 Task: Forward email   from Email0000000010 to Aakash.mishra@softage.net; Email000000002 with a cc to Email0000000003@outlook.com@outlook.com; Email0000000004@outlook.com and bcc to Email0000000005@outlook.com@outlook.com with a subject Subject0000000011 and add a message Message0000000013 and with an attachment of Attach0000000004. Forward email   from Email0000000010 including the signature Sign0000000001 to Aakash.mishra@softage.net with a subject Subject0000000011 and add a message Message0000000011. Forward email   from Email0000000010 including the signature Sign0000000001 to Aakash.mishra@softage.net; Email000000002 with a subject Subject0000000012 and add a message Message0000000012. Forward email   from Email0000000010 including the signature Sign0000000001 to Aakash.mishra@softage.net with a subject Subject0000000011 and add a message Message0000000011 and with an attachment of Attach0000000001. Forward email   from Email0000000010 including the signature Sign0000000001 to Aakash.mishra@softage.net; Email000000002; Email0000000003@outlook.com@outlook.com with a subject Subject0000000012 and add a message Message0000000013 and with an attachment of Attach0000000001
Action: Mouse moved to (1124, 466)
Screenshot: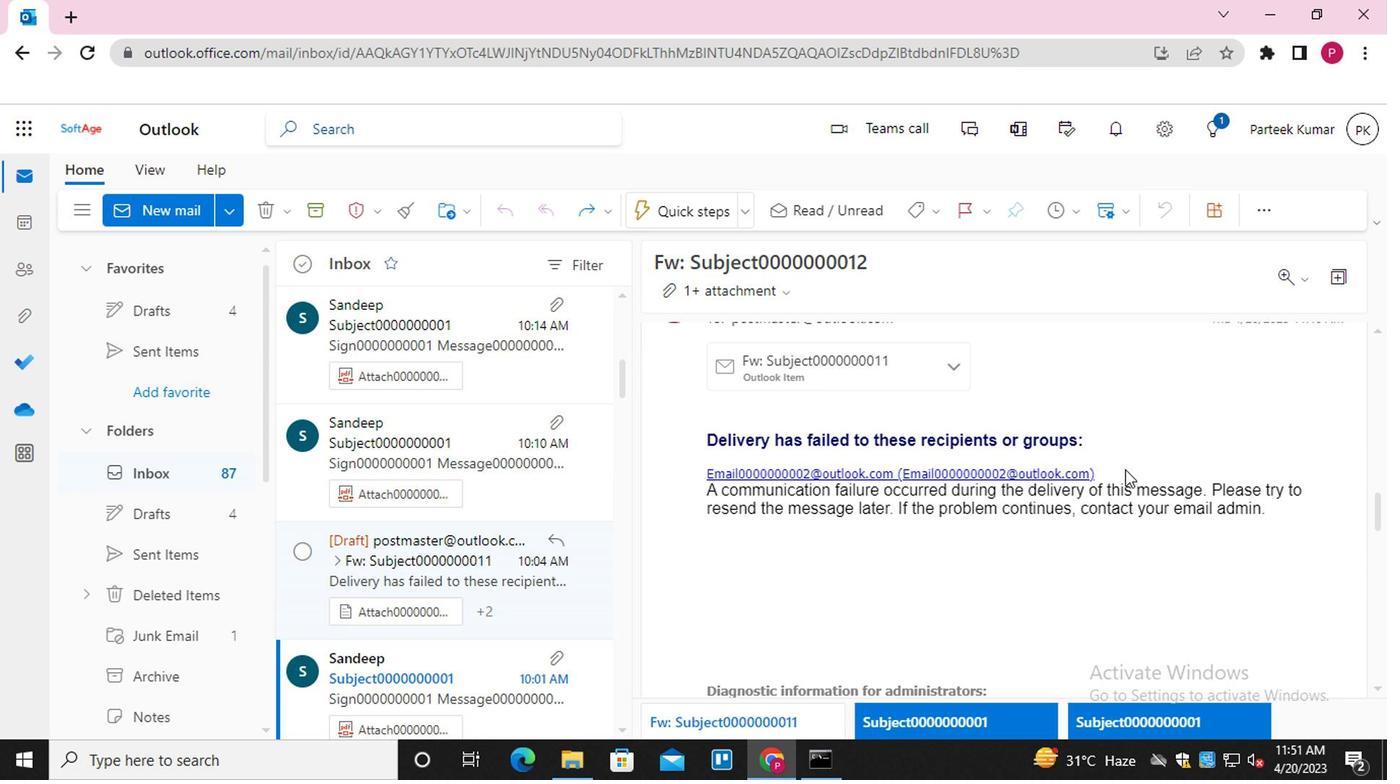 
Action: Mouse scrolled (1124, 464) with delta (0, -1)
Screenshot: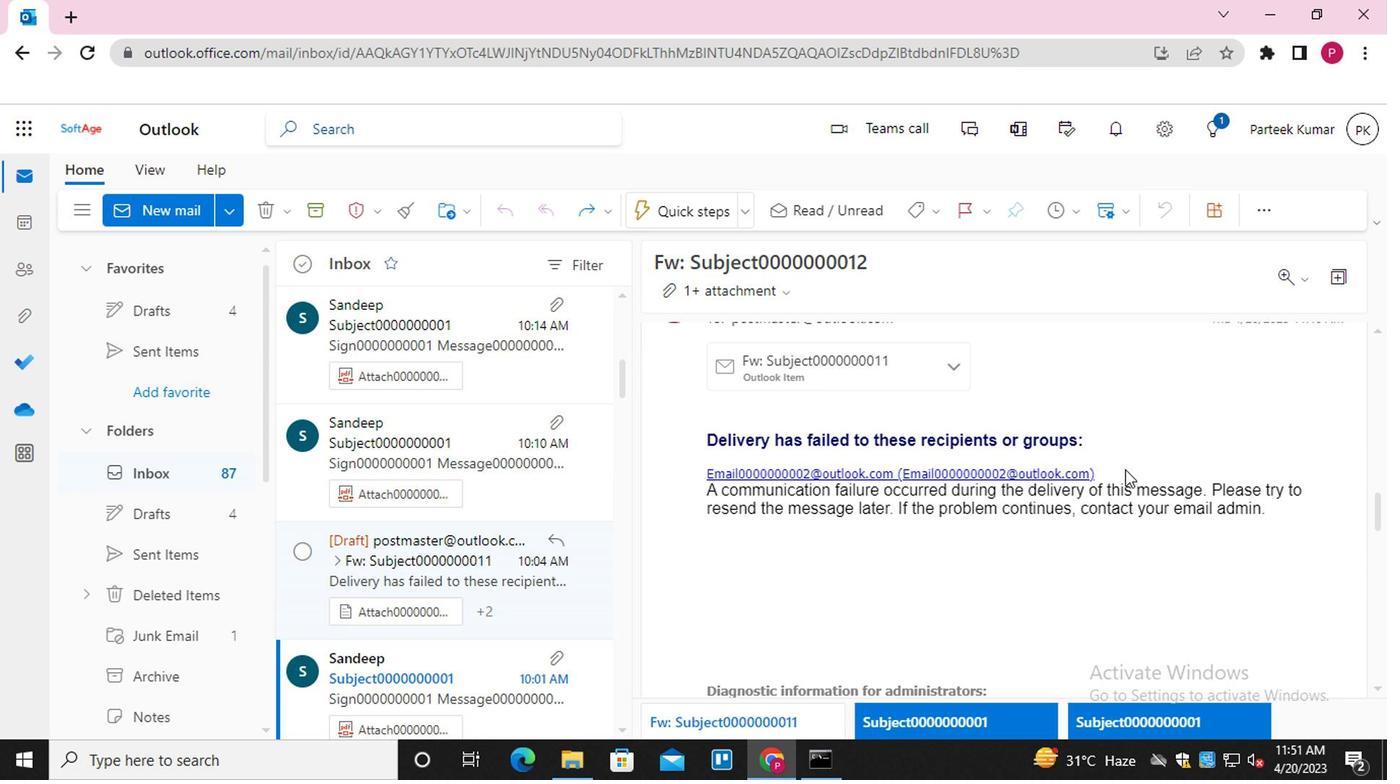 
Action: Mouse scrolled (1124, 464) with delta (0, -1)
Screenshot: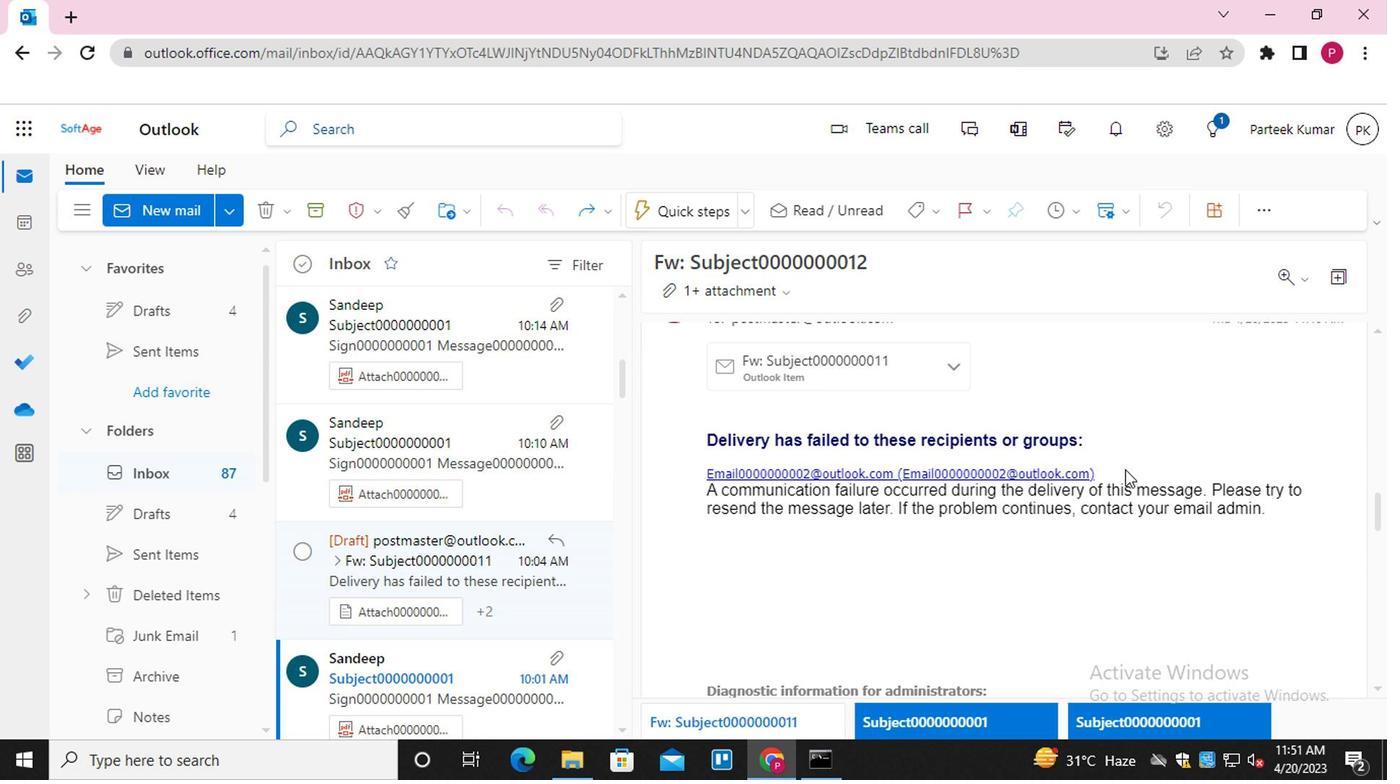
Action: Mouse scrolled (1124, 464) with delta (0, -1)
Screenshot: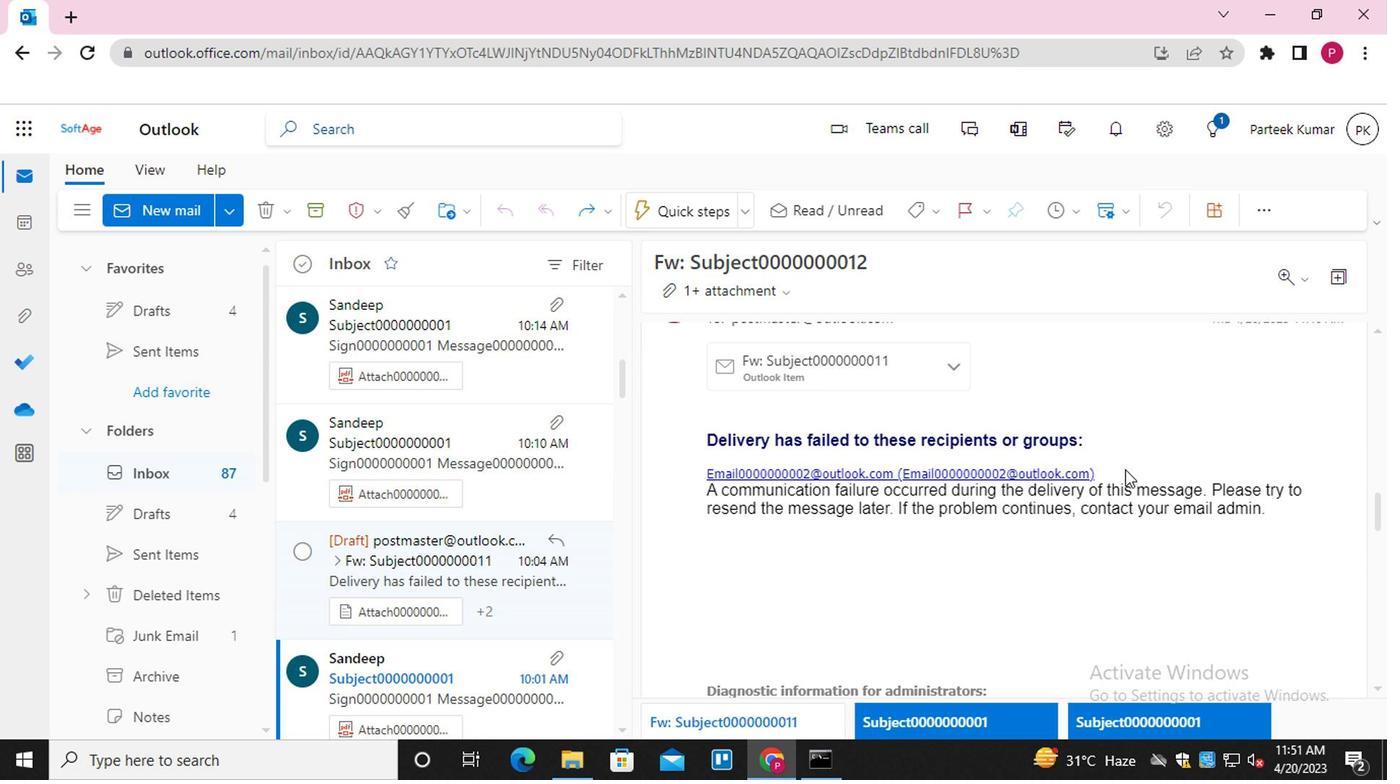 
Action: Mouse scrolled (1124, 464) with delta (0, -1)
Screenshot: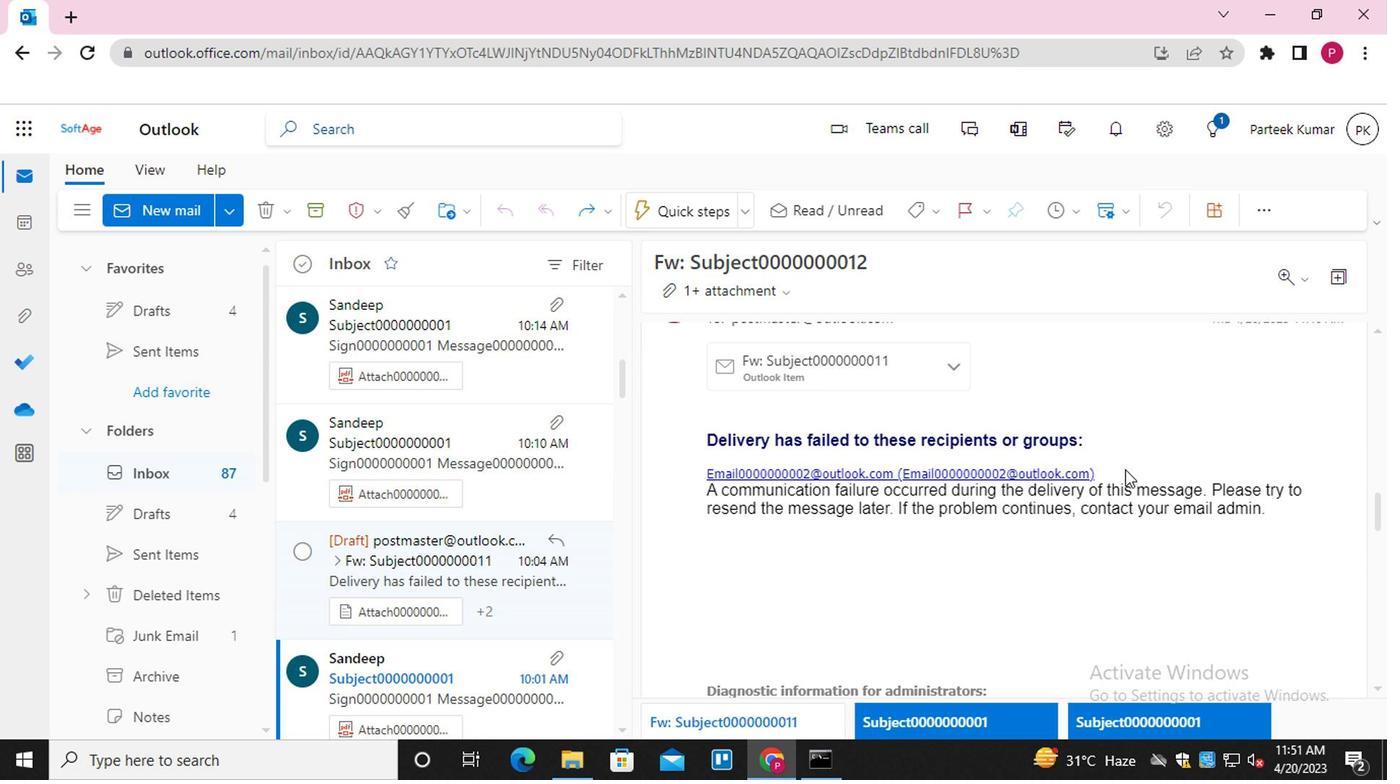 
Action: Mouse scrolled (1124, 464) with delta (0, -1)
Screenshot: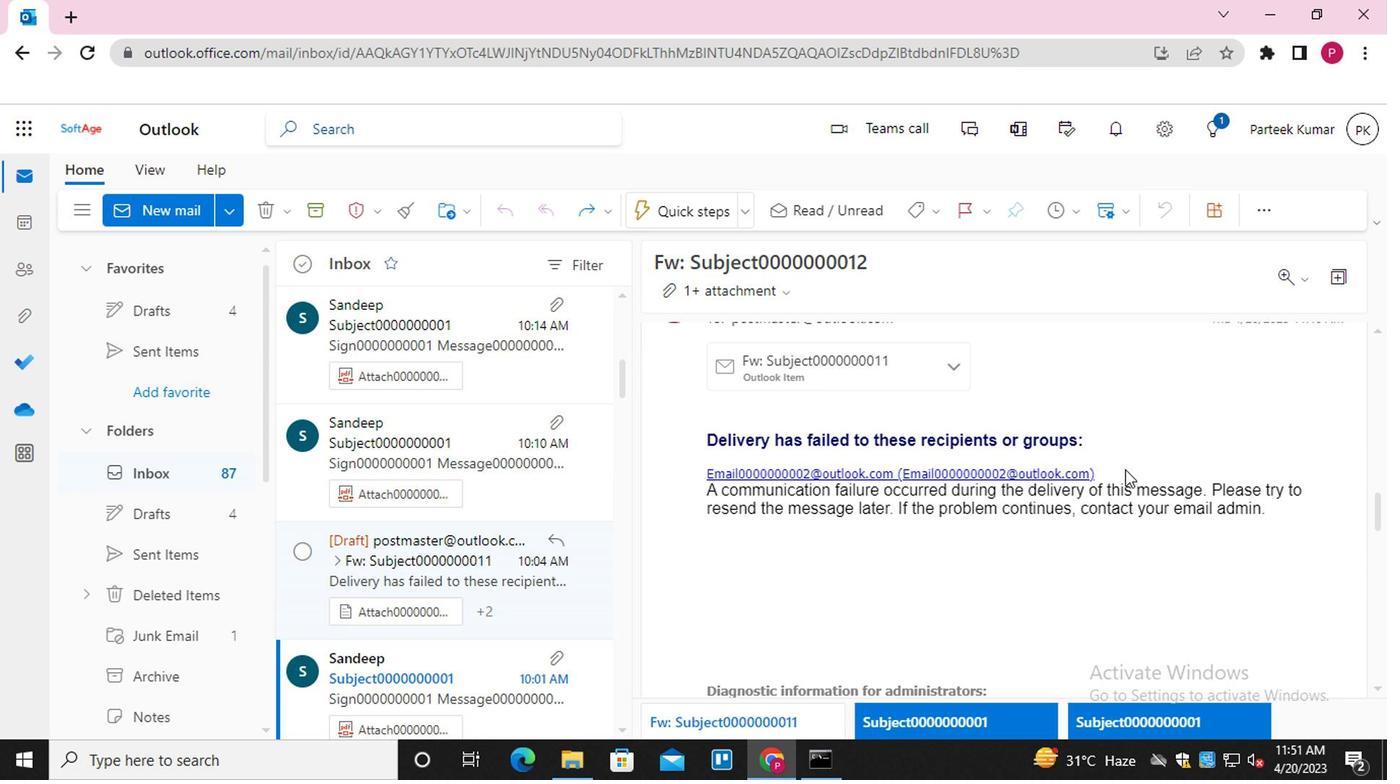 
Action: Mouse scrolled (1124, 464) with delta (0, -1)
Screenshot: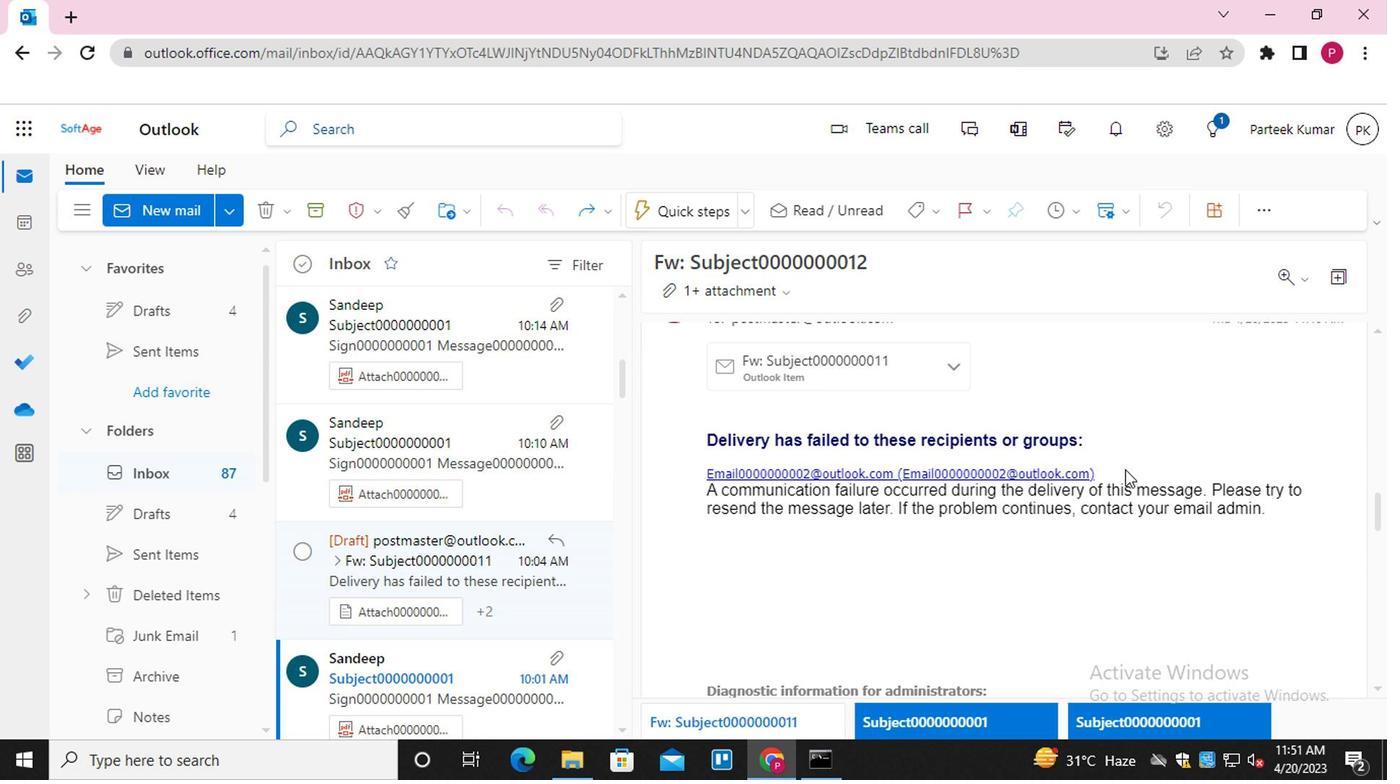 
Action: Mouse scrolled (1124, 464) with delta (0, -1)
Screenshot: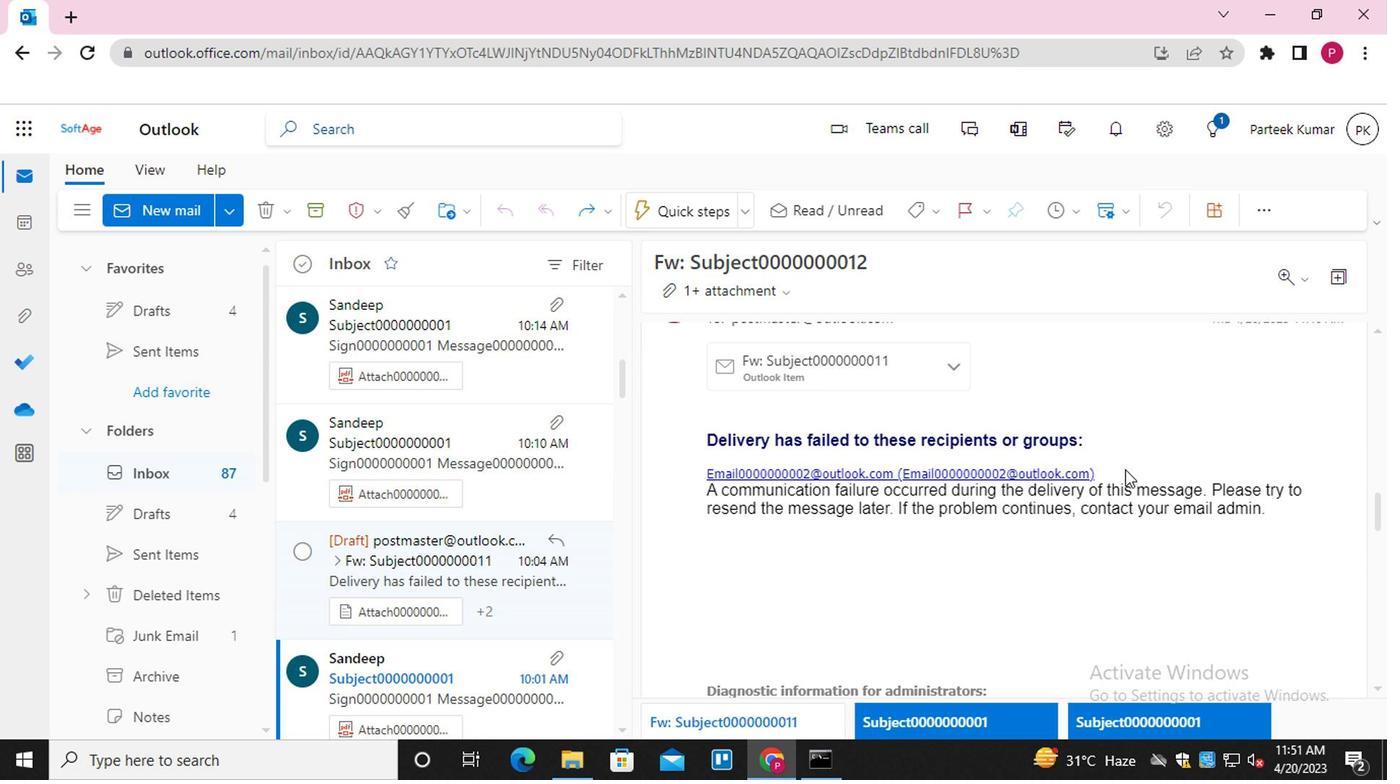 
Action: Mouse scrolled (1124, 464) with delta (0, -1)
Screenshot: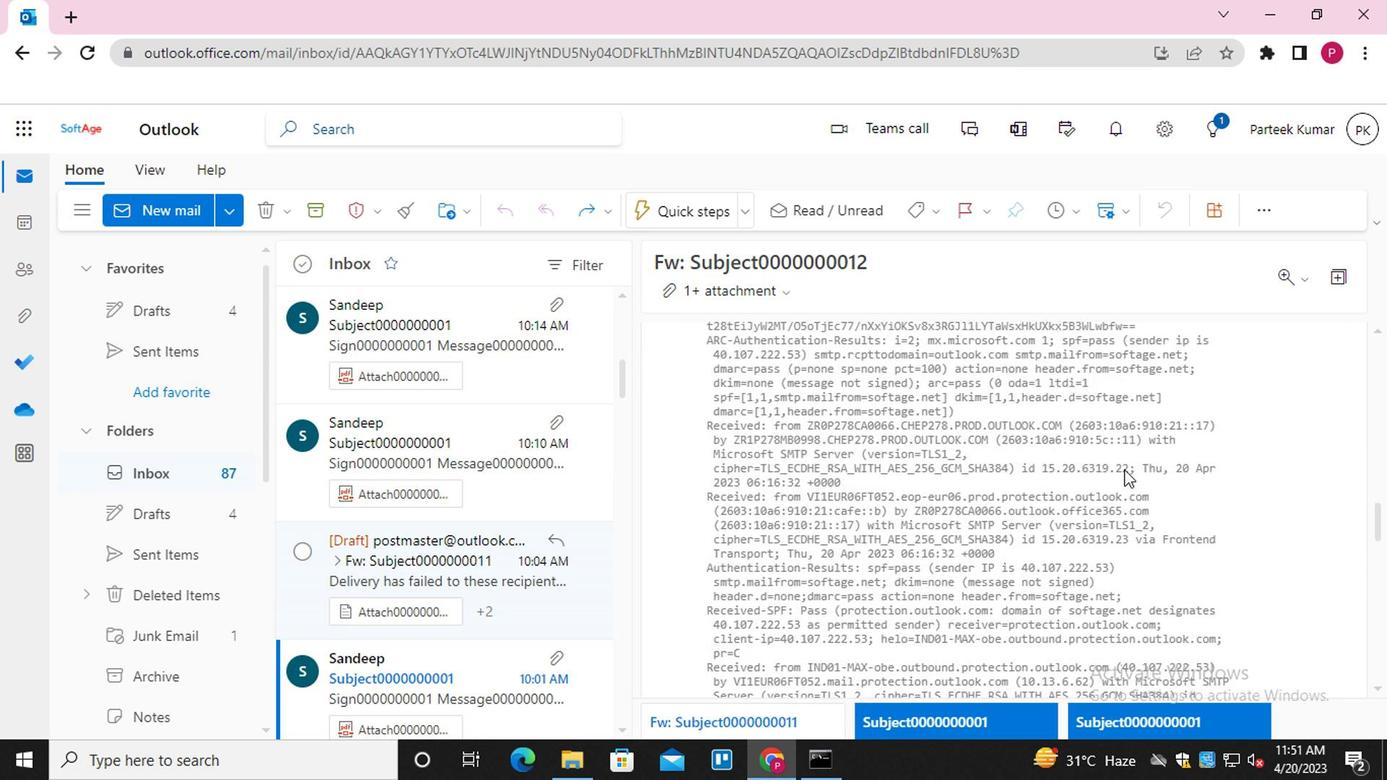 
Action: Mouse scrolled (1124, 464) with delta (0, -1)
Screenshot: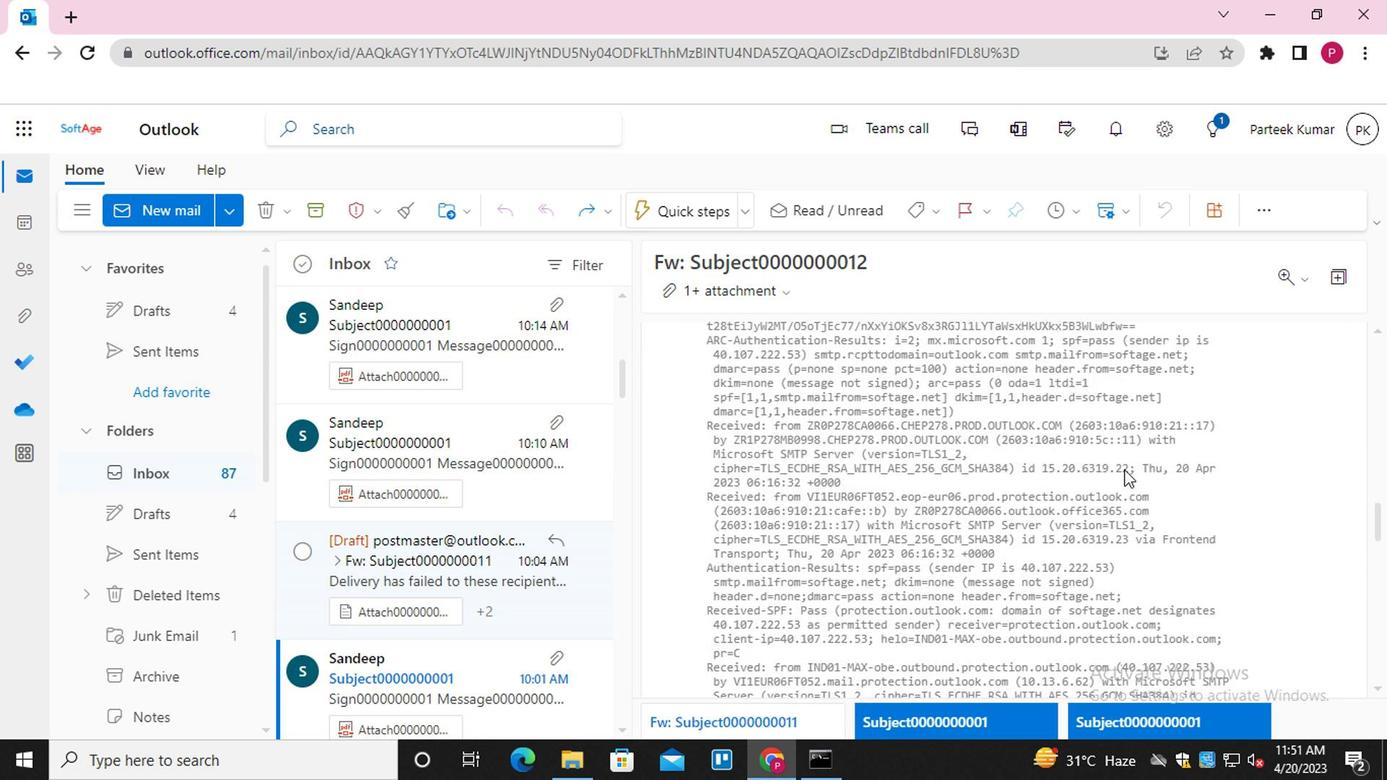 
Action: Mouse scrolled (1124, 464) with delta (0, -1)
Screenshot: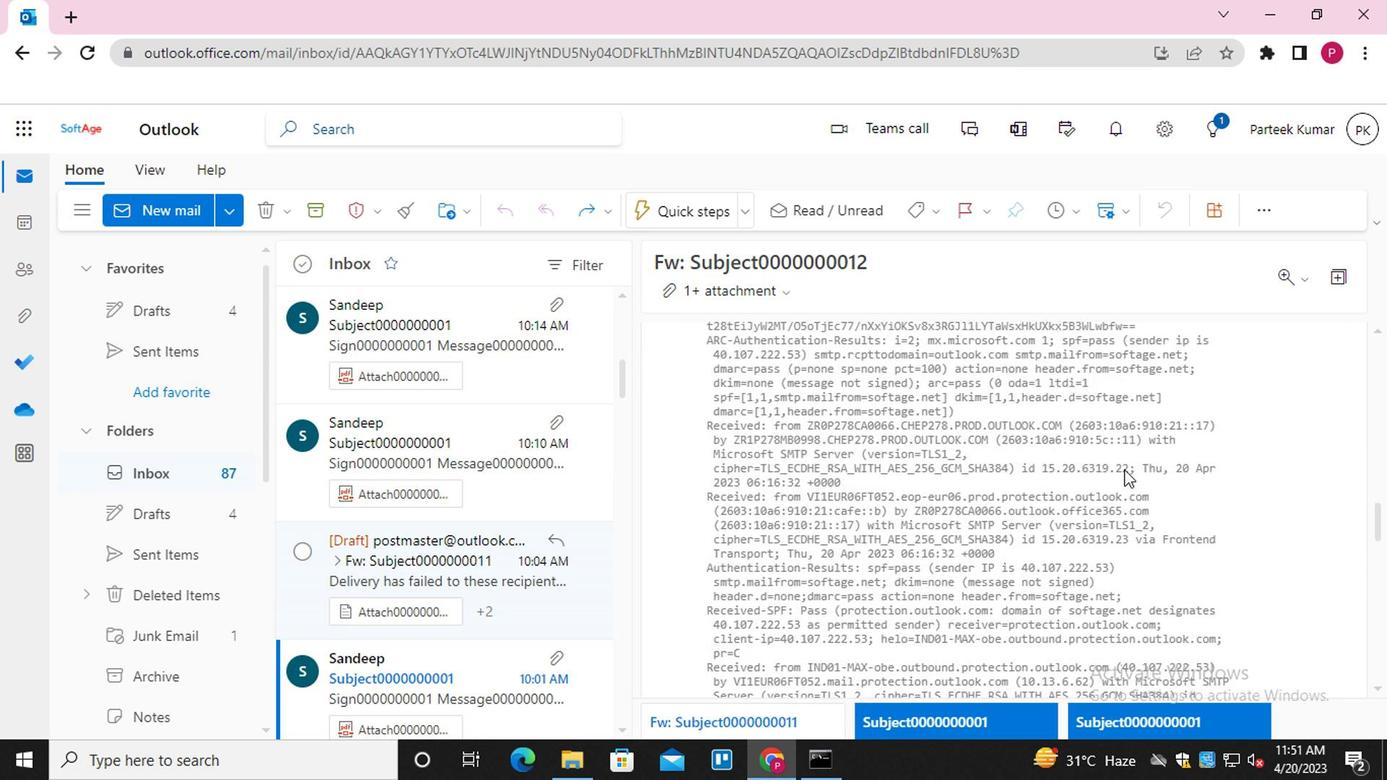 
Action: Mouse scrolled (1124, 464) with delta (0, -1)
Screenshot: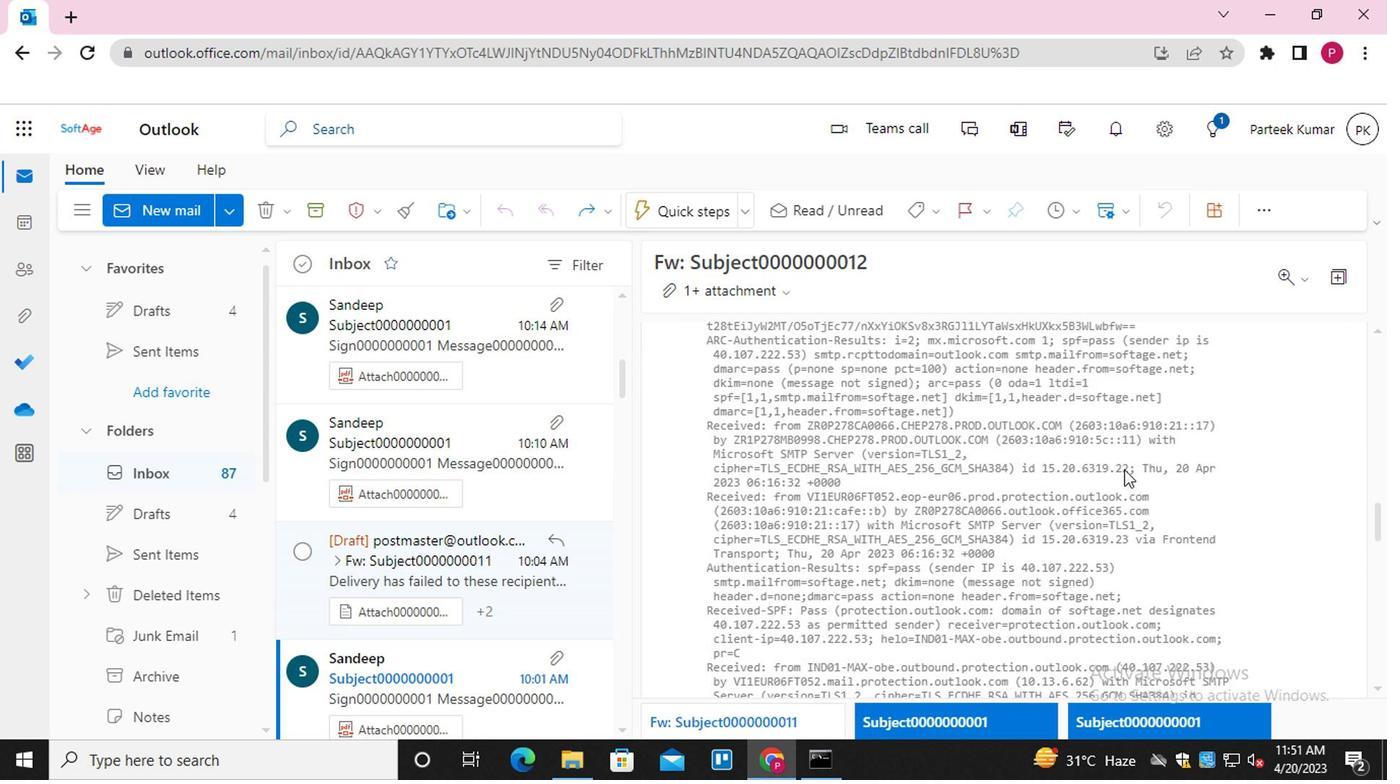 
Action: Mouse scrolled (1124, 464) with delta (0, -1)
Screenshot: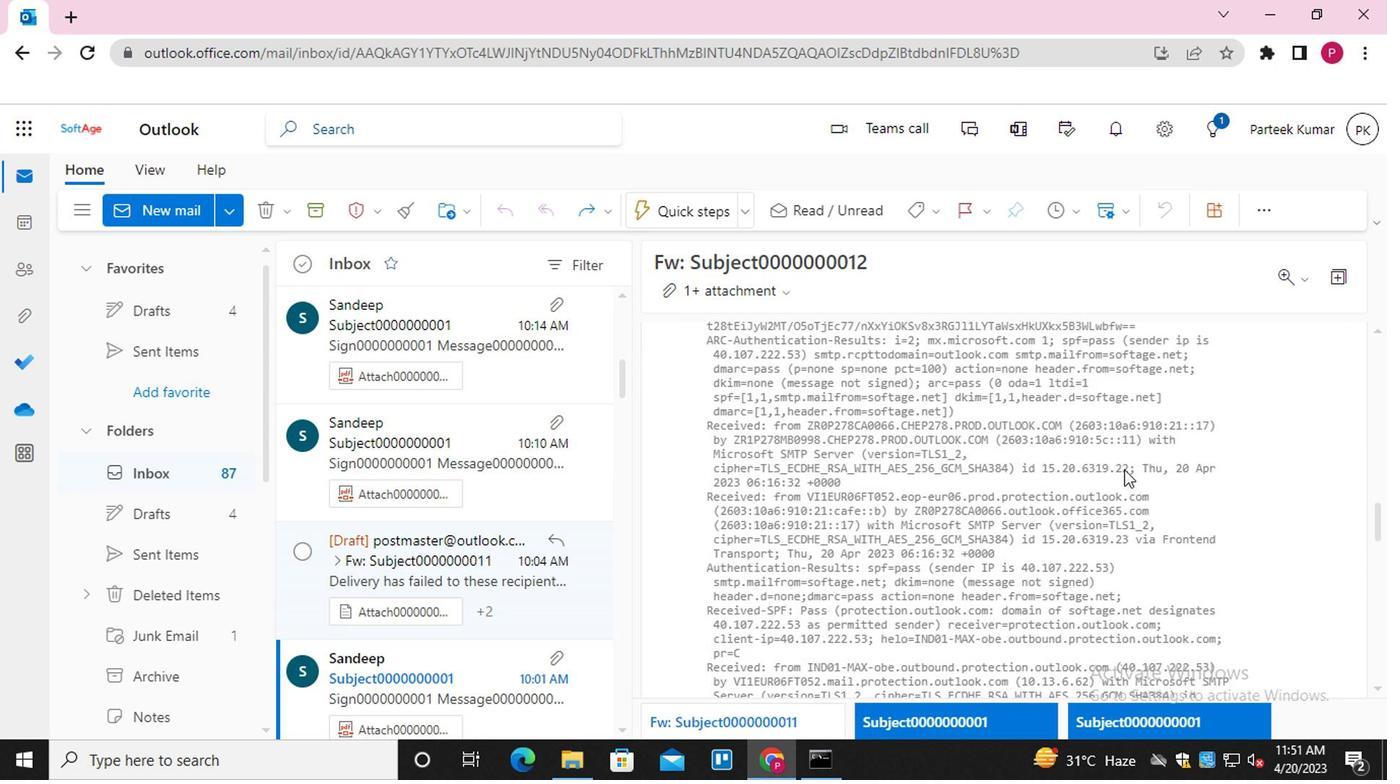 
Action: Mouse scrolled (1124, 464) with delta (0, -1)
Screenshot: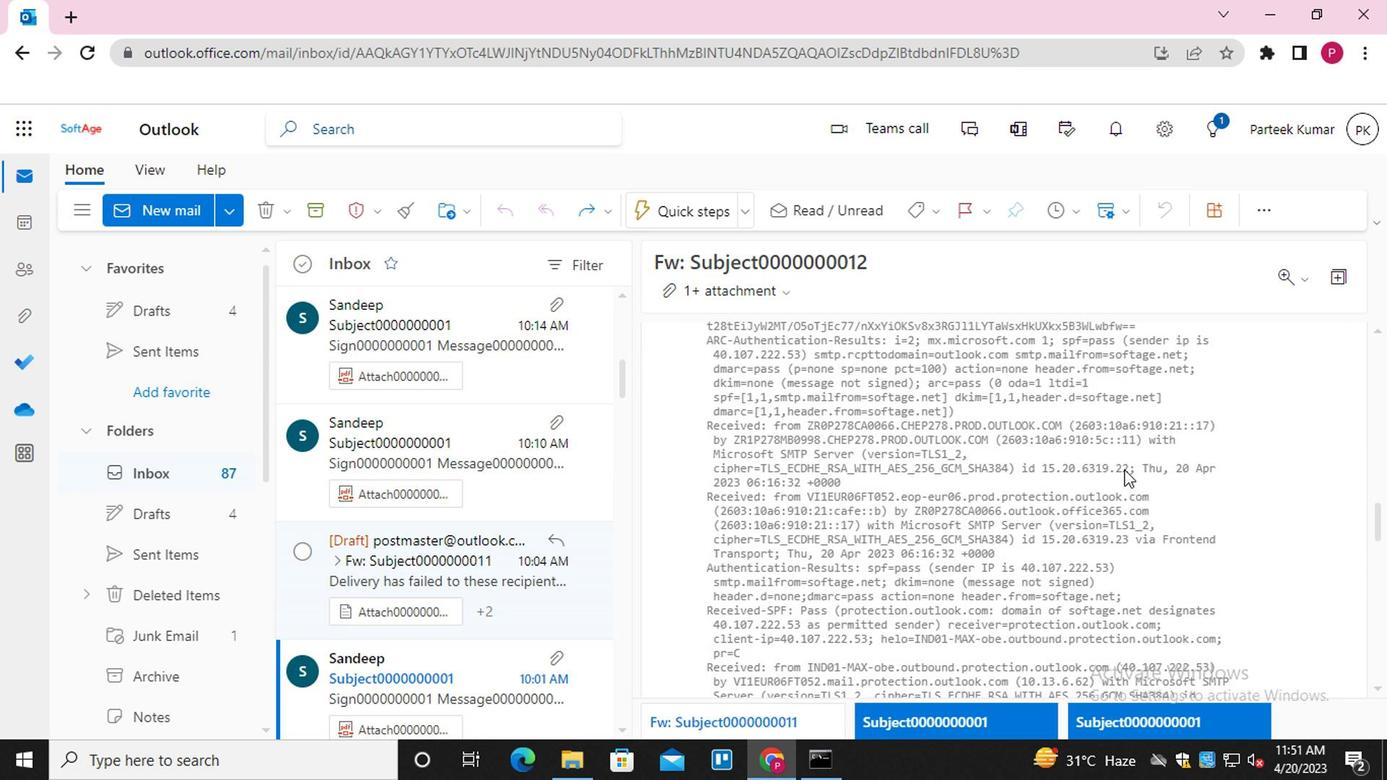 
Action: Mouse scrolled (1124, 464) with delta (0, -1)
Screenshot: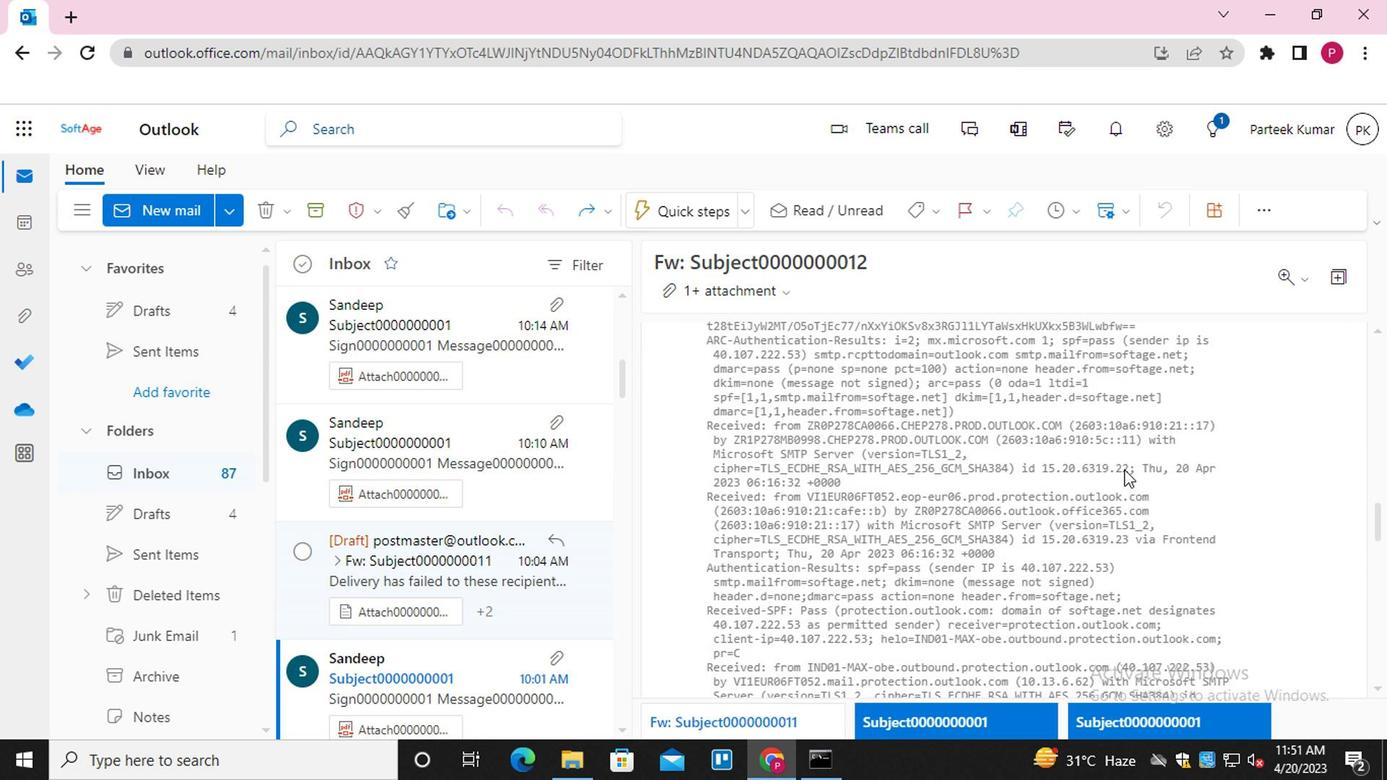 
Action: Mouse scrolled (1124, 464) with delta (0, -1)
Screenshot: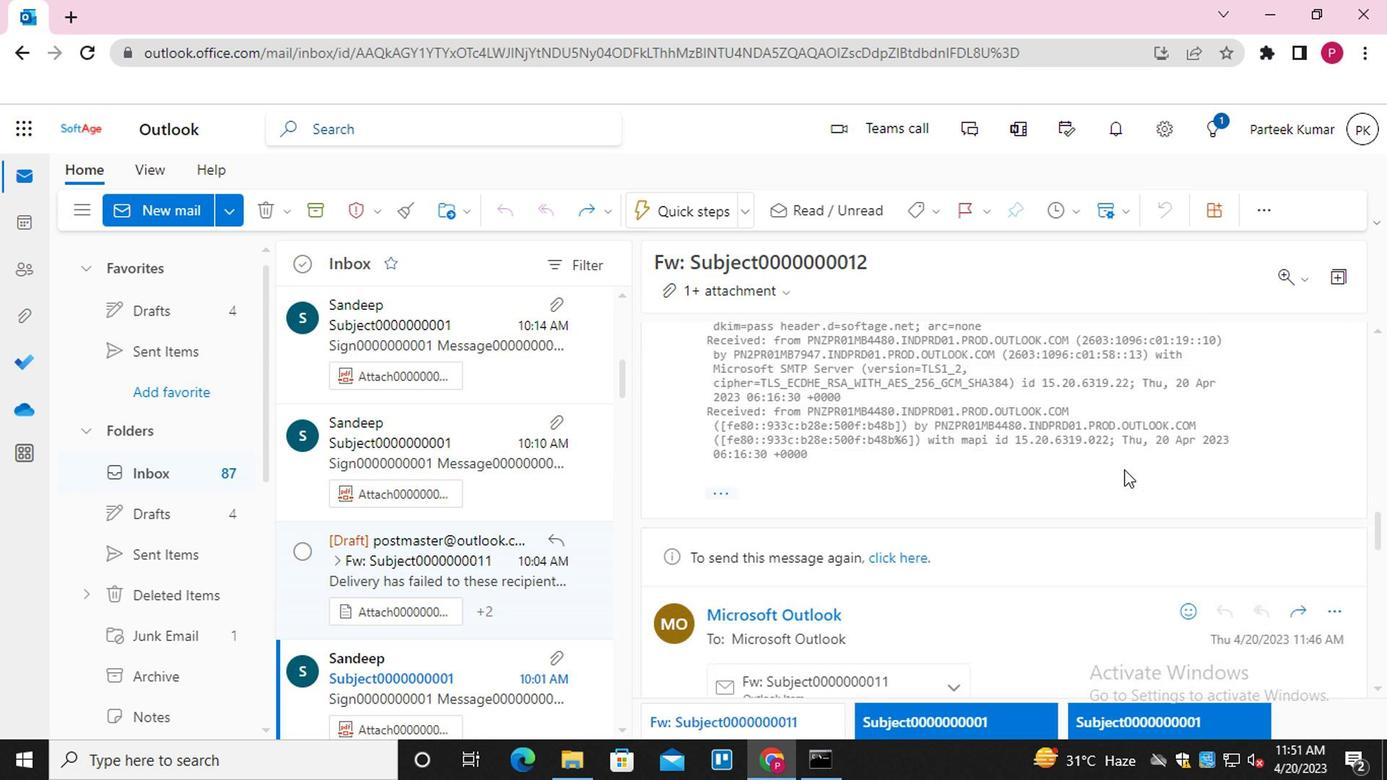 
Action: Mouse scrolled (1124, 464) with delta (0, -1)
Screenshot: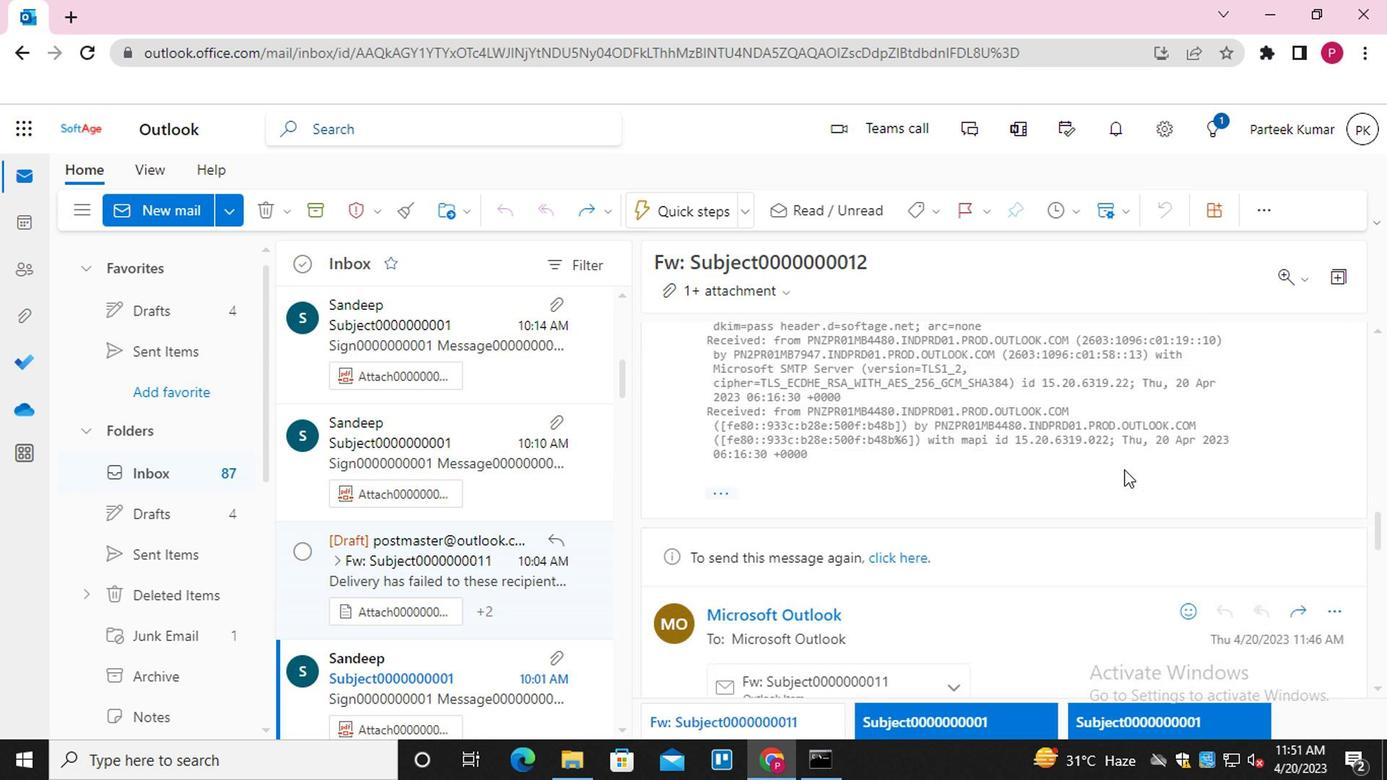 
Action: Mouse scrolled (1124, 464) with delta (0, -1)
Screenshot: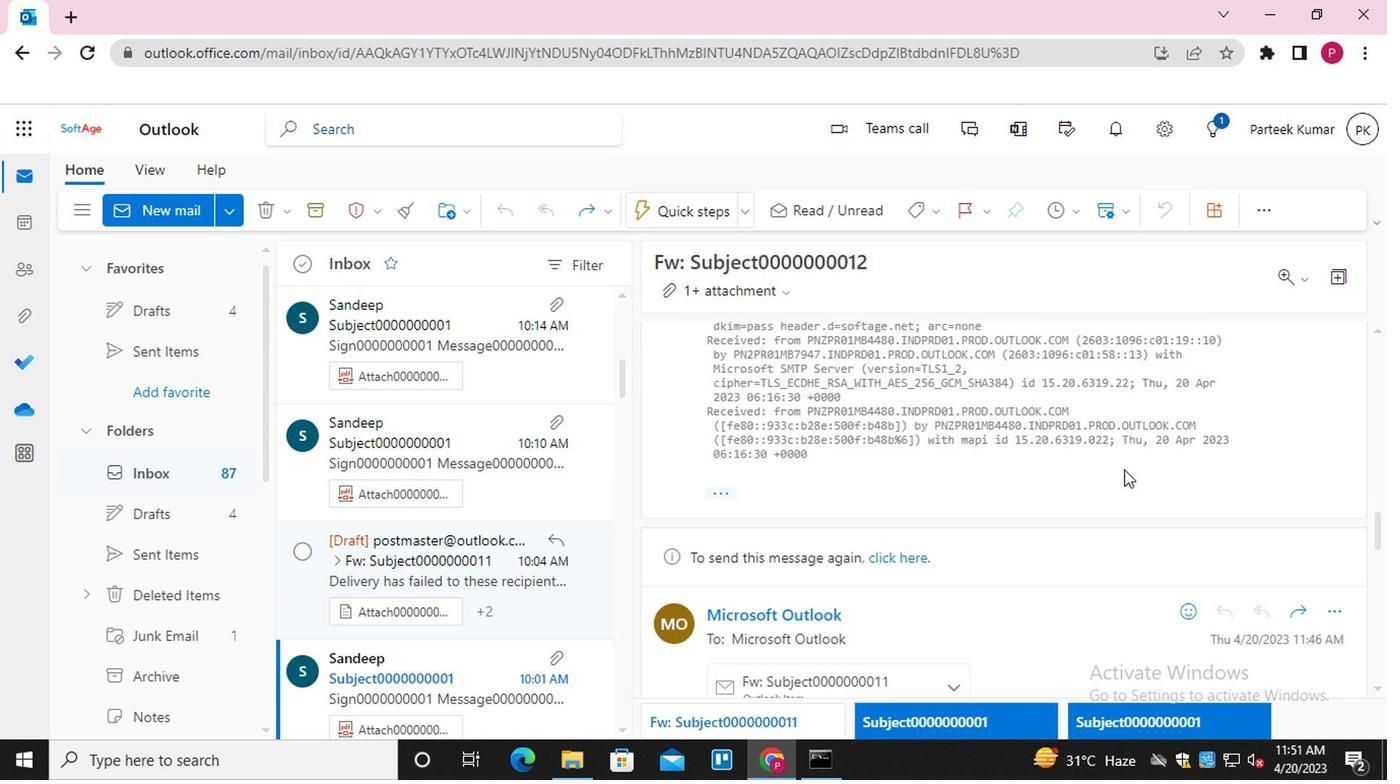 
Action: Mouse scrolled (1124, 464) with delta (0, -1)
Screenshot: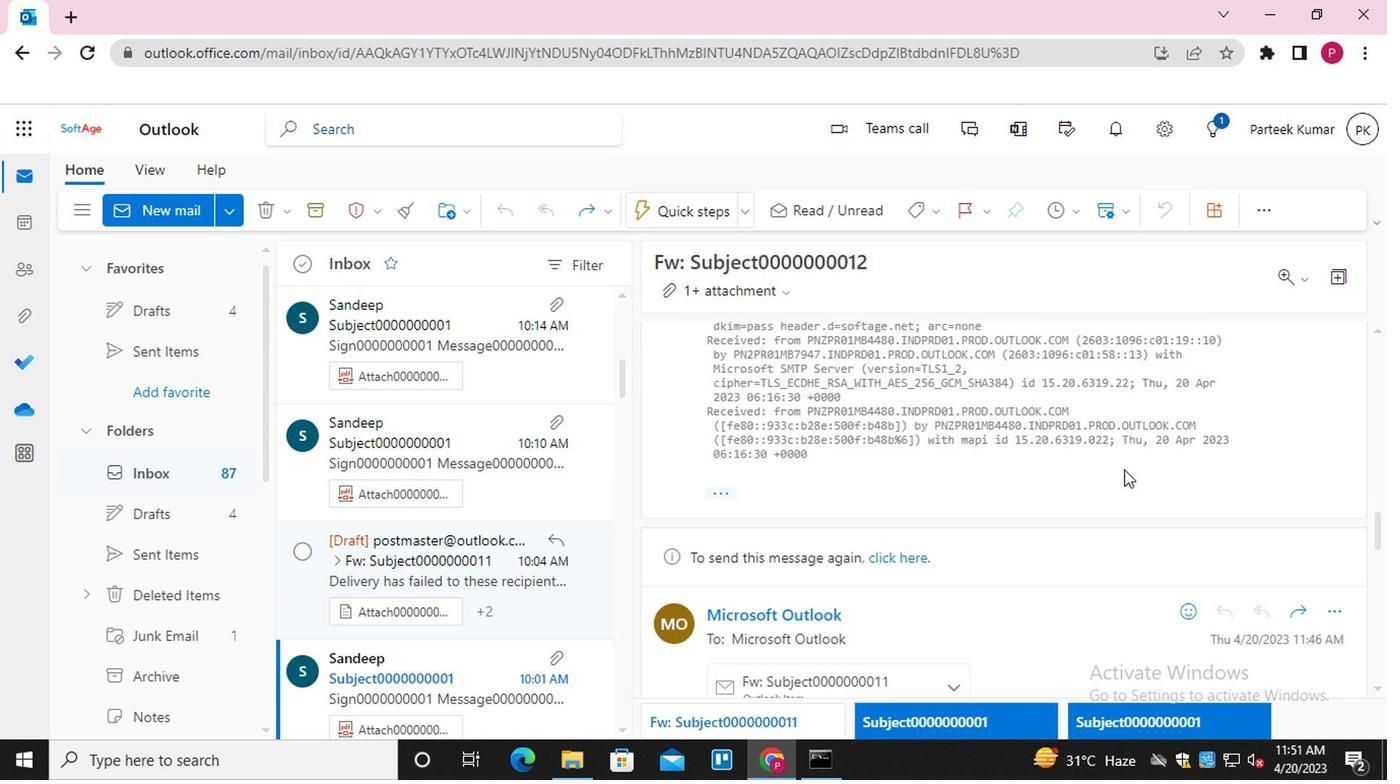 
Action: Mouse scrolled (1124, 464) with delta (0, -1)
Screenshot: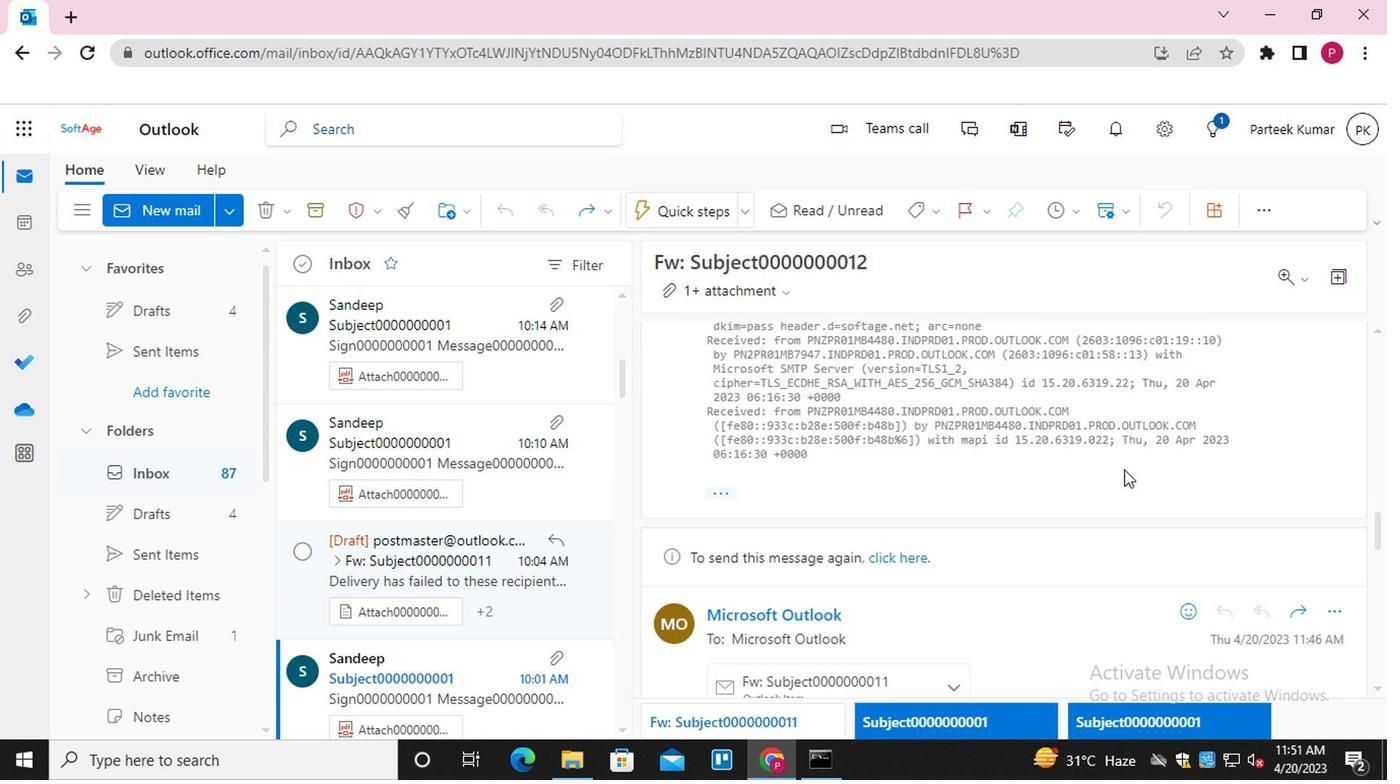 
Action: Mouse scrolled (1124, 464) with delta (0, -1)
Screenshot: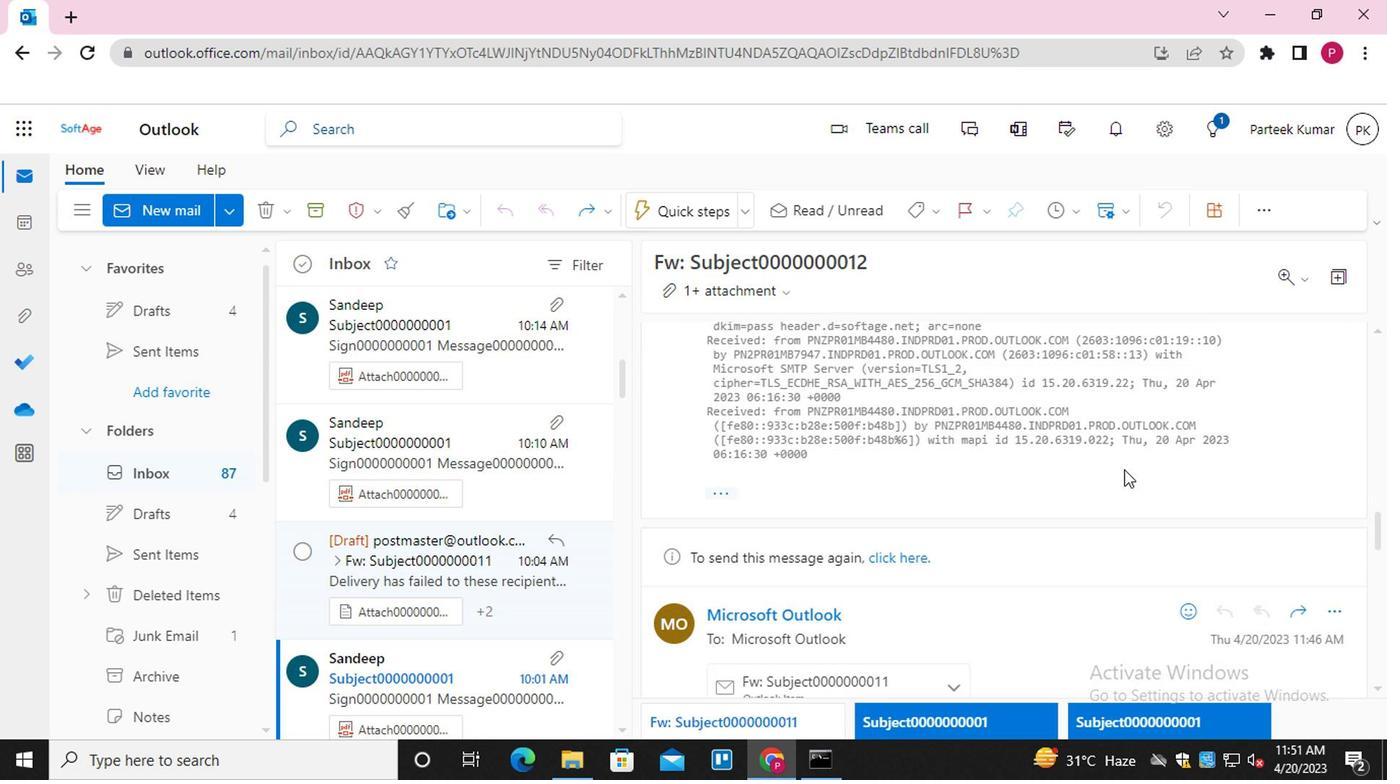 
Action: Mouse scrolled (1124, 464) with delta (0, -1)
Screenshot: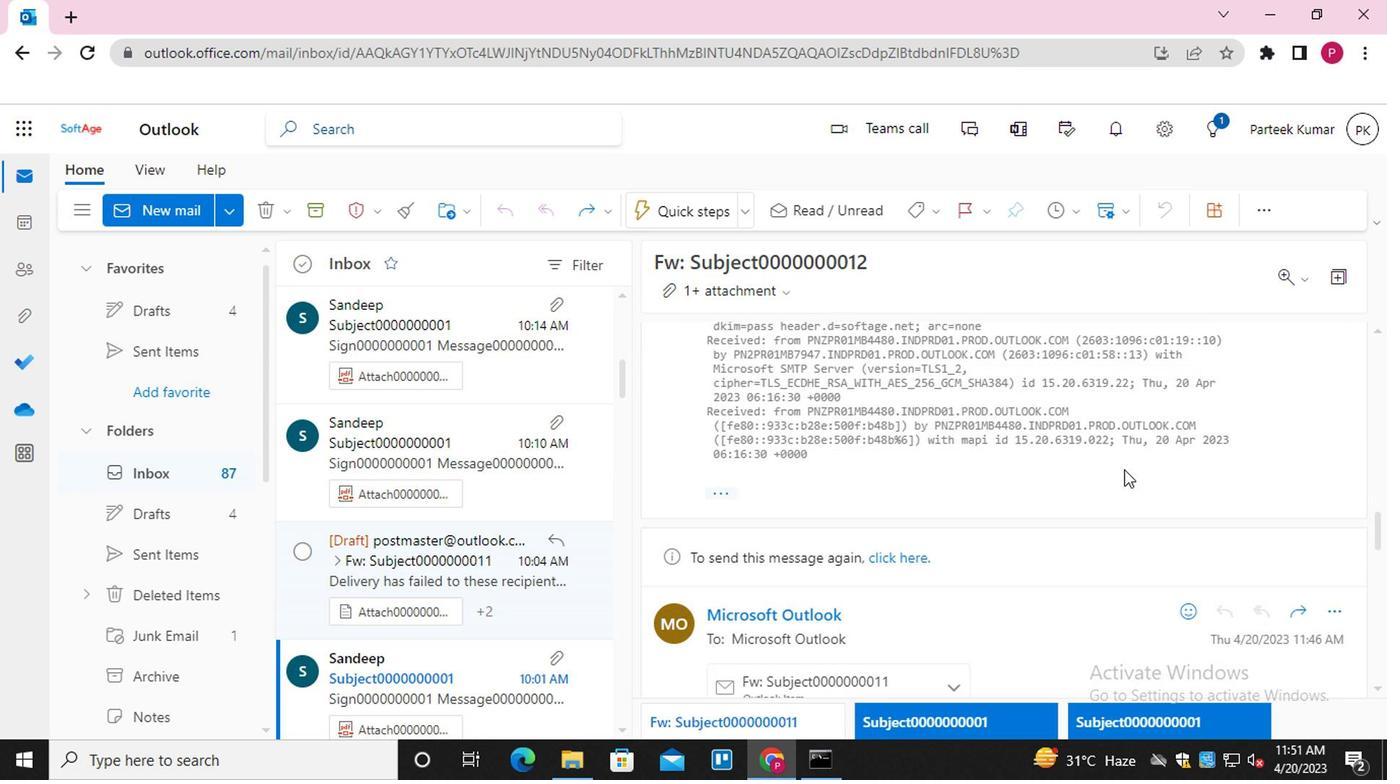 
Action: Mouse scrolled (1124, 464) with delta (0, -1)
Screenshot: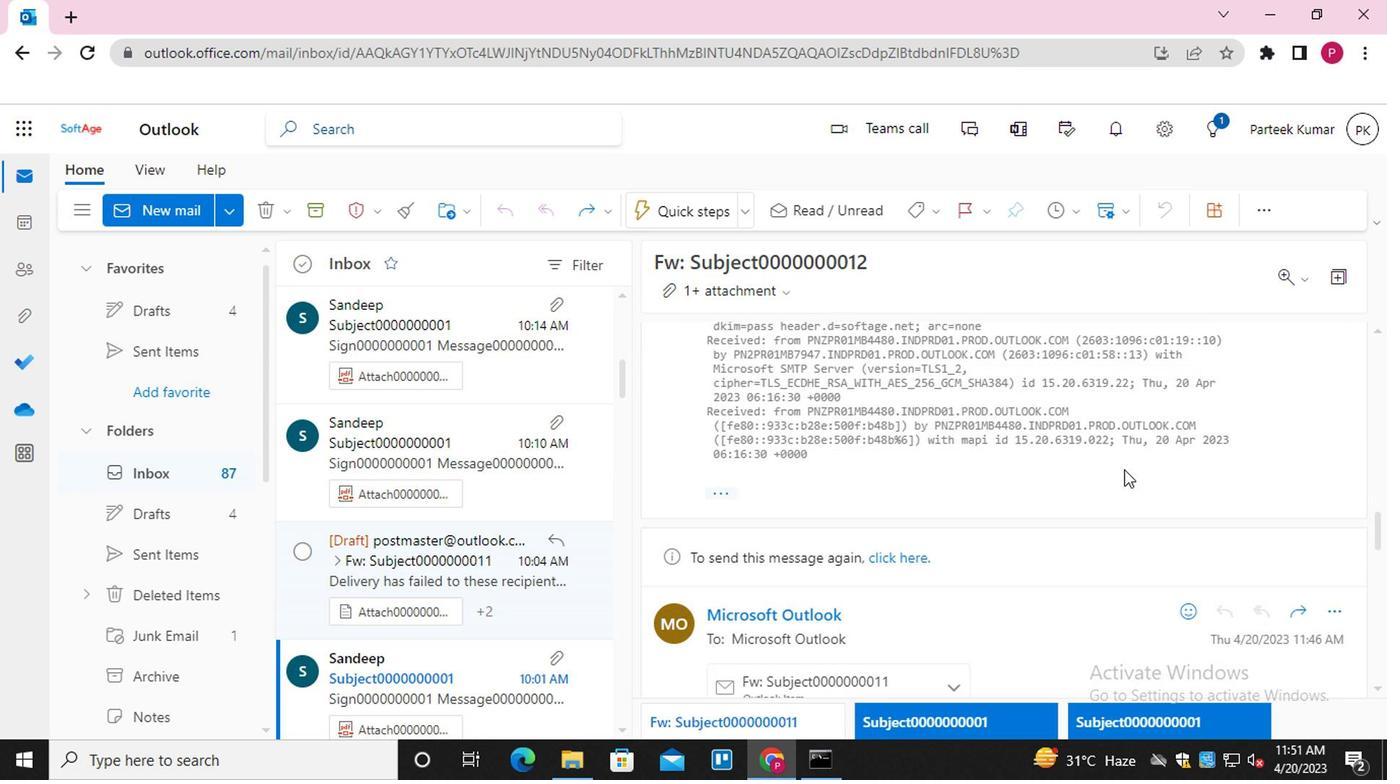 
Action: Mouse scrolled (1124, 464) with delta (0, -1)
Screenshot: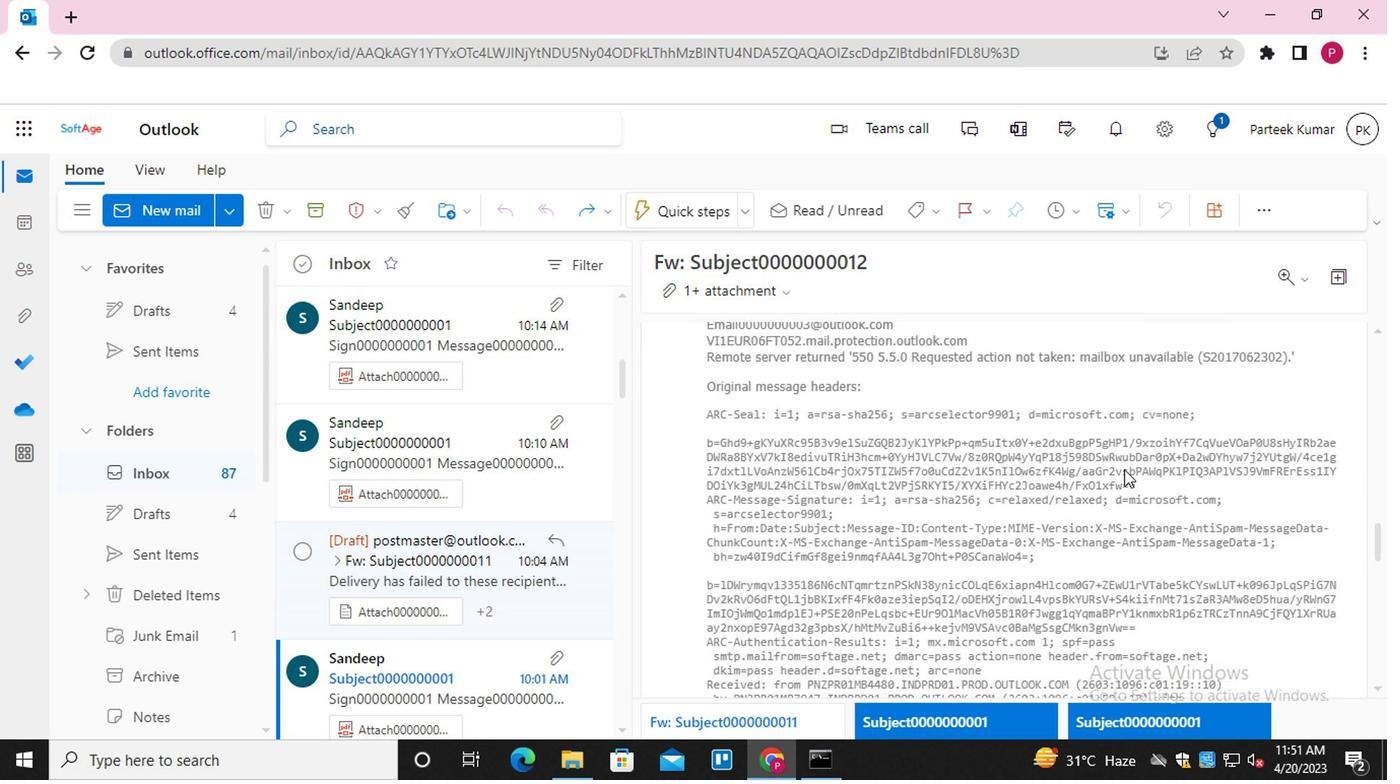 
Action: Mouse scrolled (1124, 464) with delta (0, -1)
Screenshot: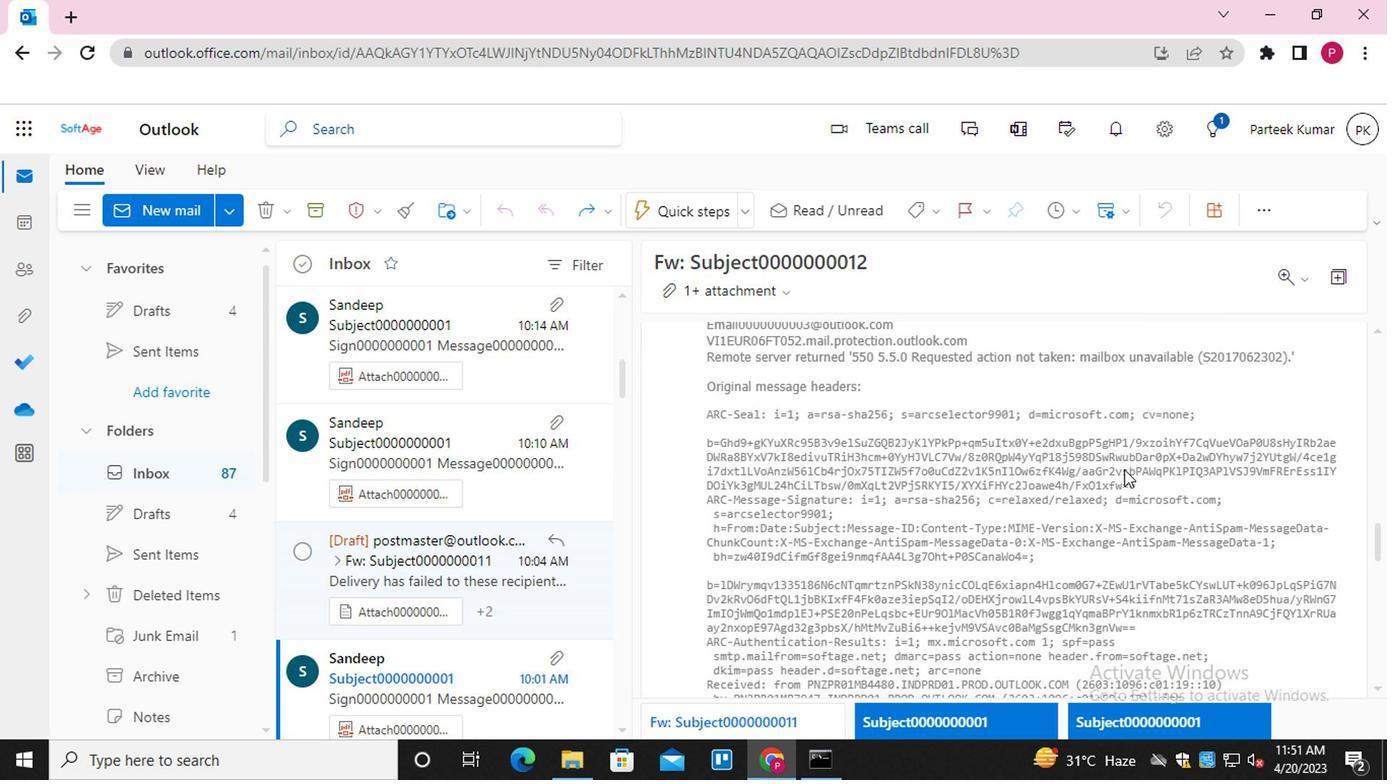 
Action: Mouse scrolled (1124, 464) with delta (0, -1)
Screenshot: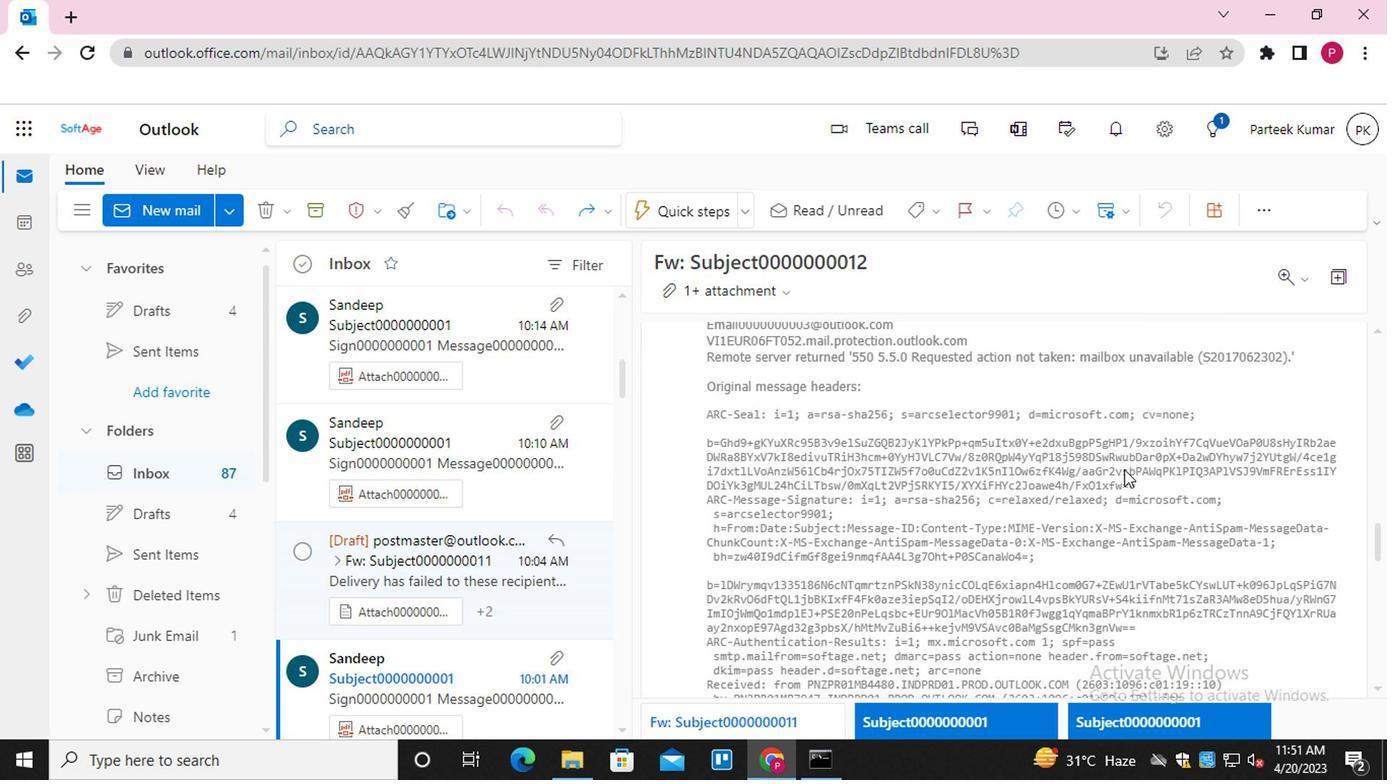 
Action: Mouse scrolled (1124, 464) with delta (0, -1)
Screenshot: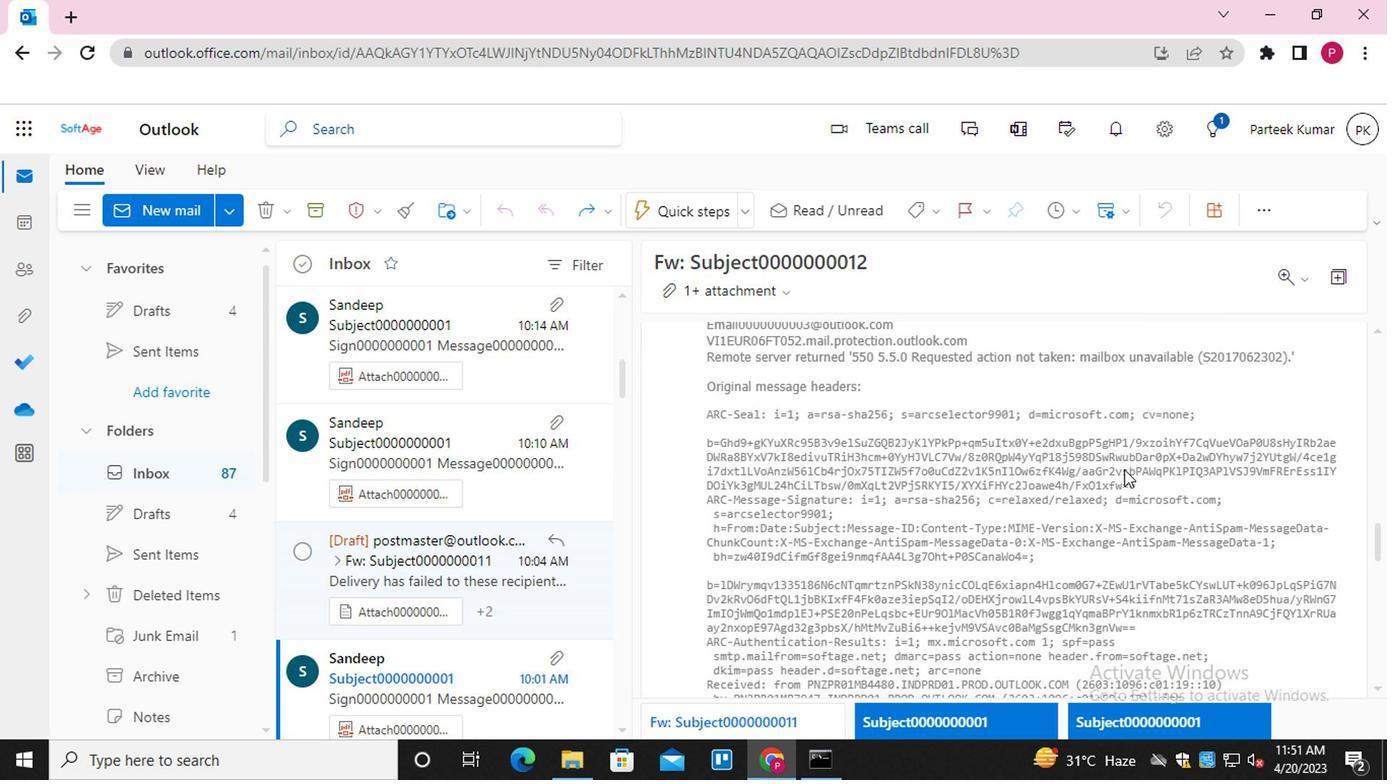 
Action: Mouse scrolled (1124, 464) with delta (0, -1)
Screenshot: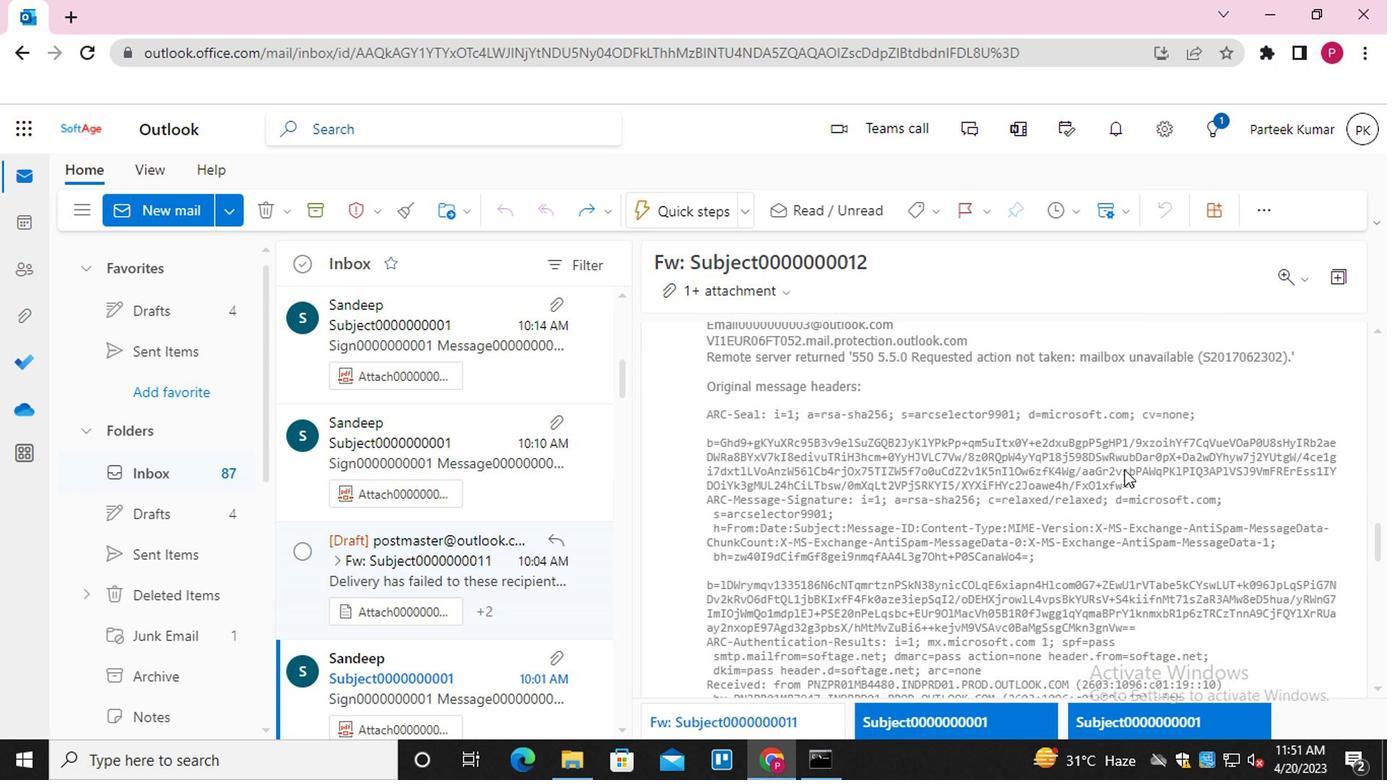
Action: Mouse scrolled (1124, 464) with delta (0, -1)
Screenshot: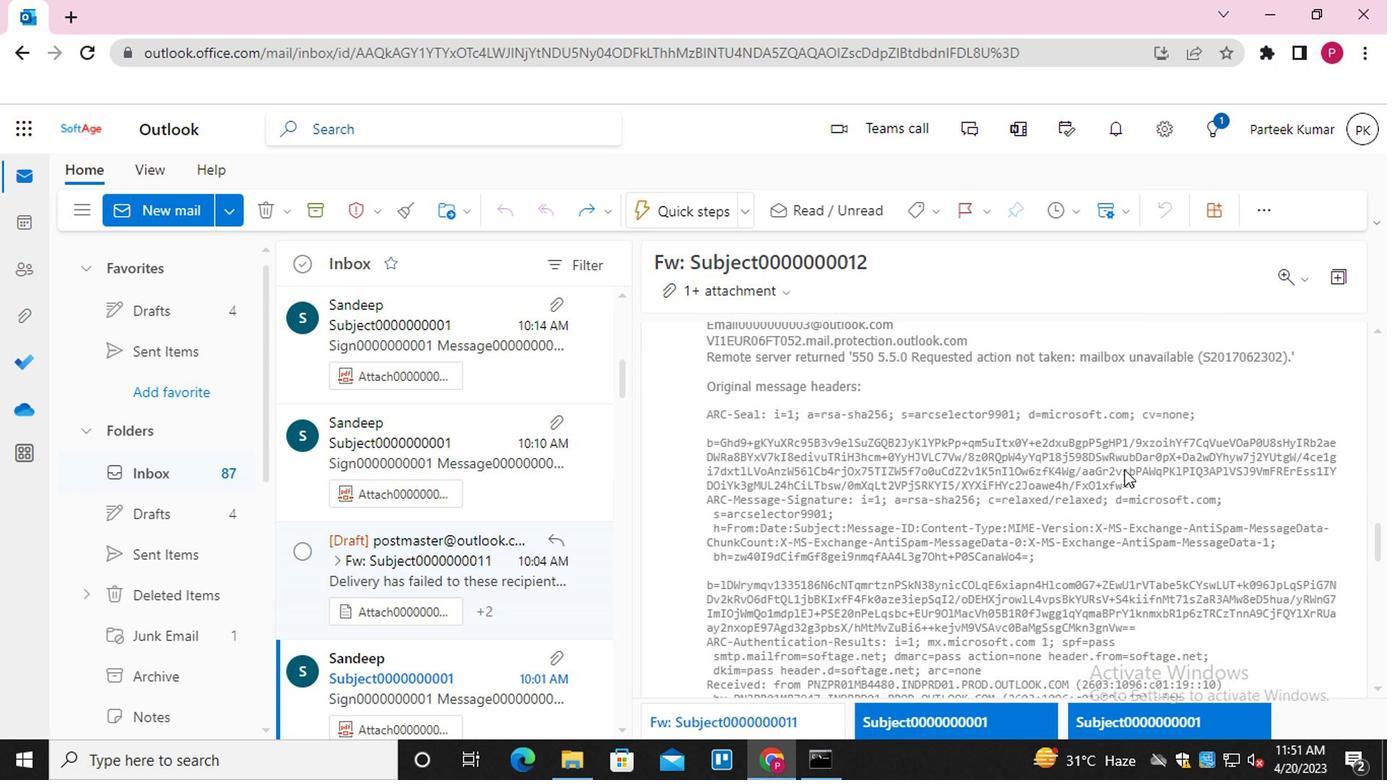 
Action: Mouse scrolled (1124, 464) with delta (0, -1)
Screenshot: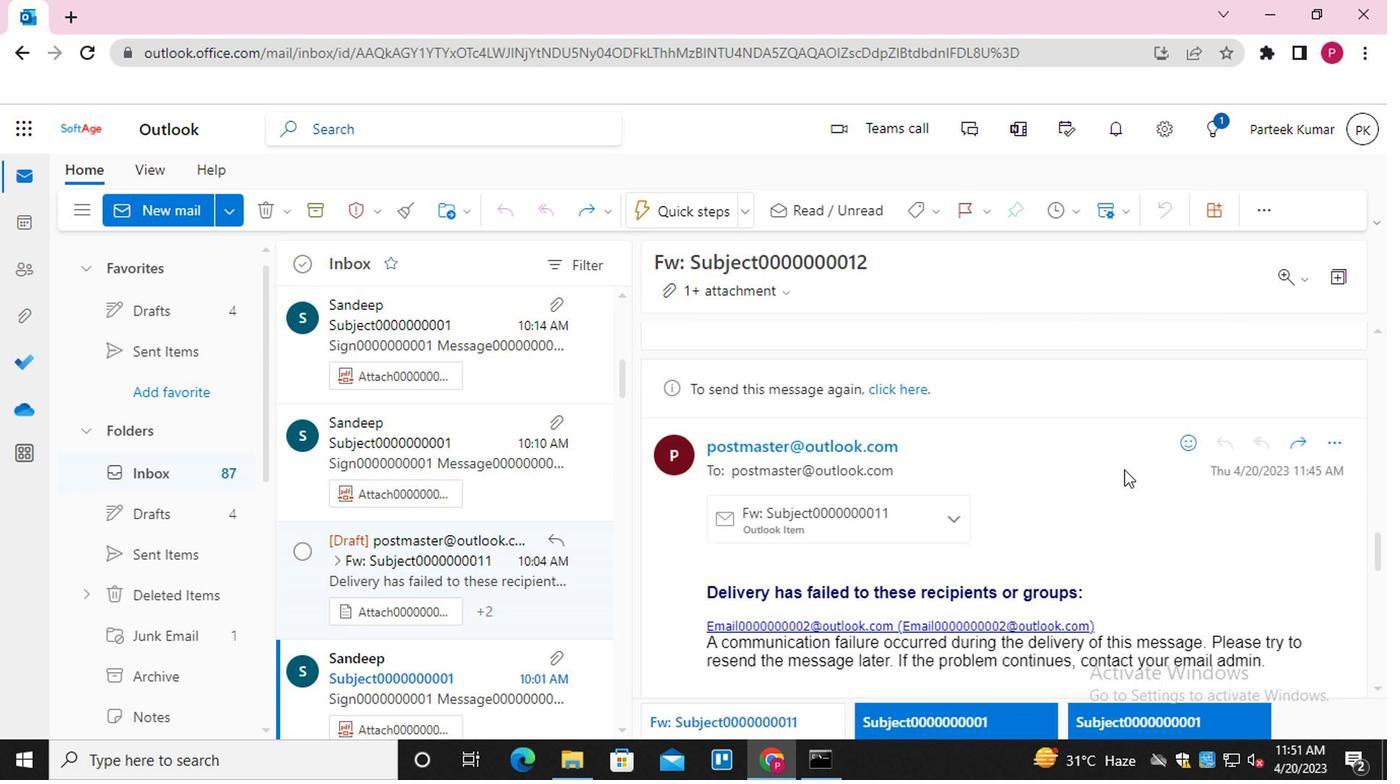 
Action: Mouse scrolled (1124, 464) with delta (0, -1)
Screenshot: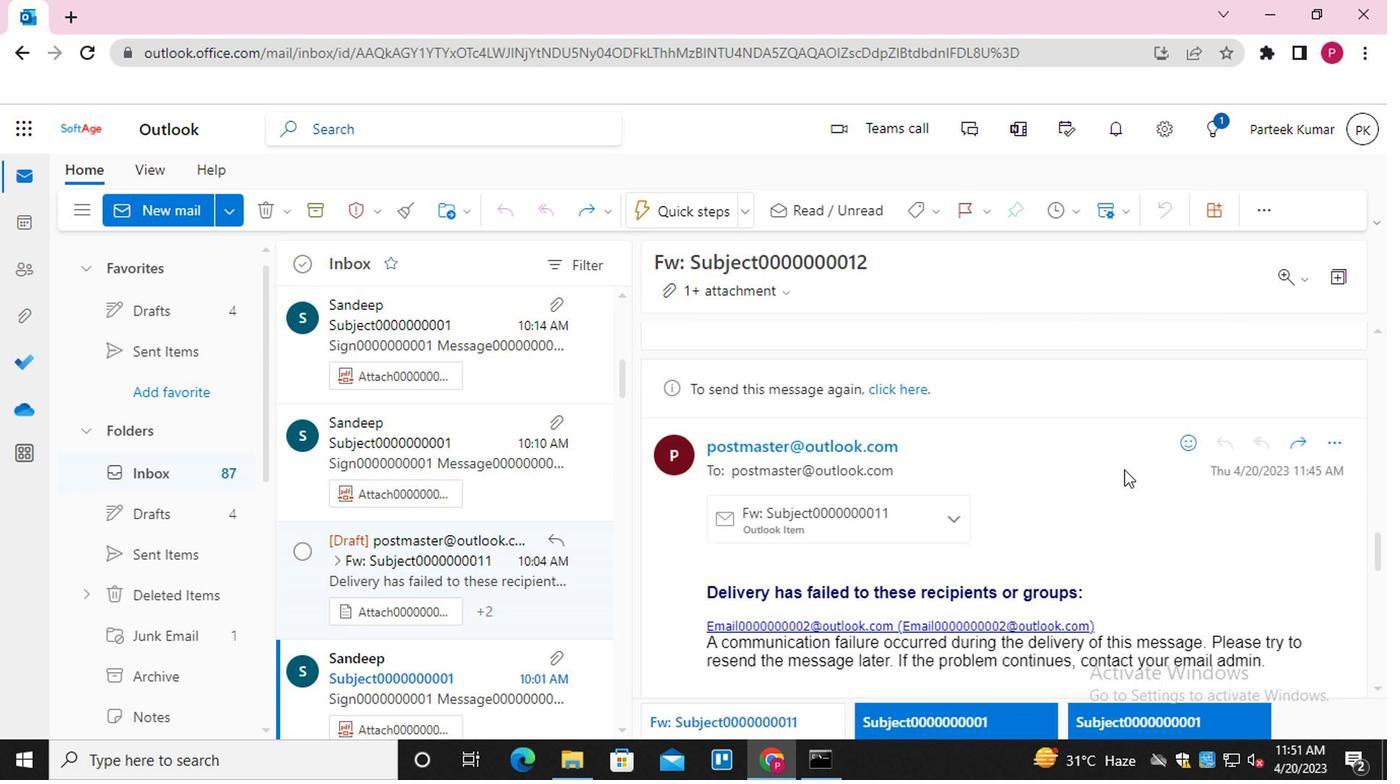 
Action: Mouse scrolled (1124, 464) with delta (0, -1)
Screenshot: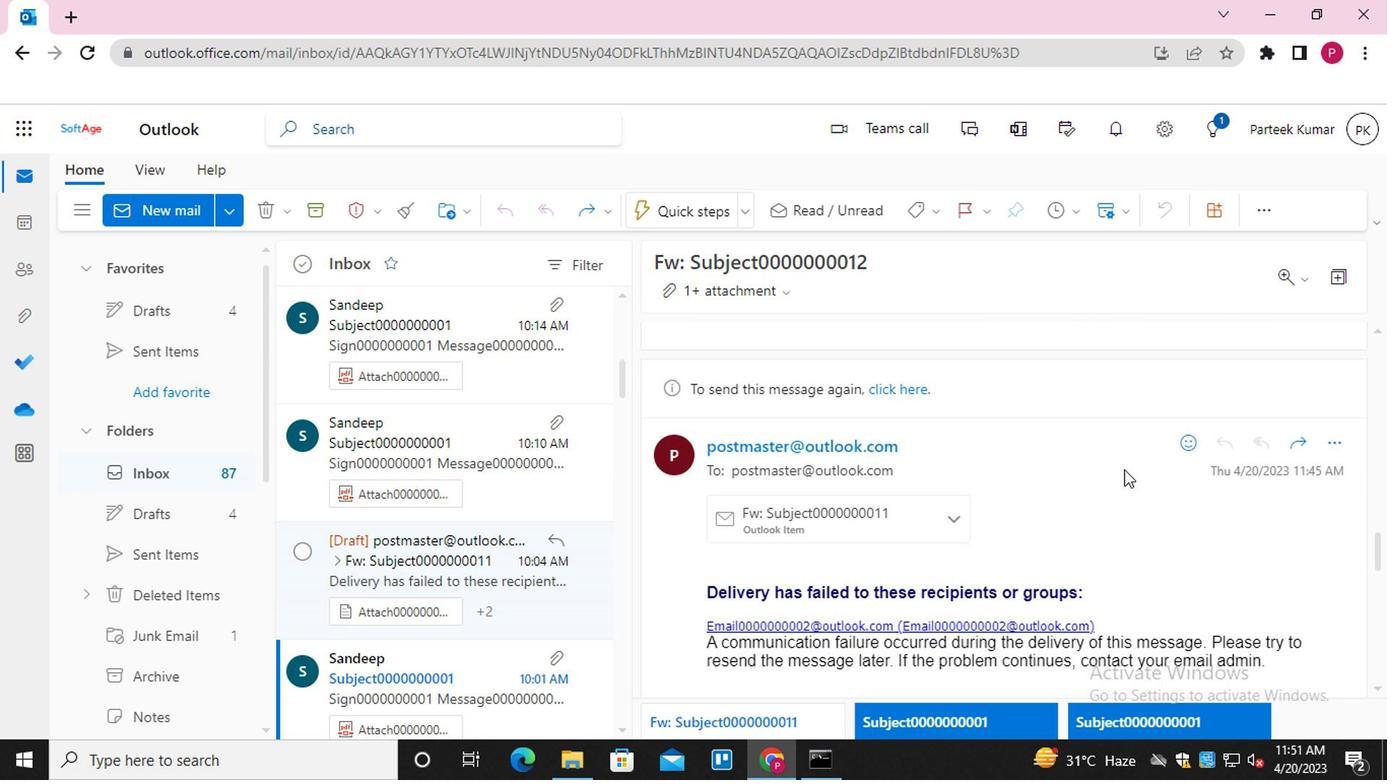 
Action: Mouse scrolled (1124, 464) with delta (0, -1)
Screenshot: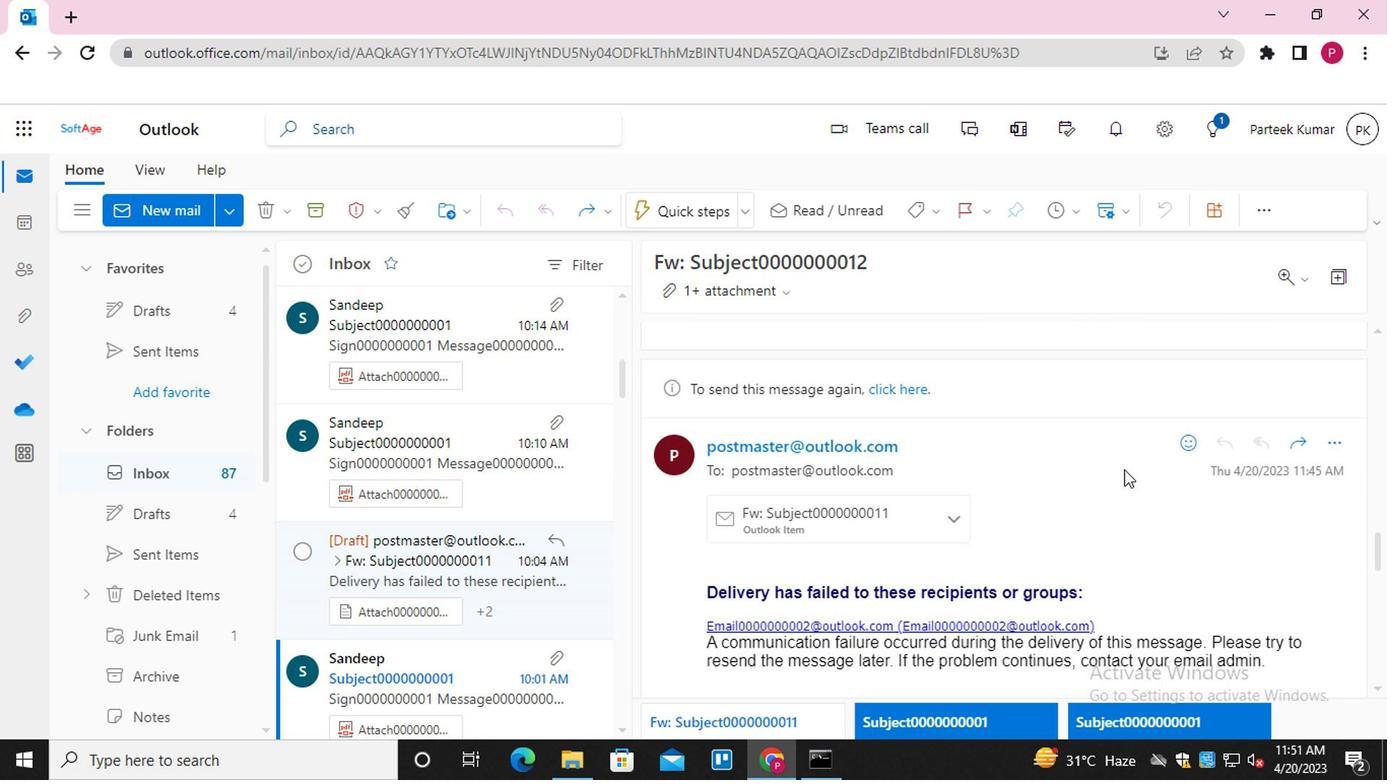 
Action: Mouse scrolled (1124, 464) with delta (0, -1)
Screenshot: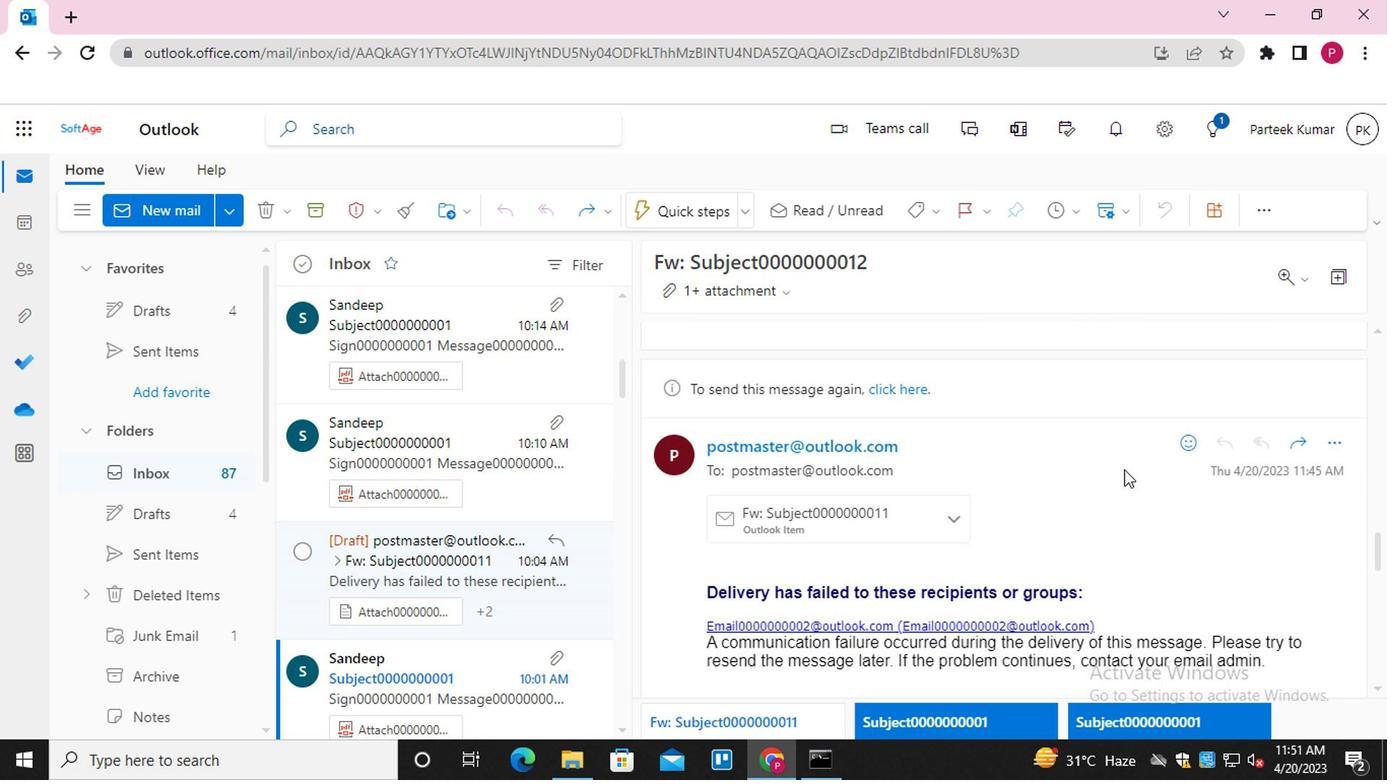 
Action: Mouse scrolled (1124, 464) with delta (0, -1)
Screenshot: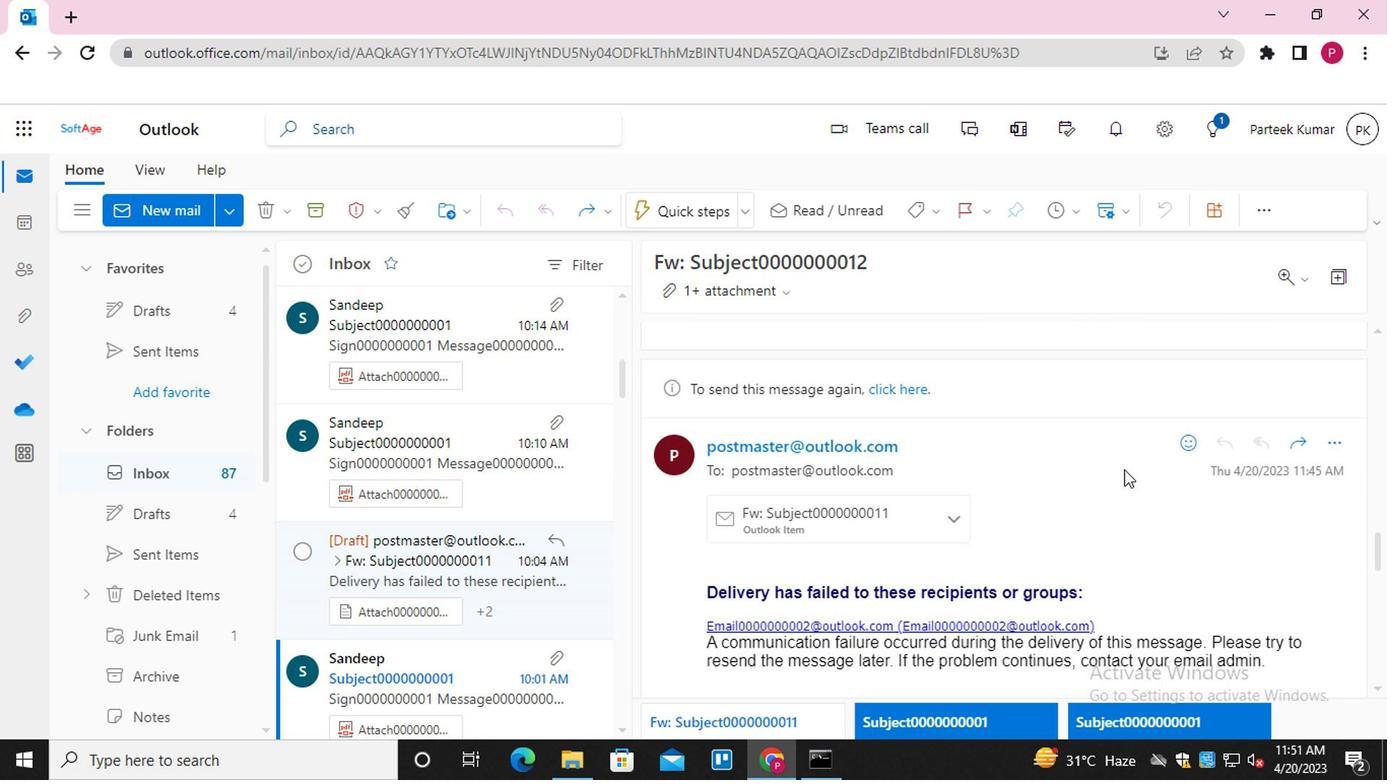 
Action: Mouse scrolled (1124, 464) with delta (0, -1)
Screenshot: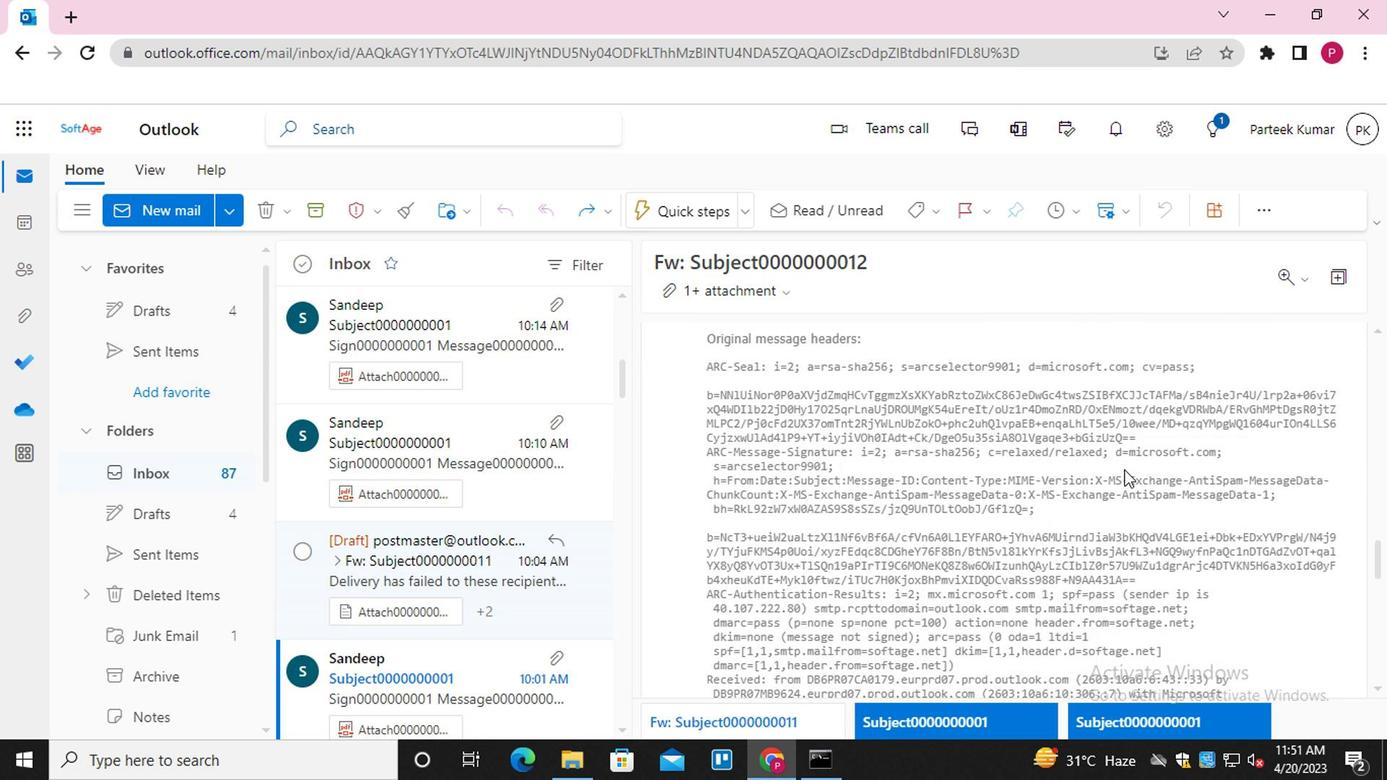 
Action: Mouse scrolled (1124, 464) with delta (0, -1)
Screenshot: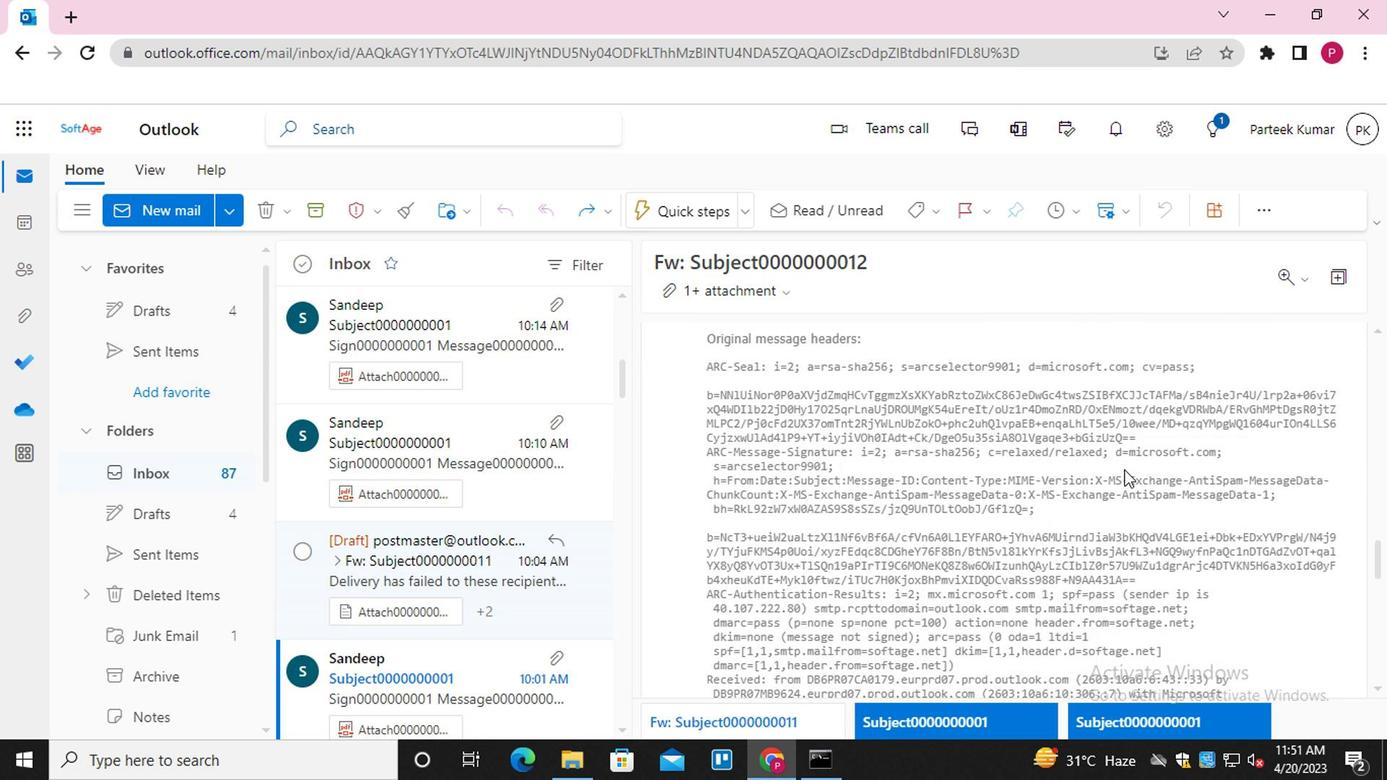 
Action: Mouse scrolled (1124, 464) with delta (0, -1)
Screenshot: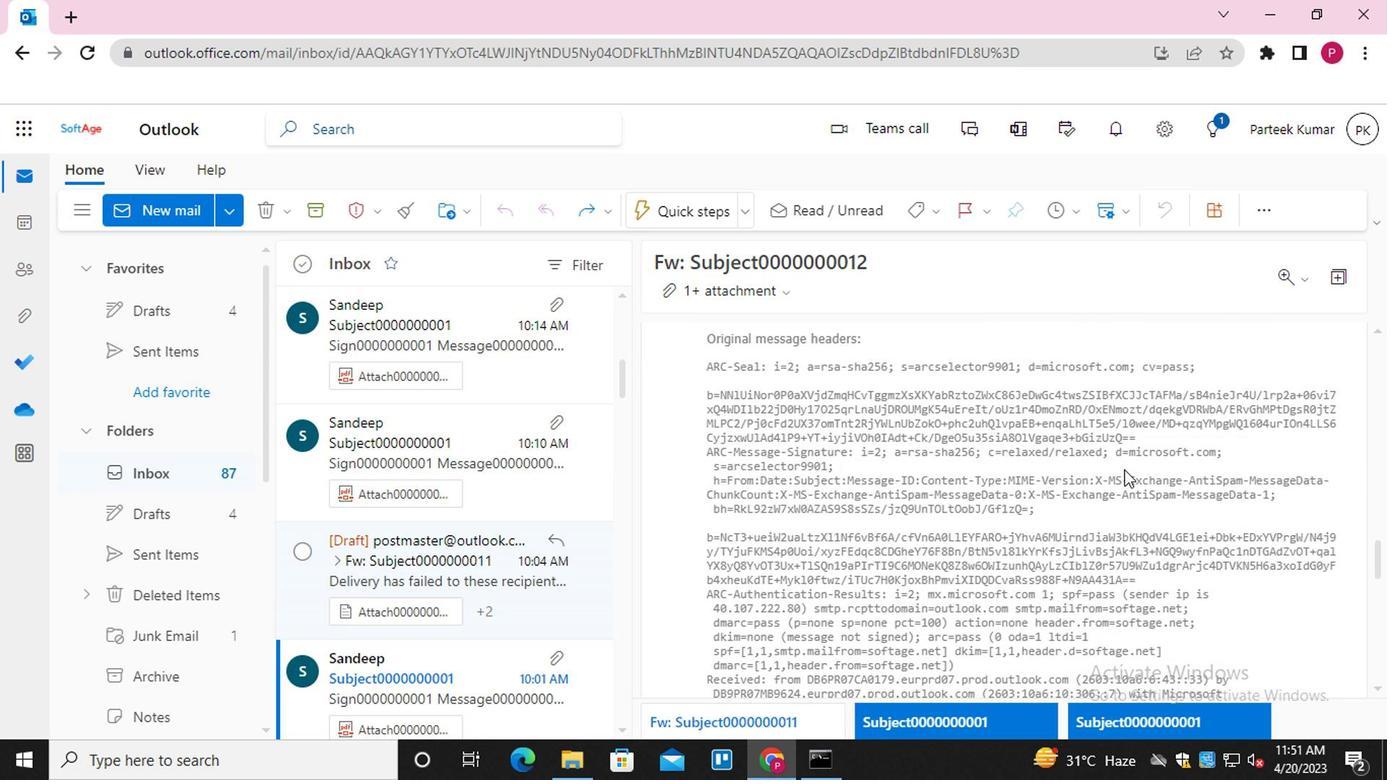 
Action: Mouse scrolled (1124, 464) with delta (0, -1)
Screenshot: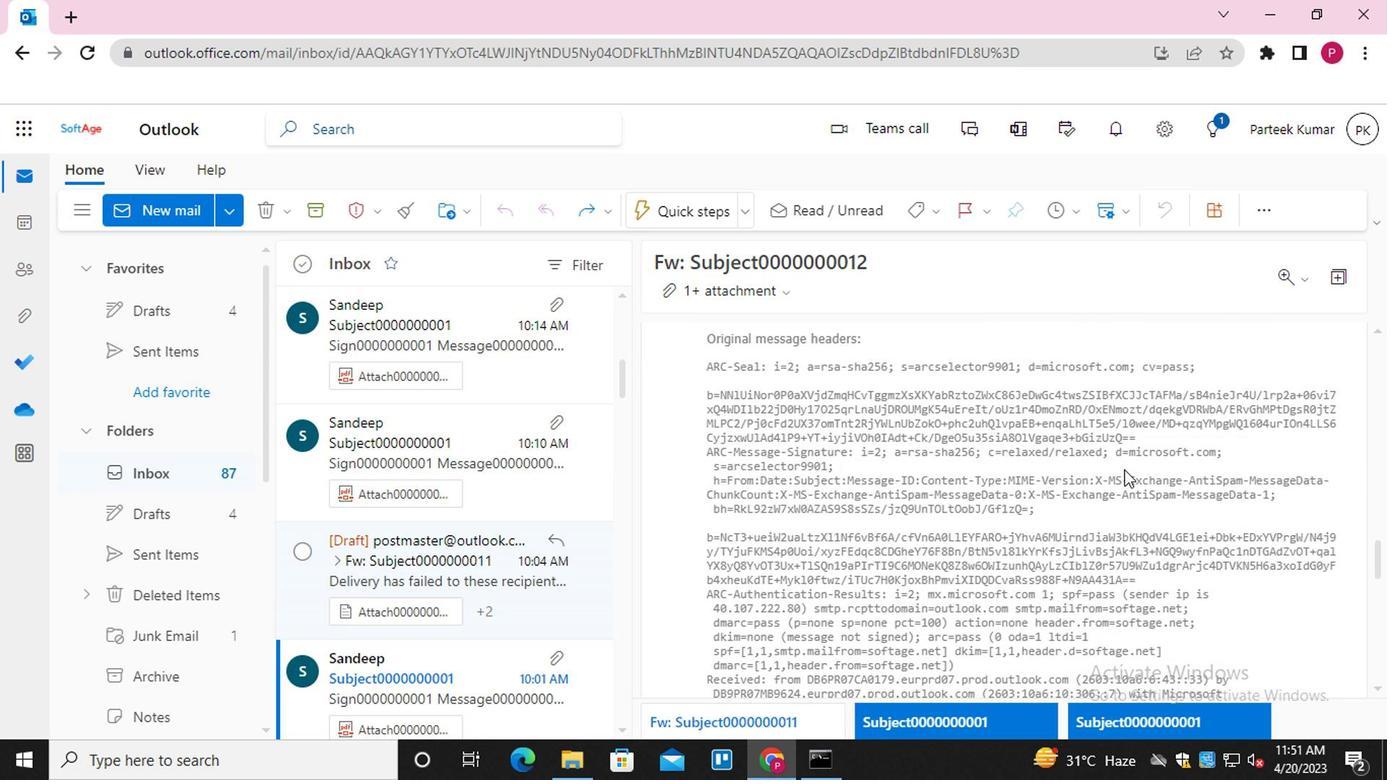
Action: Mouse scrolled (1124, 464) with delta (0, -1)
Screenshot: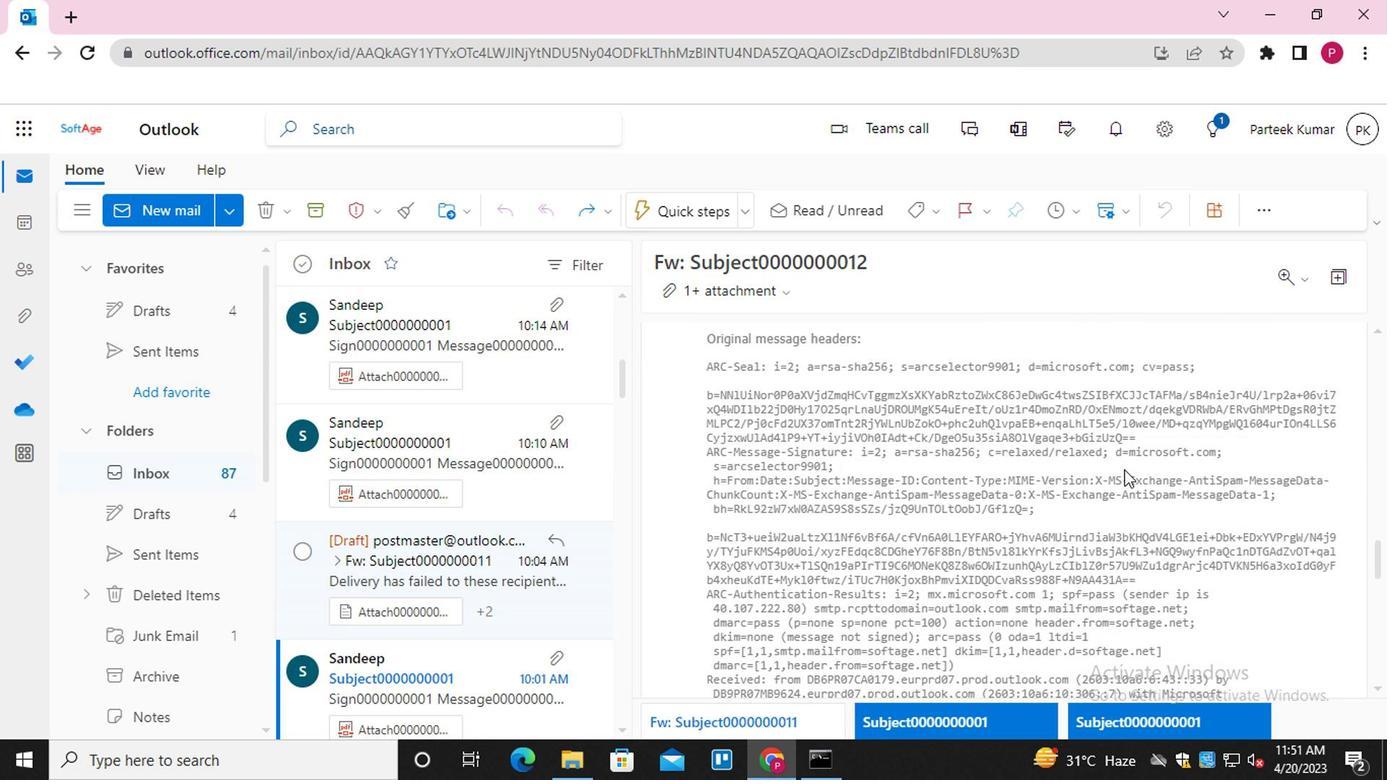 
Action: Mouse scrolled (1124, 464) with delta (0, -1)
Screenshot: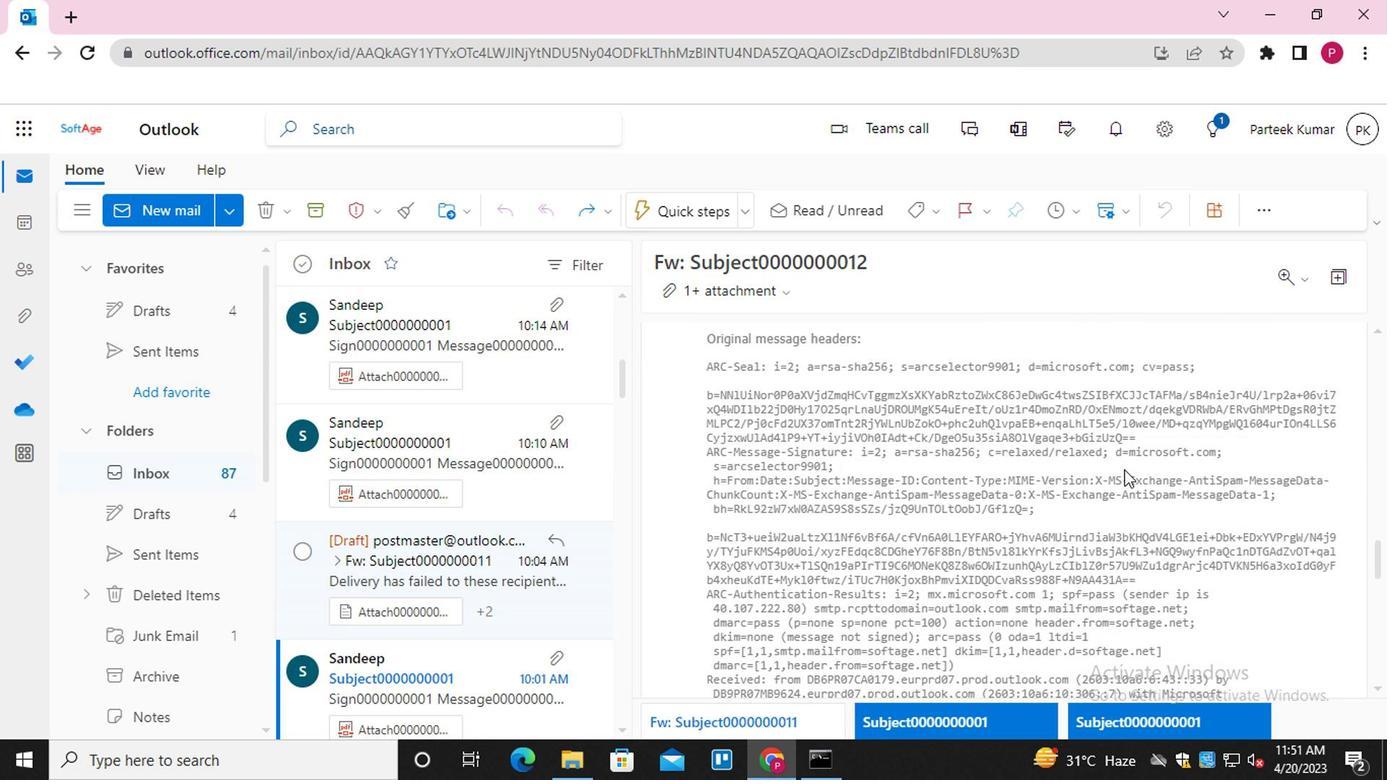 
Action: Mouse scrolled (1124, 464) with delta (0, -1)
Screenshot: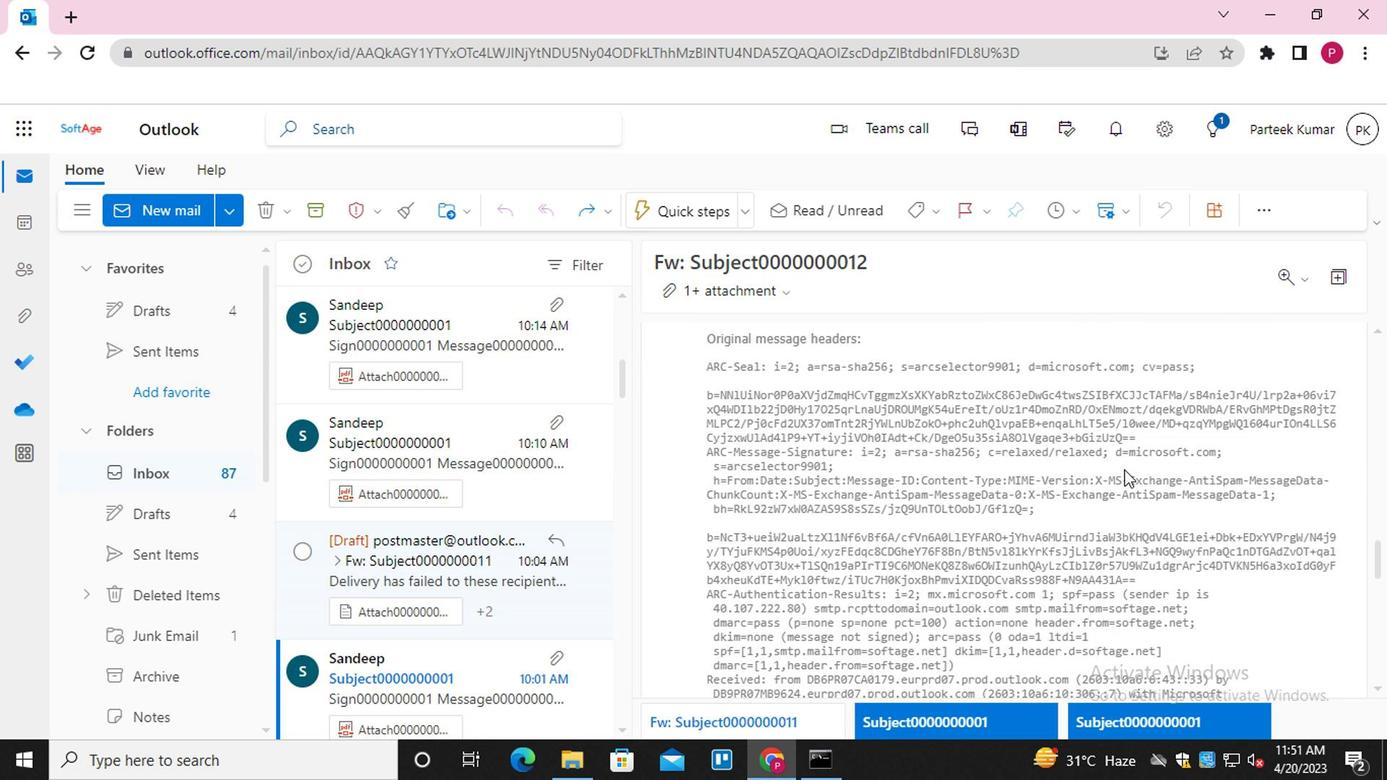 
Action: Mouse scrolled (1124, 464) with delta (0, -1)
Screenshot: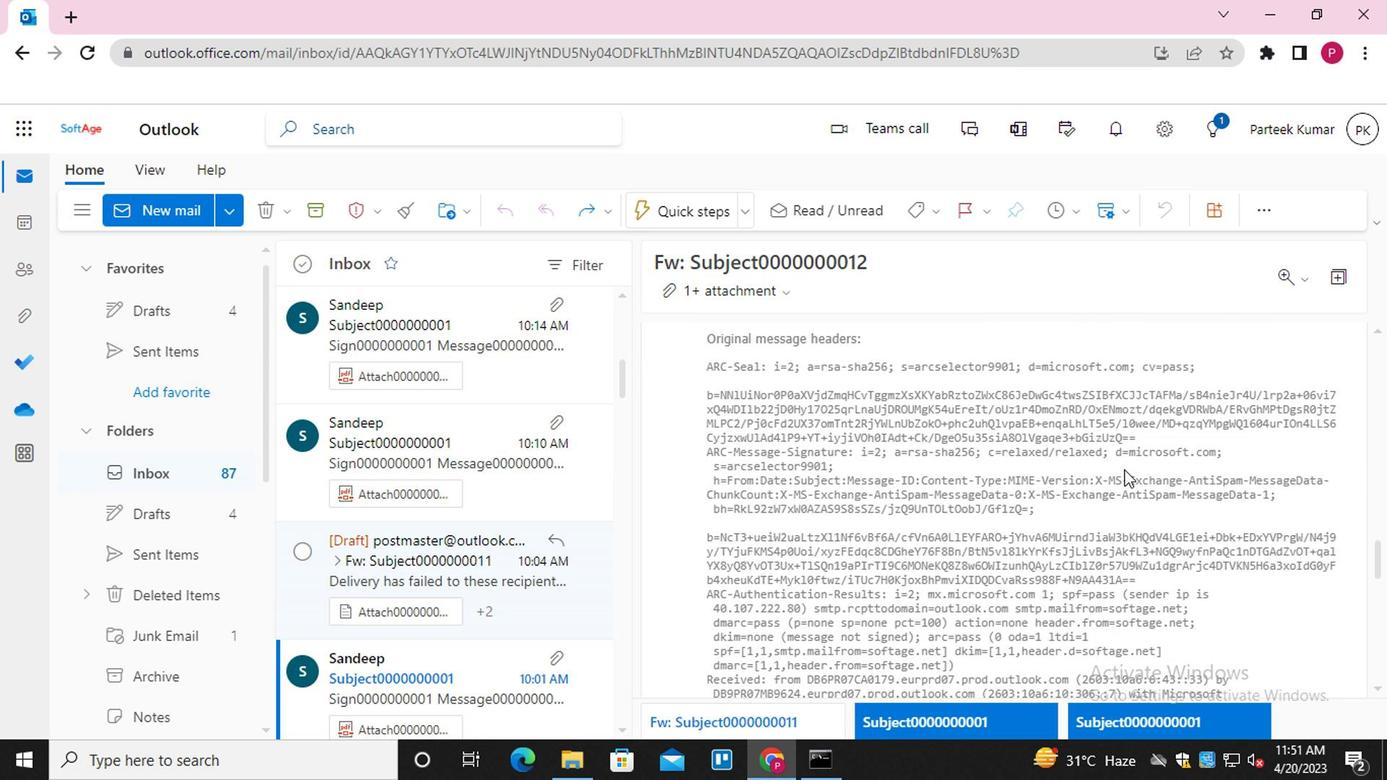 
Action: Mouse scrolled (1124, 464) with delta (0, -1)
Screenshot: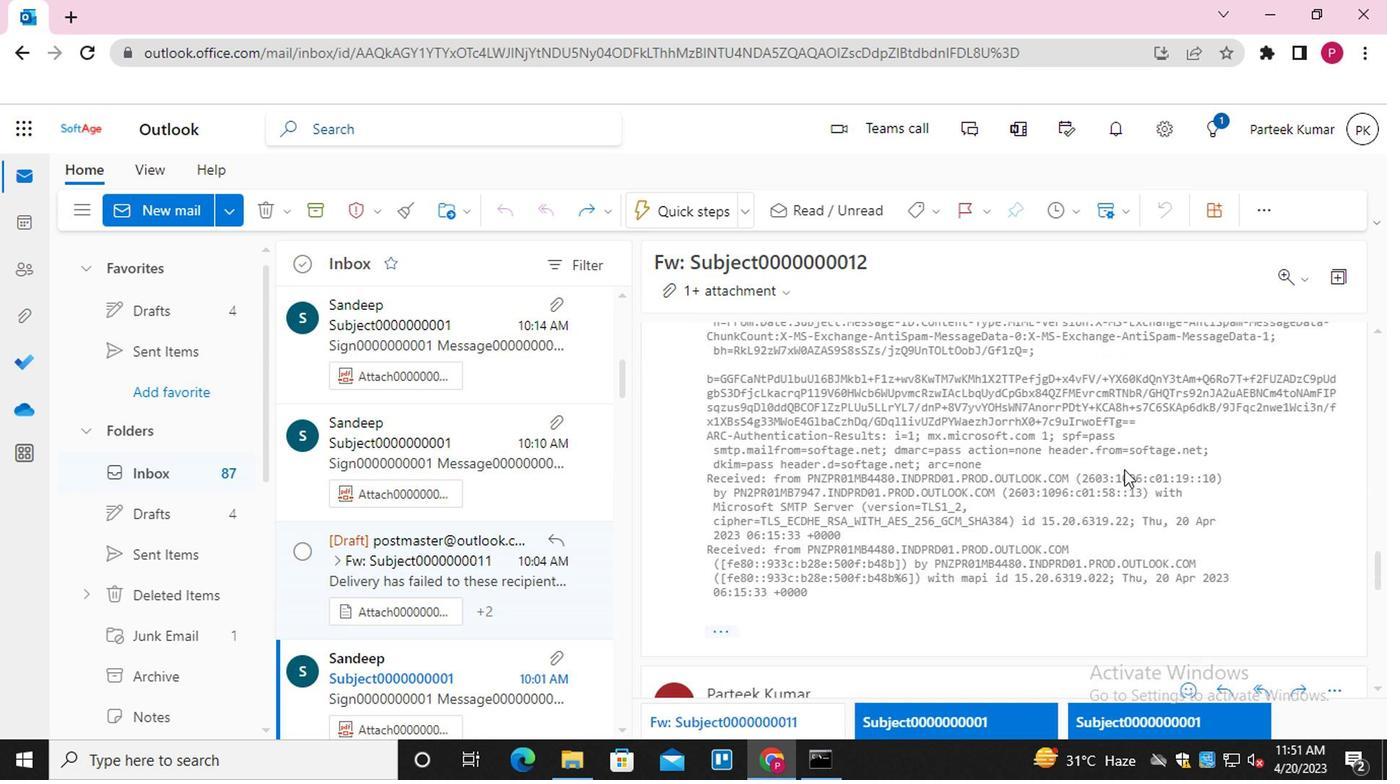 
Action: Mouse scrolled (1124, 464) with delta (0, -1)
Screenshot: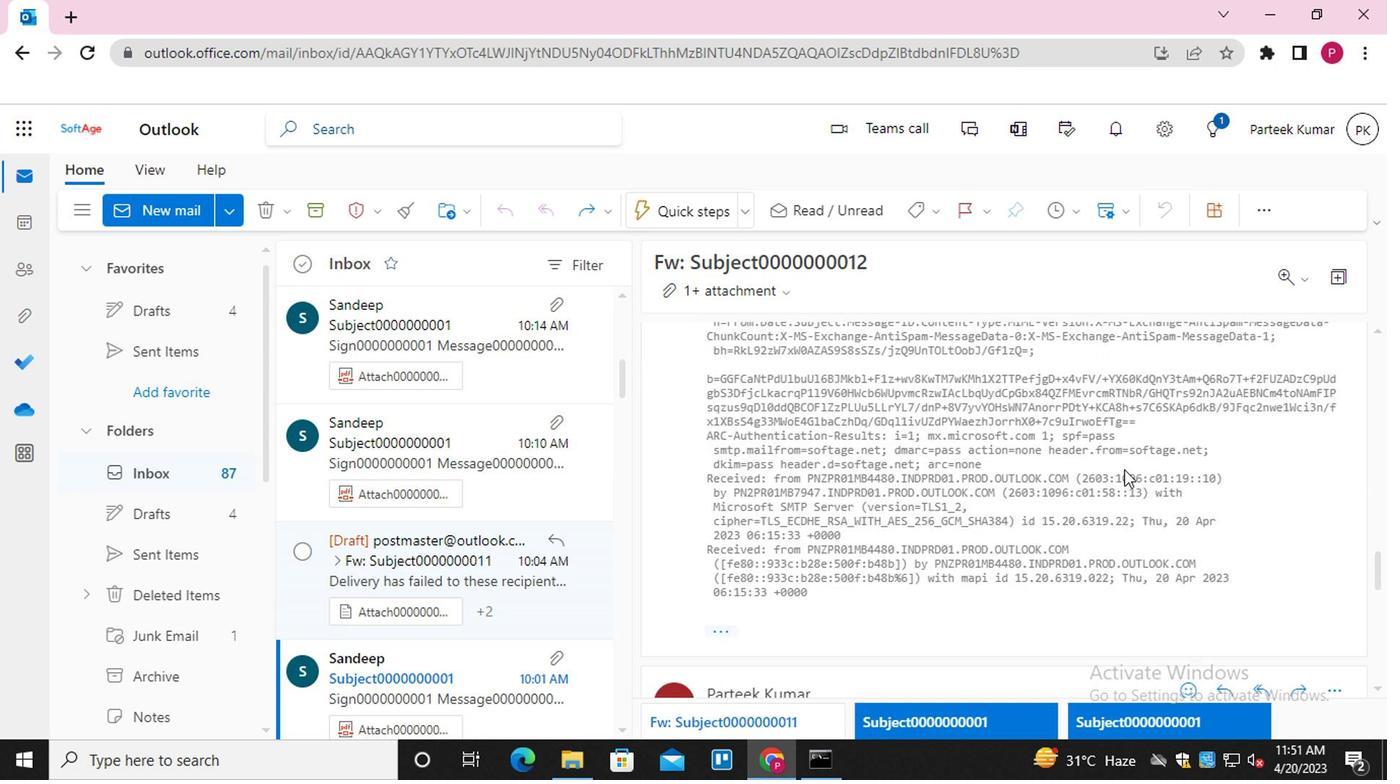
Action: Mouse scrolled (1124, 464) with delta (0, -1)
Screenshot: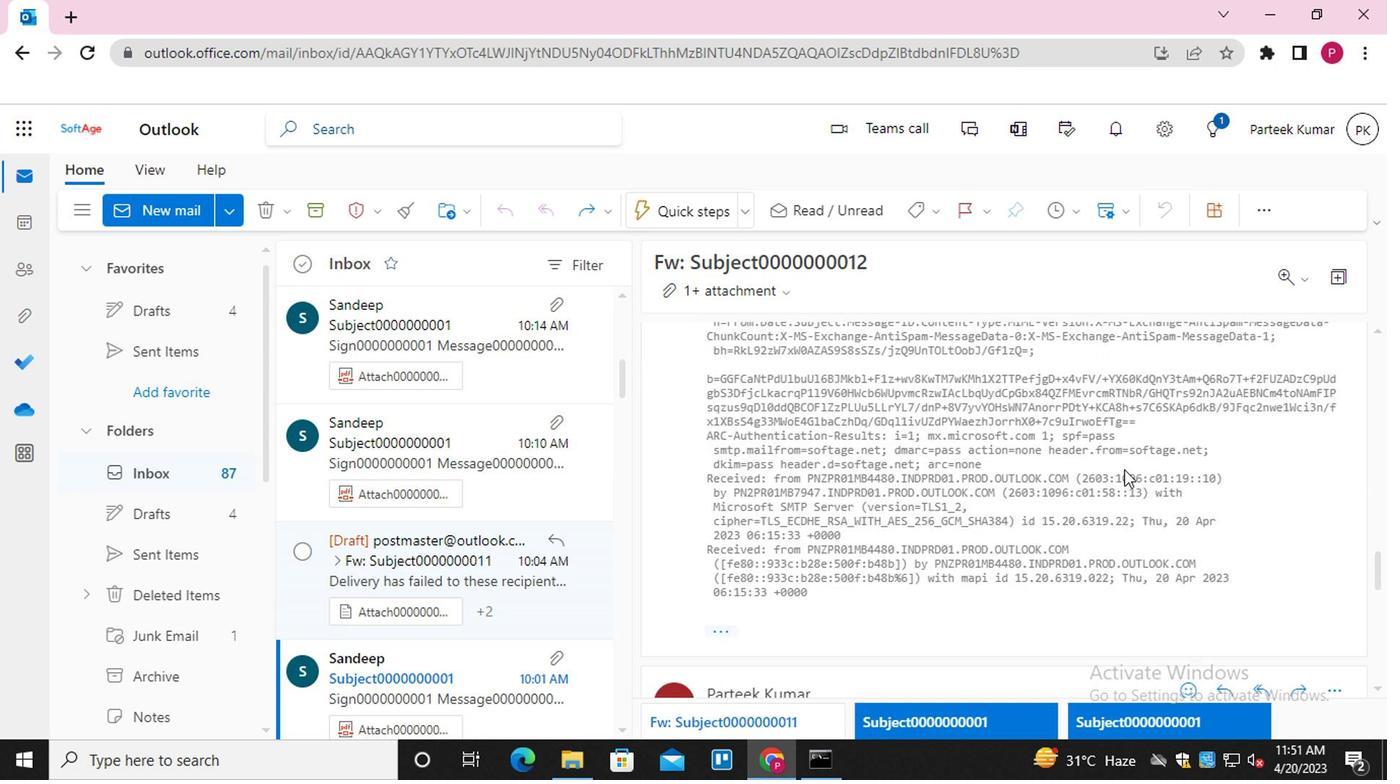 
Action: Mouse scrolled (1124, 464) with delta (0, -1)
Screenshot: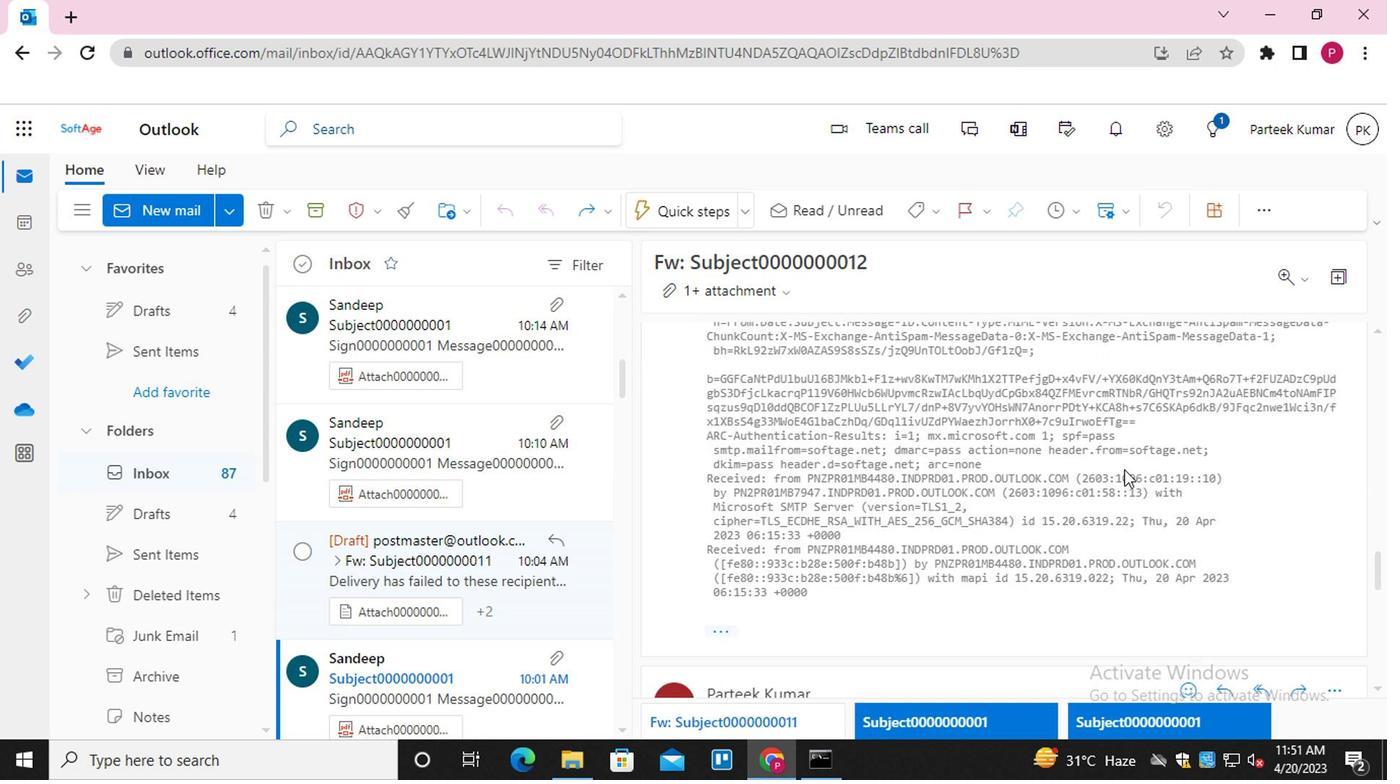 
Action: Mouse scrolled (1124, 464) with delta (0, -1)
Screenshot: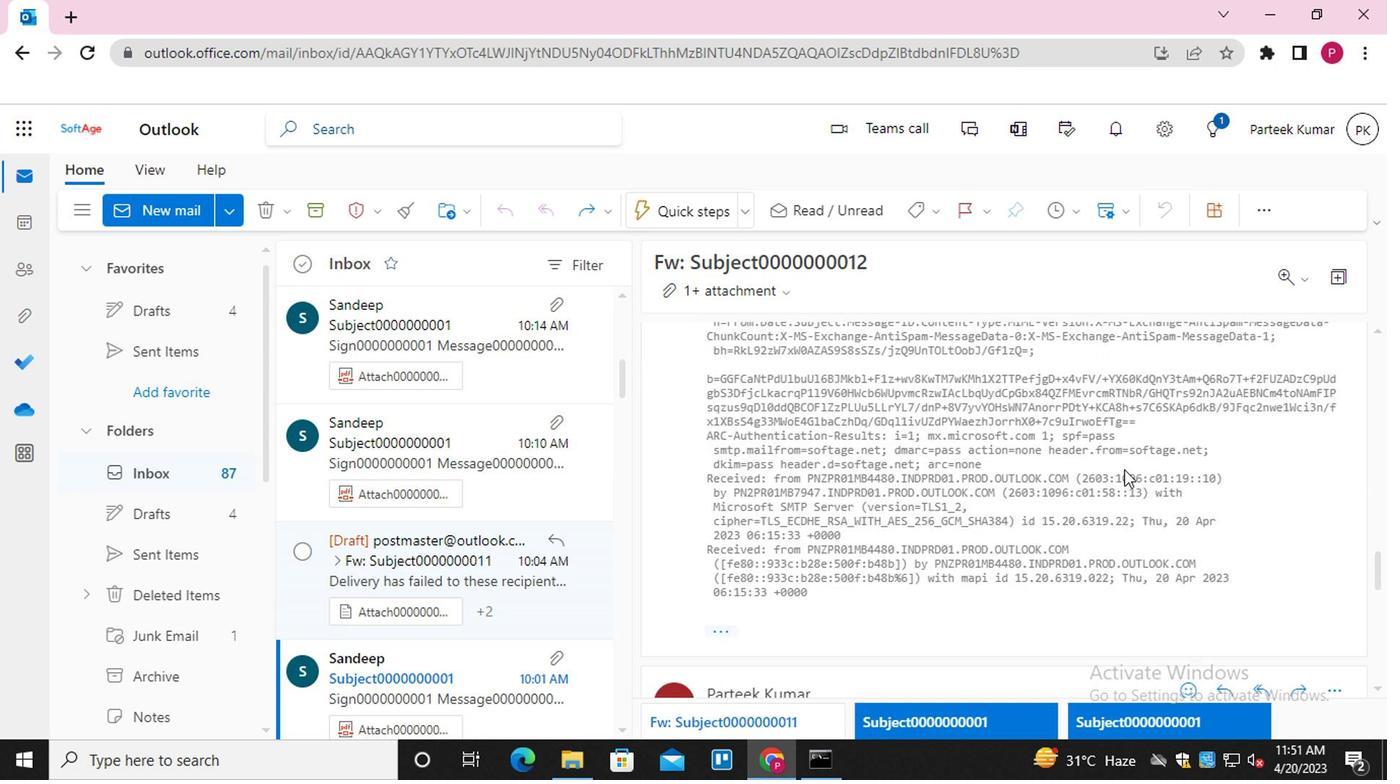 
Action: Mouse scrolled (1124, 464) with delta (0, -1)
Screenshot: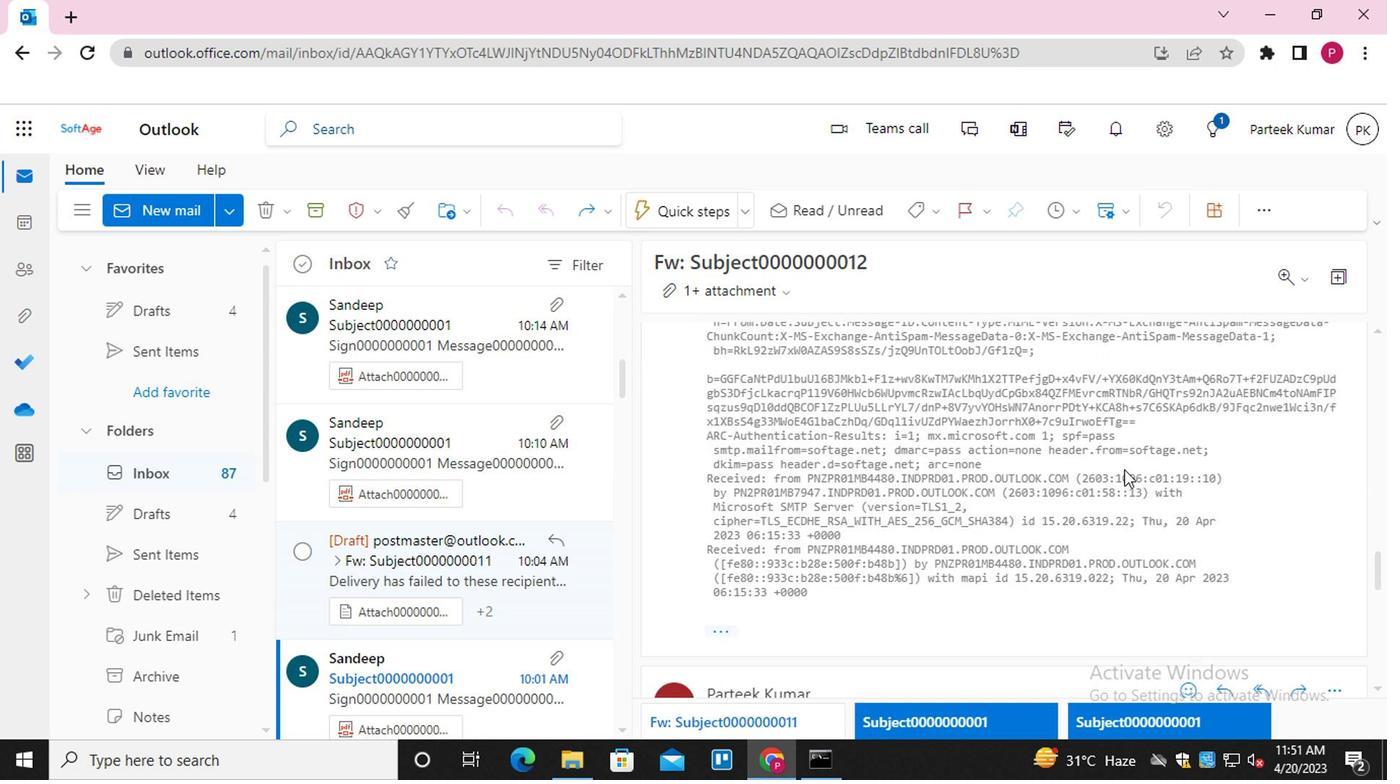 
Action: Mouse scrolled (1124, 464) with delta (0, -1)
Screenshot: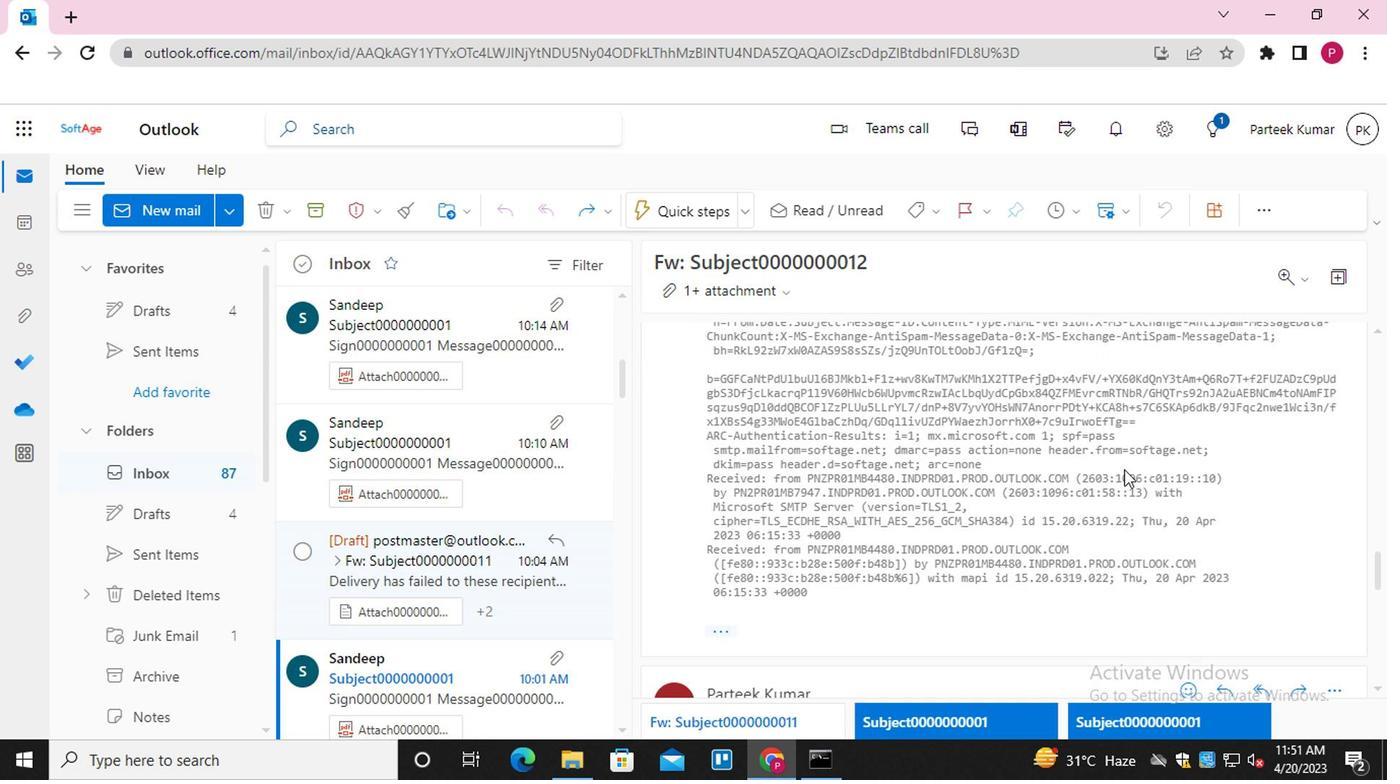 
Action: Mouse scrolled (1124, 464) with delta (0, -1)
Screenshot: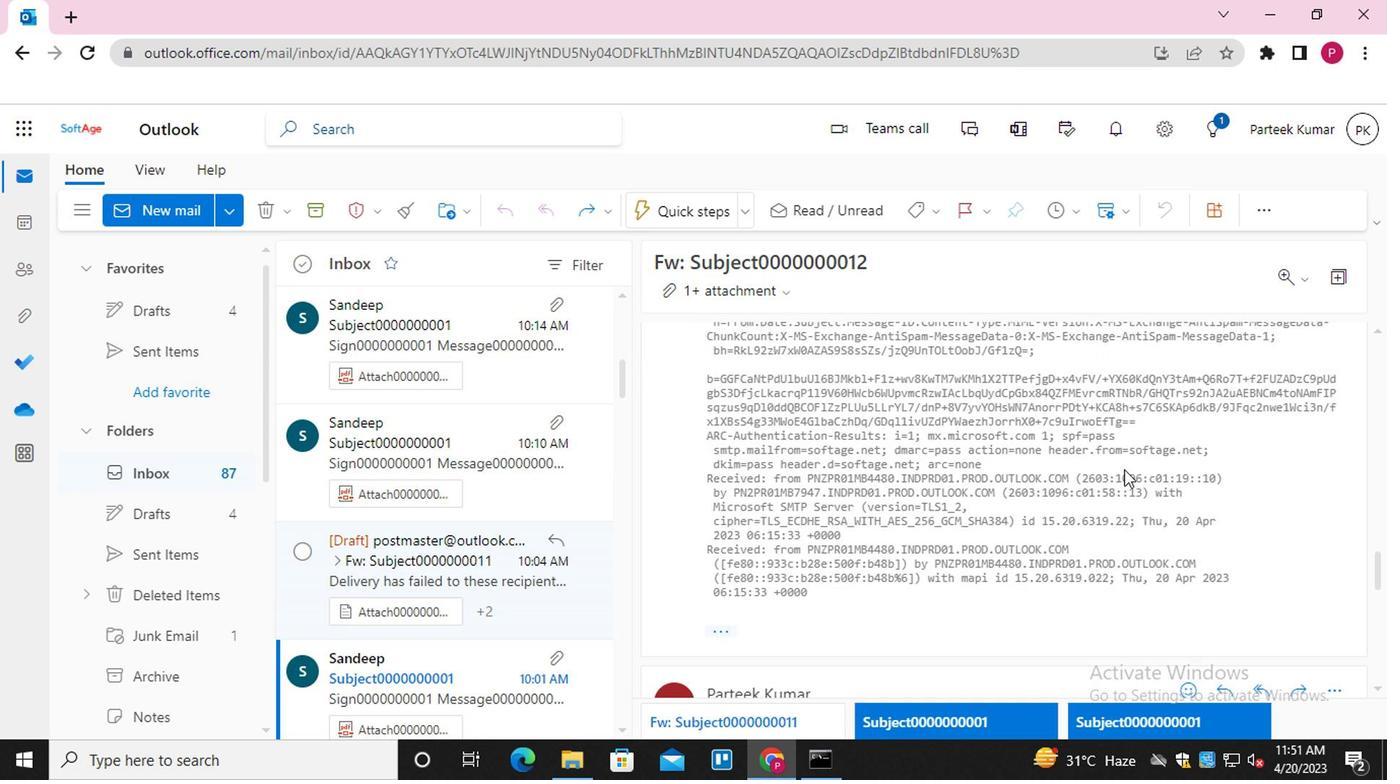 
Action: Mouse scrolled (1124, 464) with delta (0, -1)
Screenshot: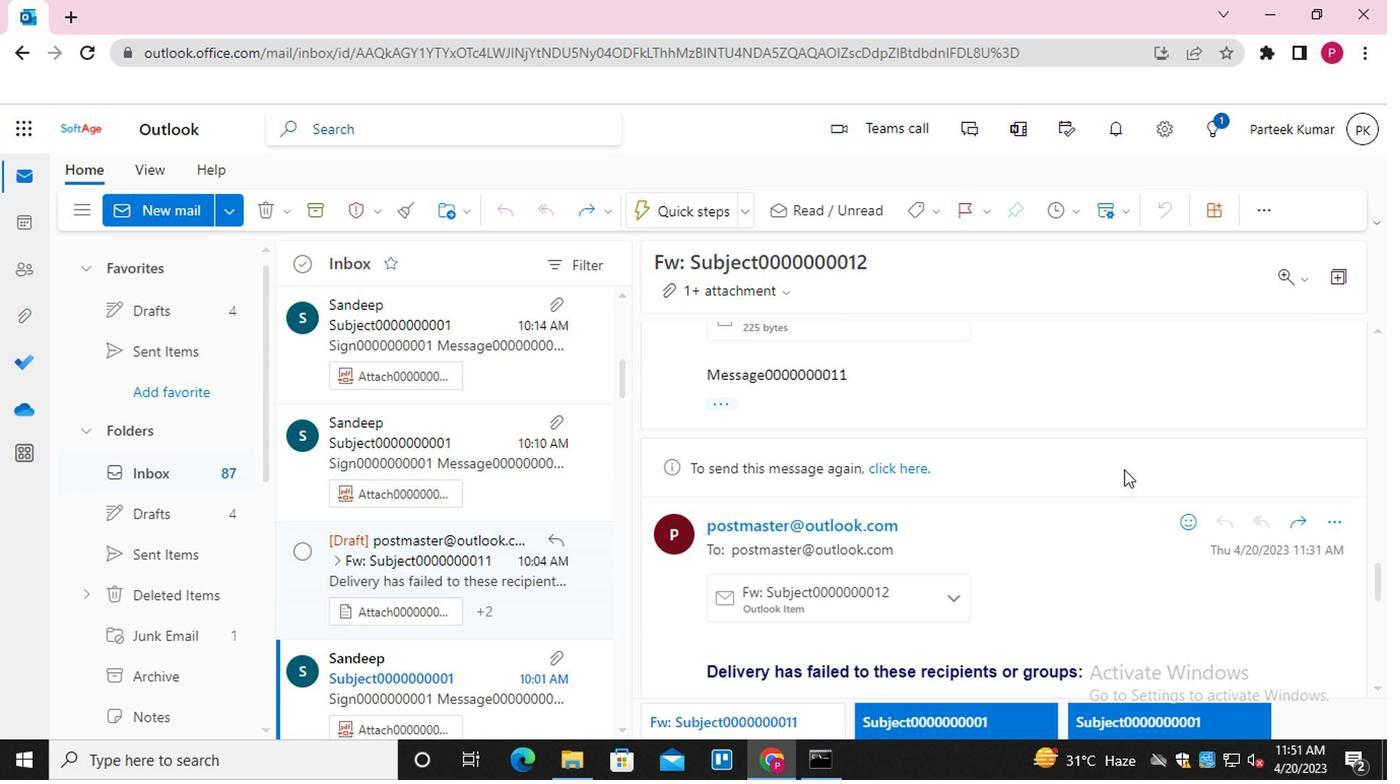 
Action: Mouse scrolled (1124, 464) with delta (0, -1)
Screenshot: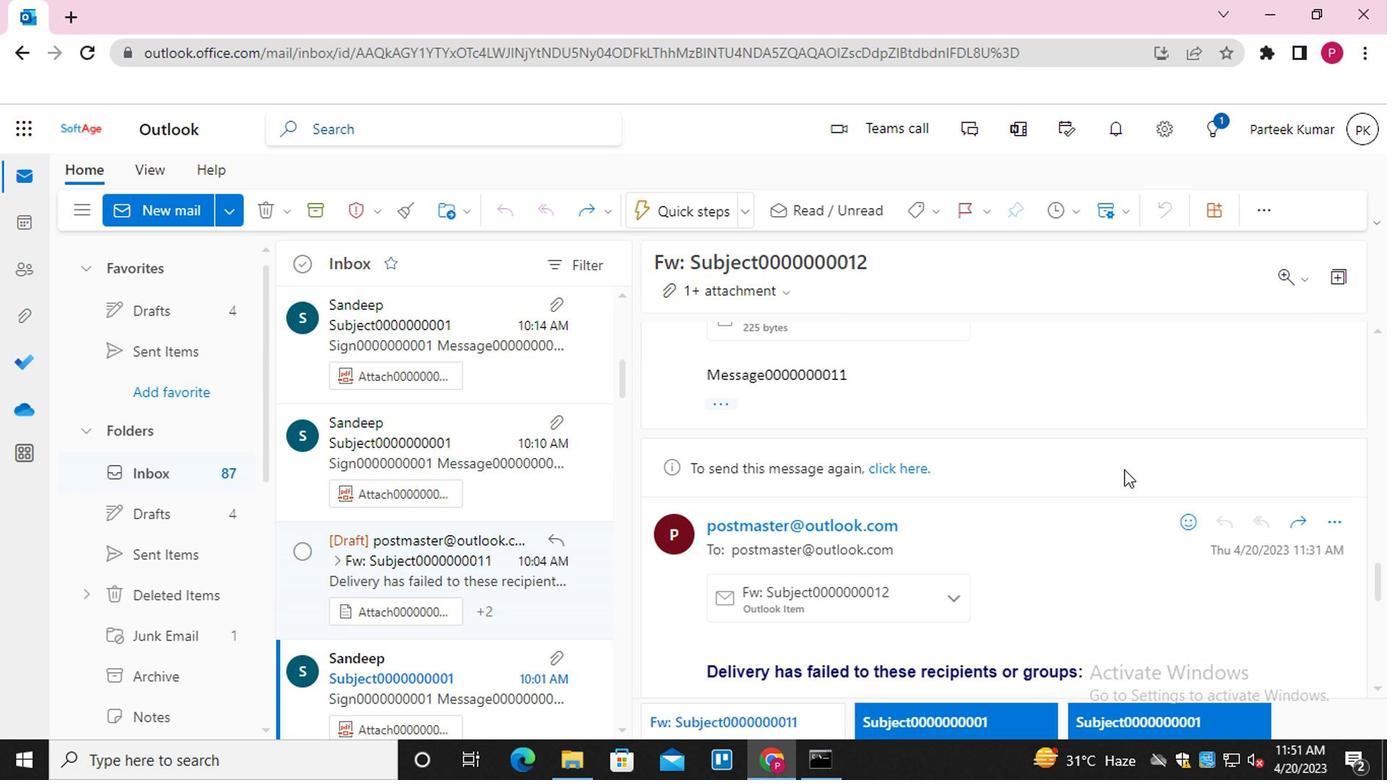 
Action: Mouse scrolled (1124, 464) with delta (0, -1)
Screenshot: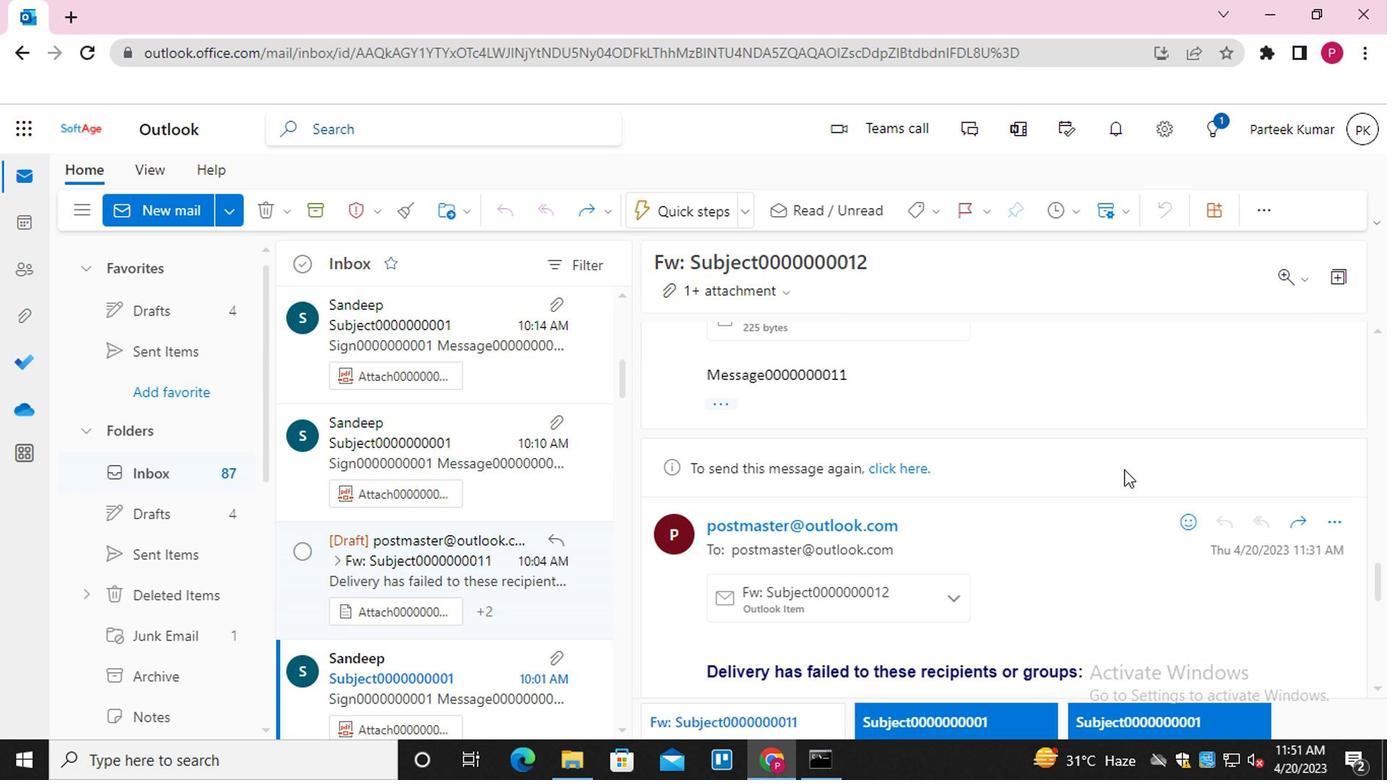 
Action: Mouse scrolled (1124, 464) with delta (0, -1)
Screenshot: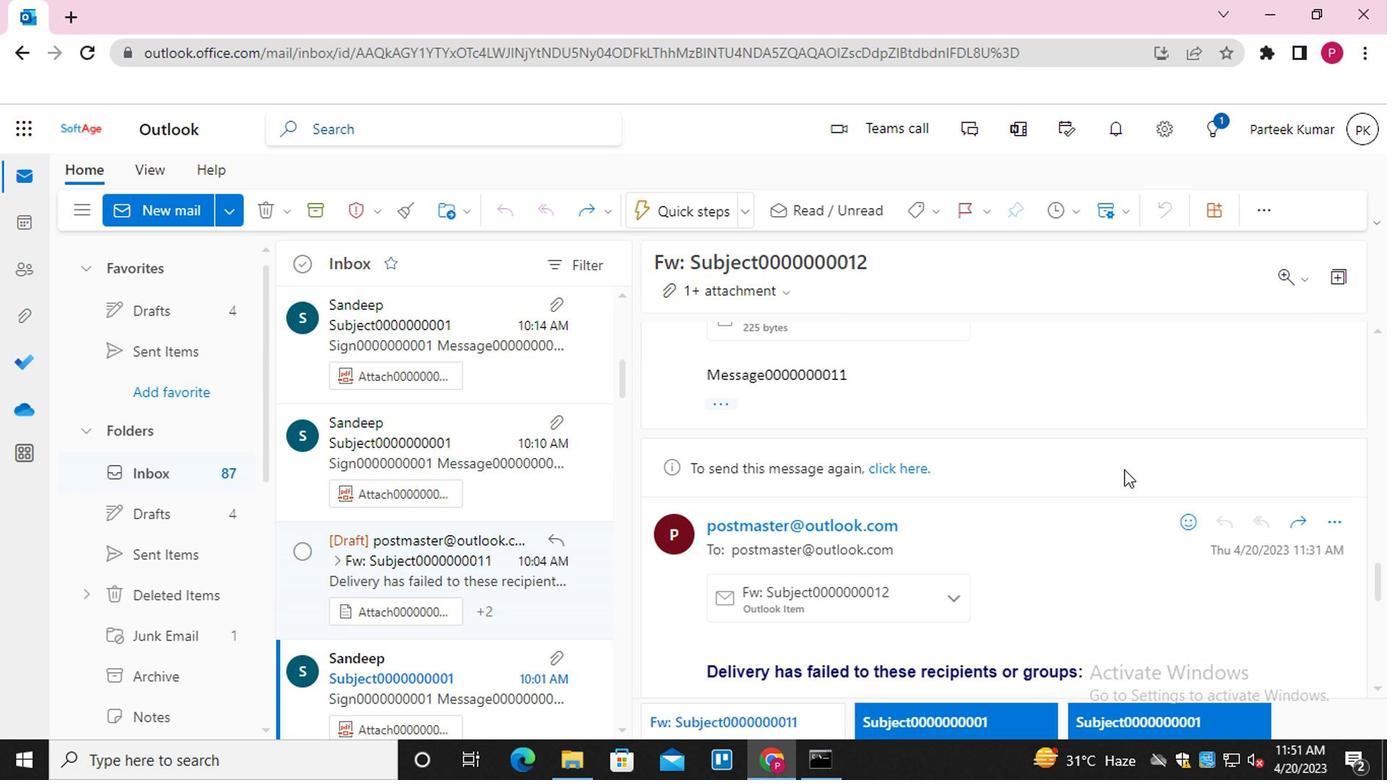 
Action: Mouse scrolled (1124, 464) with delta (0, -1)
Screenshot: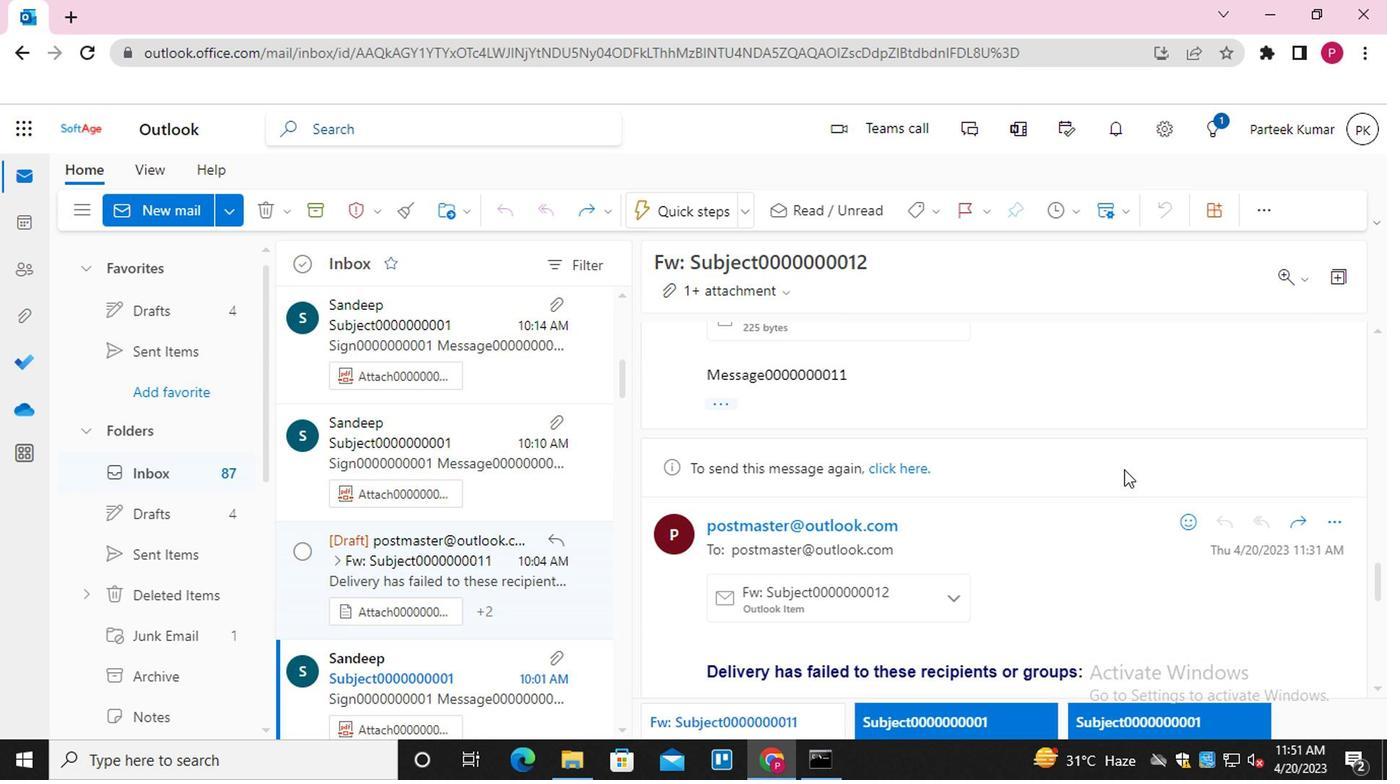 
Action: Mouse scrolled (1124, 464) with delta (0, -1)
Screenshot: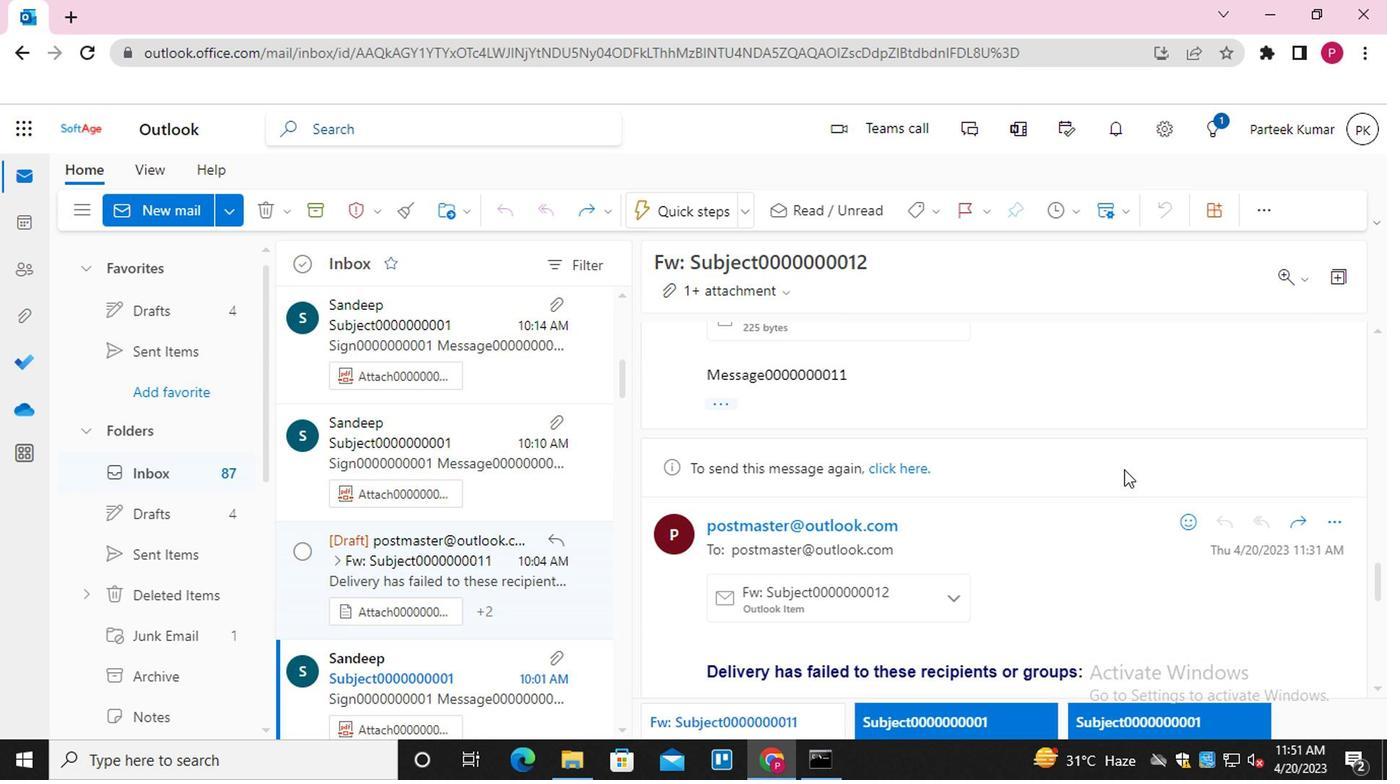 
Action: Mouse scrolled (1124, 464) with delta (0, -1)
Screenshot: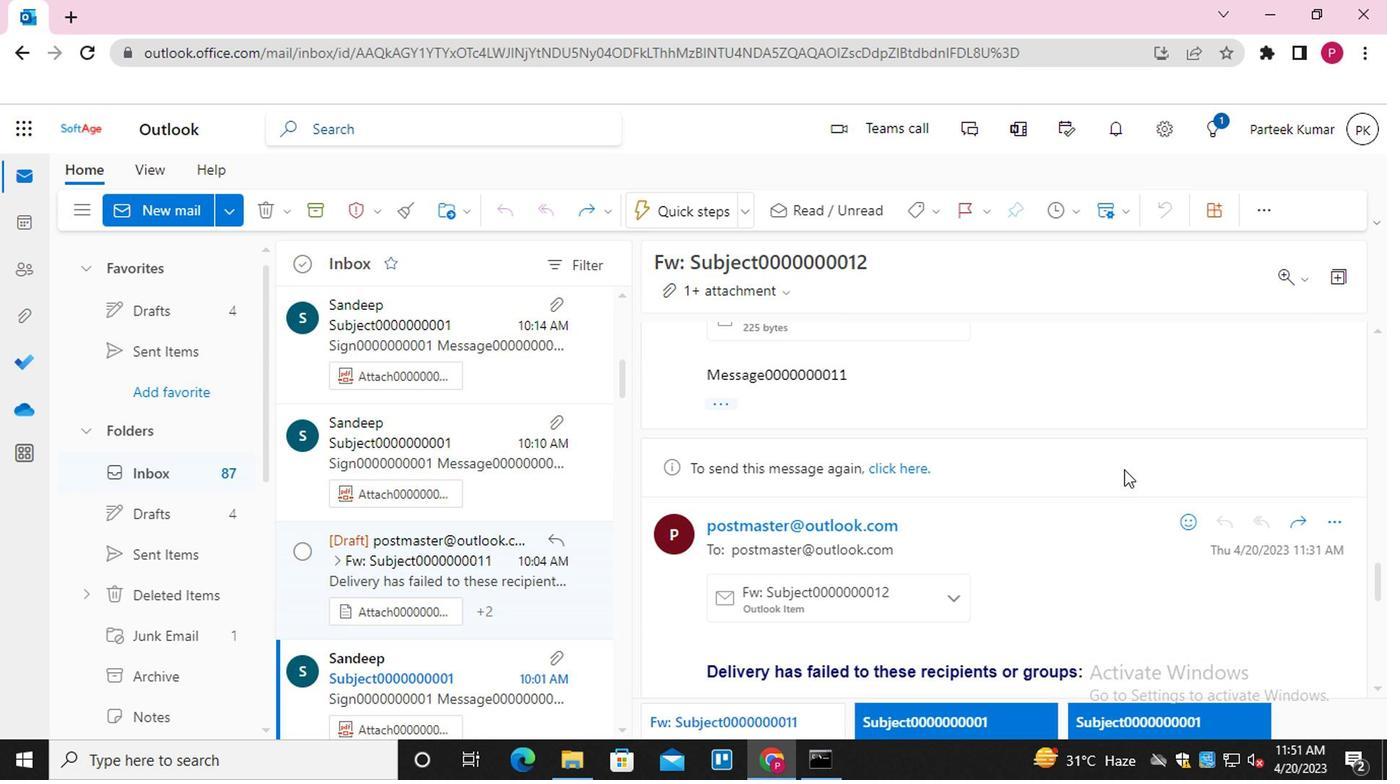 
Action: Mouse scrolled (1124, 464) with delta (0, -1)
Screenshot: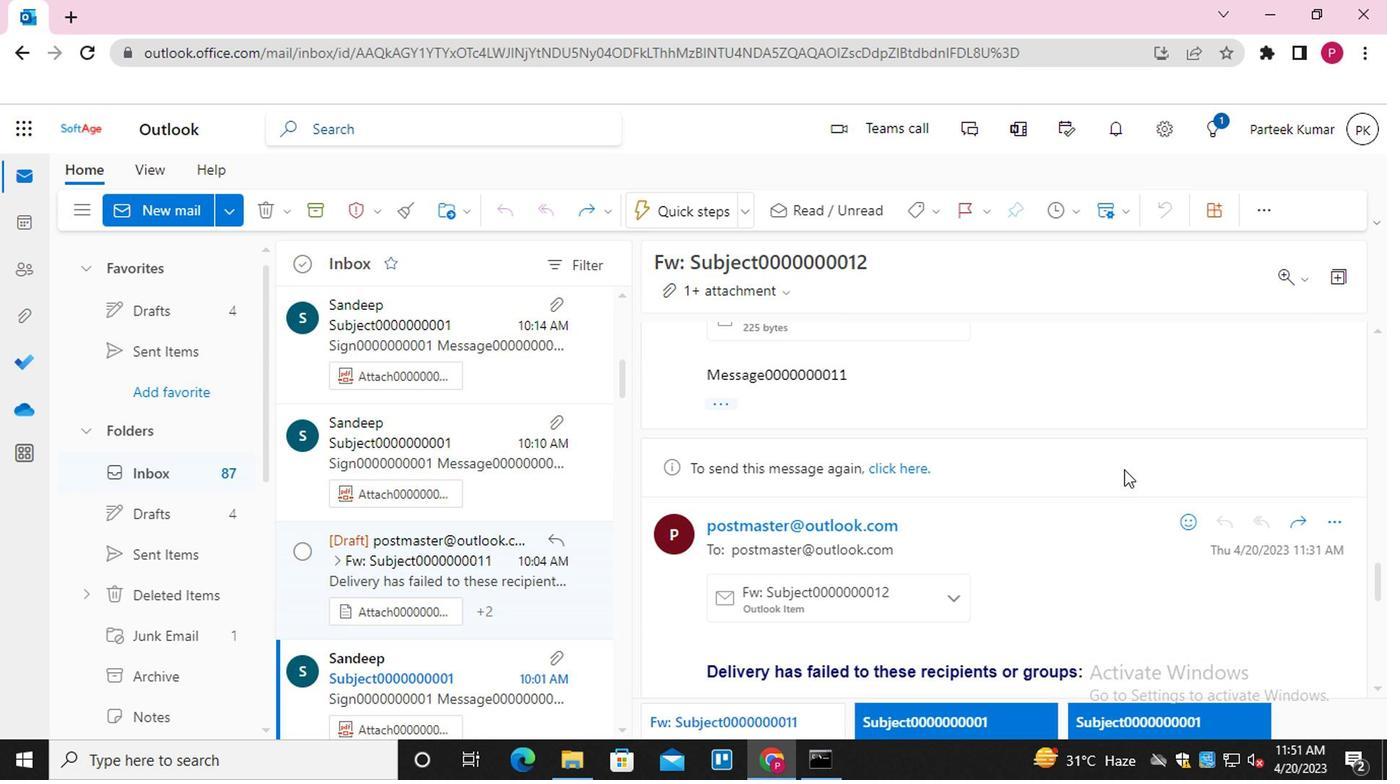 
Action: Mouse scrolled (1124, 464) with delta (0, -1)
Screenshot: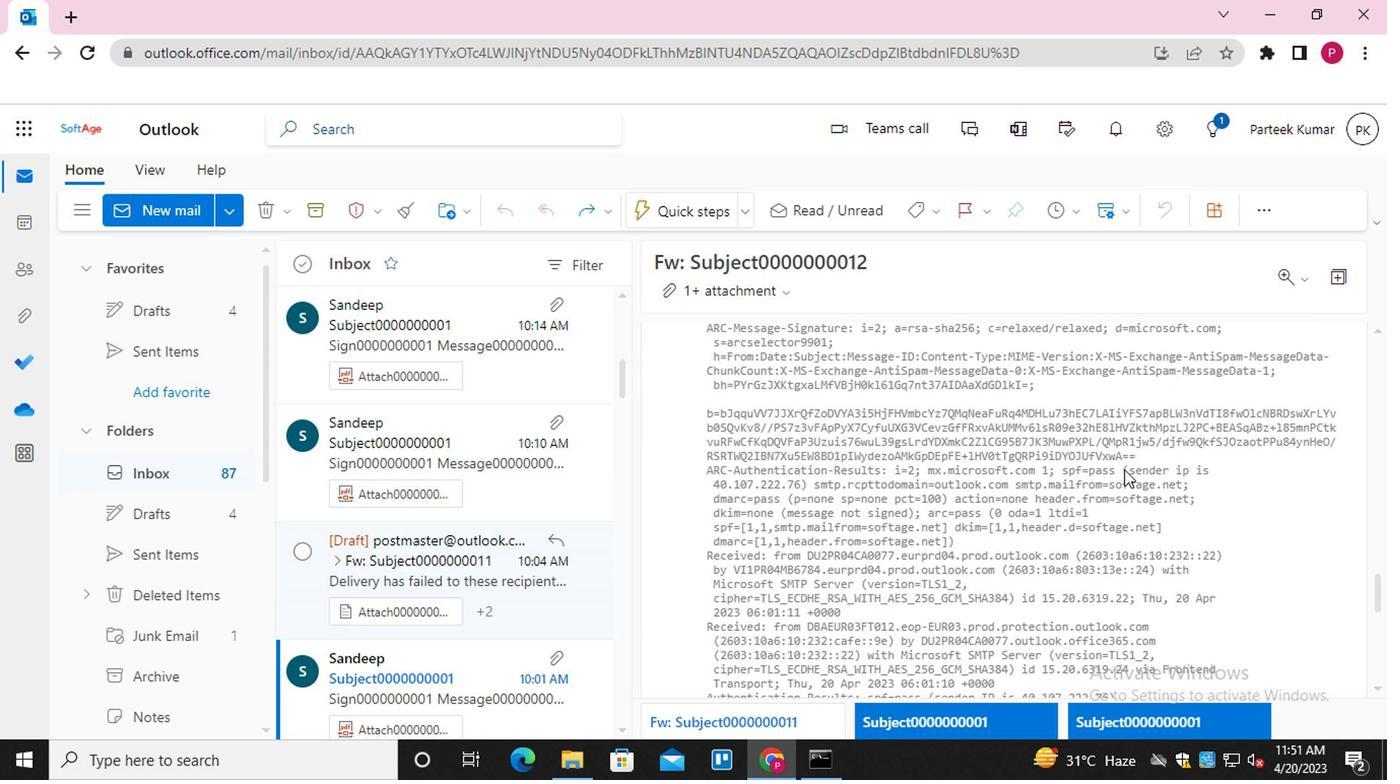 
Action: Mouse scrolled (1124, 464) with delta (0, -1)
Screenshot: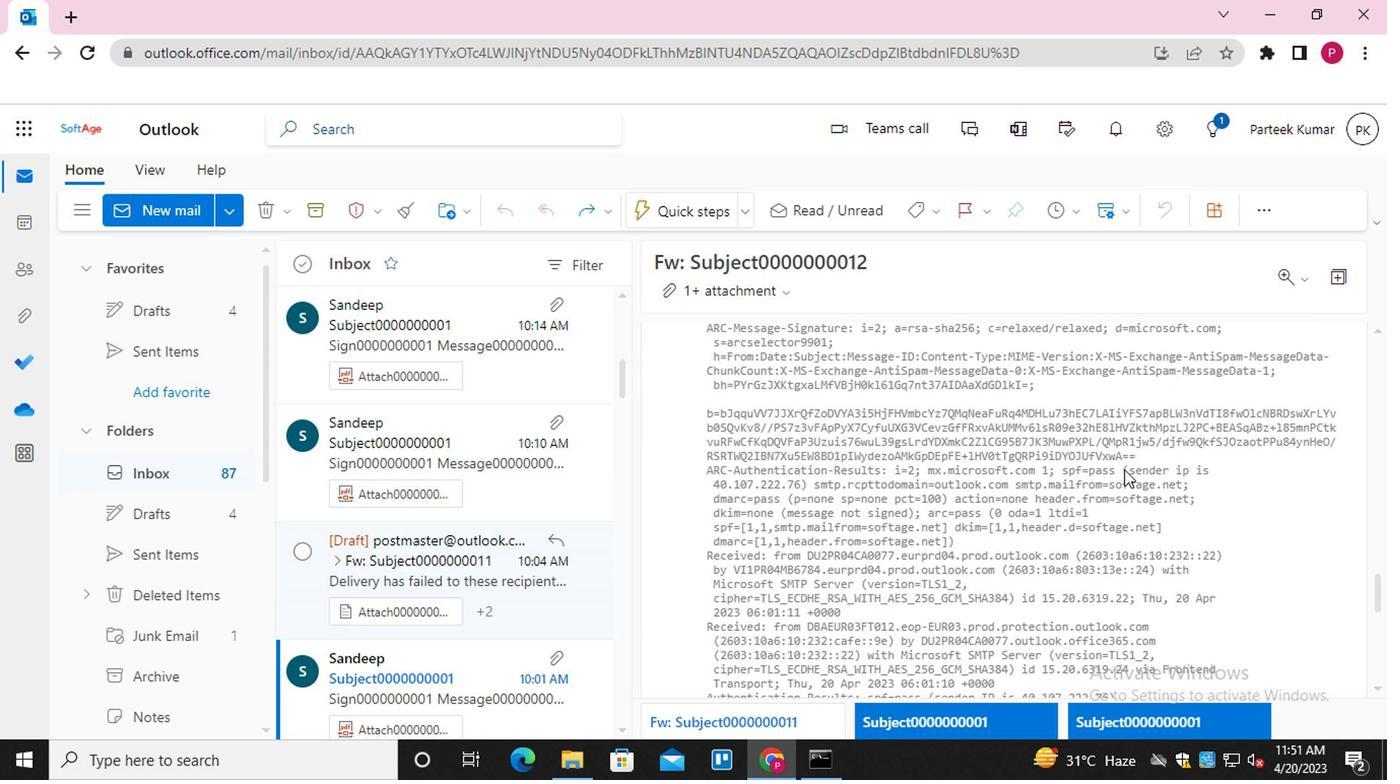 
Action: Mouse scrolled (1124, 464) with delta (0, -1)
Screenshot: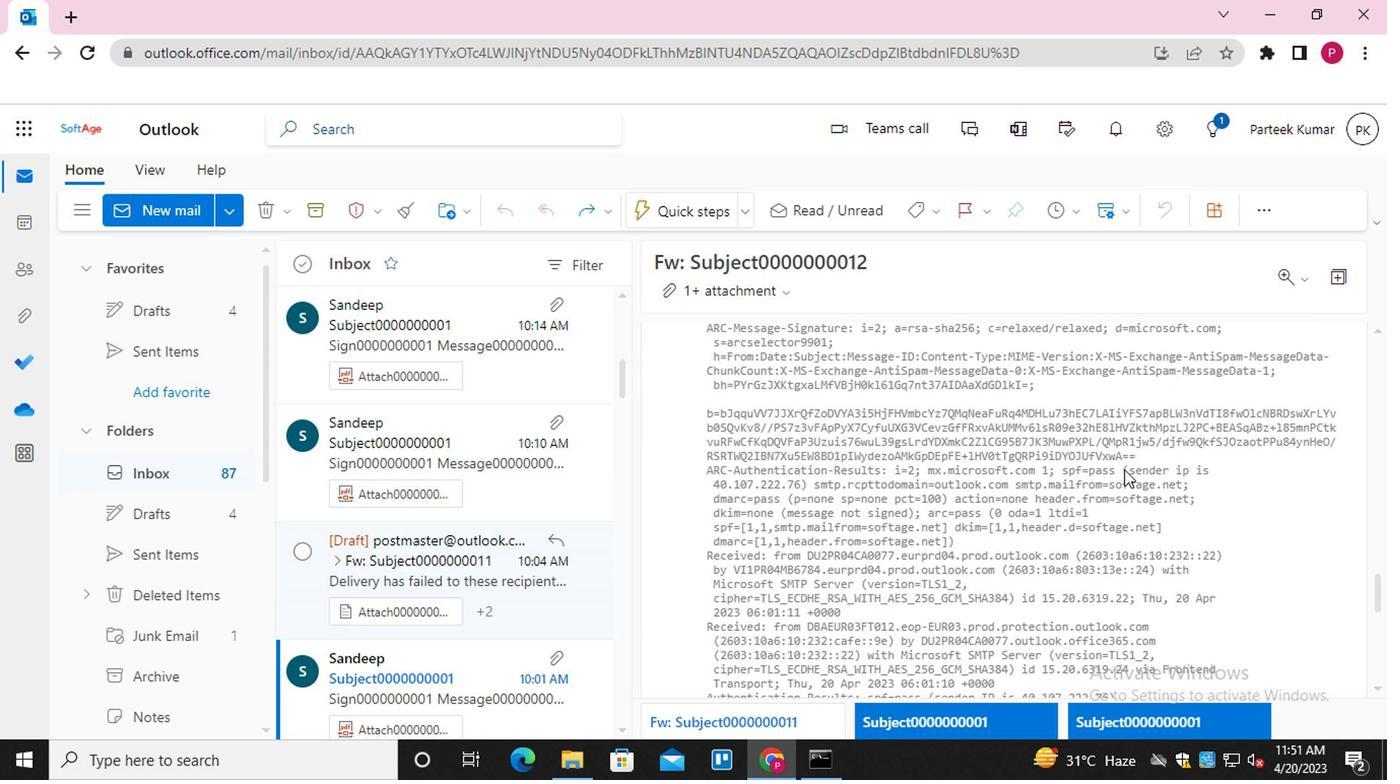 
Action: Mouse scrolled (1124, 464) with delta (0, -1)
Screenshot: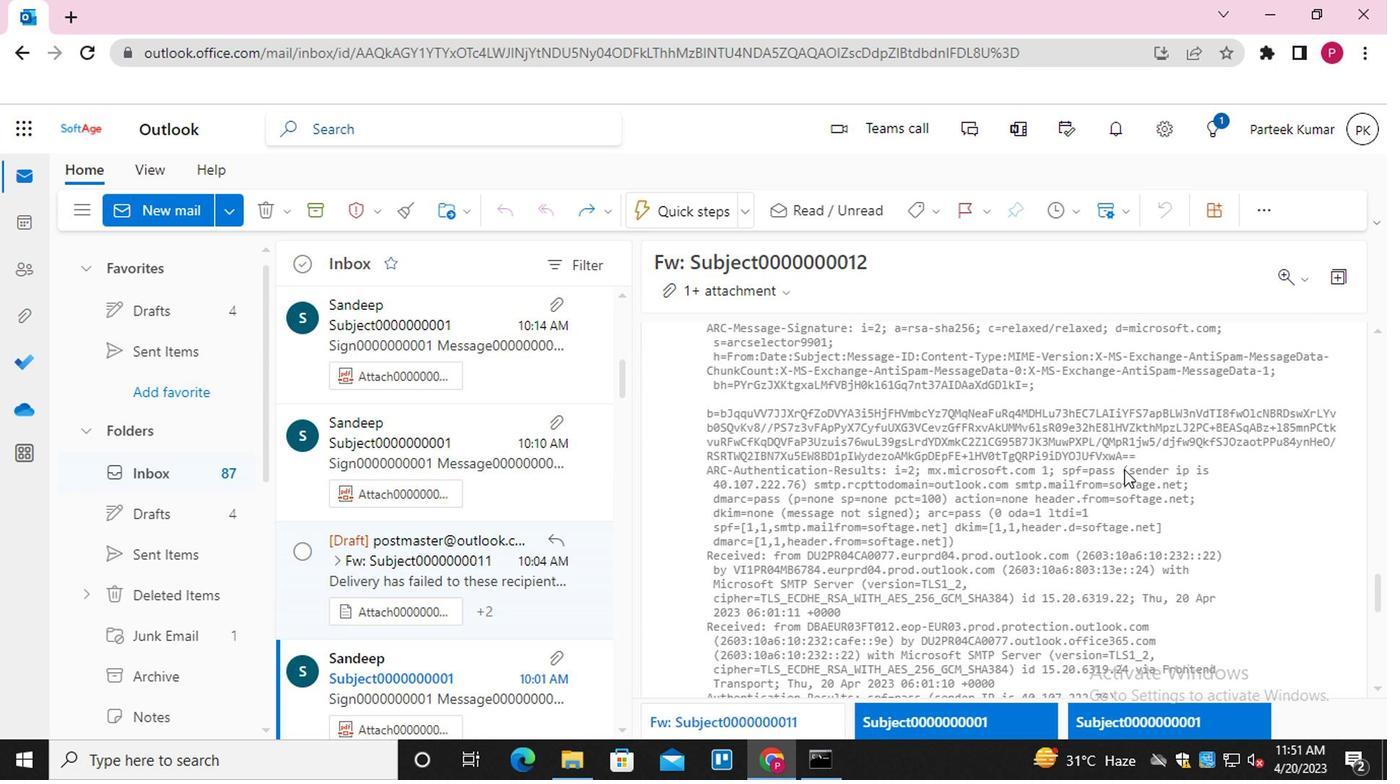 
Action: Mouse scrolled (1124, 464) with delta (0, -1)
Screenshot: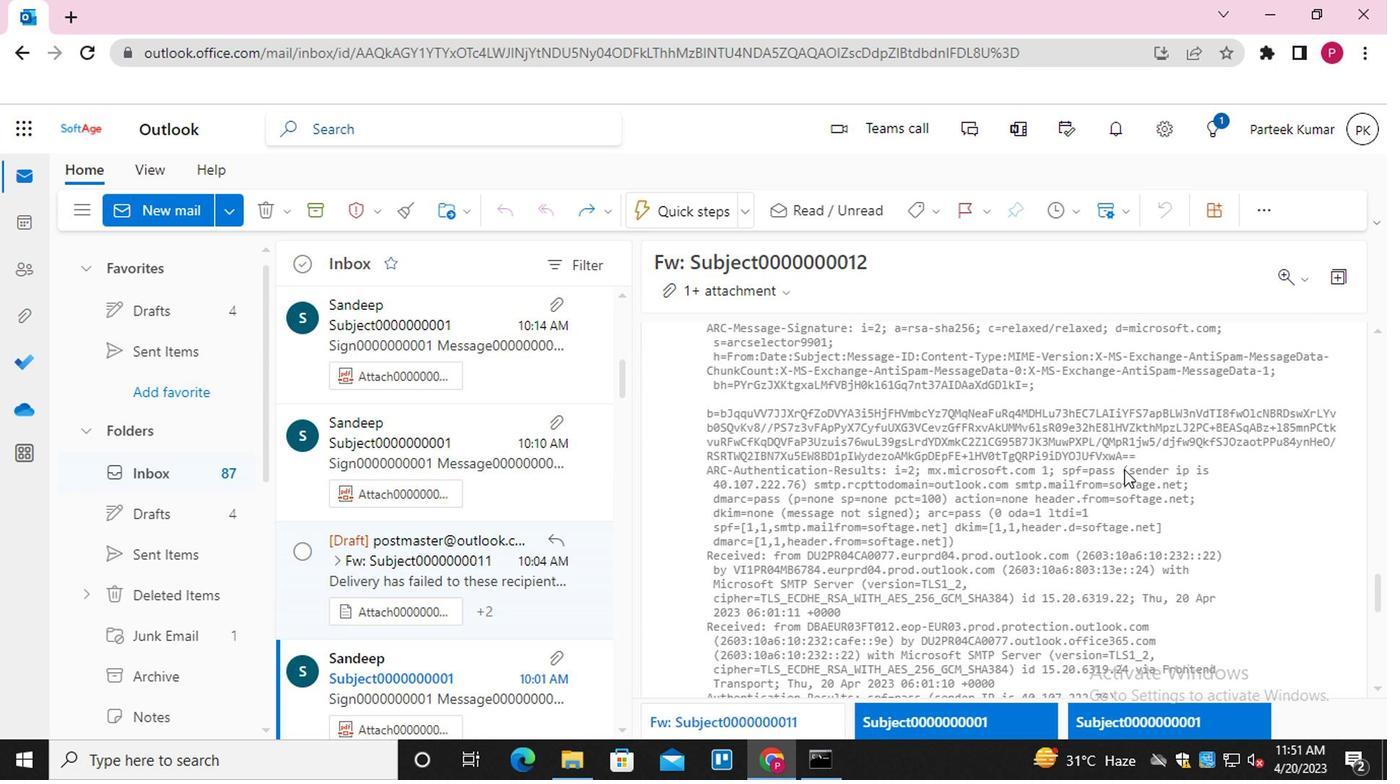 
Action: Mouse scrolled (1124, 464) with delta (0, -1)
Screenshot: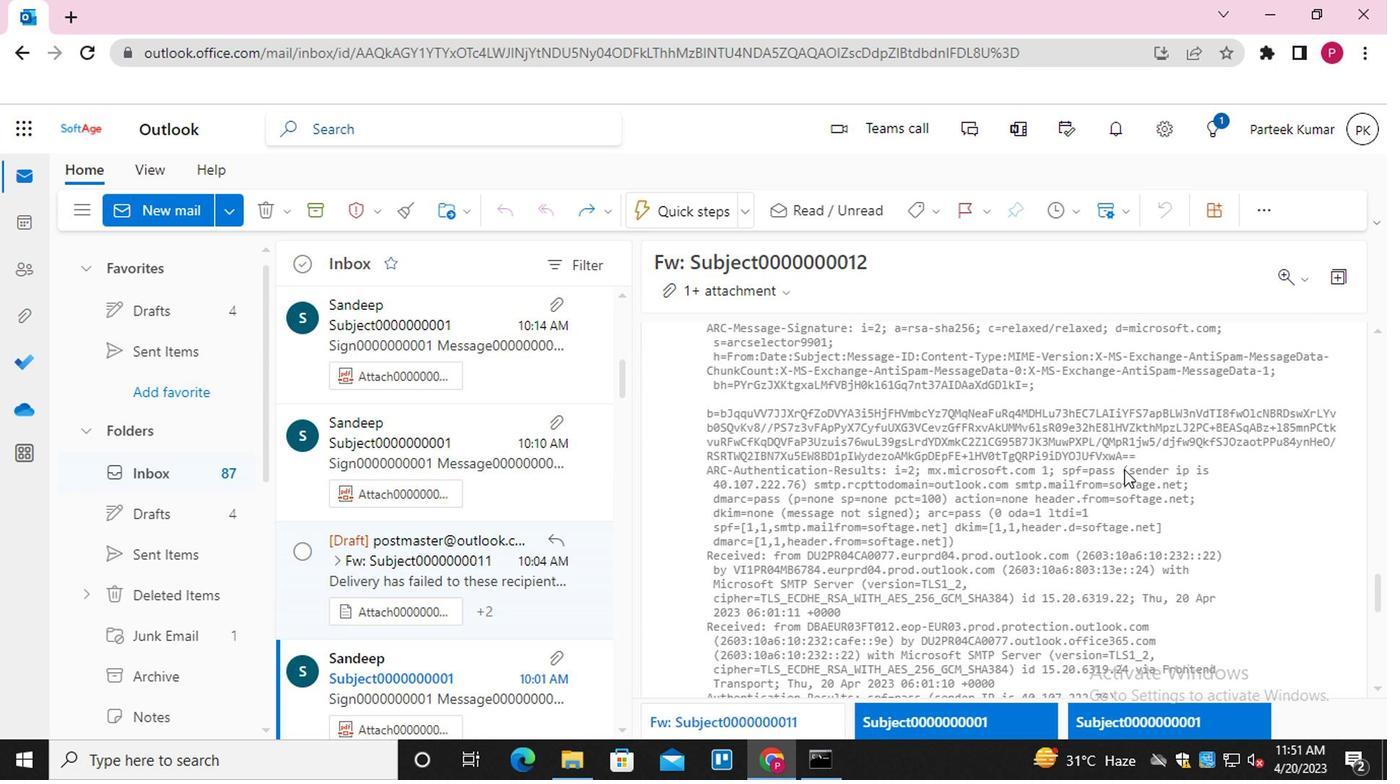 
Action: Mouse scrolled (1124, 464) with delta (0, -1)
Screenshot: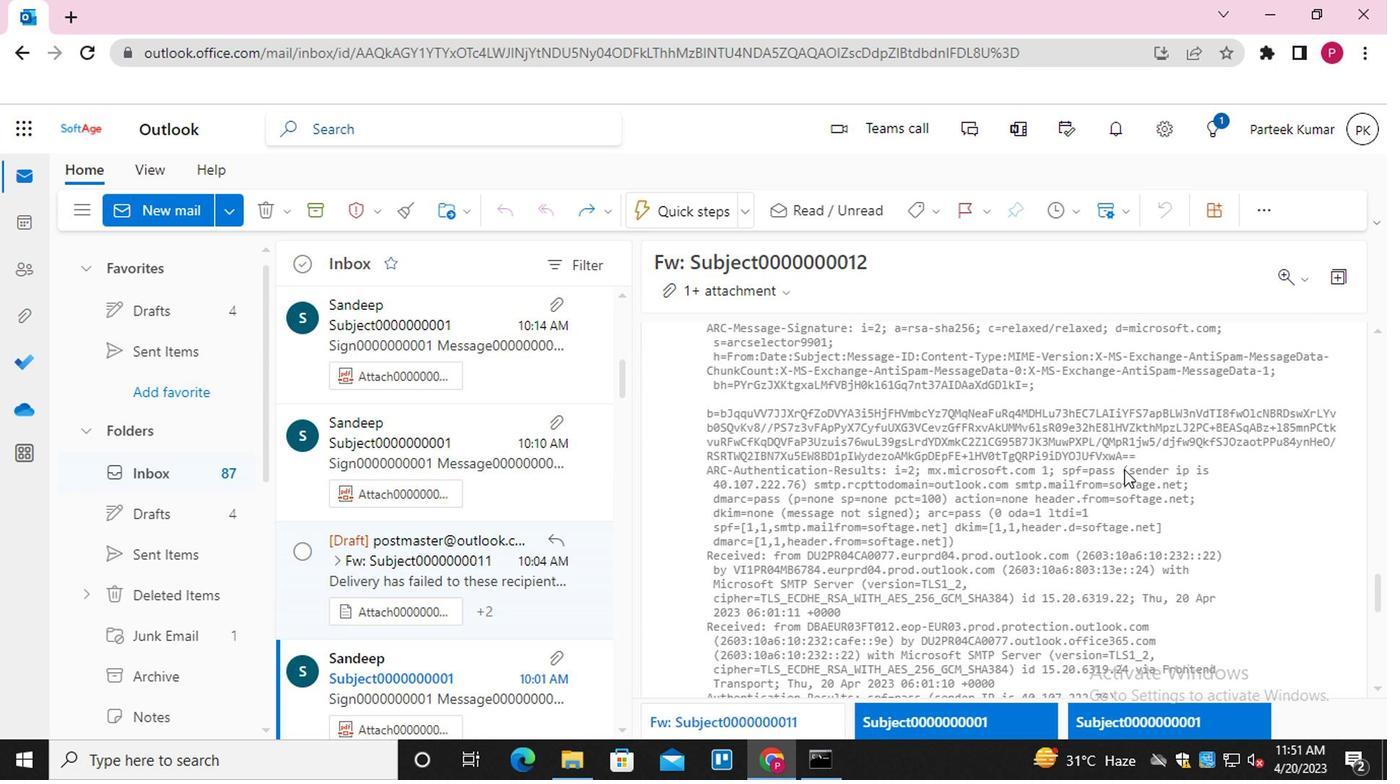 
Action: Mouse scrolled (1124, 464) with delta (0, -1)
Screenshot: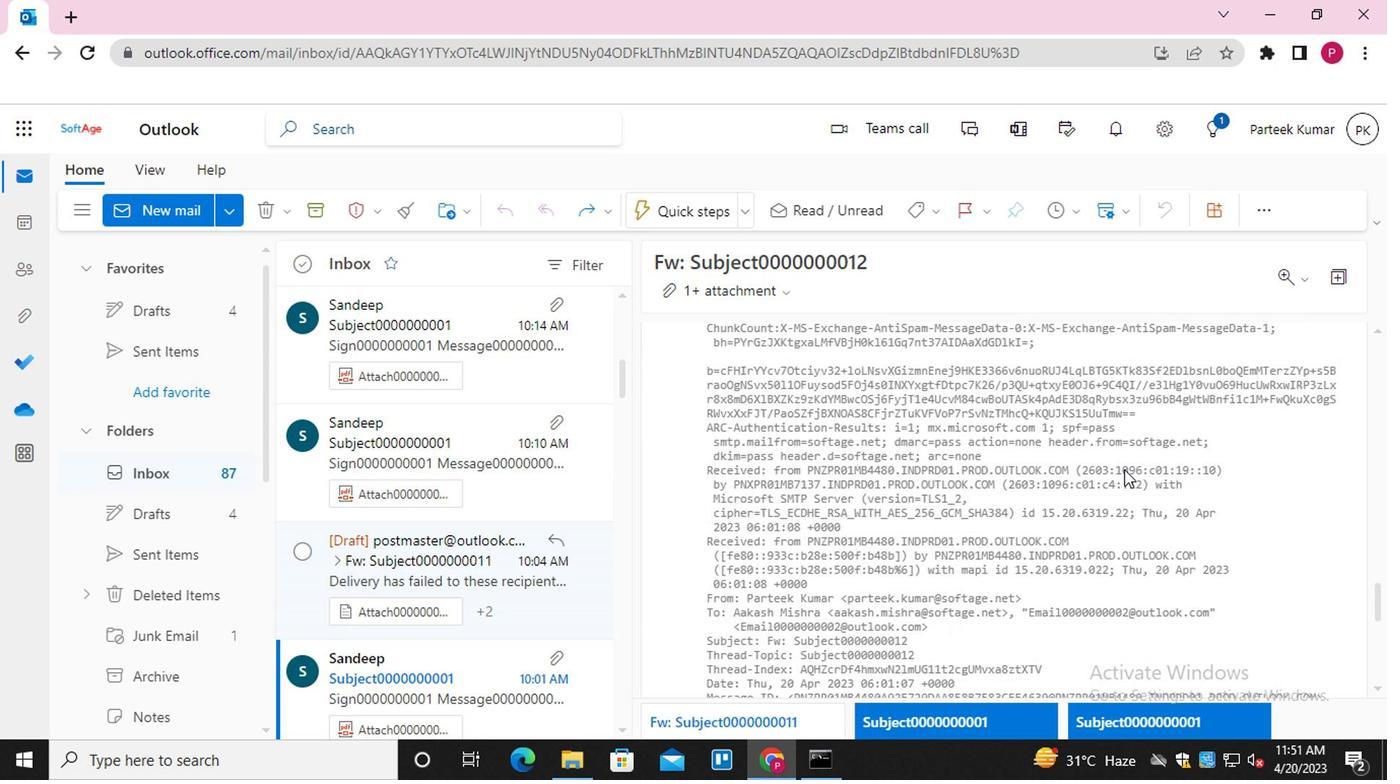 
Action: Mouse scrolled (1124, 464) with delta (0, -1)
Screenshot: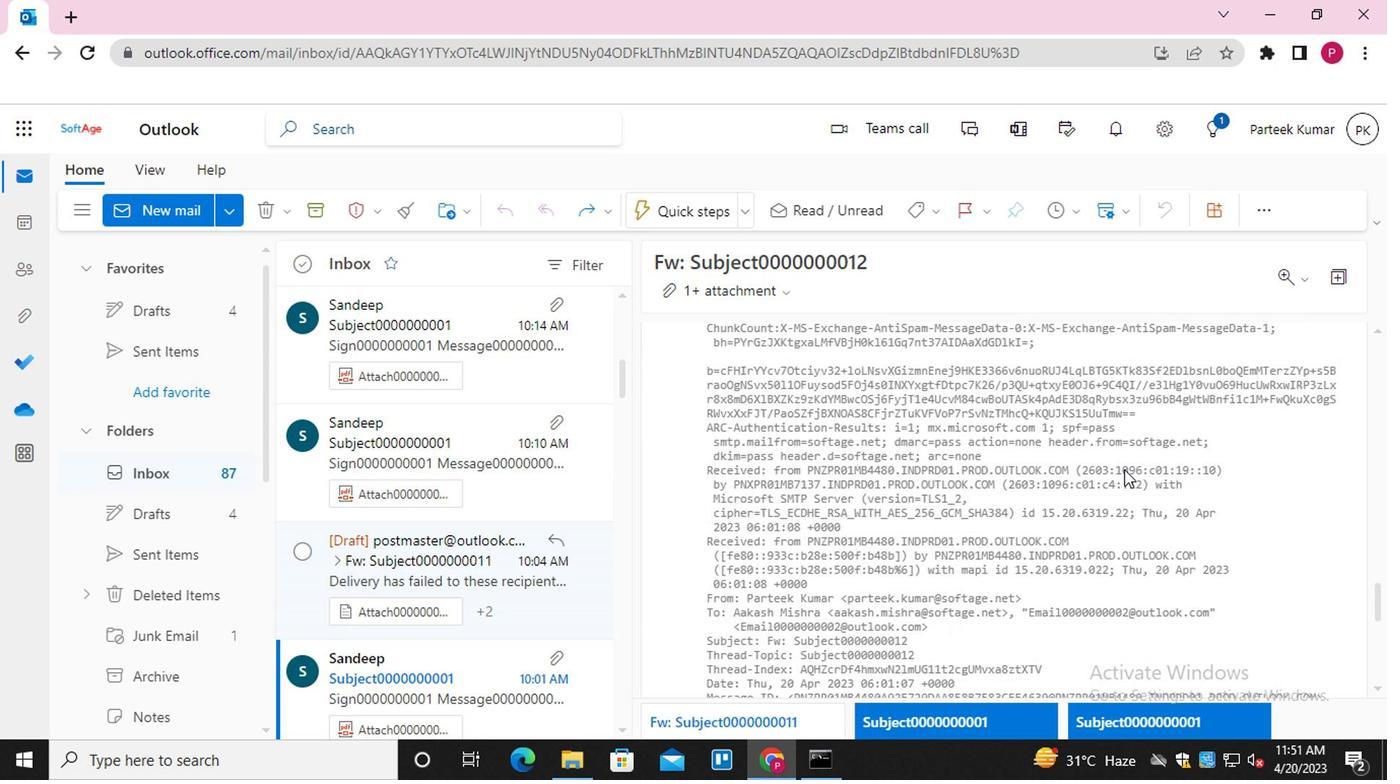 
Action: Mouse scrolled (1124, 464) with delta (0, -1)
Screenshot: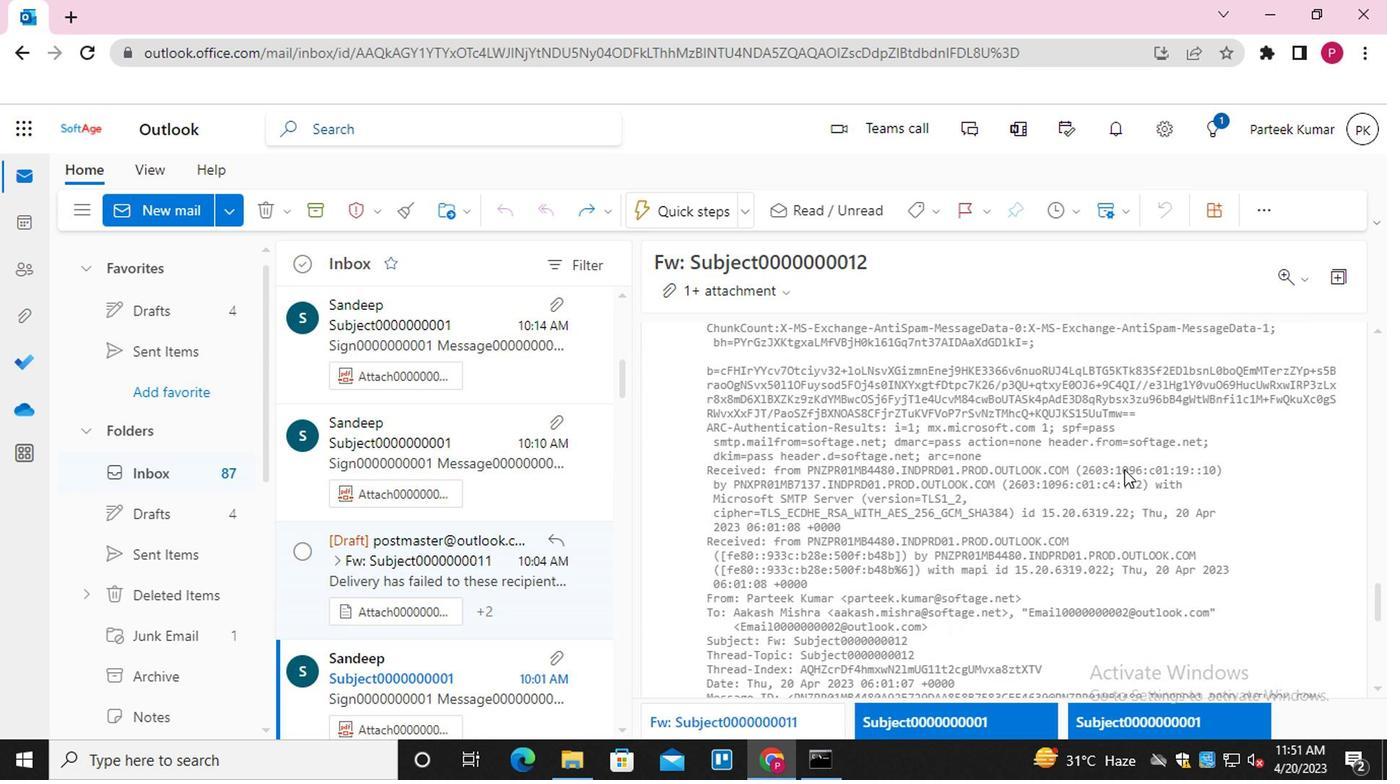 
Action: Mouse scrolled (1124, 464) with delta (0, -1)
Screenshot: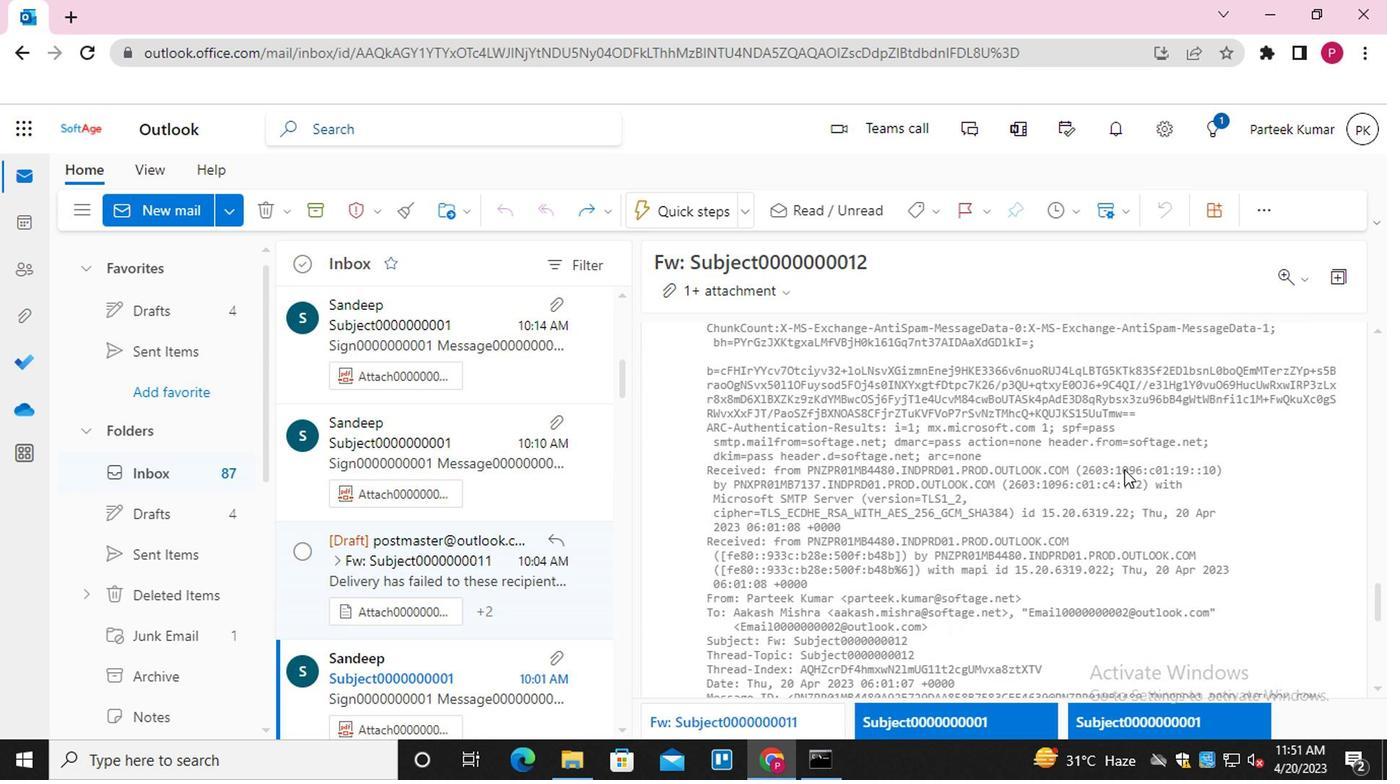 
Action: Mouse scrolled (1124, 464) with delta (0, -1)
Screenshot: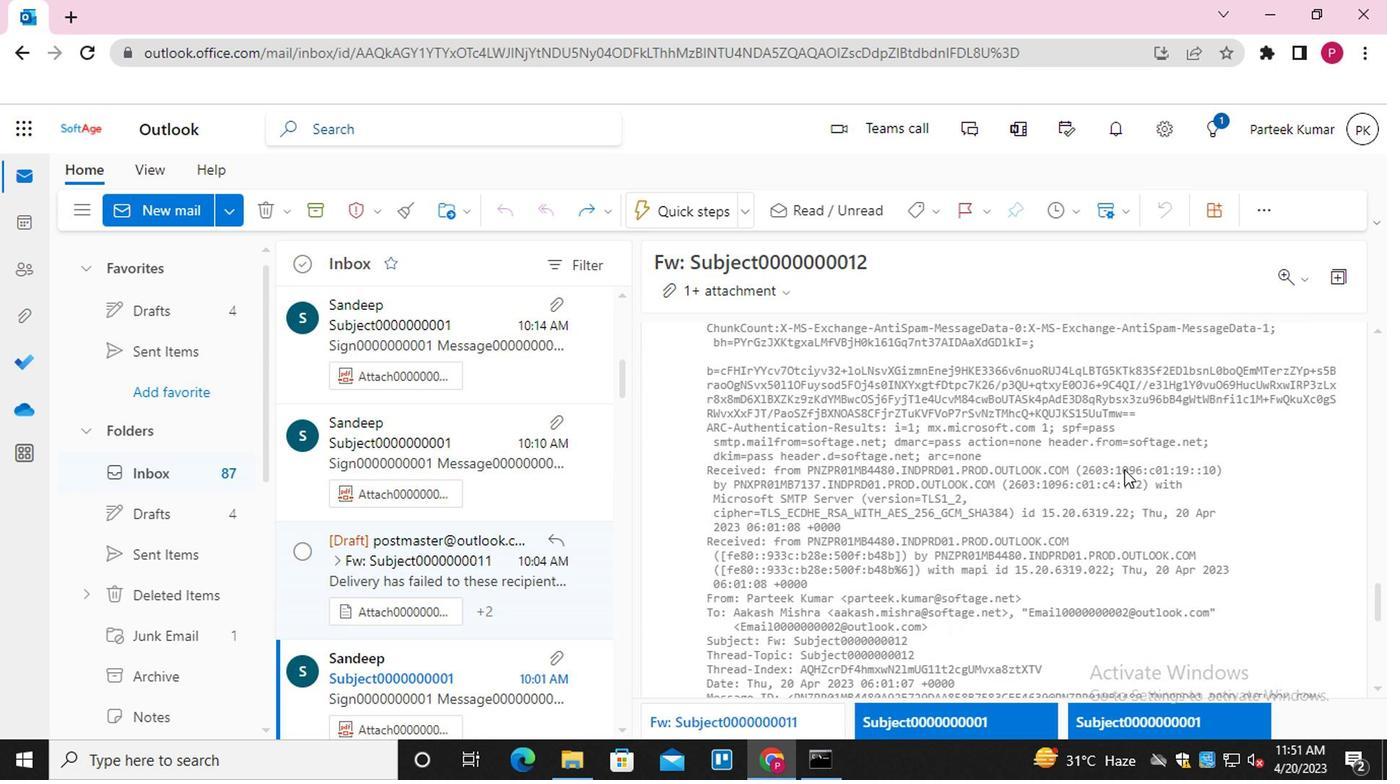 
Action: Mouse scrolled (1124, 464) with delta (0, -1)
Screenshot: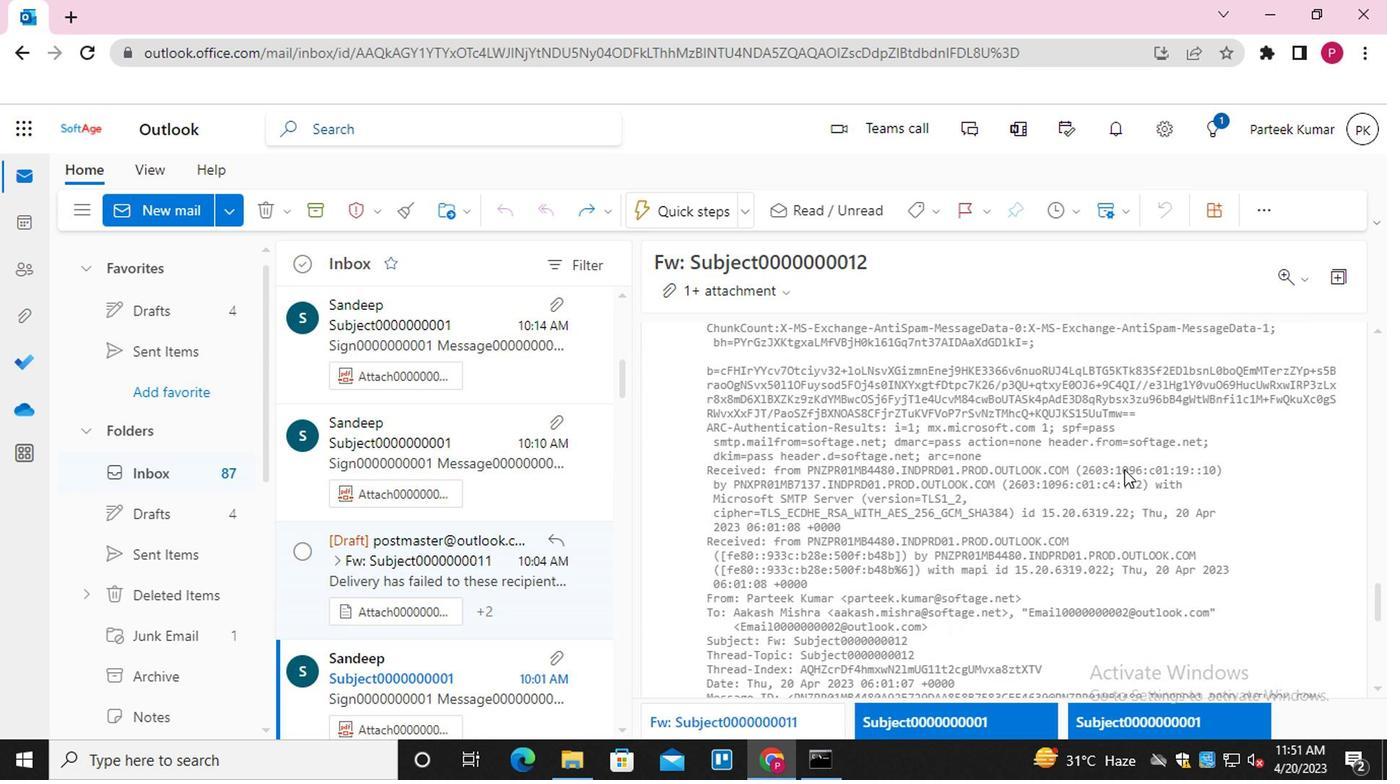 
Action: Mouse scrolled (1124, 464) with delta (0, -1)
Screenshot: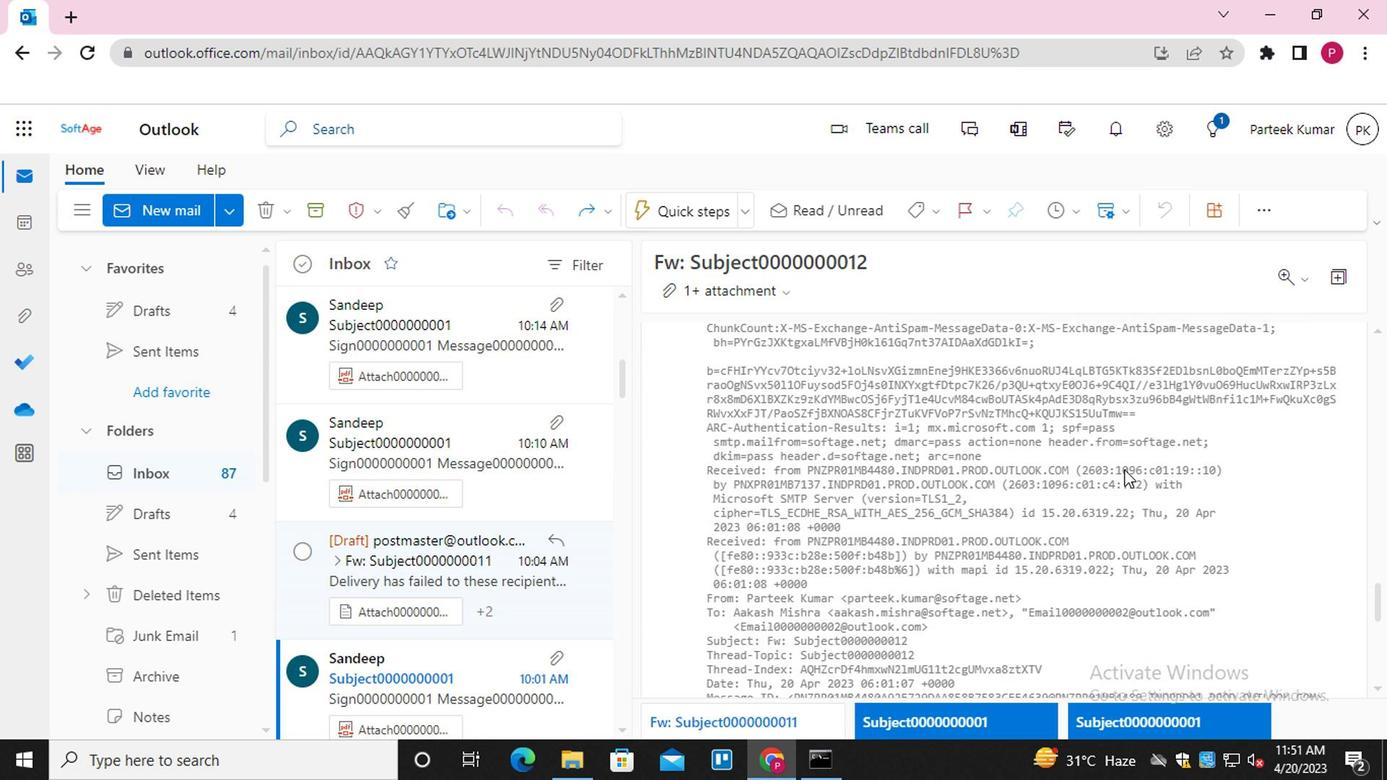 
Action: Mouse scrolled (1124, 464) with delta (0, -1)
Screenshot: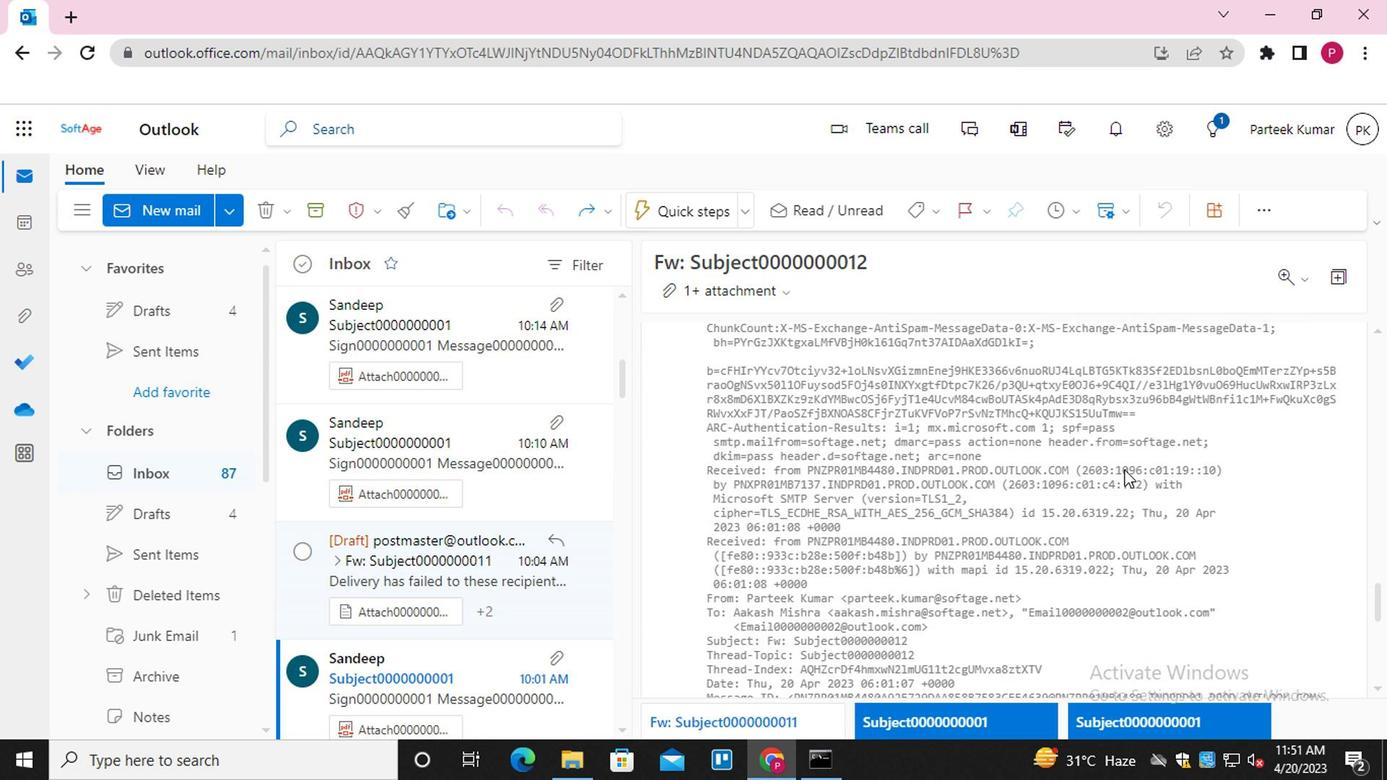 
Action: Mouse scrolled (1124, 464) with delta (0, -1)
Screenshot: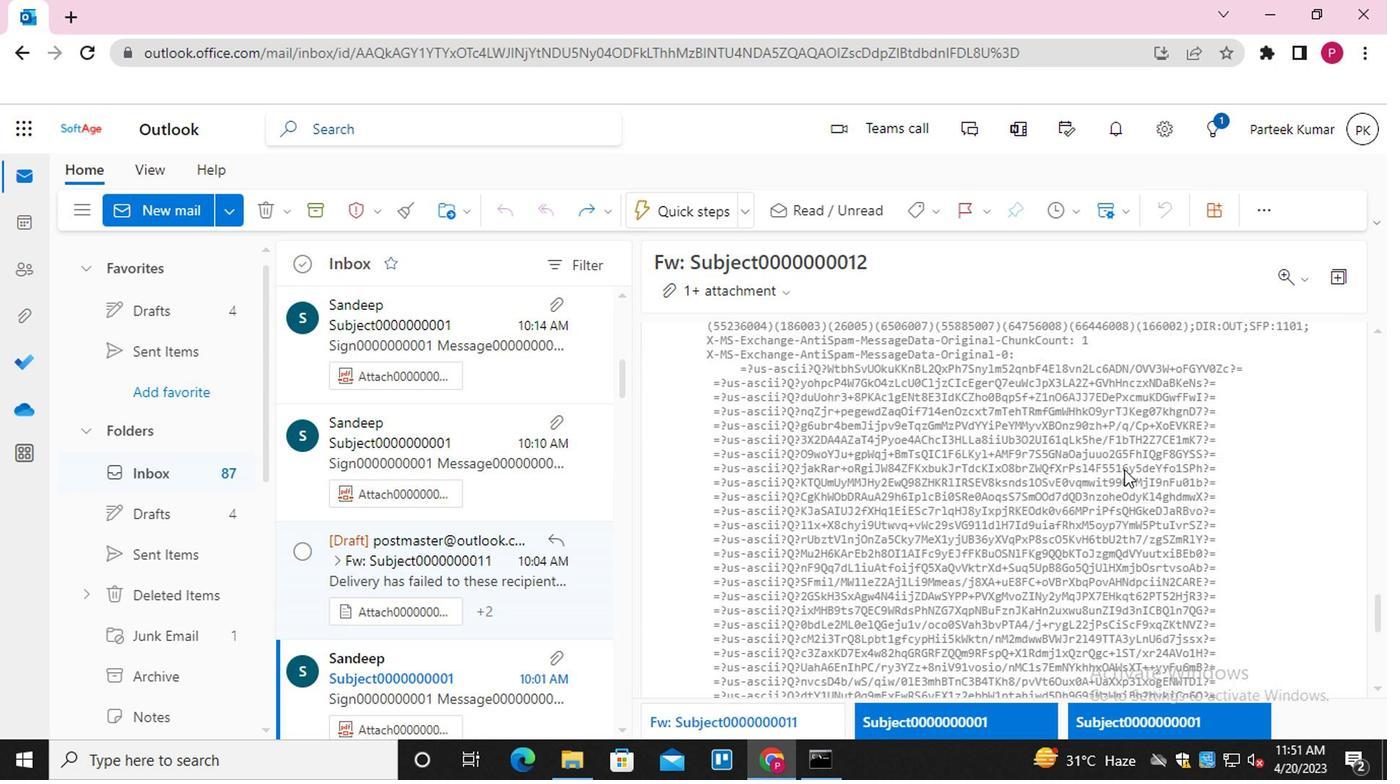 
Action: Mouse scrolled (1124, 464) with delta (0, -1)
Screenshot: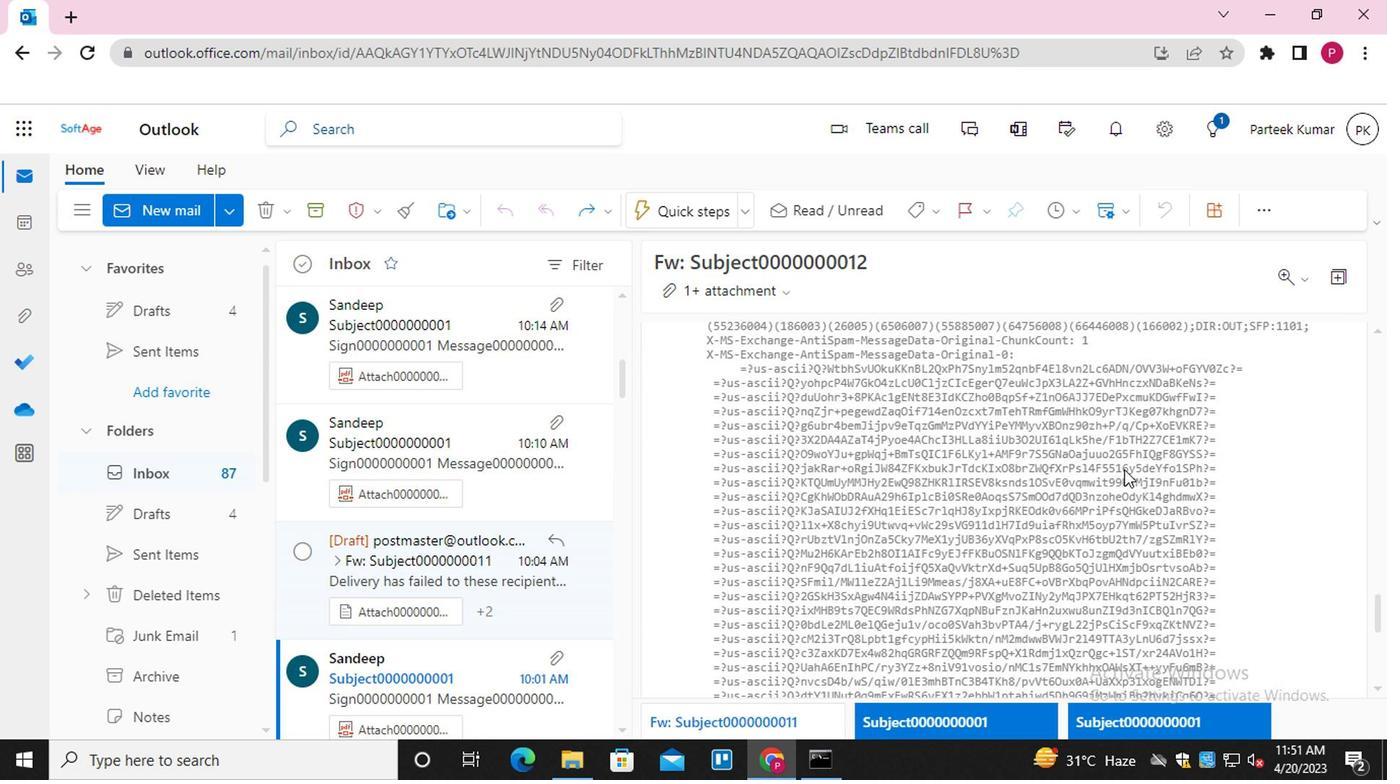 
Action: Mouse scrolled (1124, 464) with delta (0, -1)
Screenshot: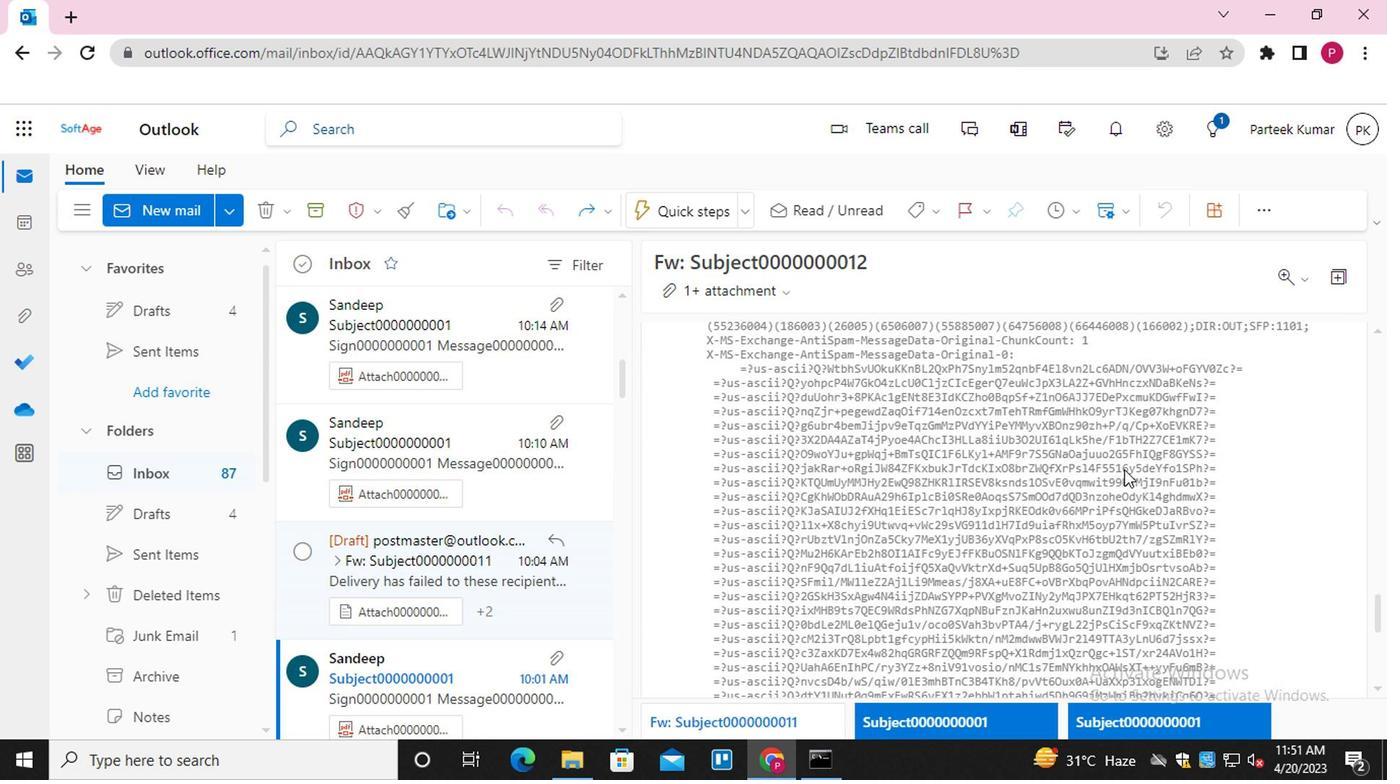 
Action: Mouse scrolled (1124, 464) with delta (0, -1)
Screenshot: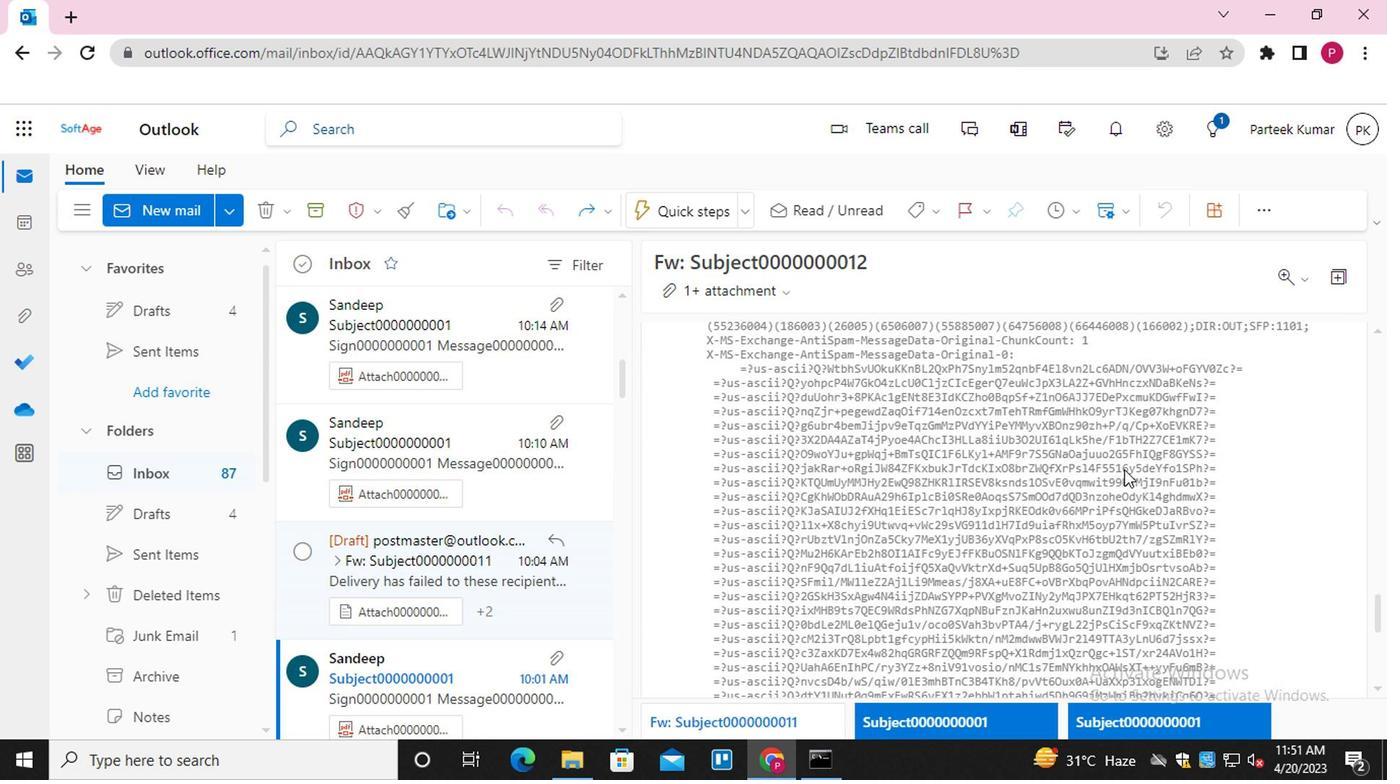 
Action: Mouse scrolled (1124, 464) with delta (0, -1)
Screenshot: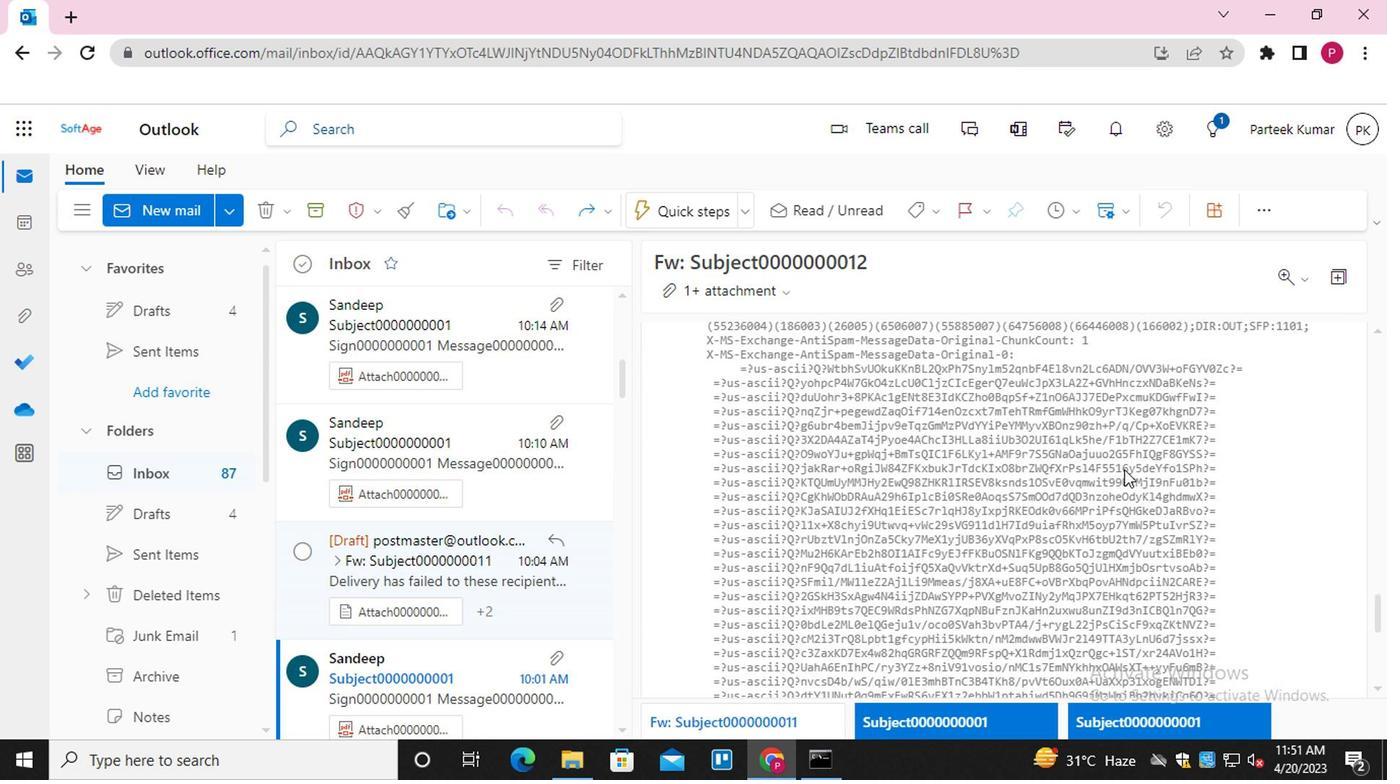 
Action: Mouse scrolled (1124, 464) with delta (0, -1)
Screenshot: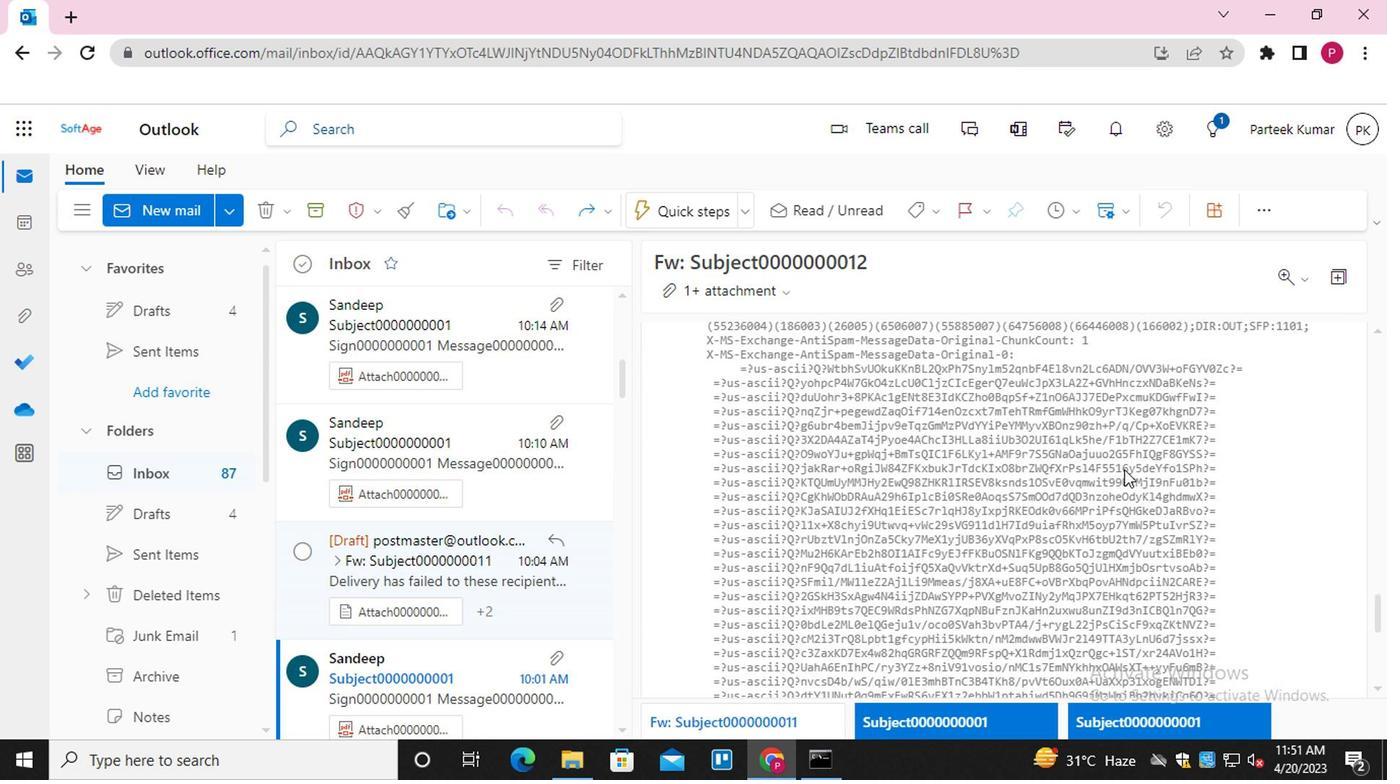 
Action: Mouse scrolled (1124, 464) with delta (0, -1)
Screenshot: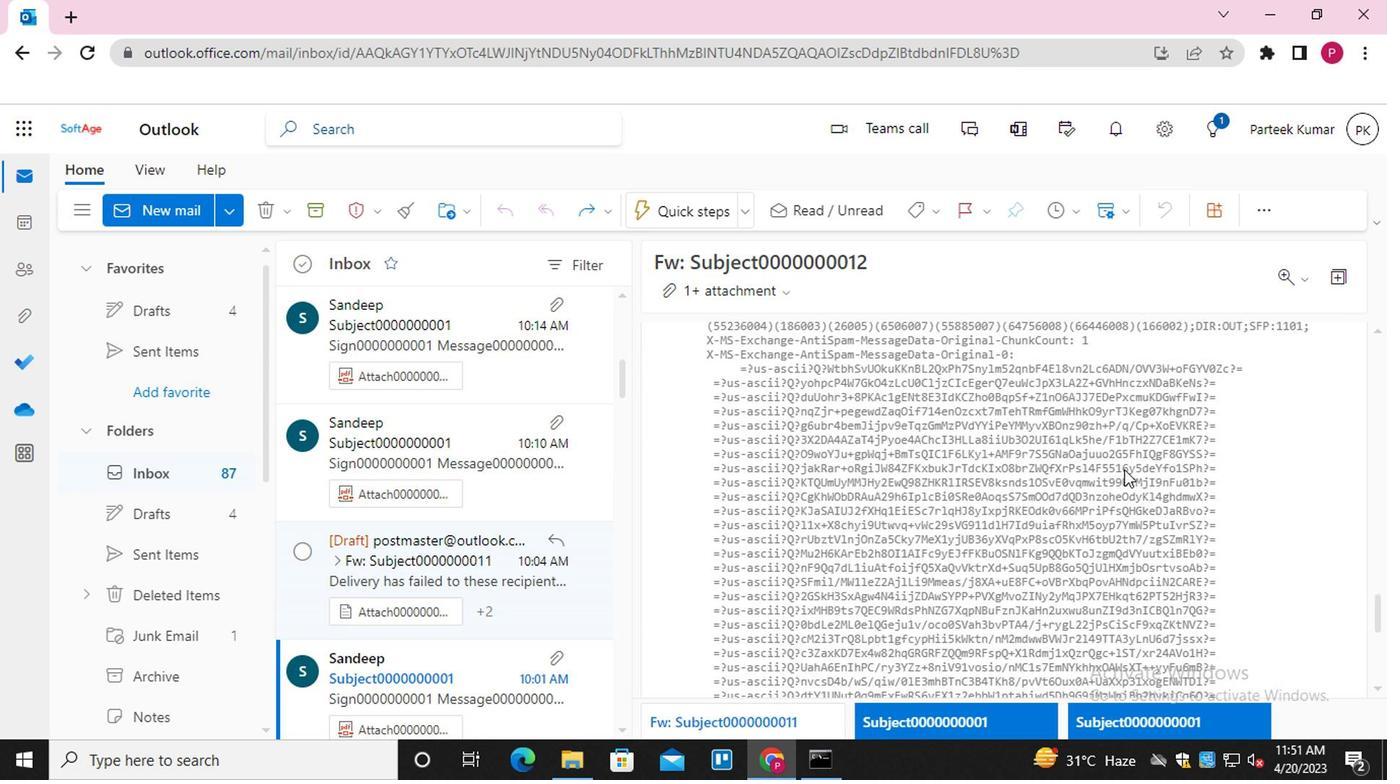 
Action: Mouse scrolled (1124, 464) with delta (0, -1)
Screenshot: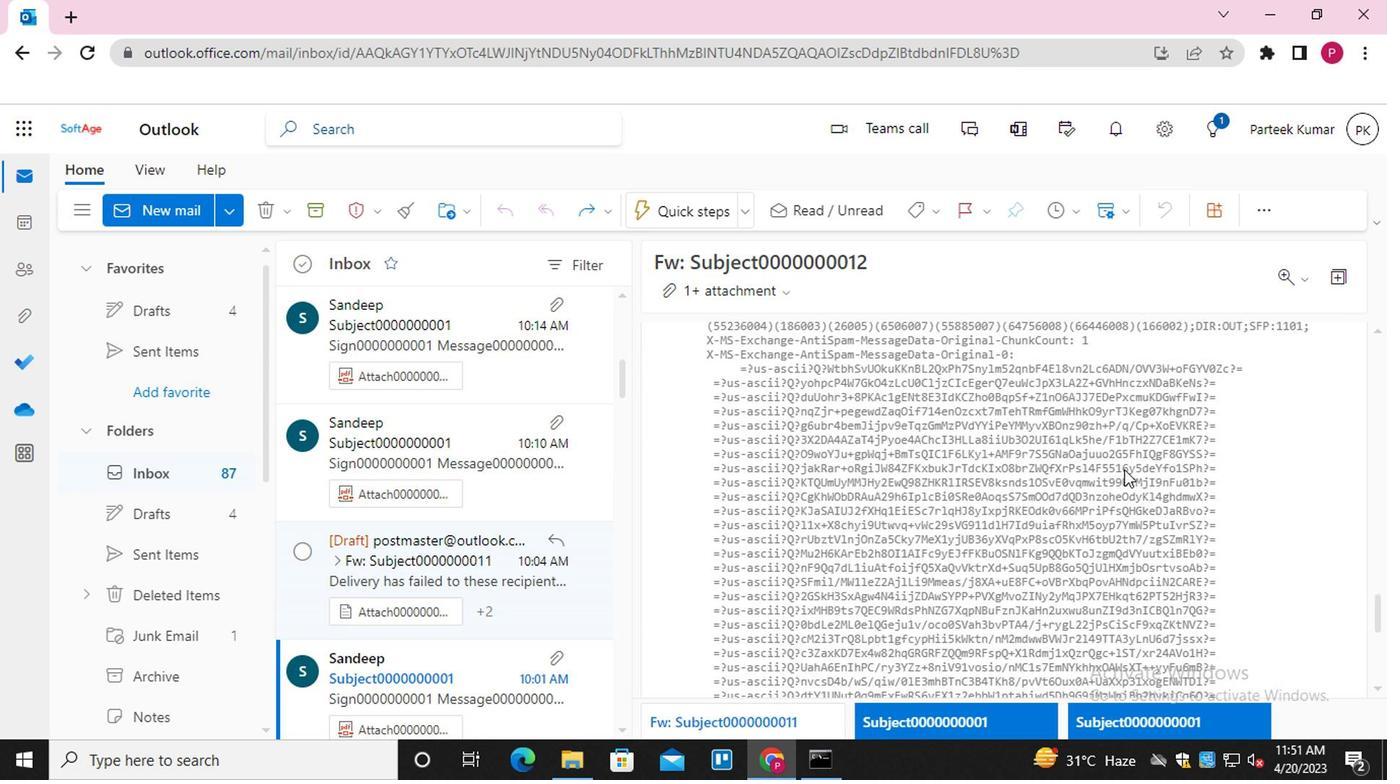 
Action: Mouse scrolled (1124, 464) with delta (0, -1)
Screenshot: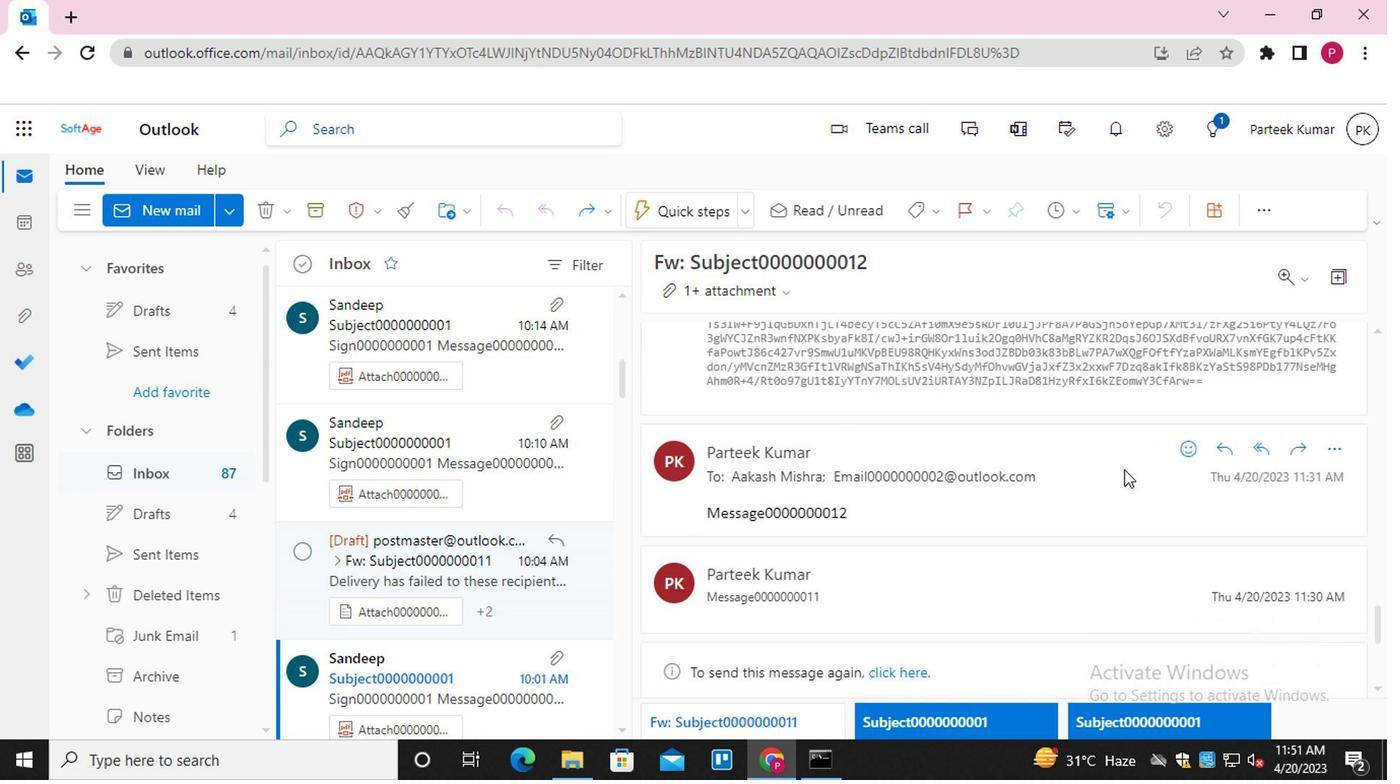 
Action: Mouse scrolled (1124, 464) with delta (0, -1)
Screenshot: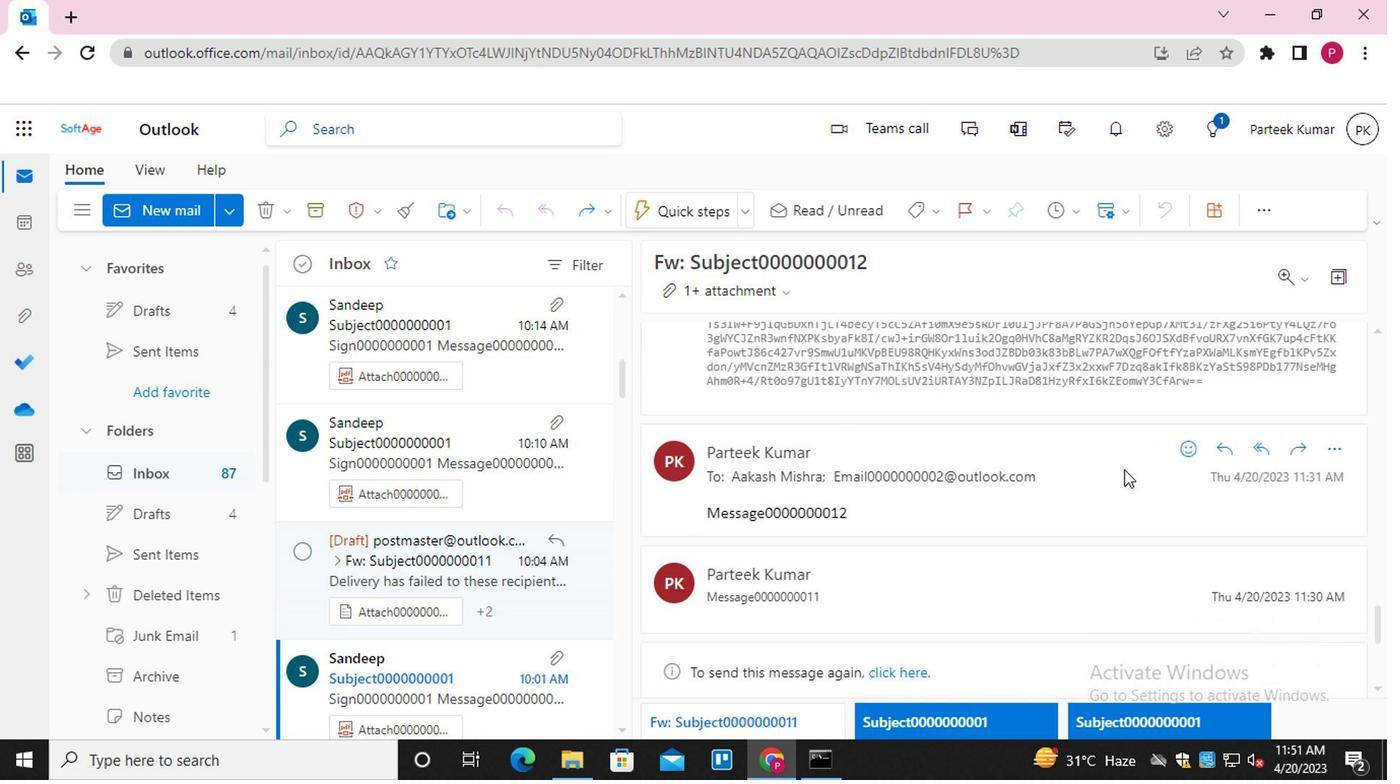 
Action: Mouse scrolled (1124, 464) with delta (0, -1)
Screenshot: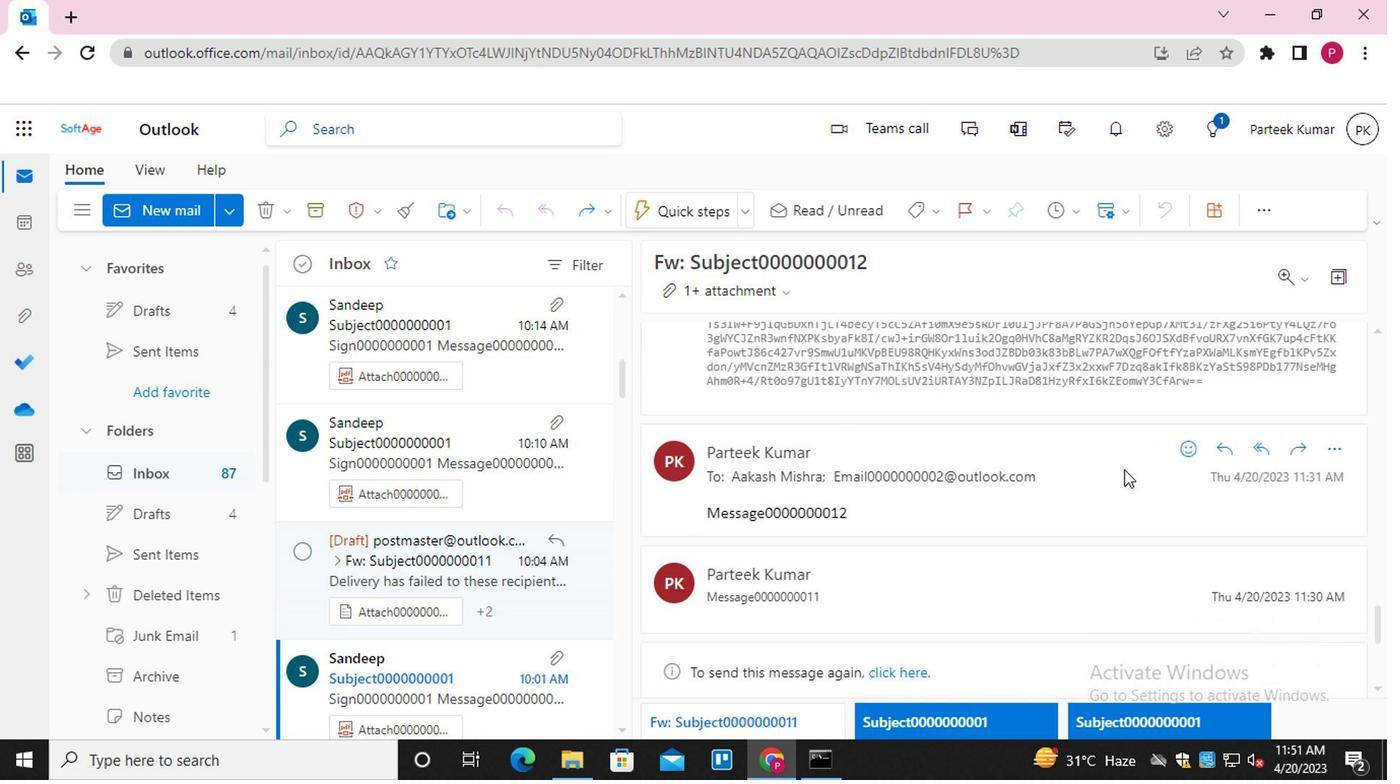 
Action: Mouse scrolled (1124, 464) with delta (0, -1)
Screenshot: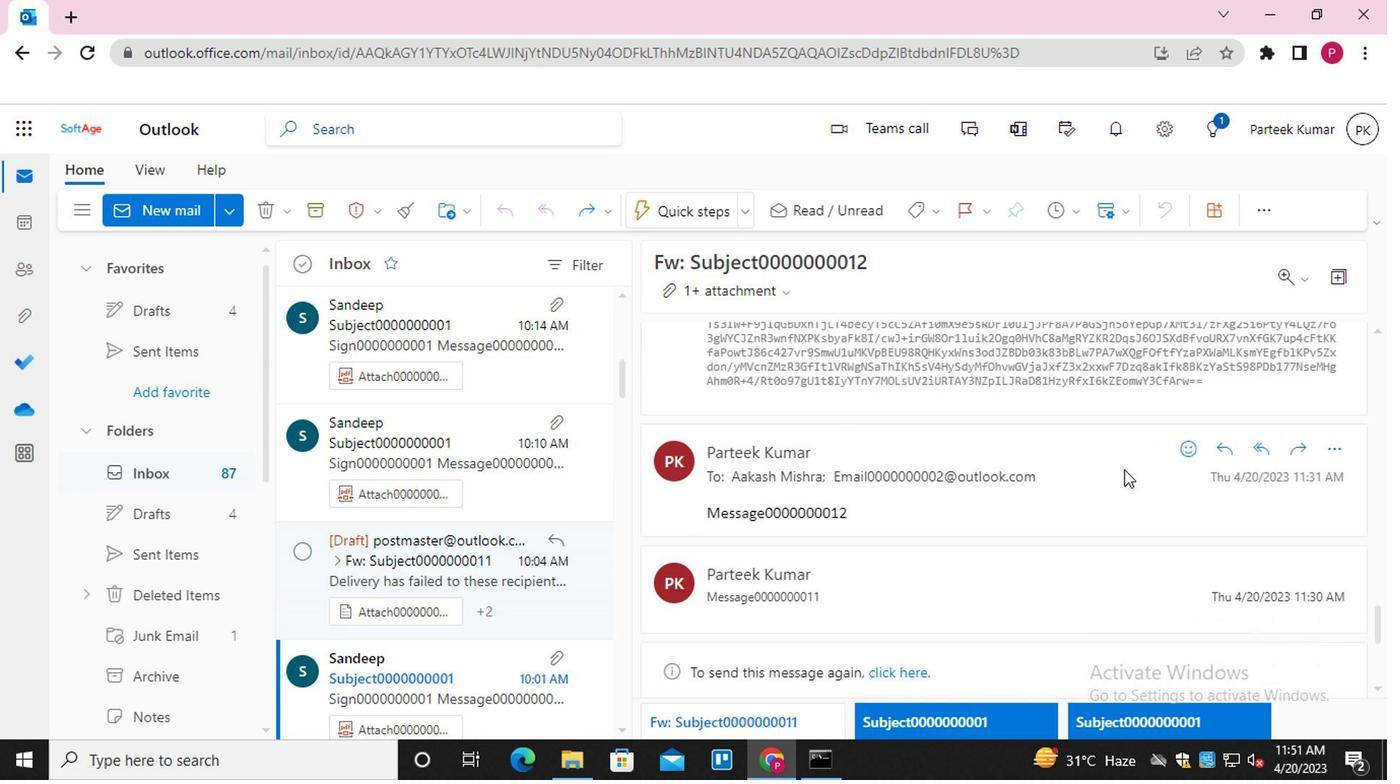 
Action: Mouse scrolled (1124, 464) with delta (0, -1)
Screenshot: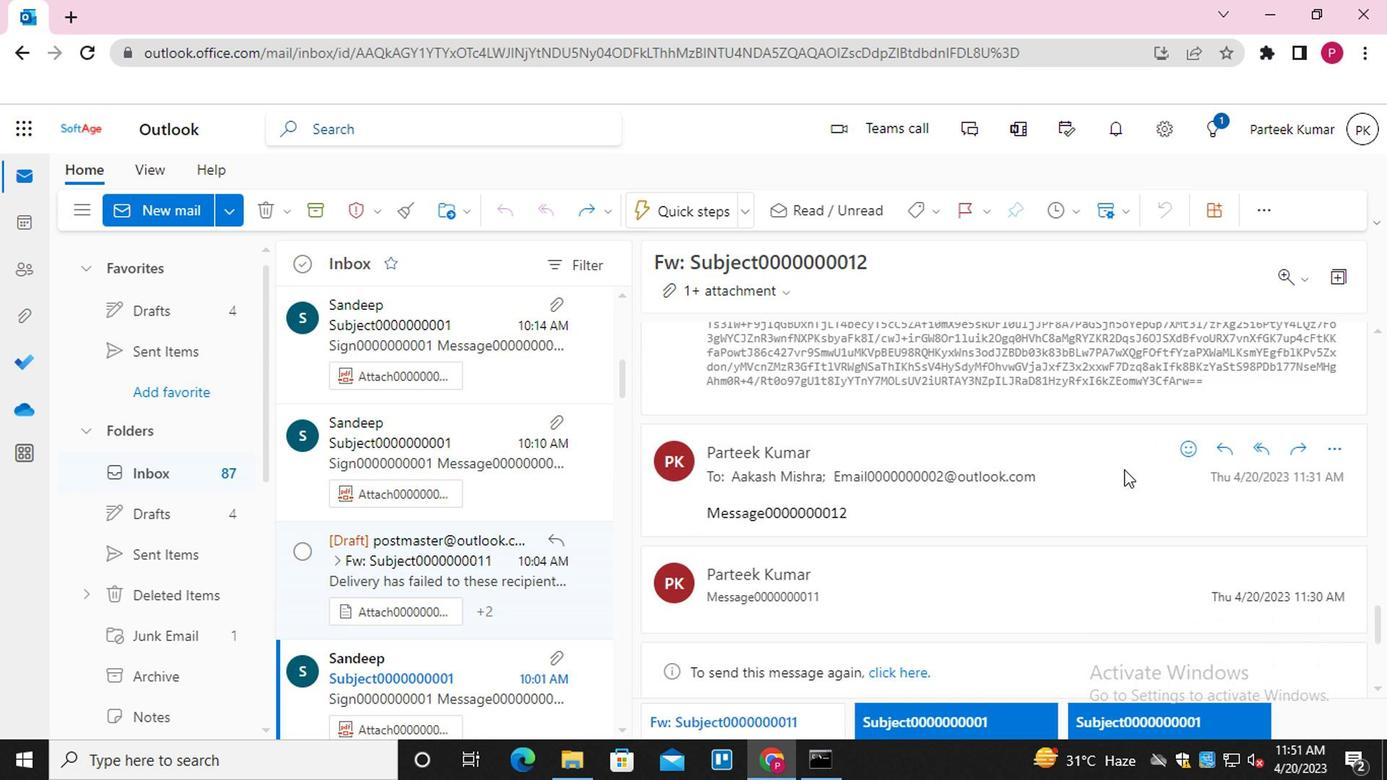 
Action: Mouse scrolled (1124, 464) with delta (0, -1)
Screenshot: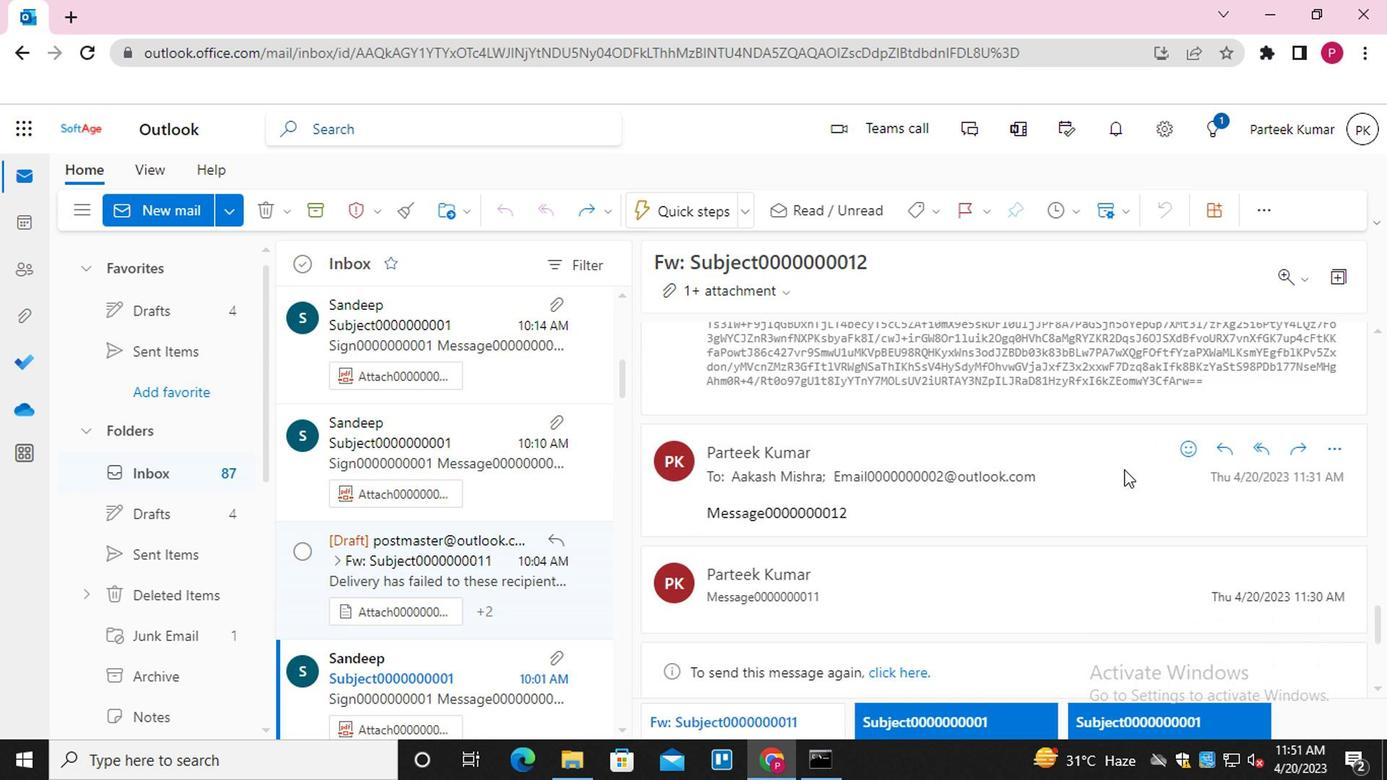 
Action: Mouse scrolled (1124, 464) with delta (0, -1)
Screenshot: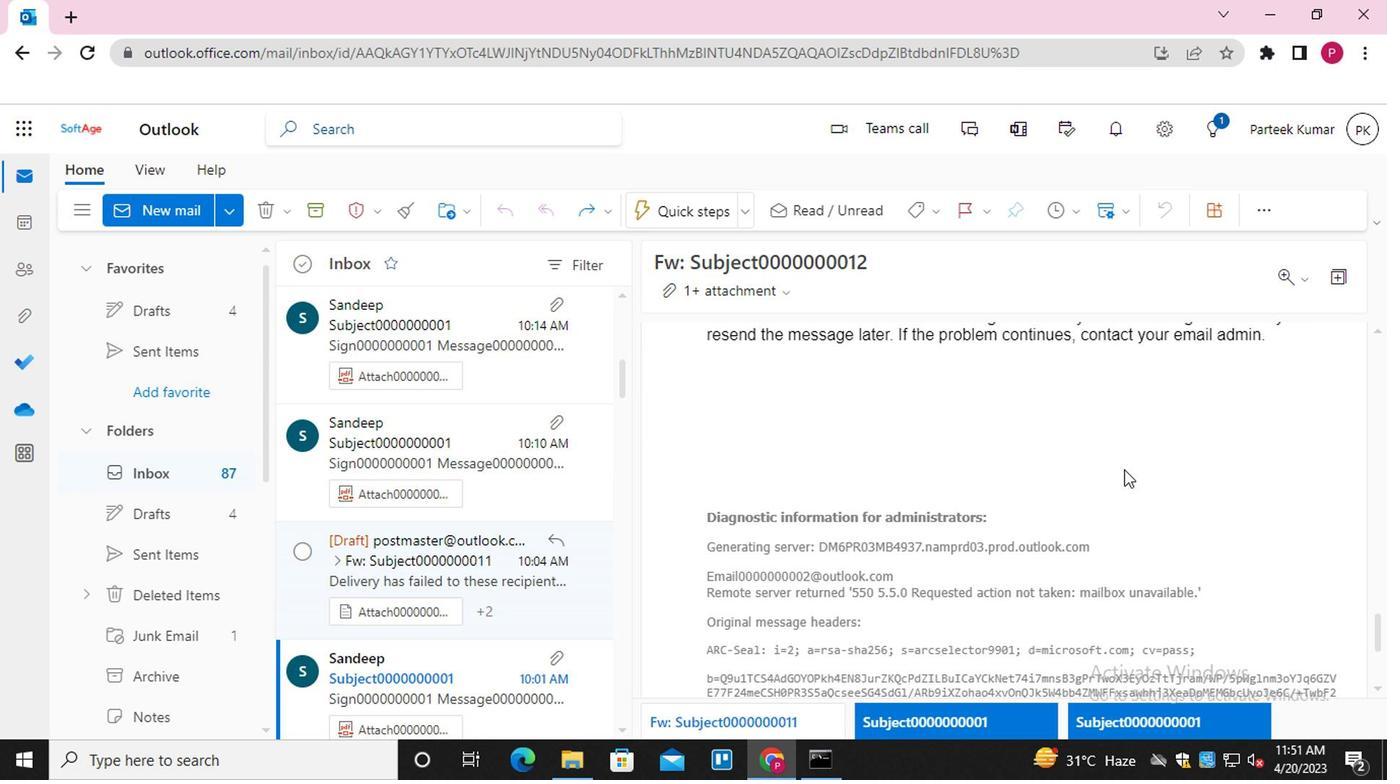 
Action: Mouse scrolled (1124, 464) with delta (0, -1)
Screenshot: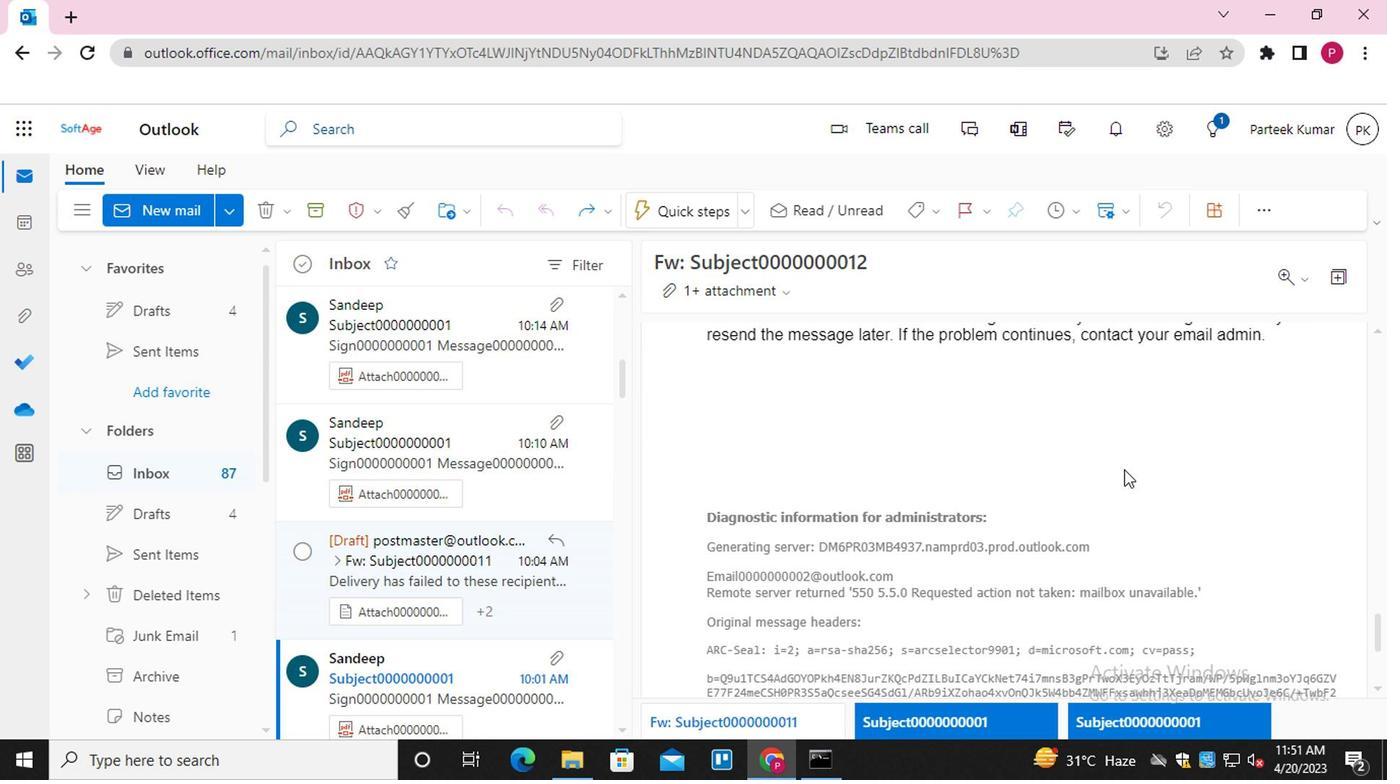 
Action: Mouse scrolled (1124, 464) with delta (0, -1)
Screenshot: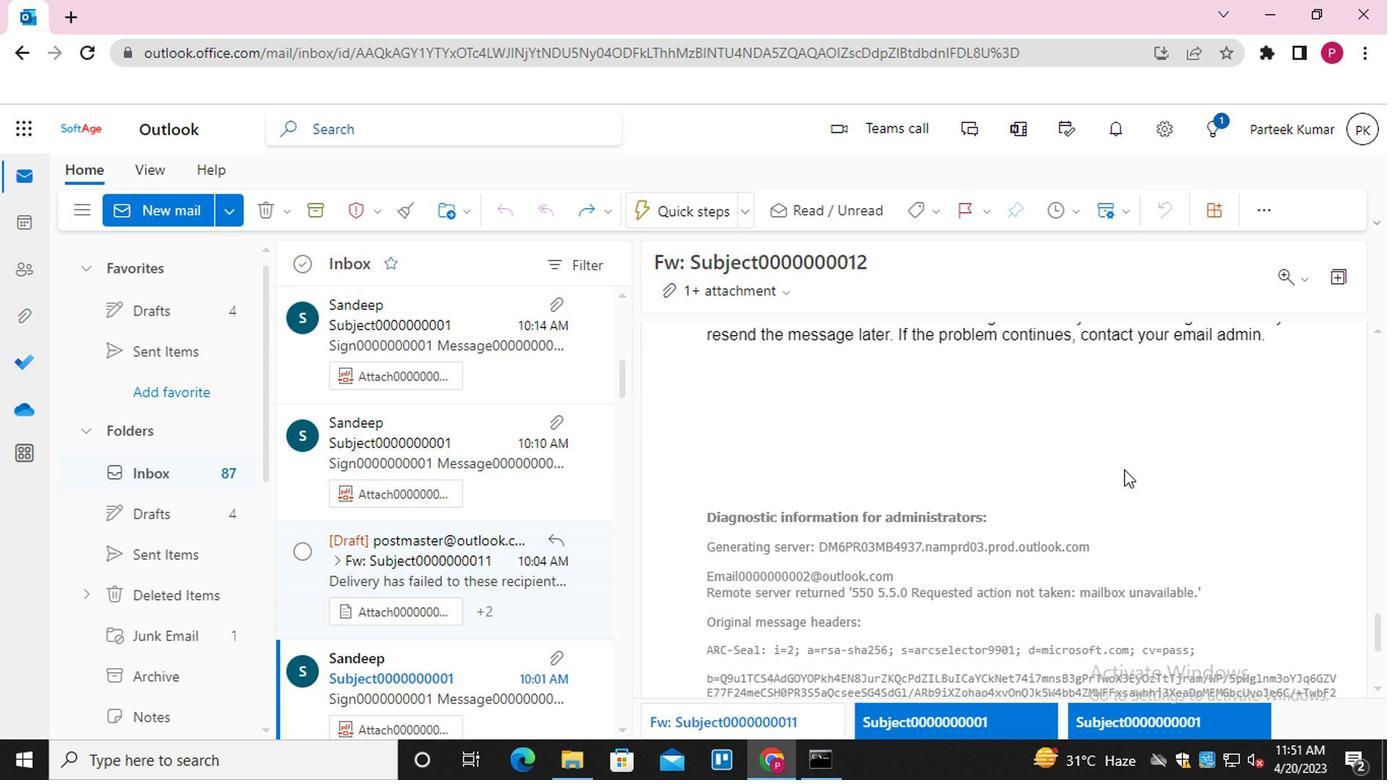 
Action: Mouse scrolled (1124, 464) with delta (0, -1)
Screenshot: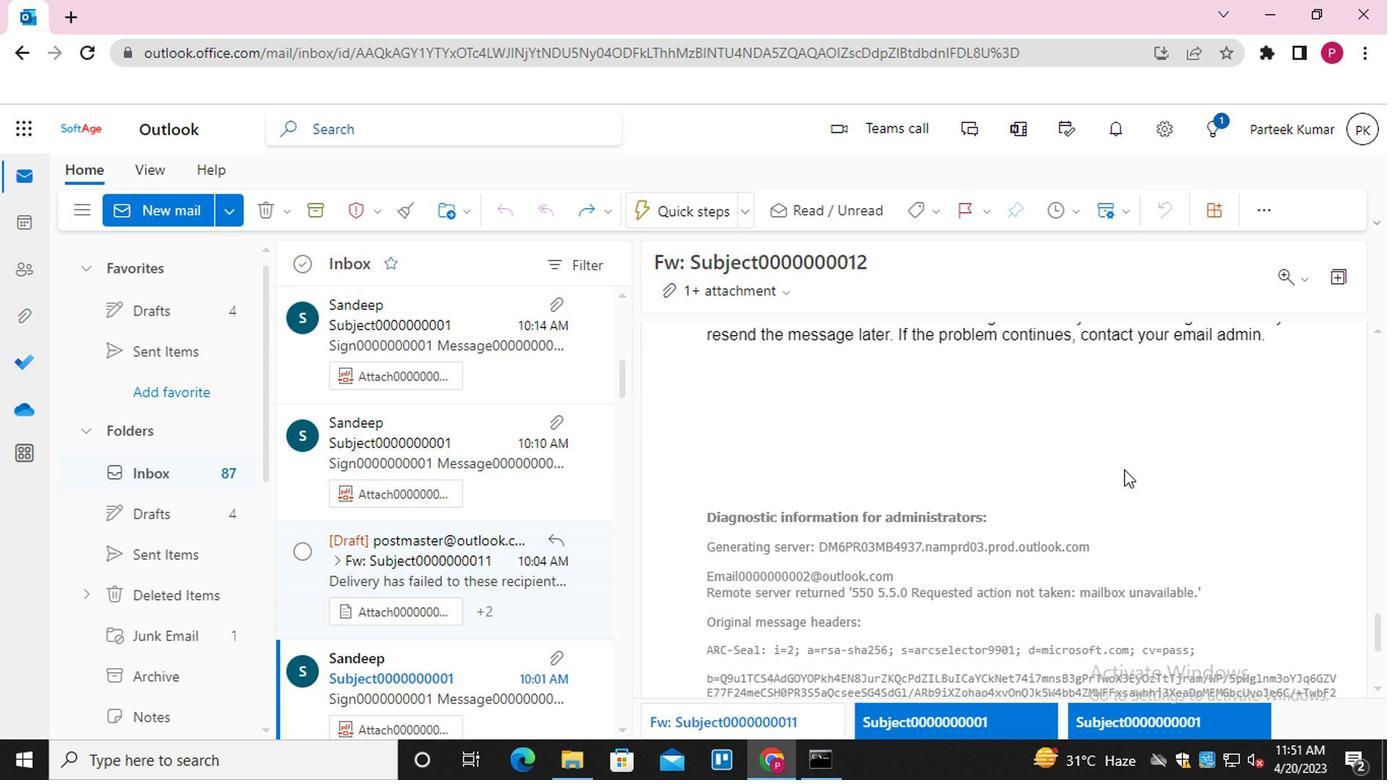 
Action: Mouse scrolled (1124, 464) with delta (0, -1)
Screenshot: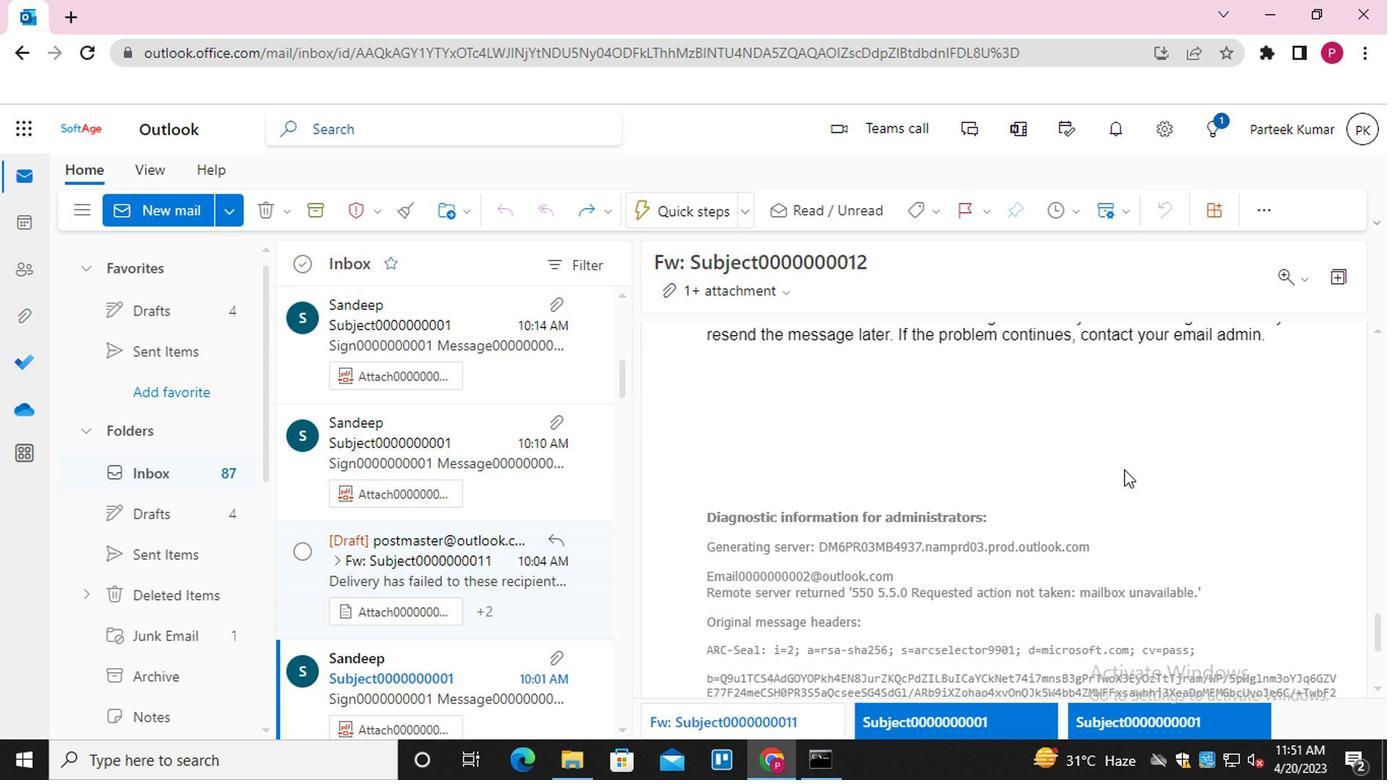 
Action: Mouse scrolled (1124, 464) with delta (0, -1)
Screenshot: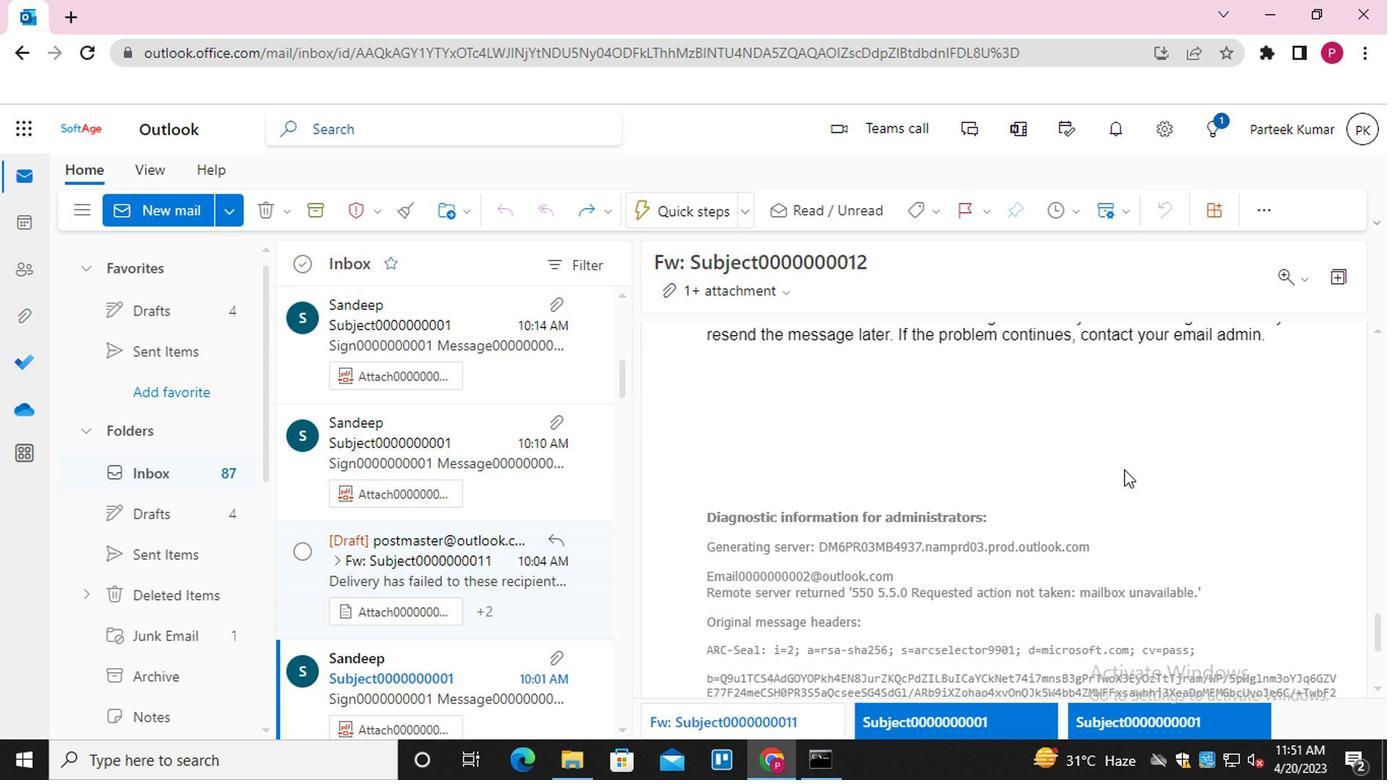
Action: Mouse scrolled (1124, 464) with delta (0, -1)
Screenshot: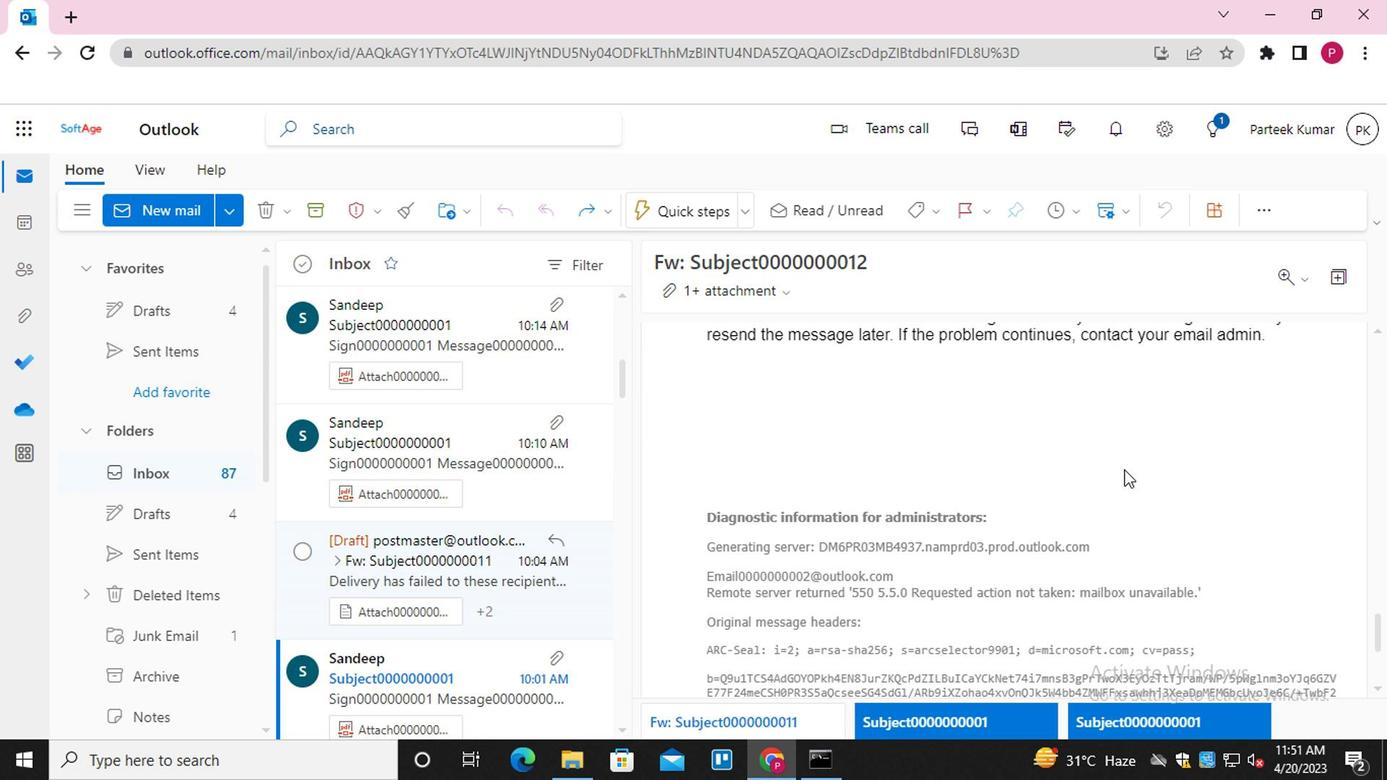 
Action: Mouse scrolled (1124, 464) with delta (0, -1)
Screenshot: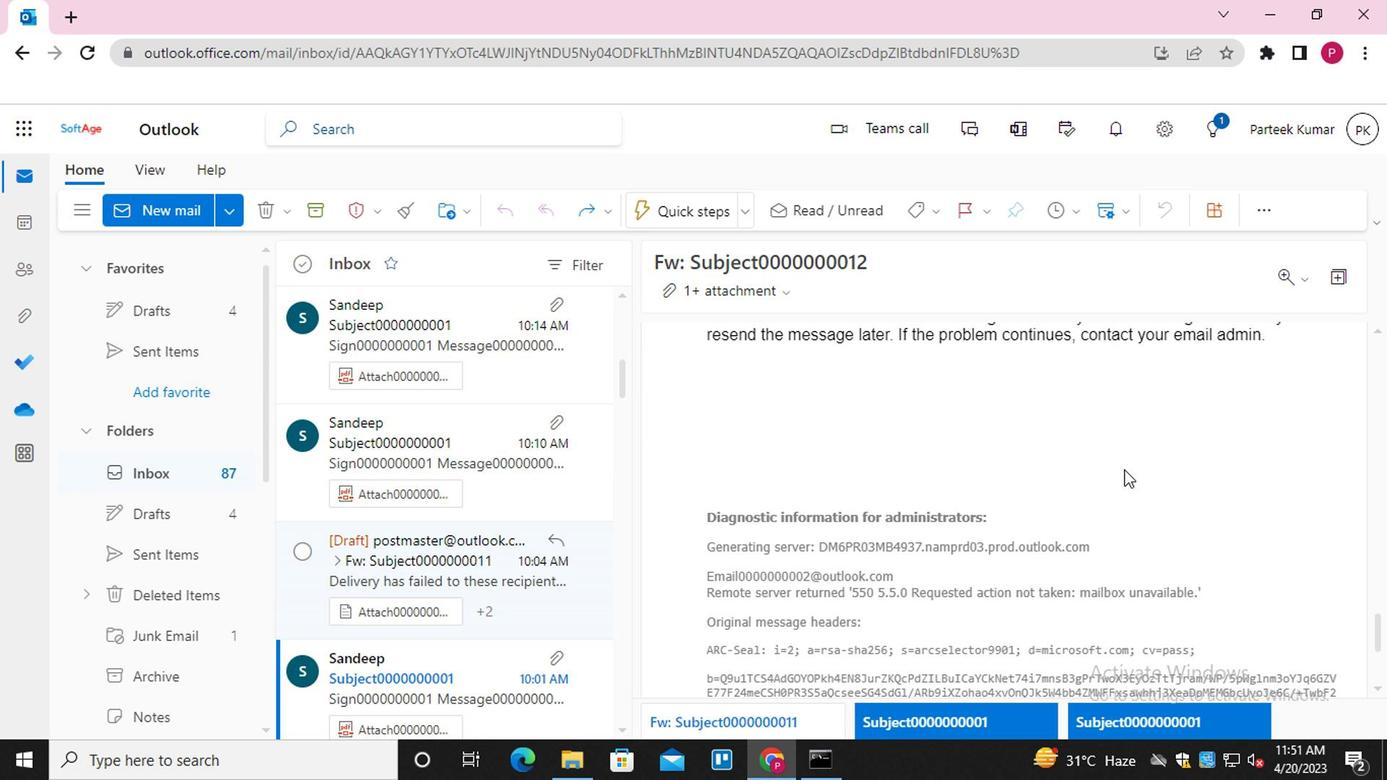 
Action: Mouse scrolled (1124, 464) with delta (0, -1)
Screenshot: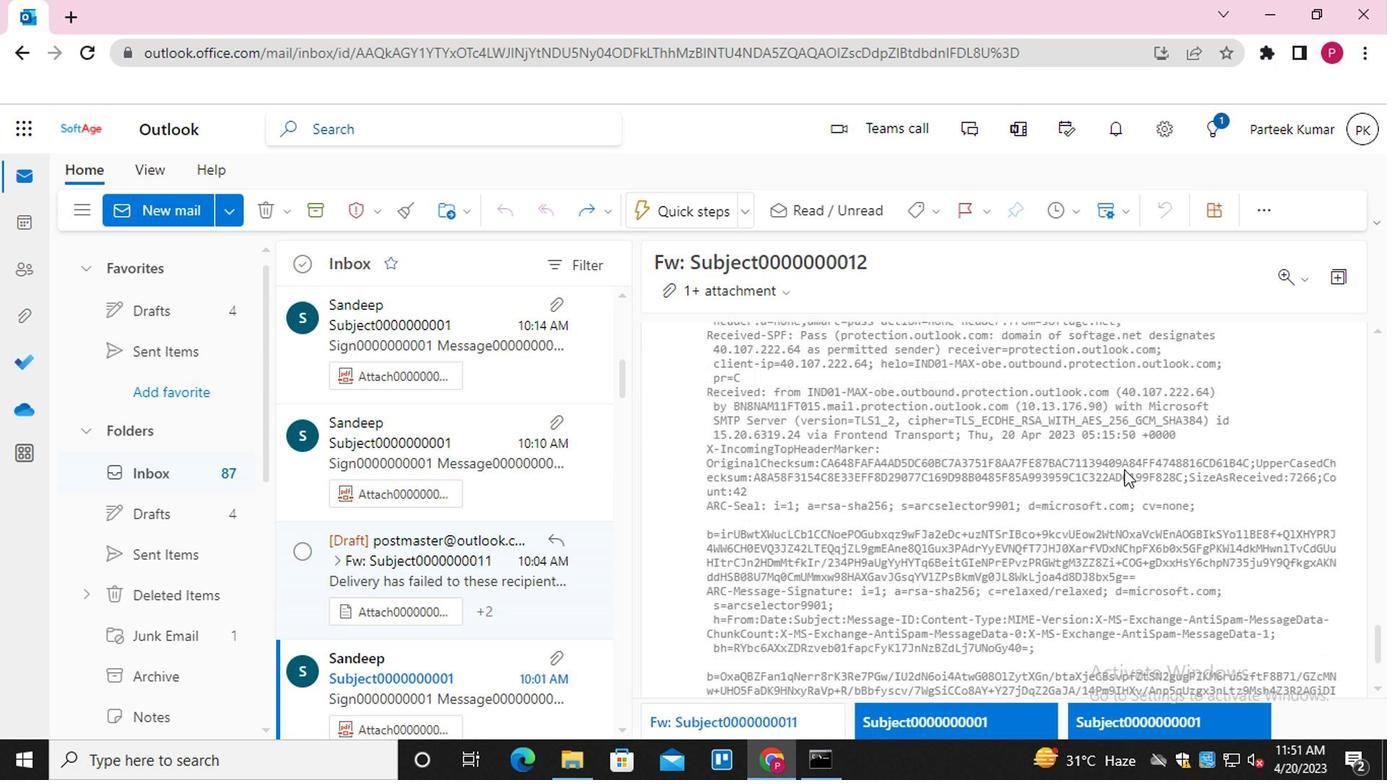 
Action: Mouse scrolled (1124, 464) with delta (0, -1)
Screenshot: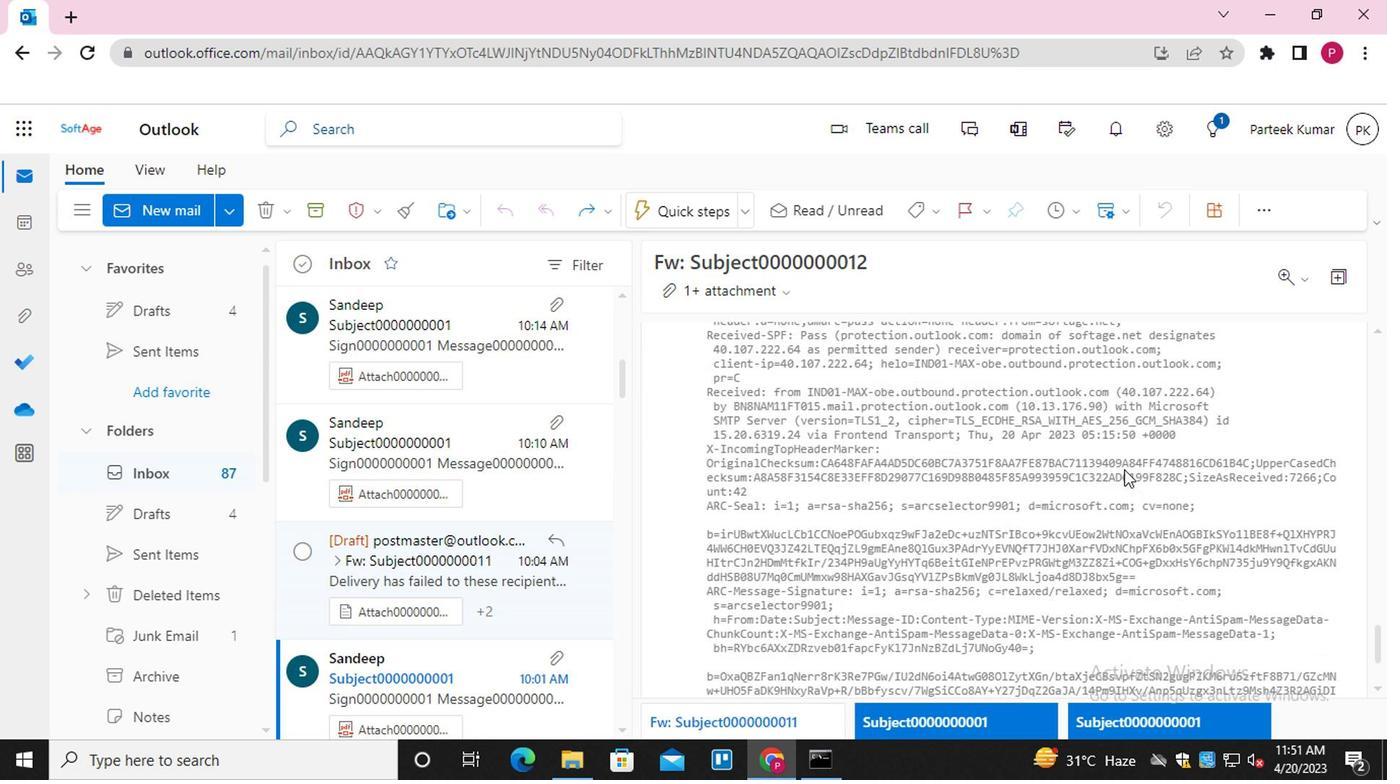 
Action: Mouse scrolled (1124, 464) with delta (0, -1)
Screenshot: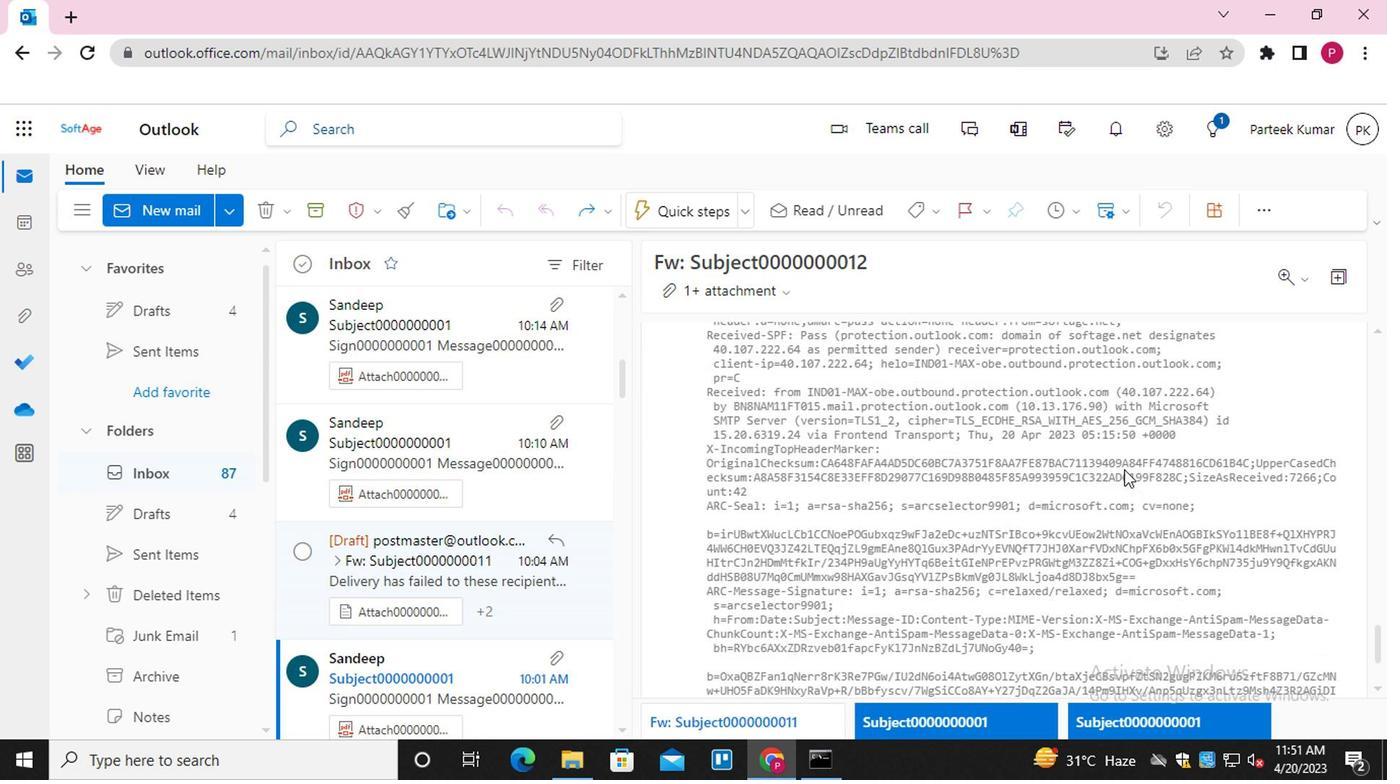 
Action: Mouse scrolled (1124, 464) with delta (0, -1)
Screenshot: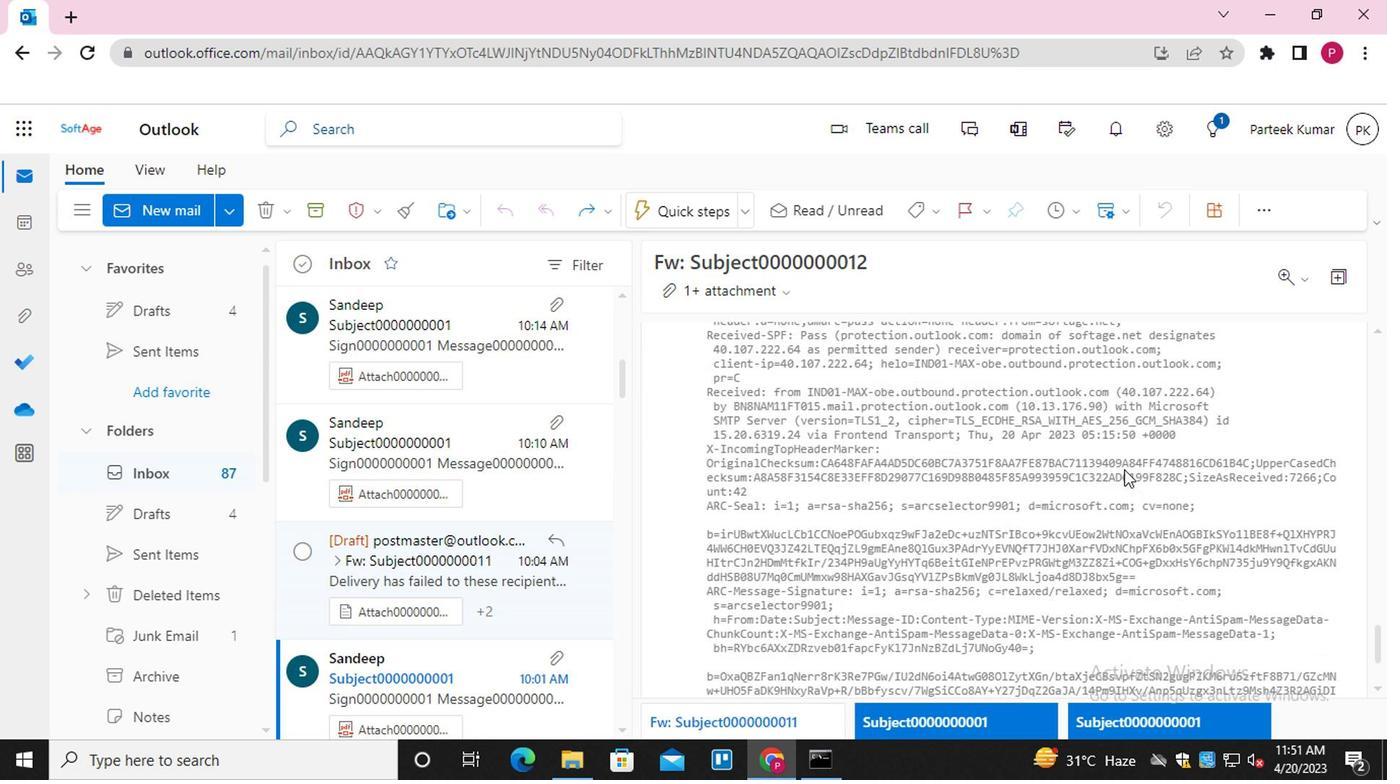 
Action: Mouse scrolled (1124, 464) with delta (0, -1)
Screenshot: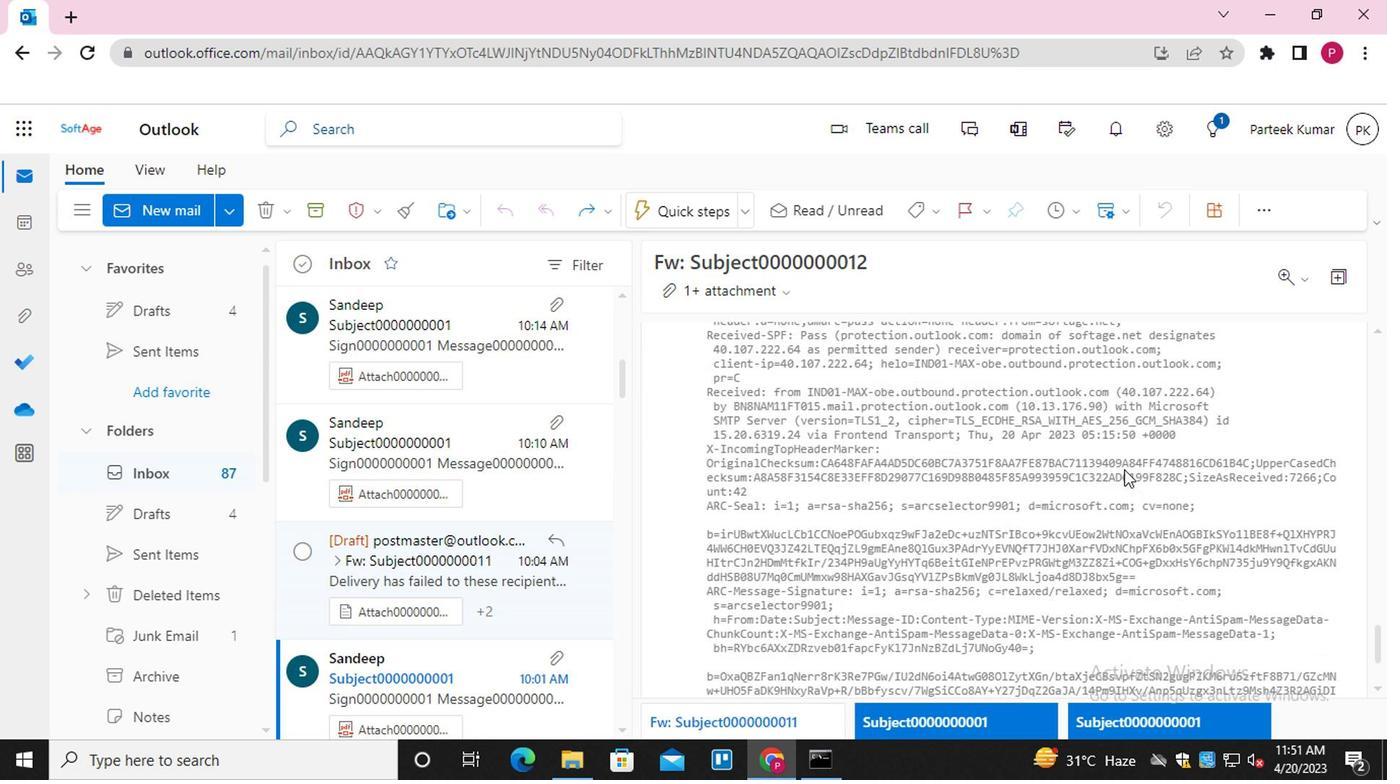 
Action: Mouse scrolled (1124, 464) with delta (0, -1)
Screenshot: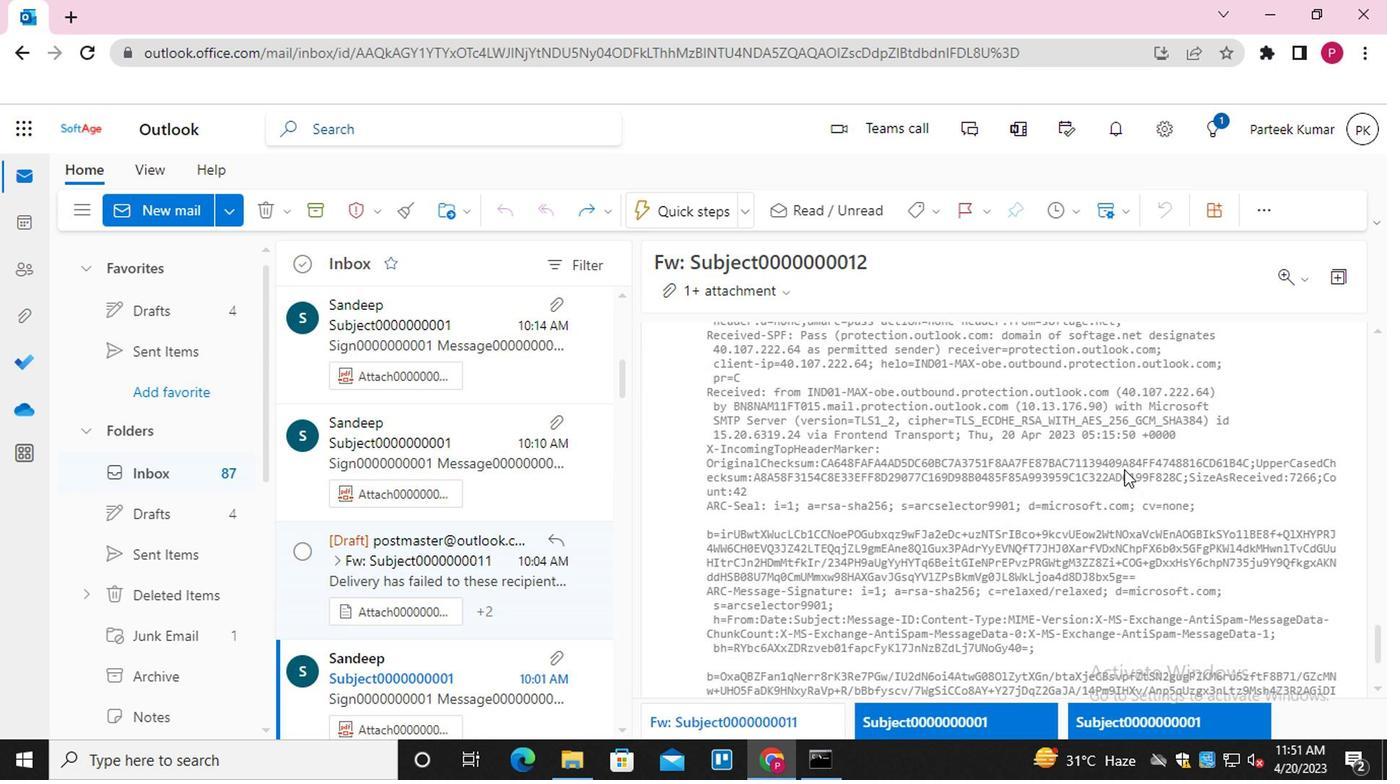 
Action: Mouse scrolled (1124, 464) with delta (0, -1)
Screenshot: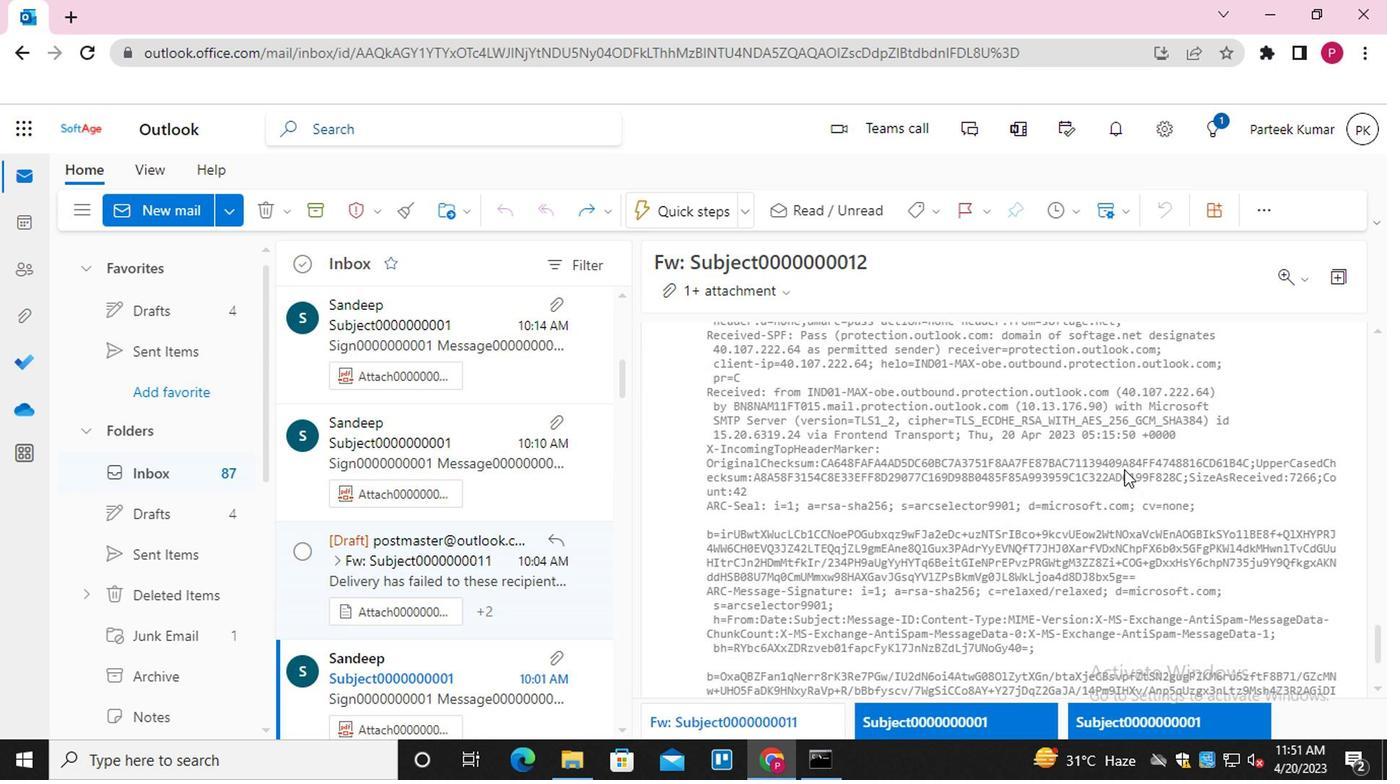
Action: Mouse scrolled (1124, 464) with delta (0, -1)
Screenshot: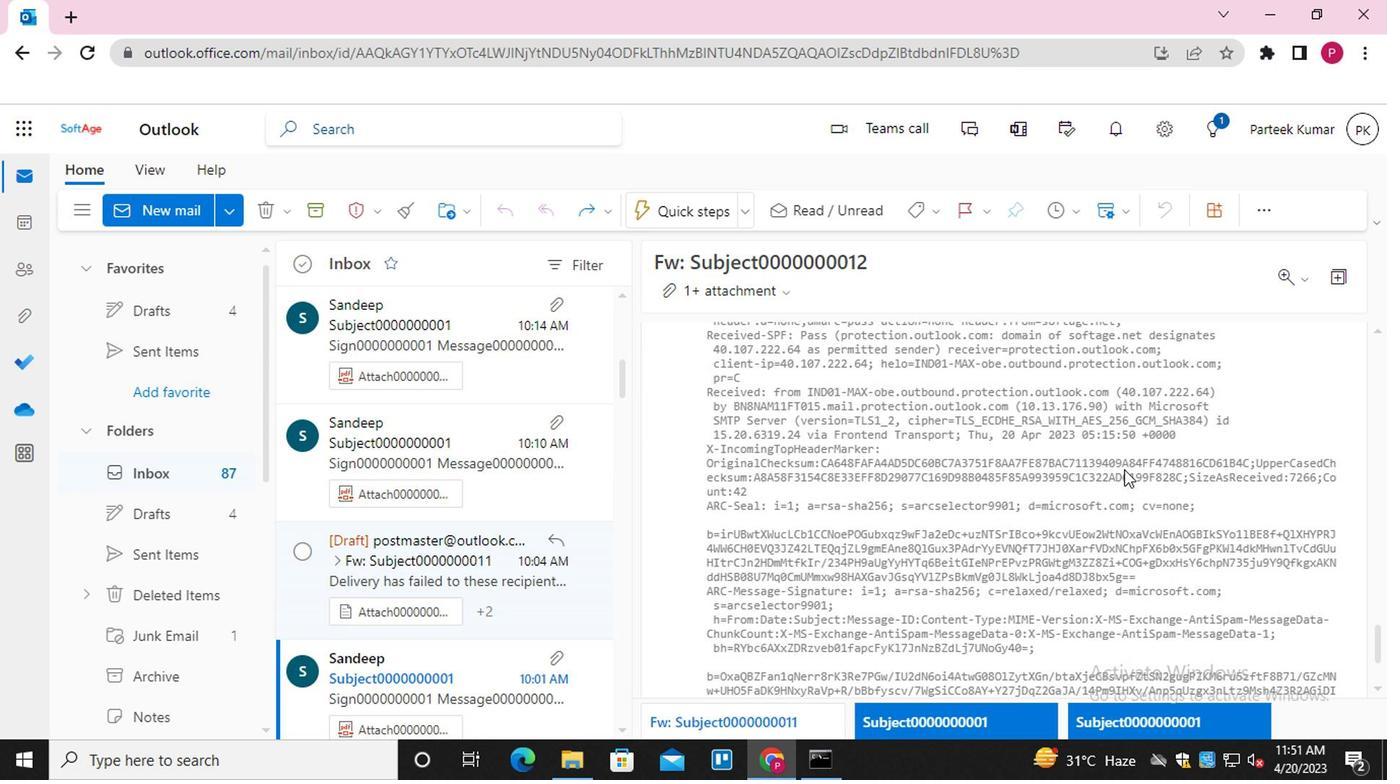 
Action: Mouse scrolled (1124, 464) with delta (0, -1)
Screenshot: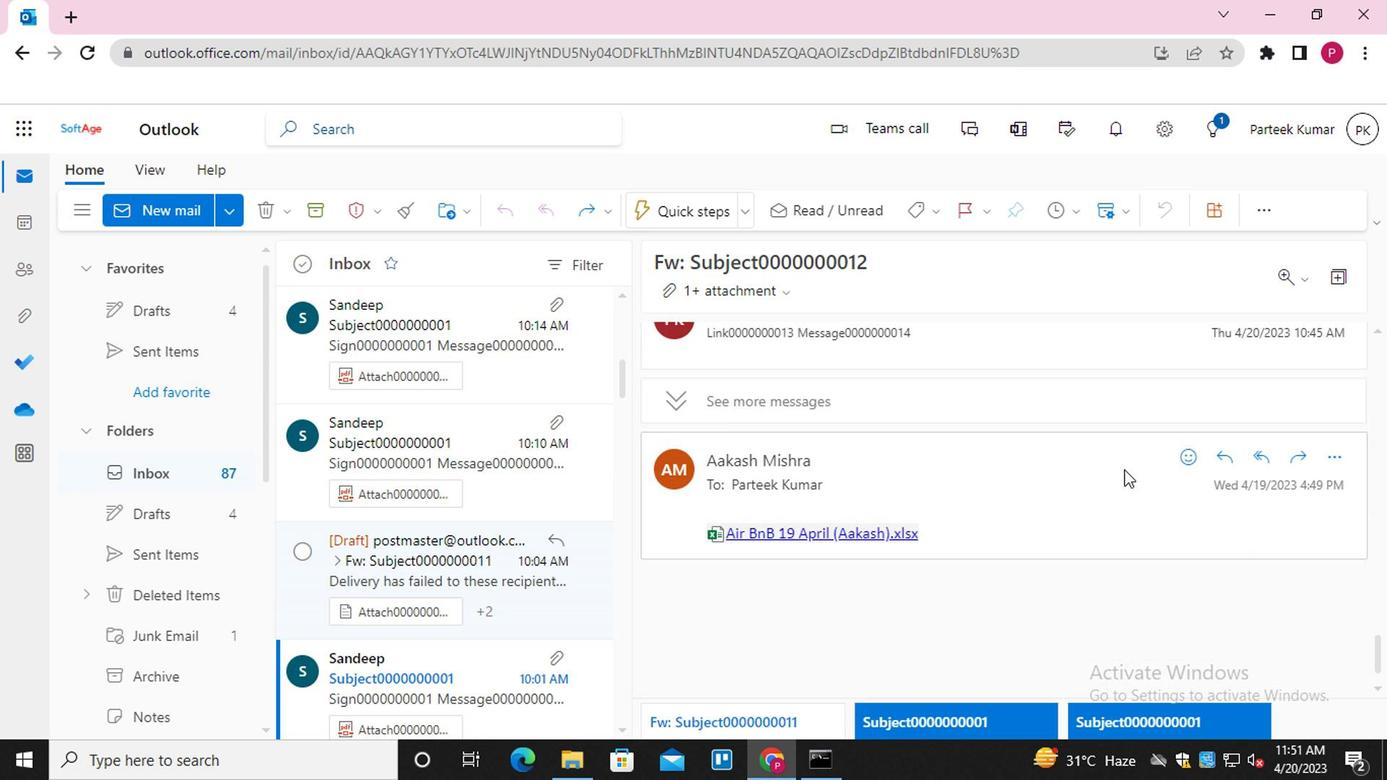 
Action: Mouse scrolled (1124, 464) with delta (0, -1)
Screenshot: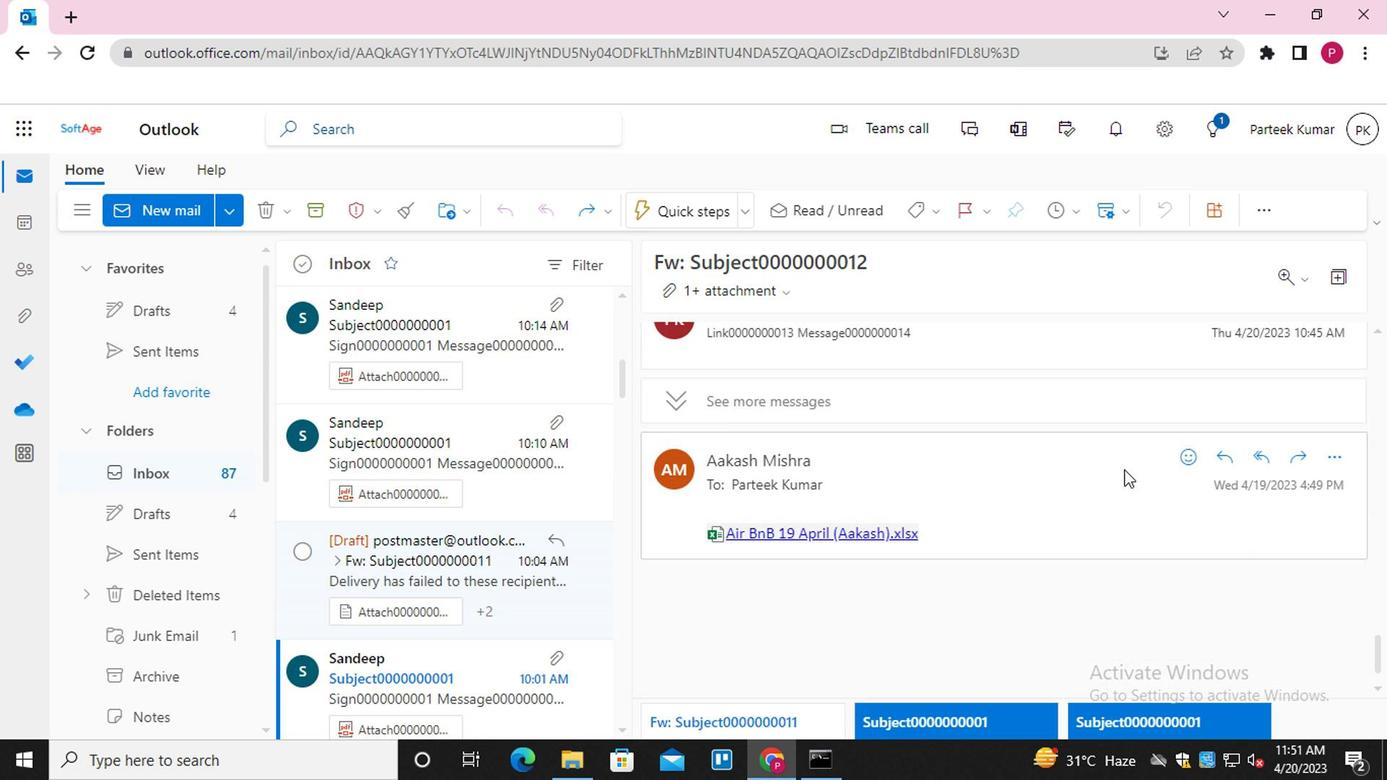 
Action: Mouse scrolled (1124, 464) with delta (0, -1)
Screenshot: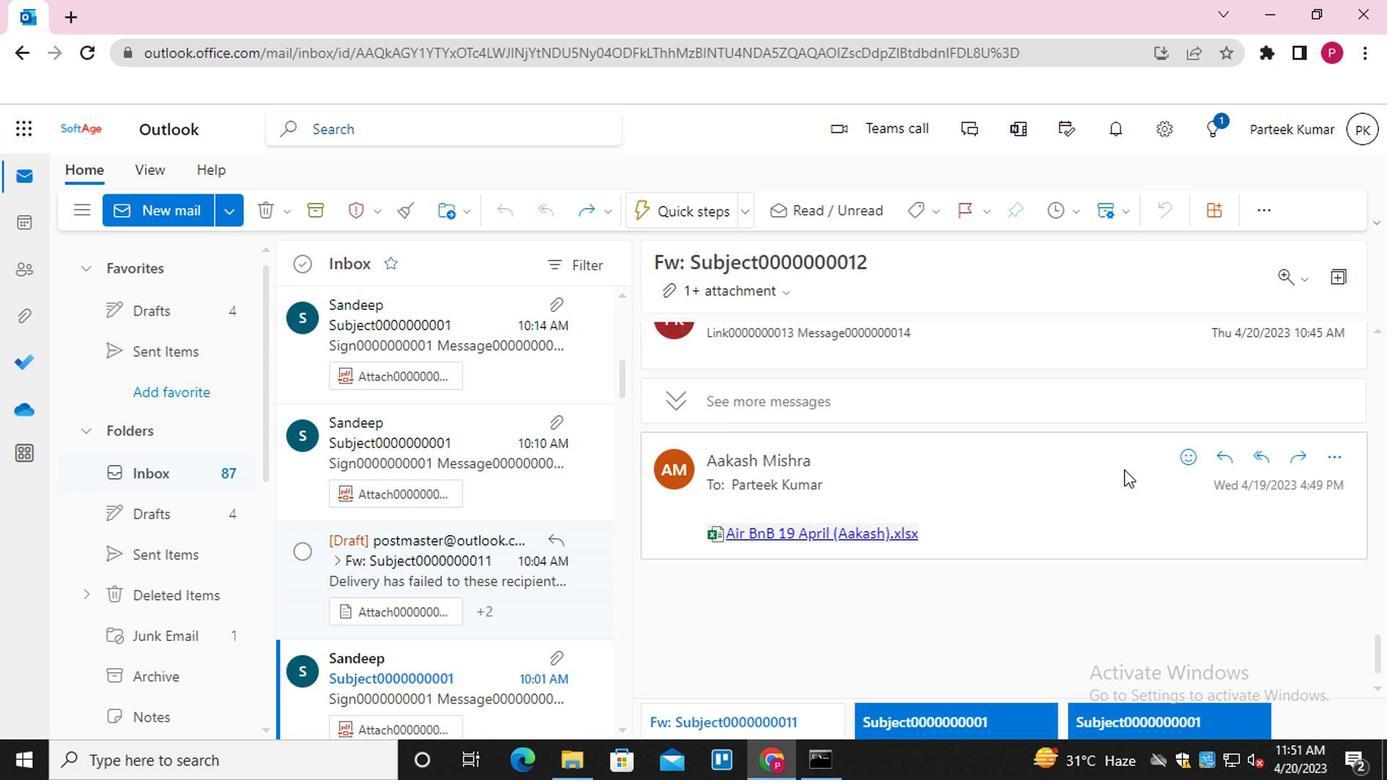 
Action: Mouse scrolled (1124, 464) with delta (0, -1)
Screenshot: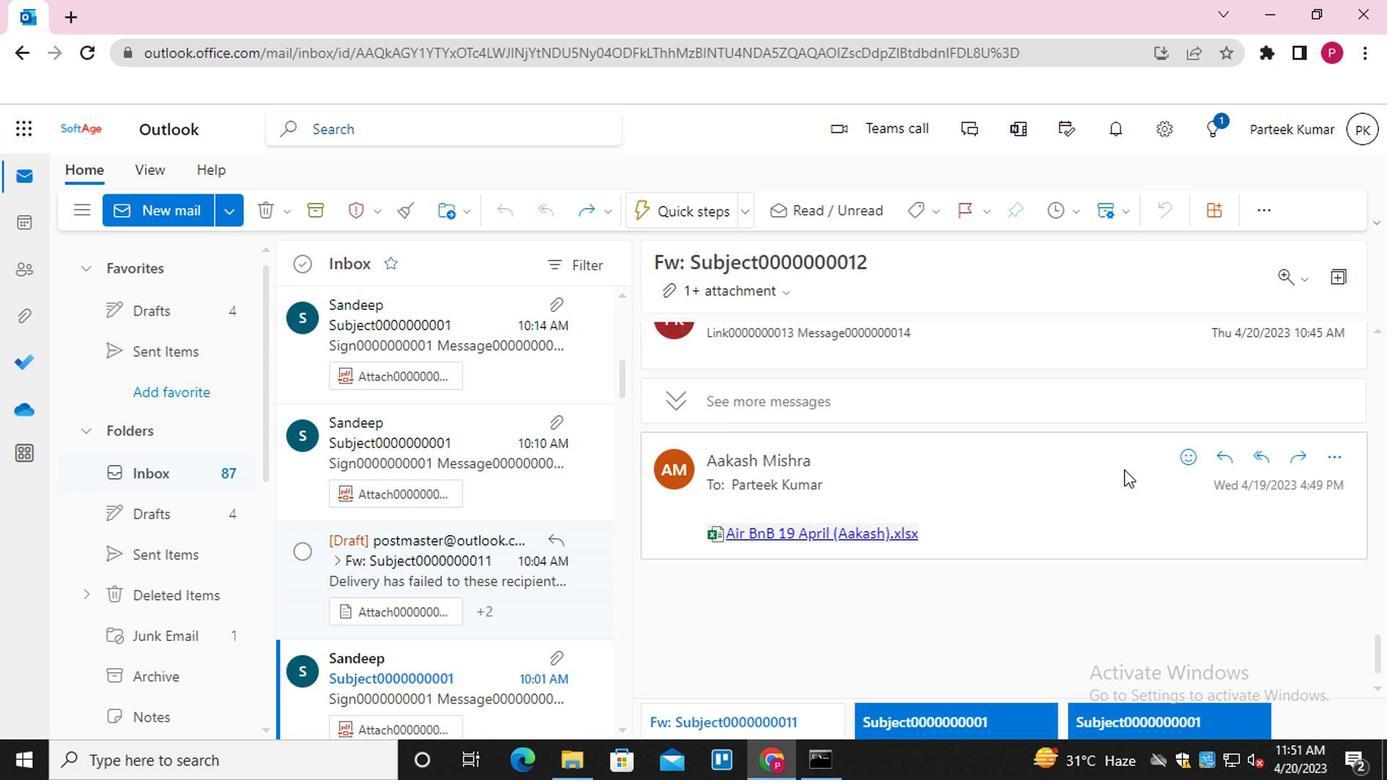 
Action: Mouse scrolled (1124, 464) with delta (0, -1)
Screenshot: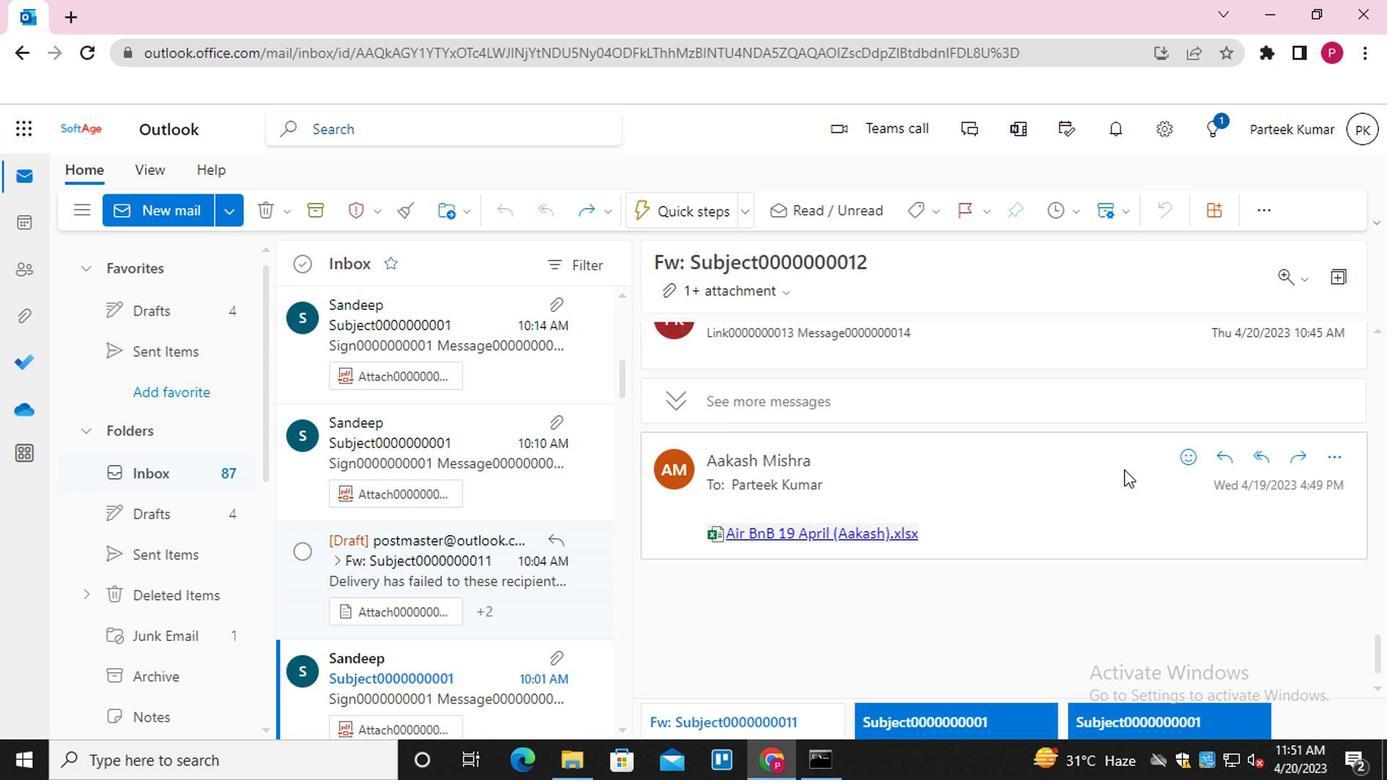 
Action: Mouse scrolled (1124, 464) with delta (0, -1)
Screenshot: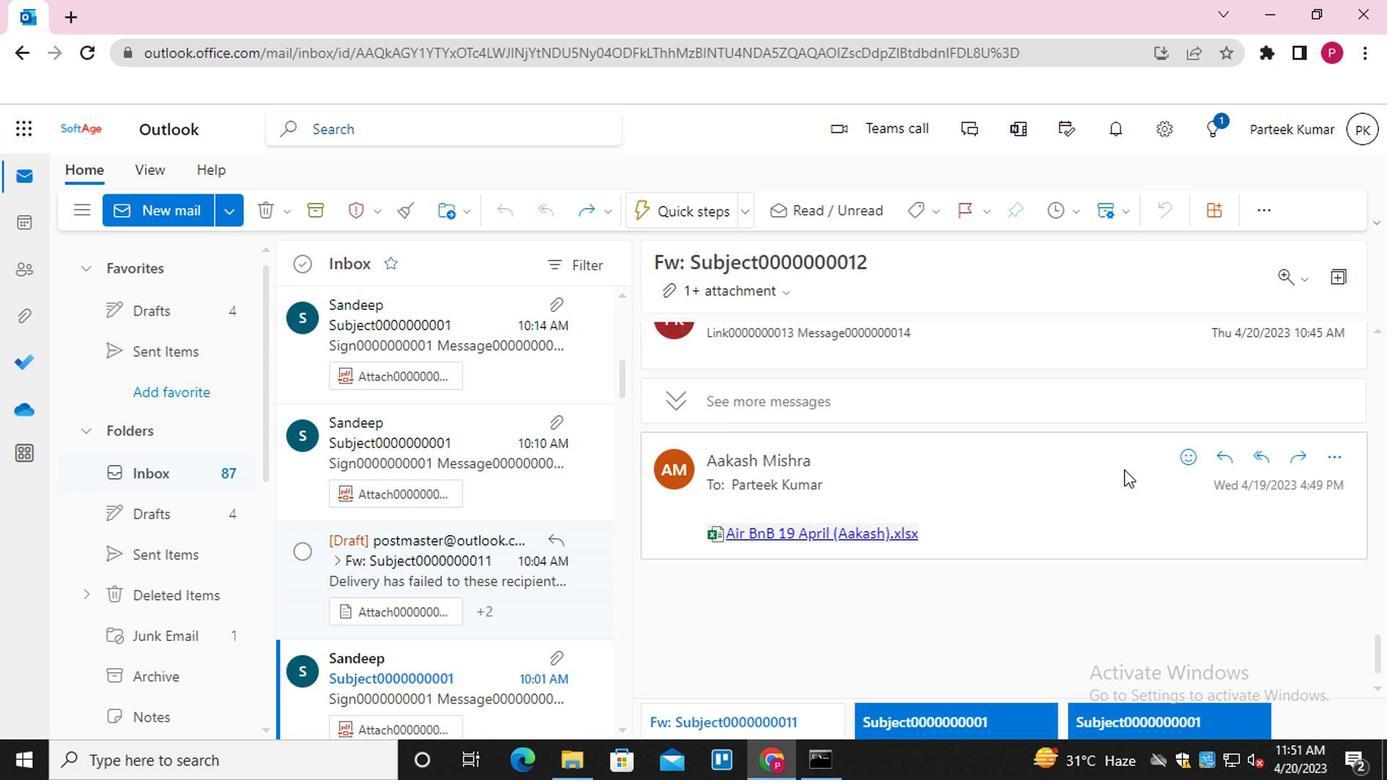 
Action: Mouse moved to (1302, 453)
Screenshot: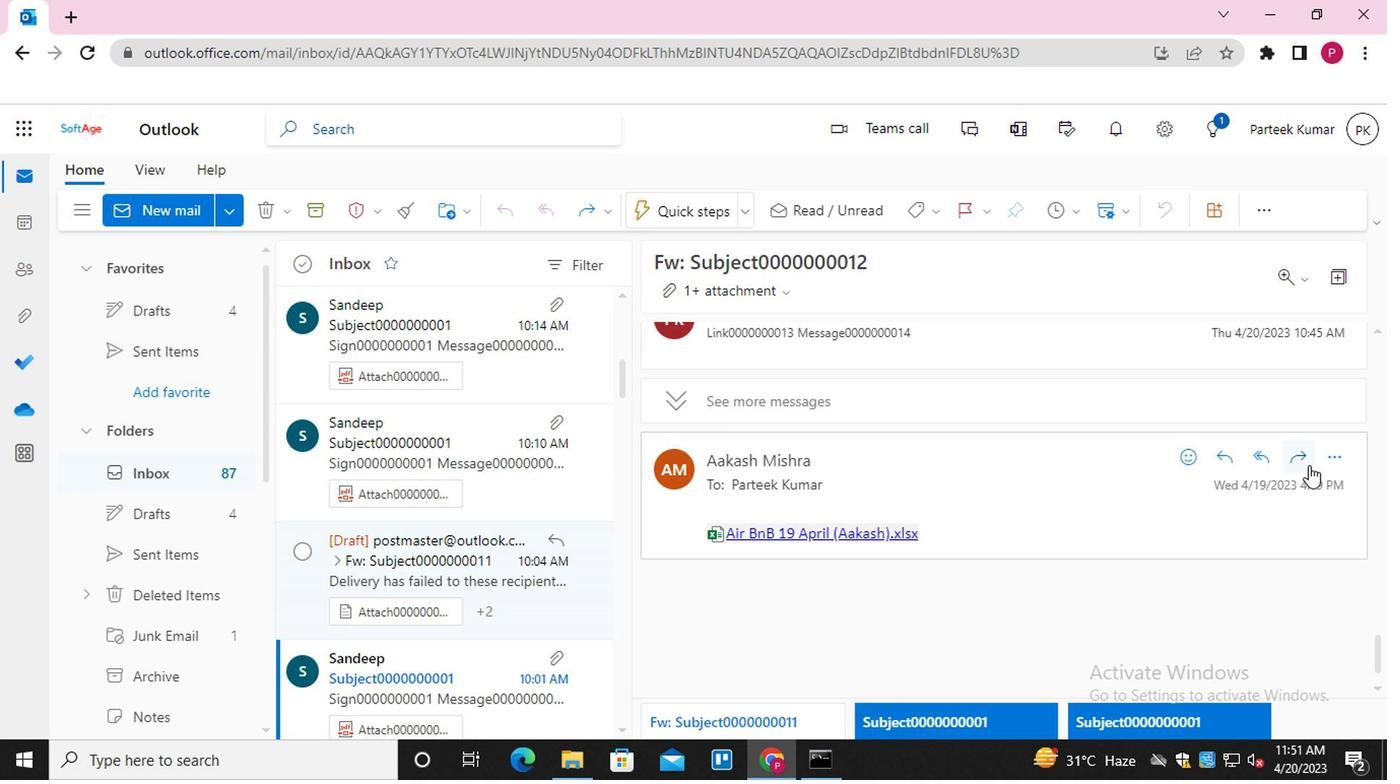 
Action: Mouse pressed left at (1302, 453)
Screenshot: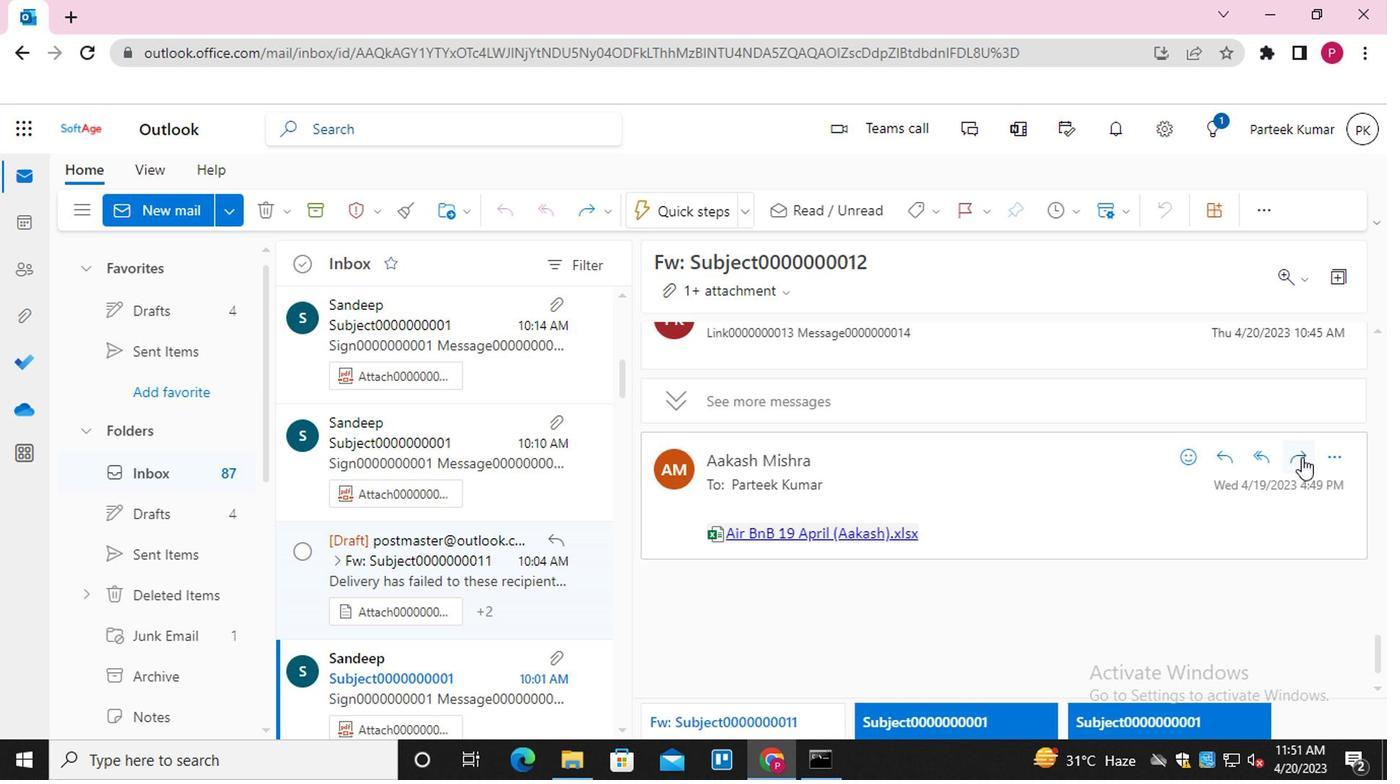 
Action: Mouse moved to (781, 318)
Screenshot: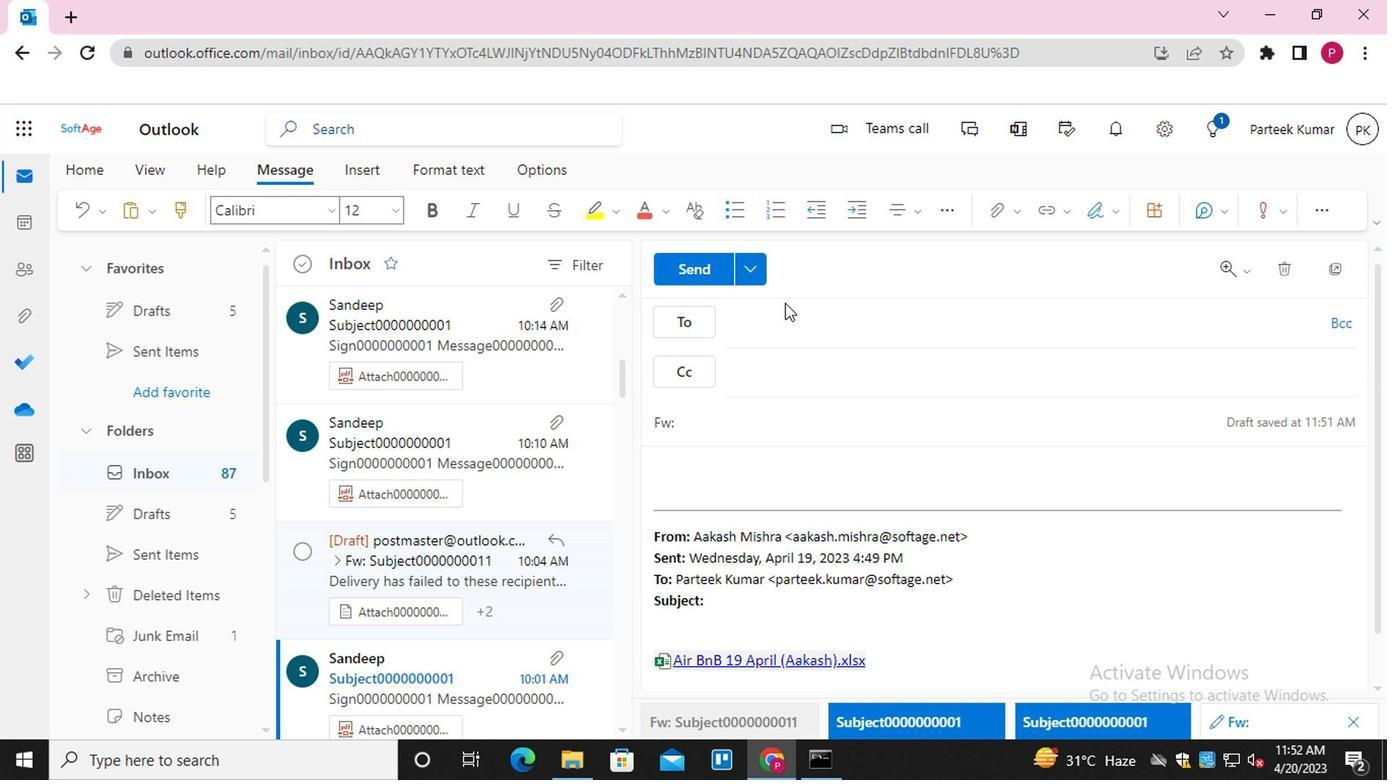 
Action: Mouse pressed left at (781, 318)
Screenshot: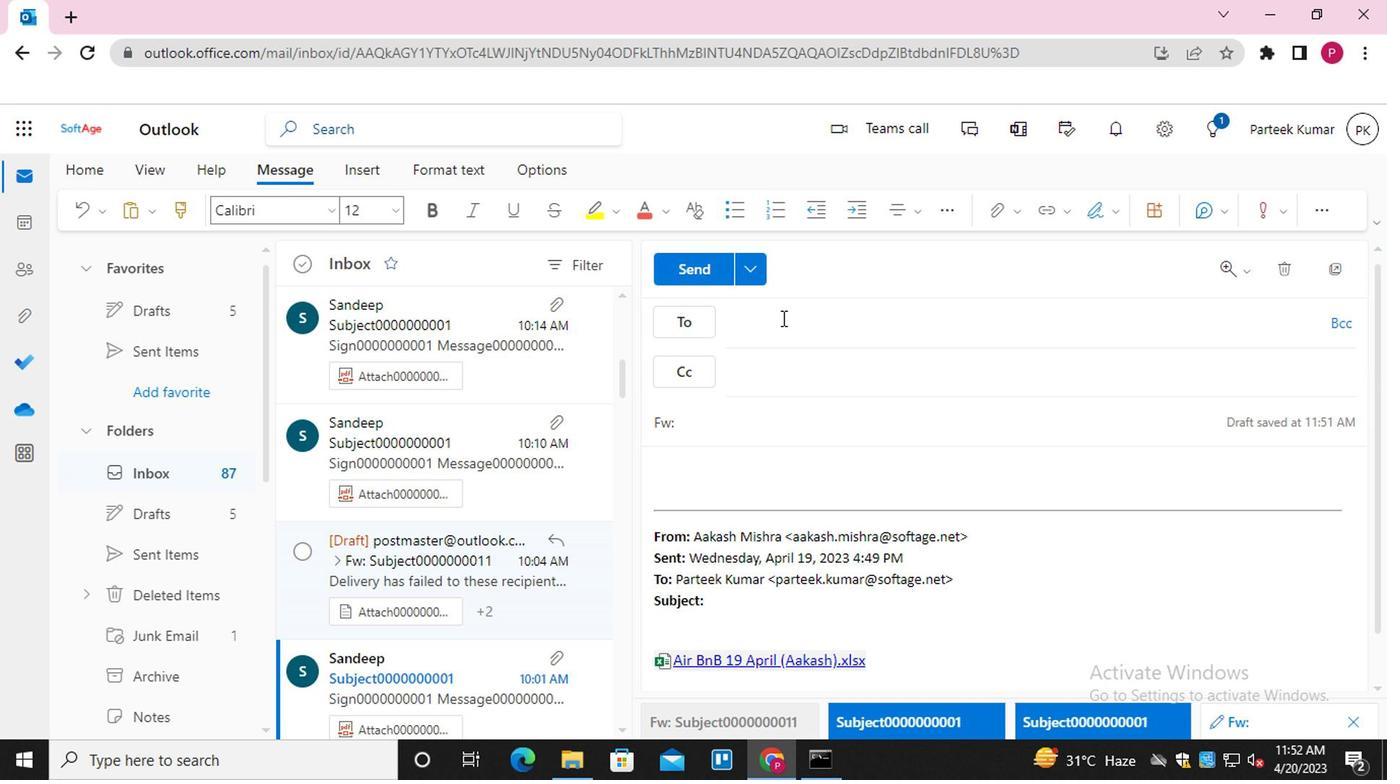
Action: Mouse moved to (792, 458)
Screenshot: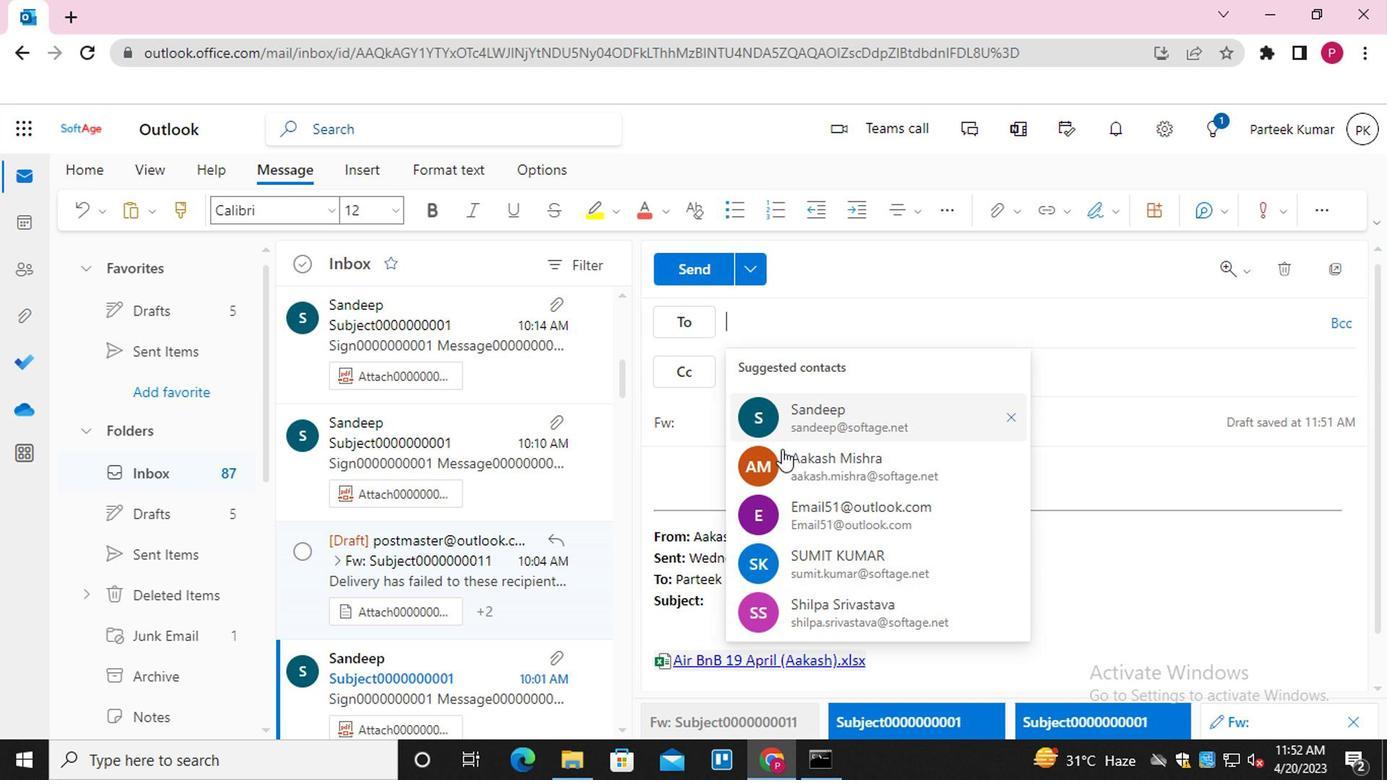 
Action: Mouse pressed left at (792, 458)
Screenshot: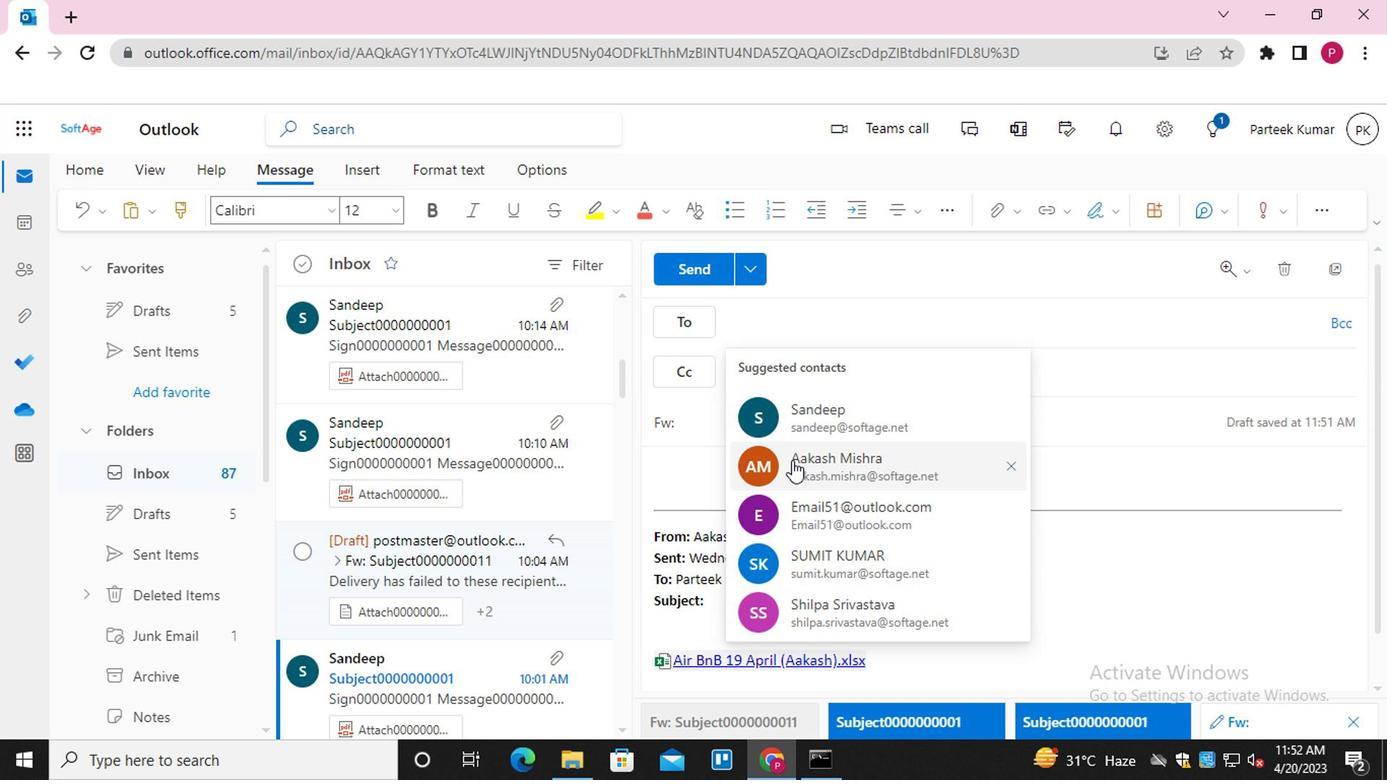 
Action: Mouse moved to (909, 323)
Screenshot: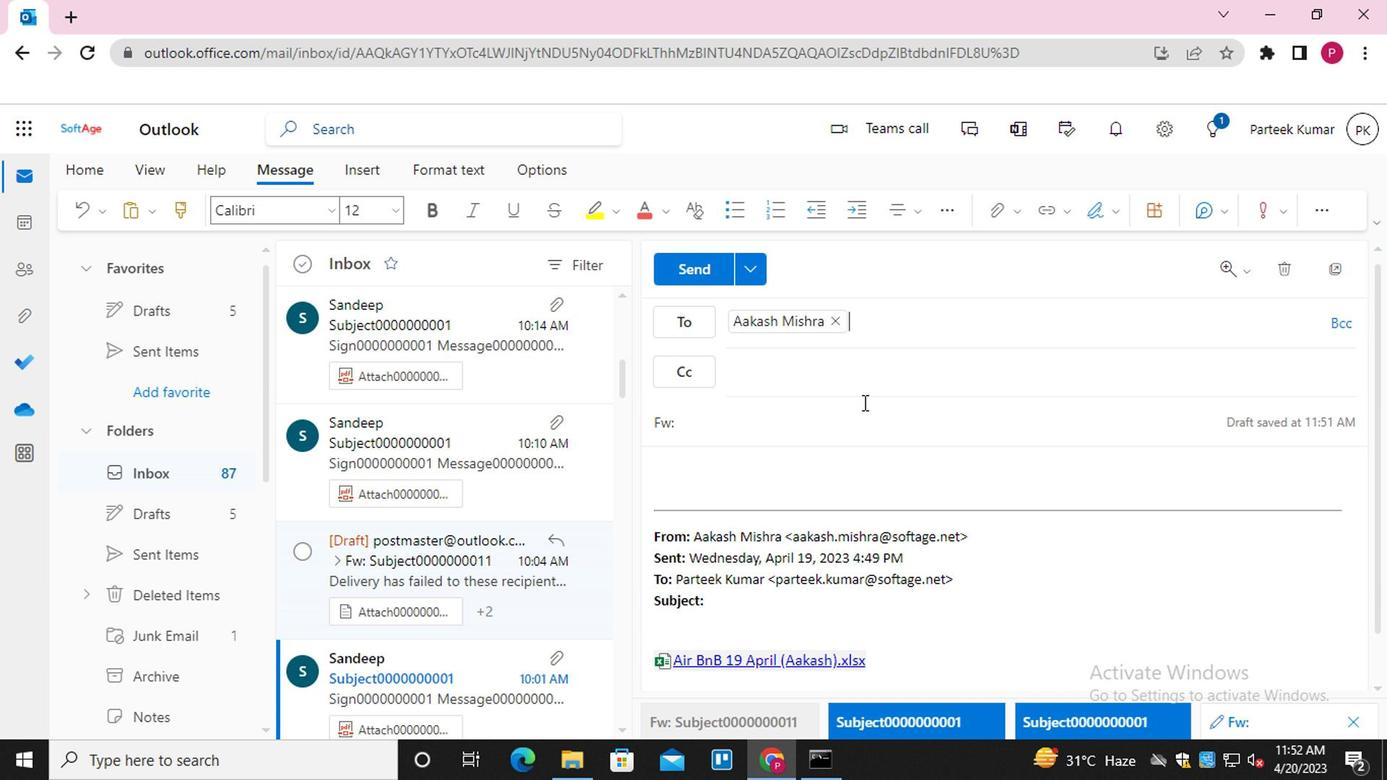 
Action: Key pressed <Key.shift>EMAIL0000000002<Key.enter>
Screenshot: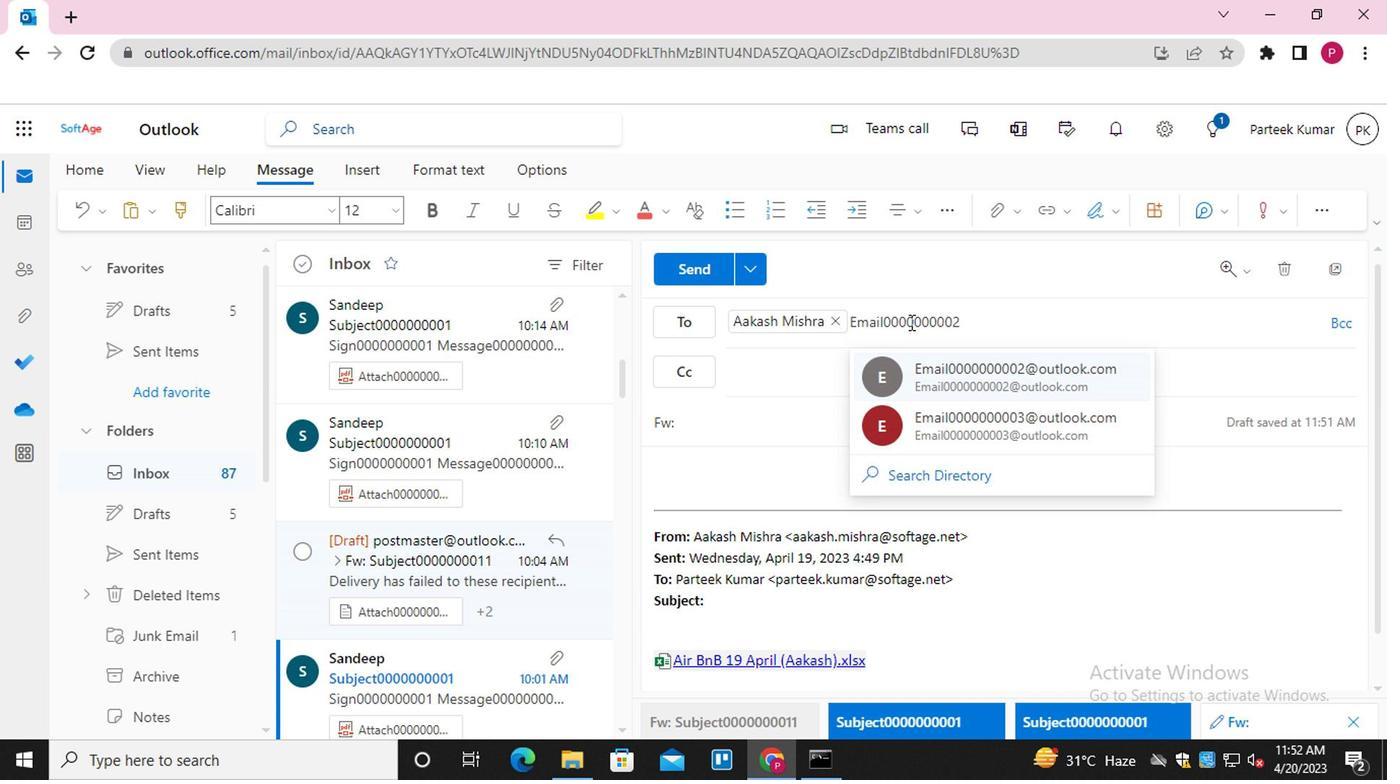 
Action: Mouse moved to (842, 373)
Screenshot: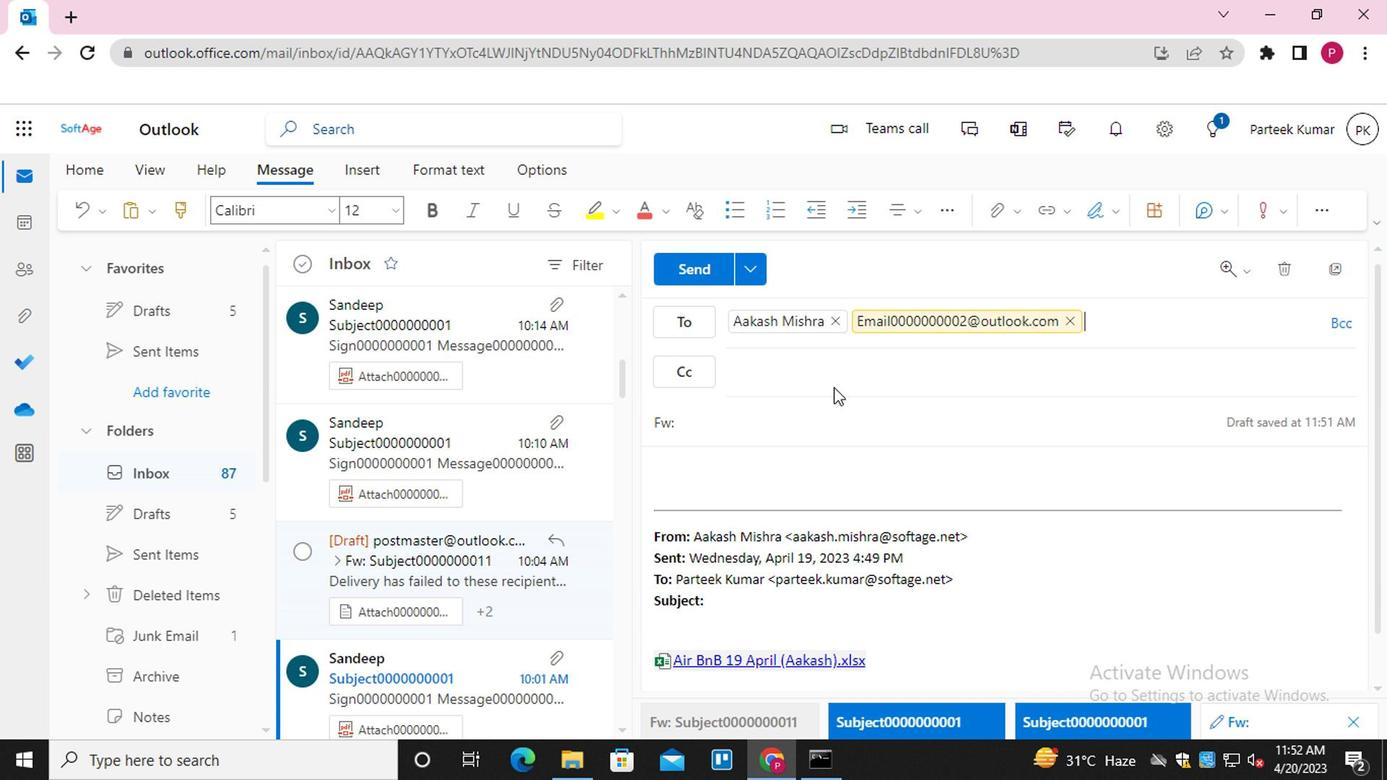 
Action: Mouse pressed left at (842, 373)
Screenshot: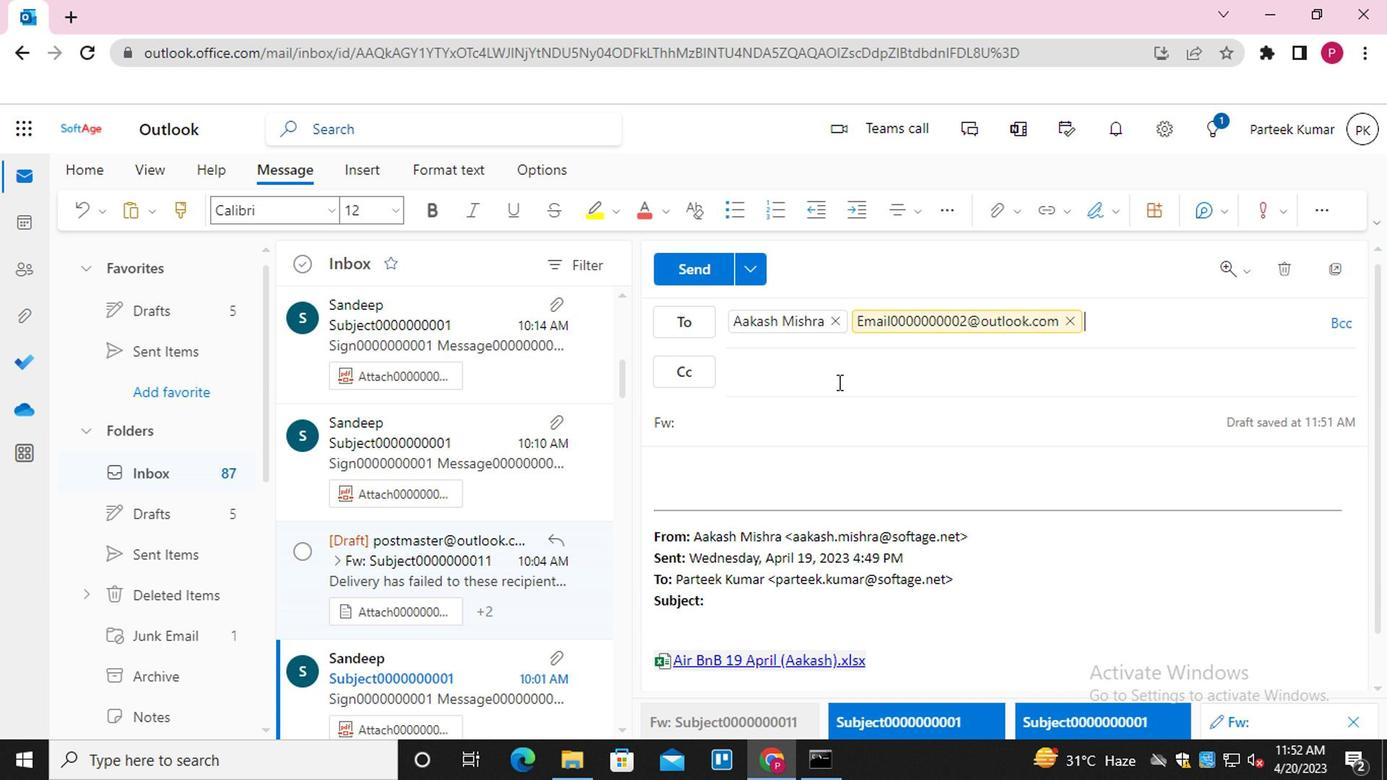 
Action: Key pressed <Key.shift>EMAIL0000000003<Key.enter><Key.shift>EMAIL0000000004<Key.shift>@OUTLOOK.COM<Key.enter>
Screenshot: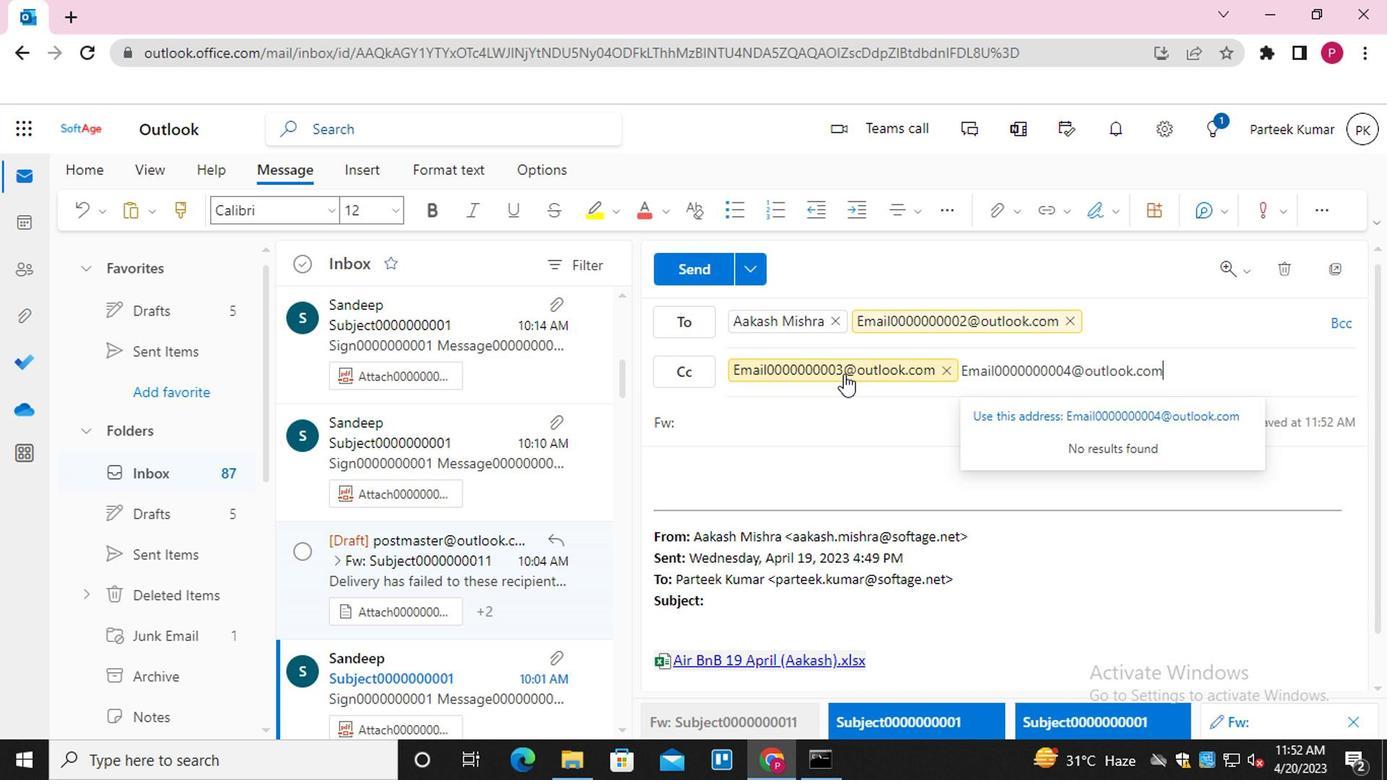 
Action: Mouse moved to (1357, 323)
Screenshot: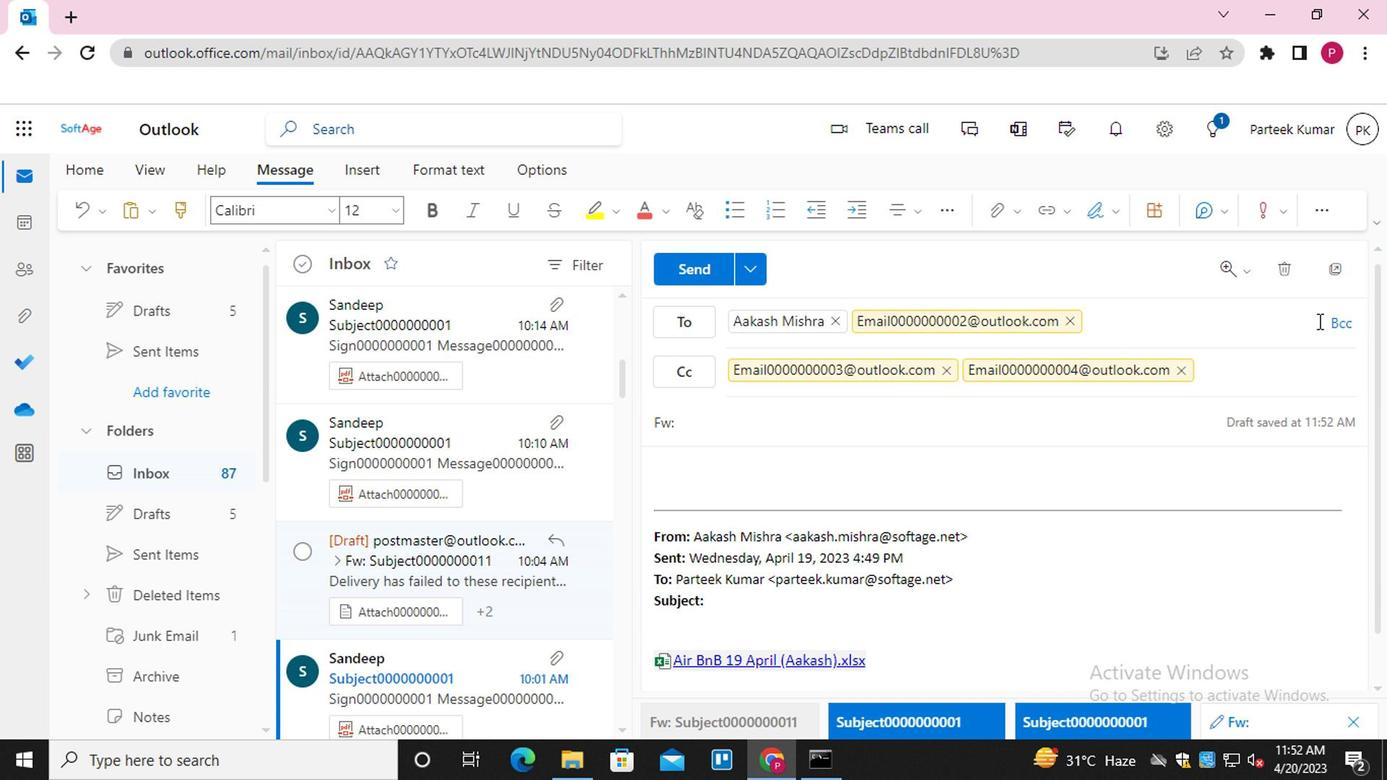 
Action: Mouse pressed left at (1357, 323)
Screenshot: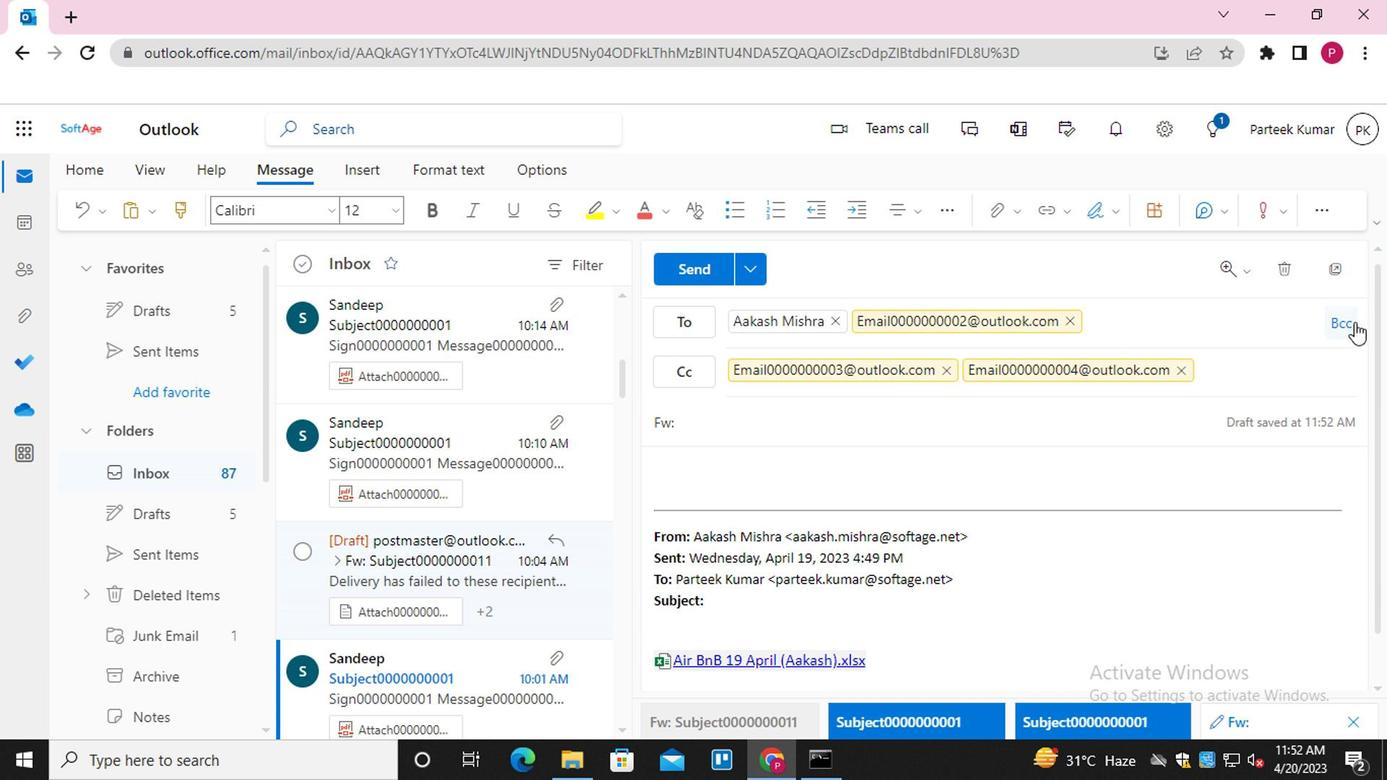 
Action: Mouse moved to (768, 425)
Screenshot: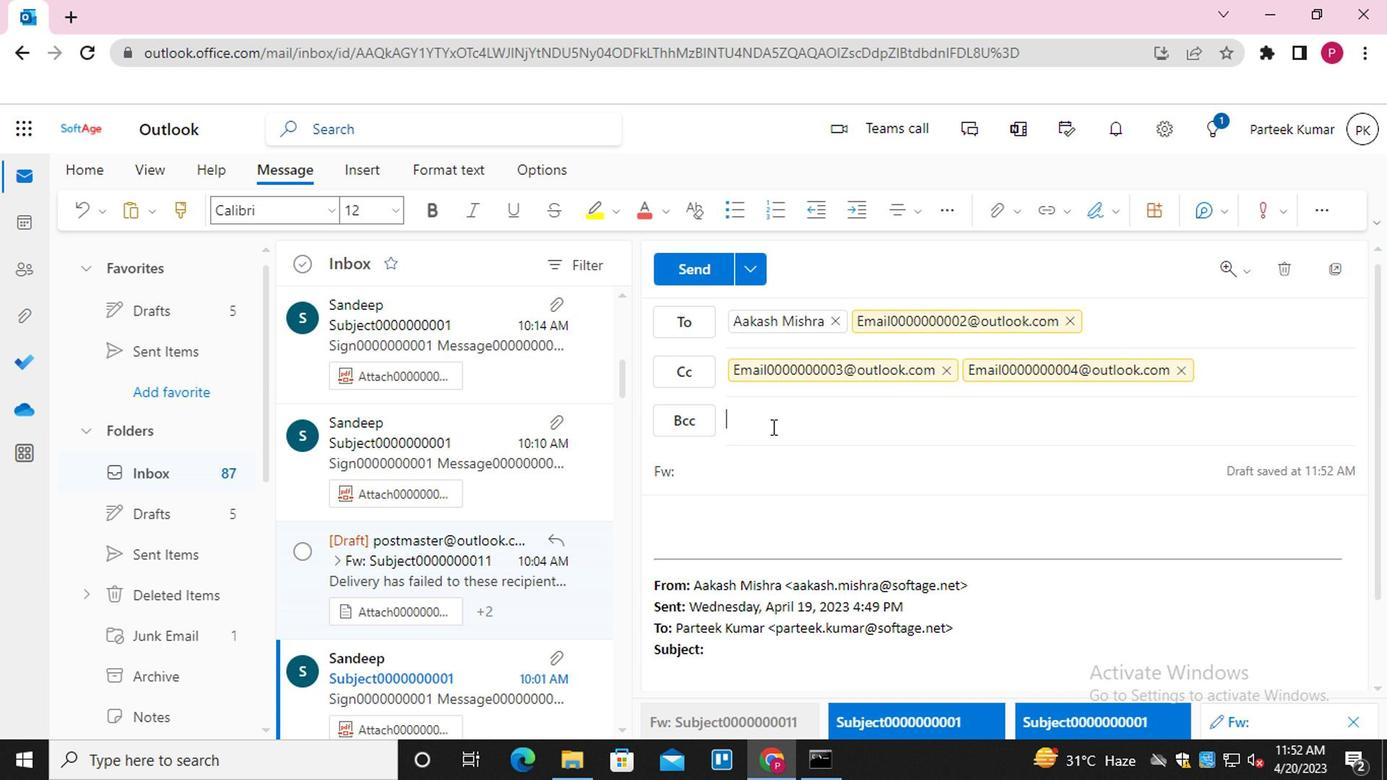 
Action: Key pressed <Key.shift>EMAIL0000000005<Key.shift>@OUTLOOK.COM<Key.enter>
Screenshot: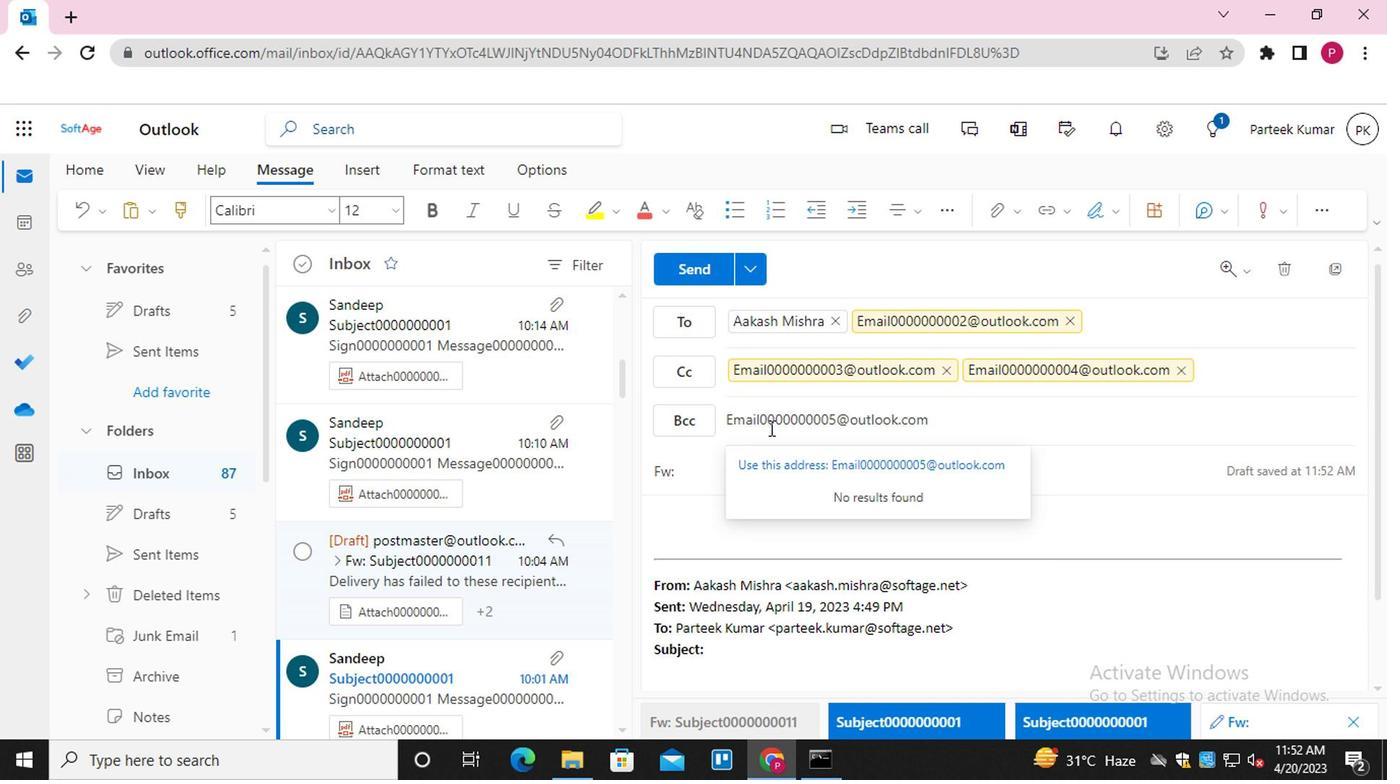 
Action: Mouse moved to (714, 476)
Screenshot: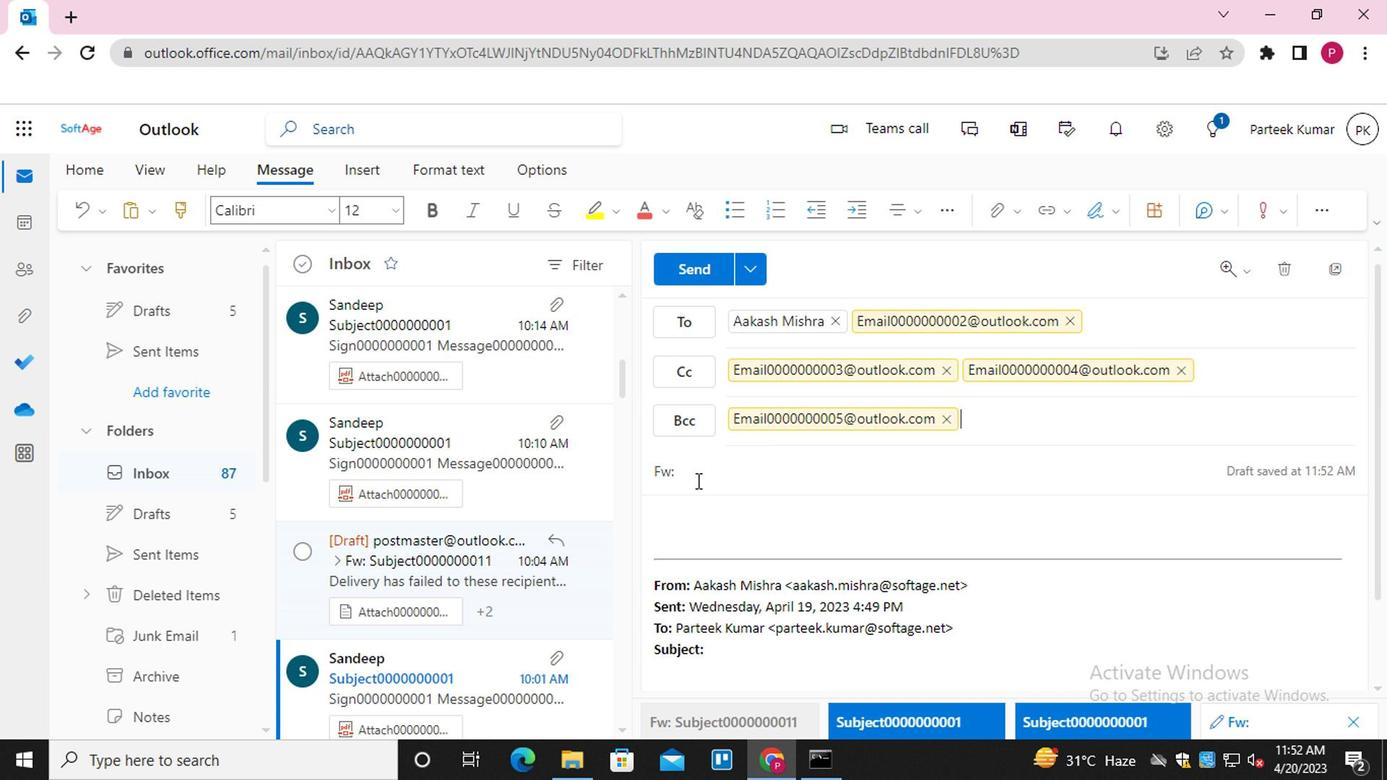 
Action: Mouse pressed left at (714, 476)
Screenshot: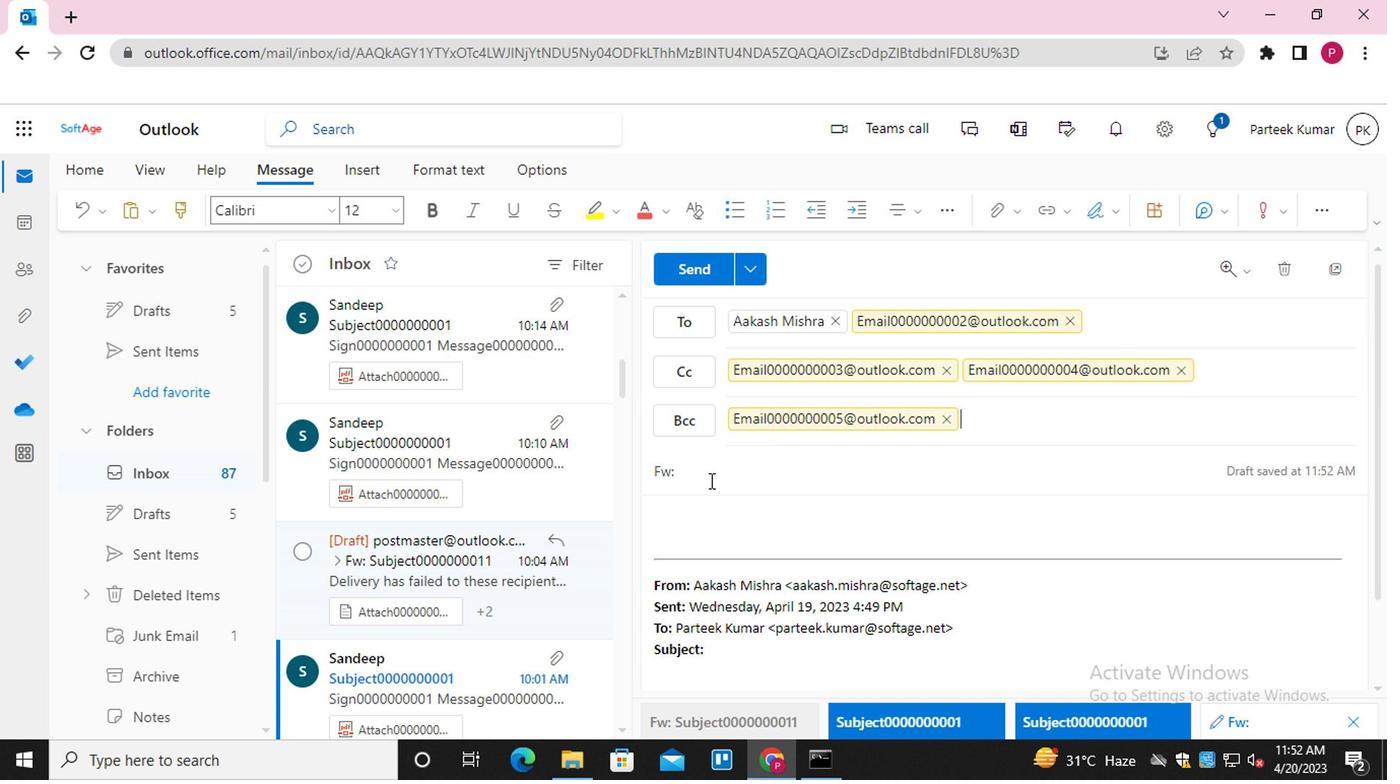 
Action: Key pressed <Key.shift>SUBJECT0000000011
Screenshot: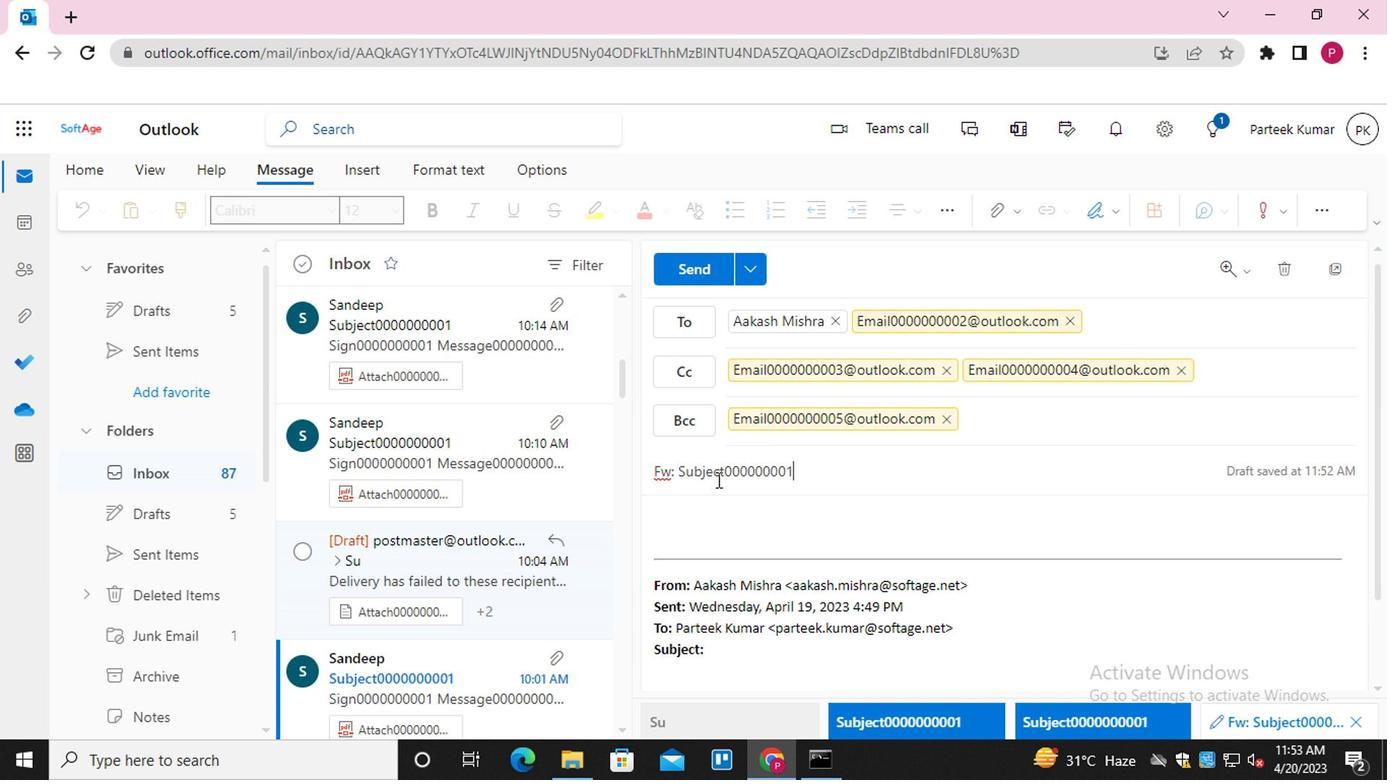 
Action: Mouse moved to (781, 536)
Screenshot: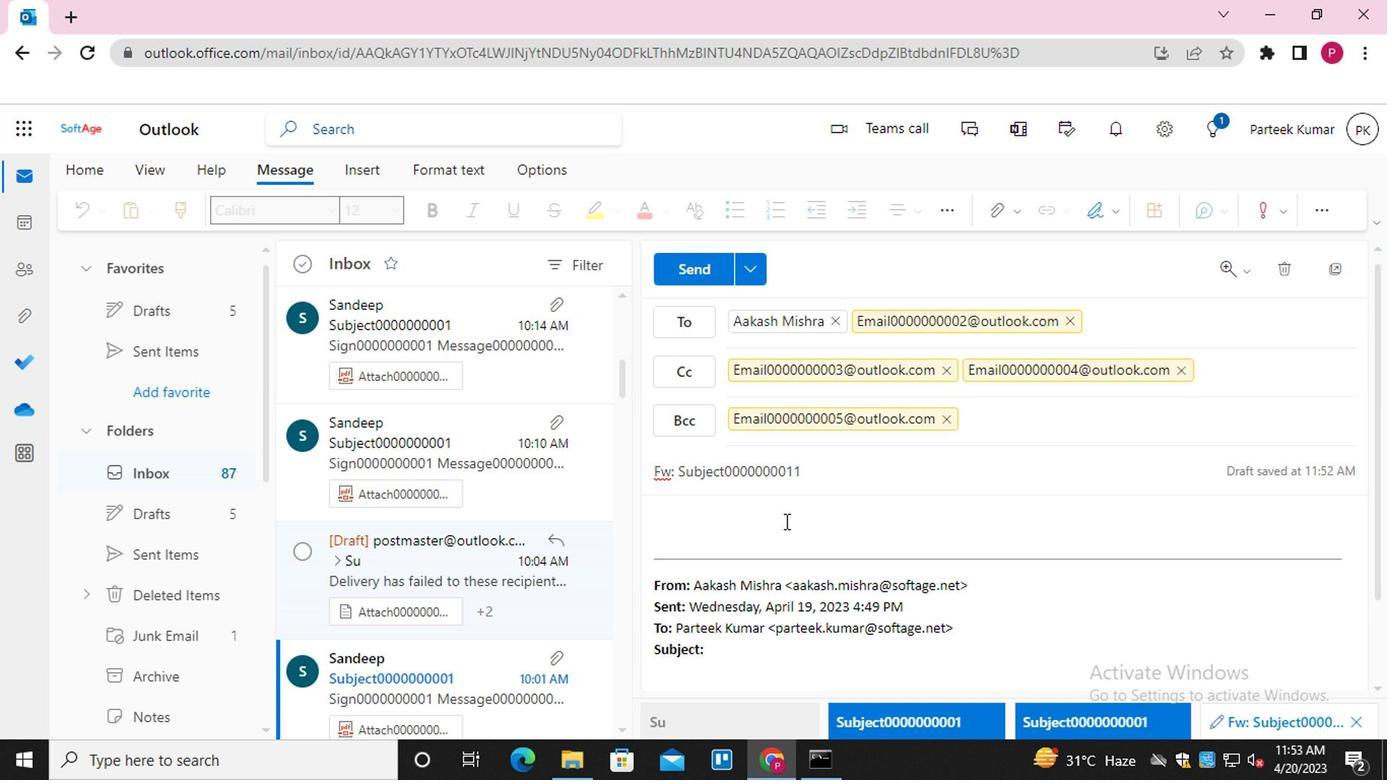 
Action: Mouse pressed left at (781, 536)
Screenshot: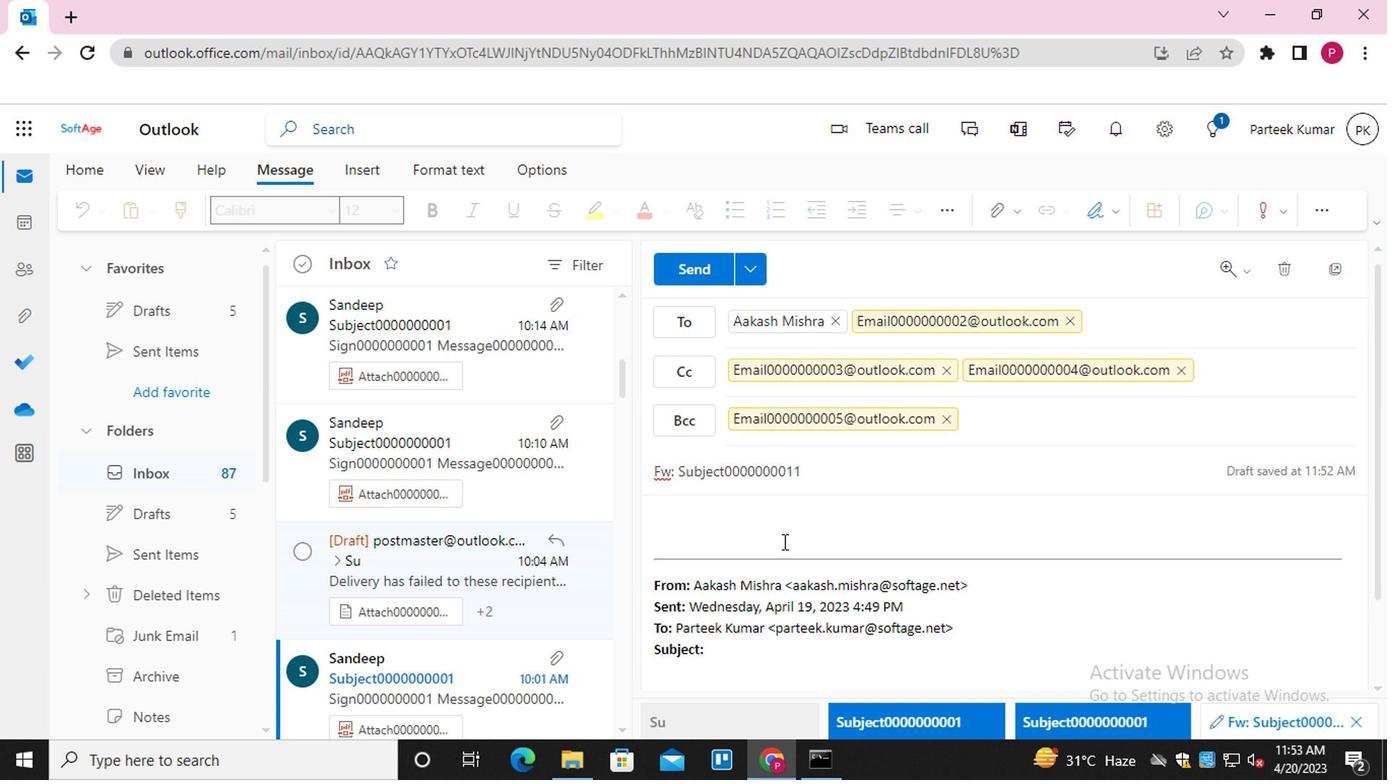 
Action: Key pressed <Key.shift_r>MESSAGE0000000013
Screenshot: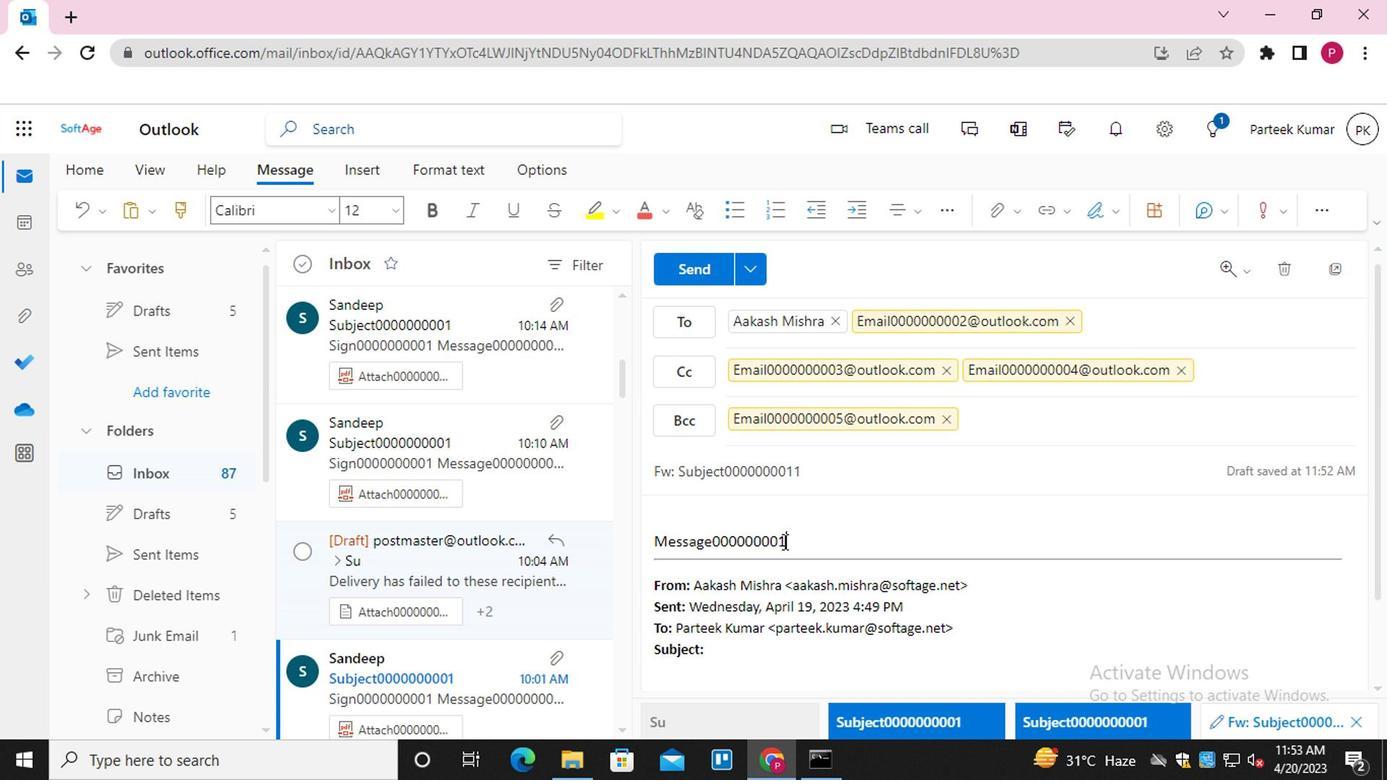 
Action: Mouse moved to (1001, 220)
Screenshot: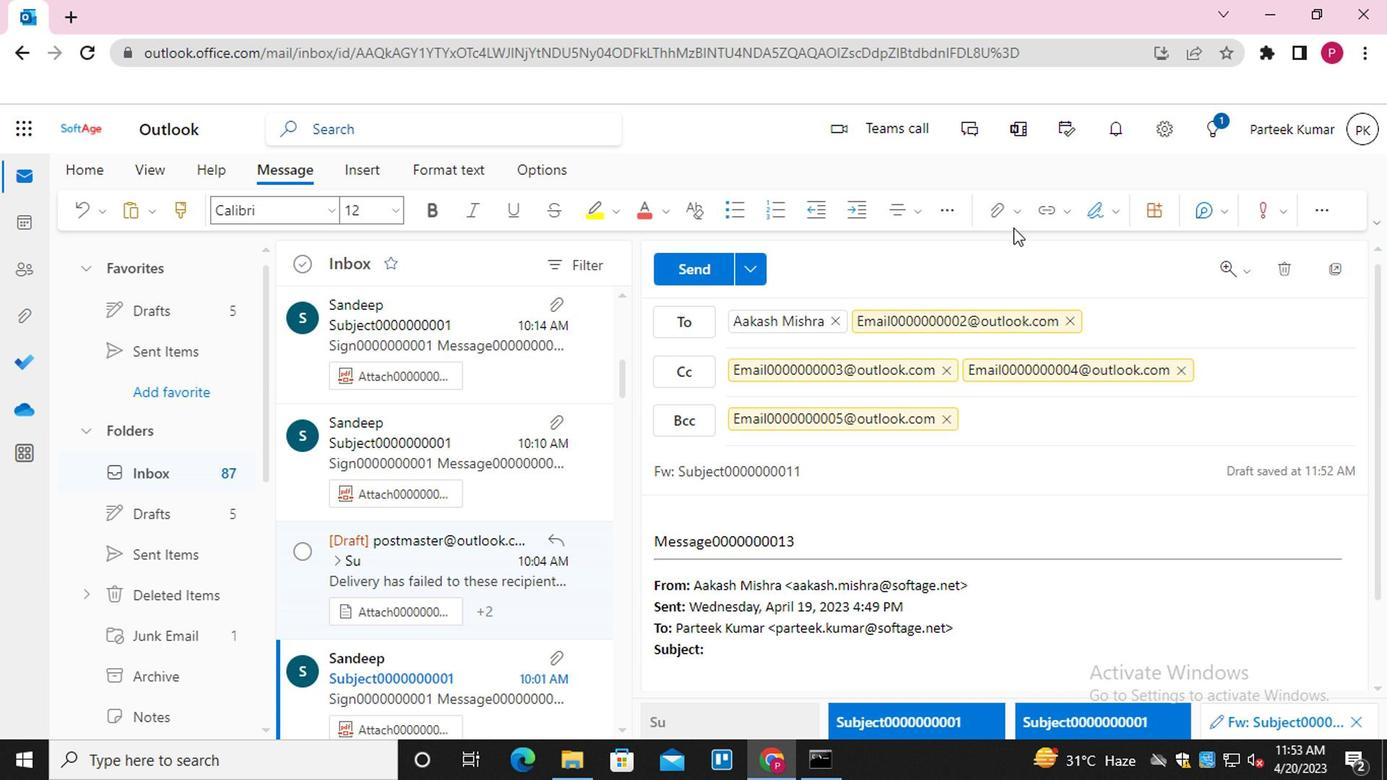 
Action: Mouse pressed left at (1001, 220)
Screenshot: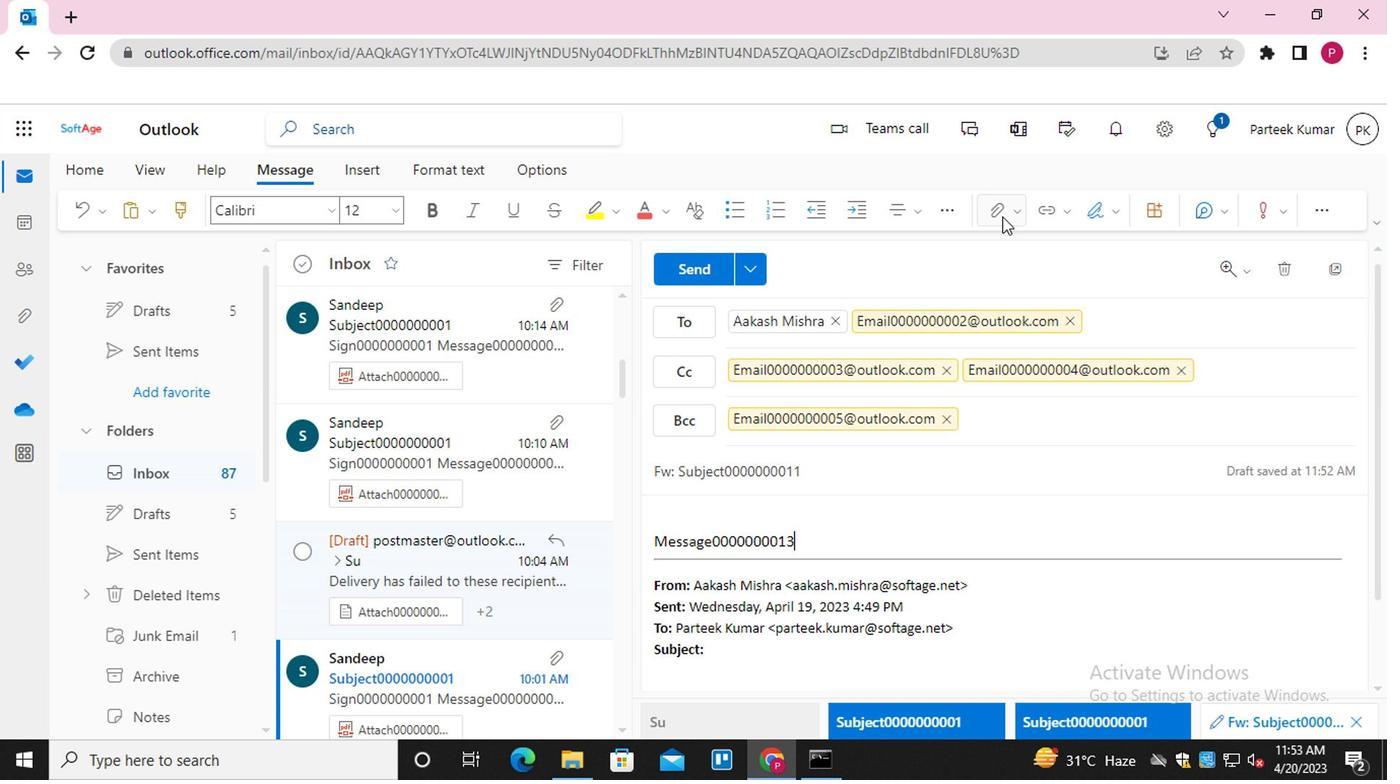 
Action: Mouse moved to (948, 247)
Screenshot: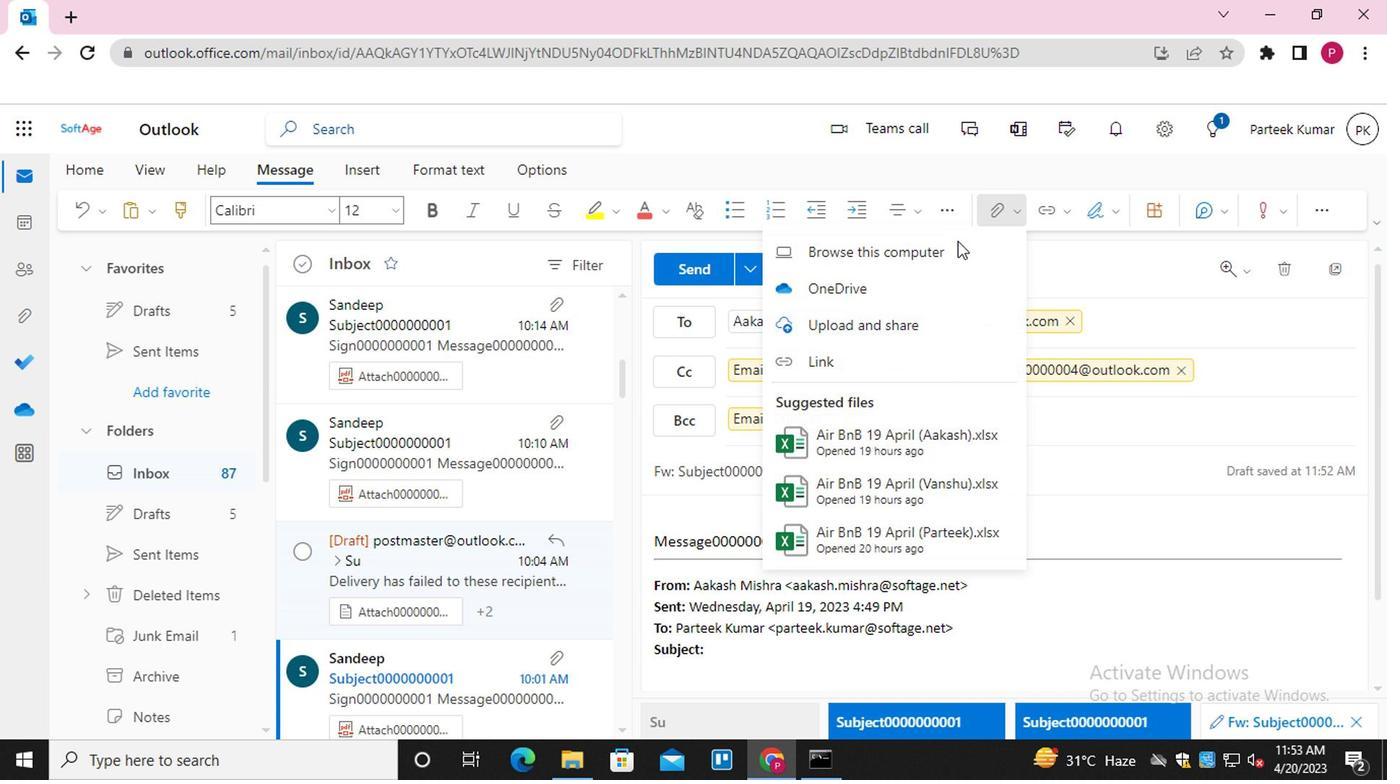 
Action: Mouse pressed left at (948, 247)
Screenshot: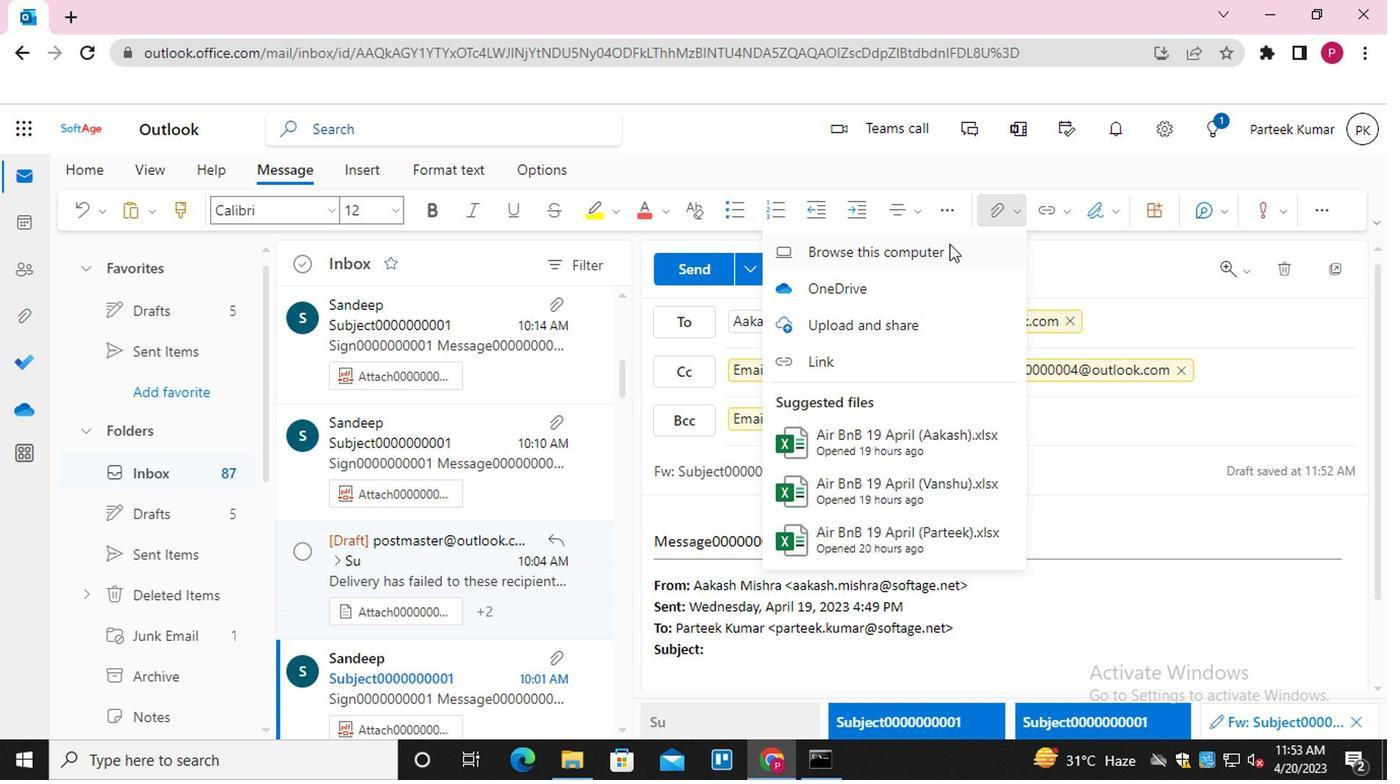 
Action: Mouse moved to (329, 218)
Screenshot: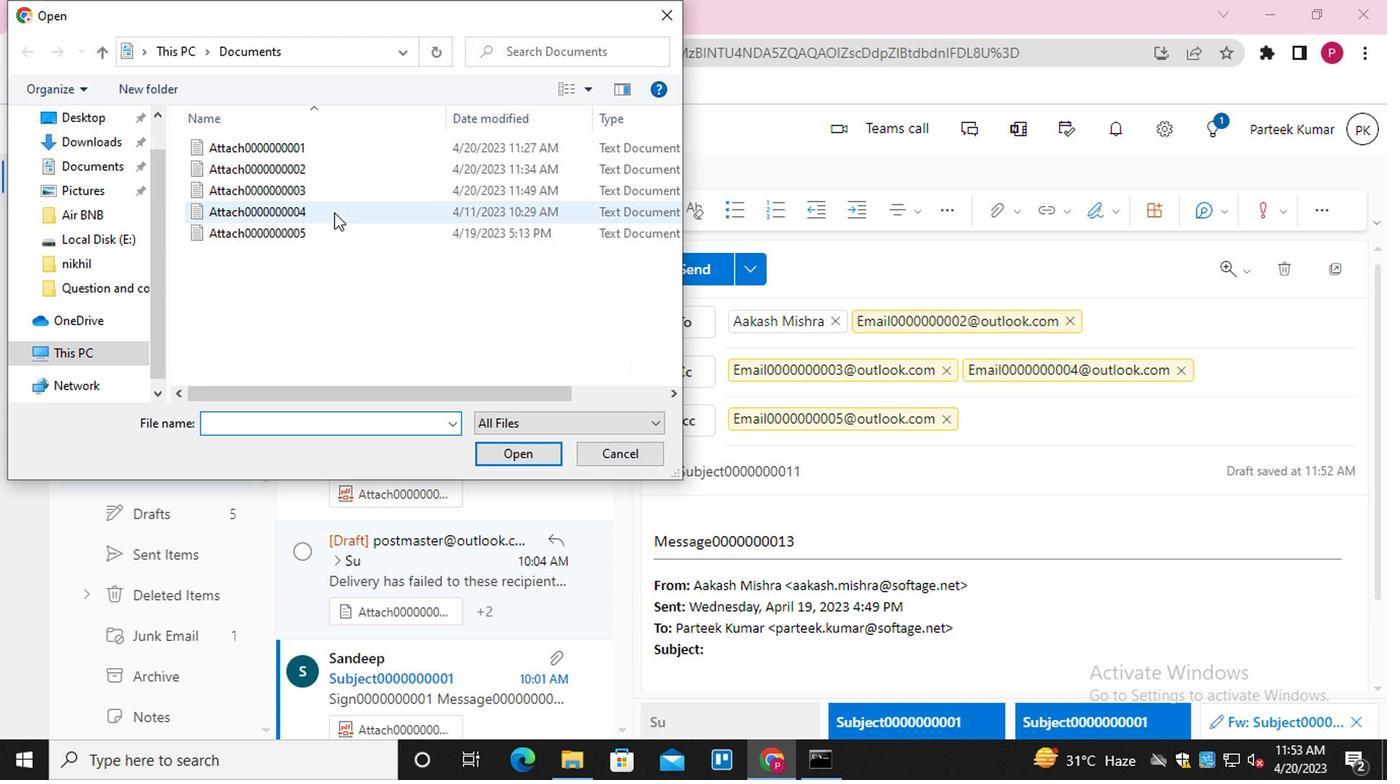 
Action: Mouse pressed left at (329, 218)
Screenshot: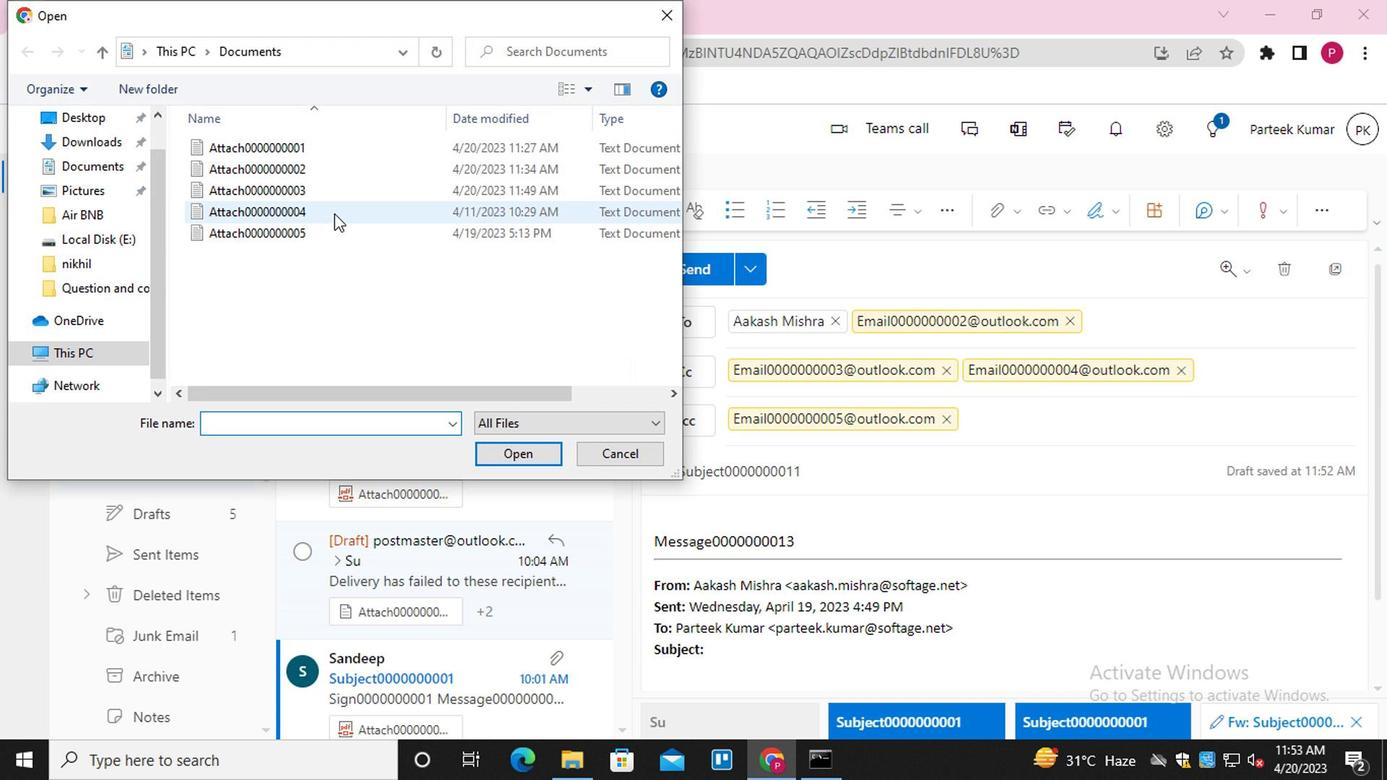 
Action: Mouse moved to (502, 448)
Screenshot: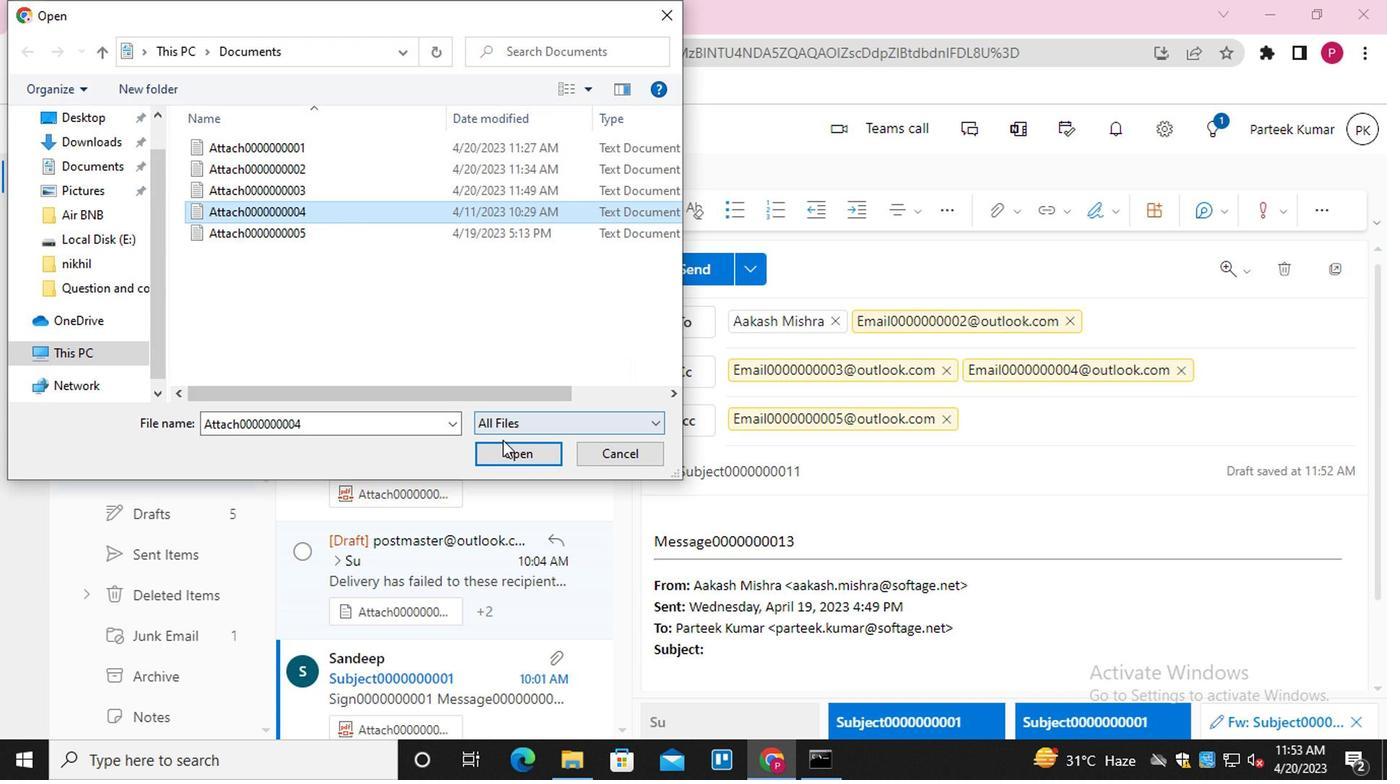 
Action: Mouse pressed left at (502, 448)
Screenshot: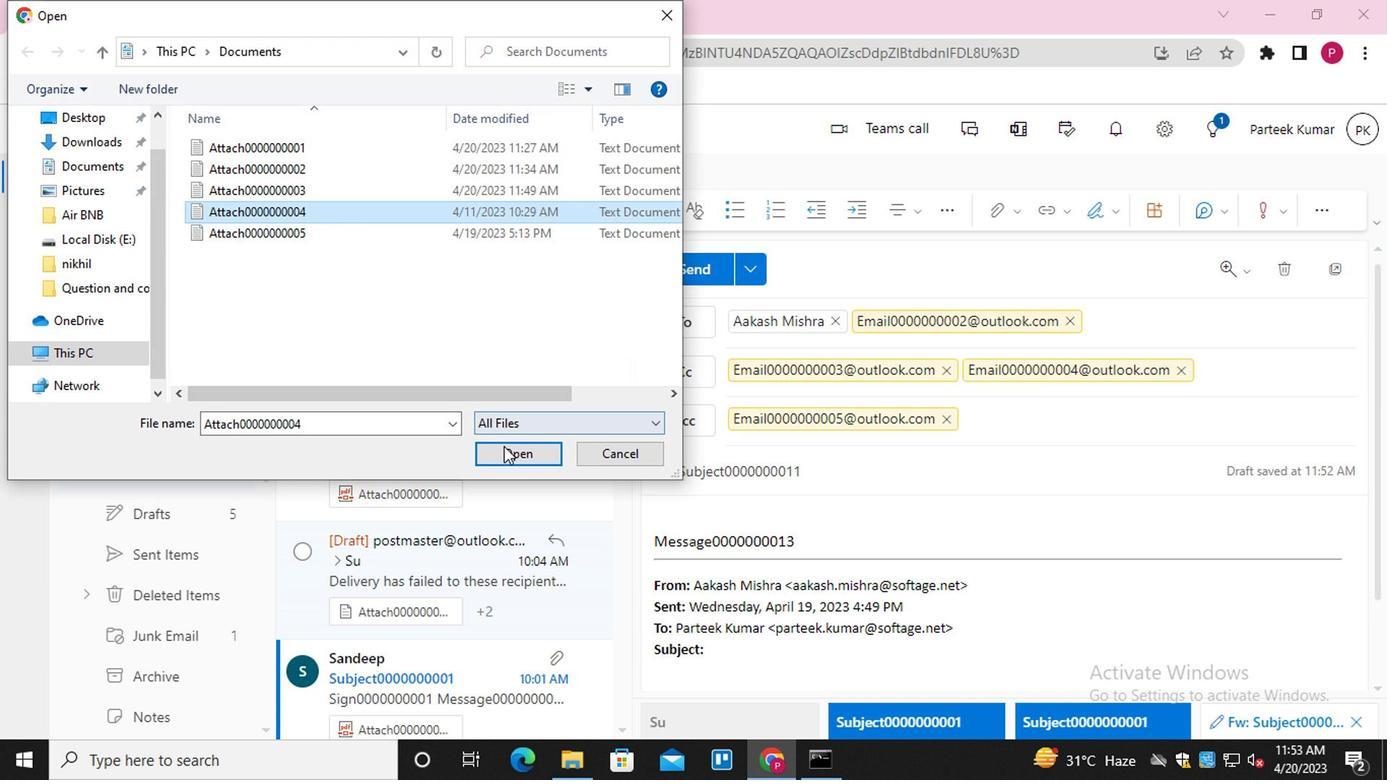 
Action: Mouse moved to (707, 269)
Screenshot: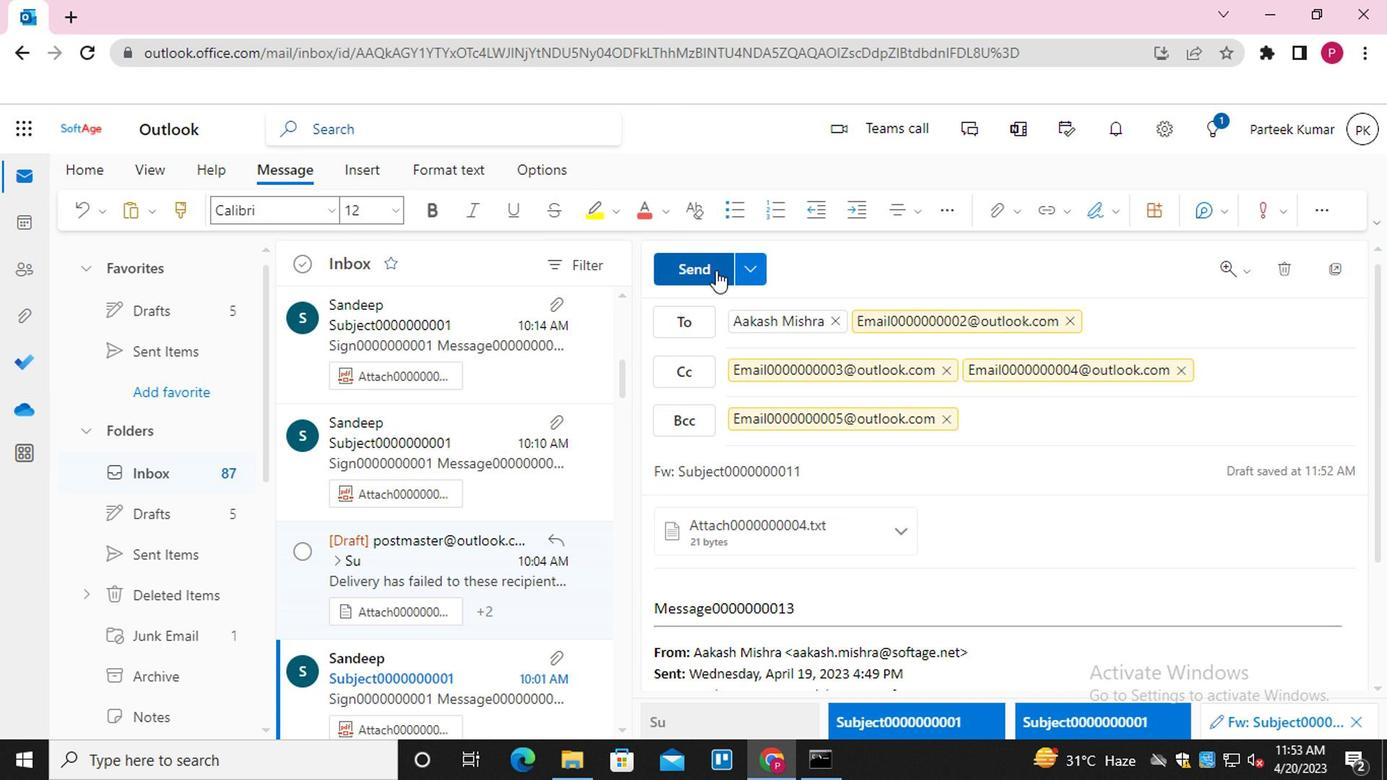 
Action: Mouse pressed left at (707, 269)
Screenshot: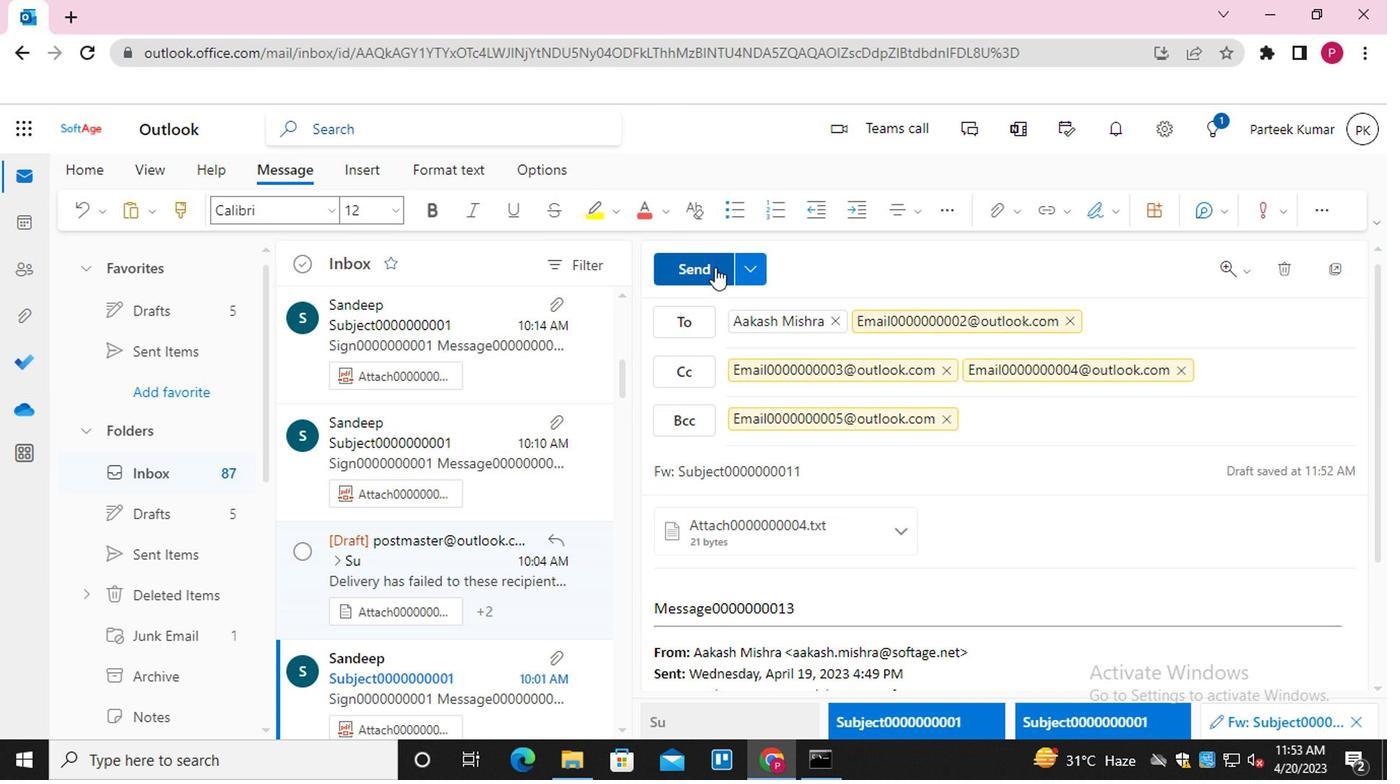 
Action: Mouse moved to (867, 490)
Screenshot: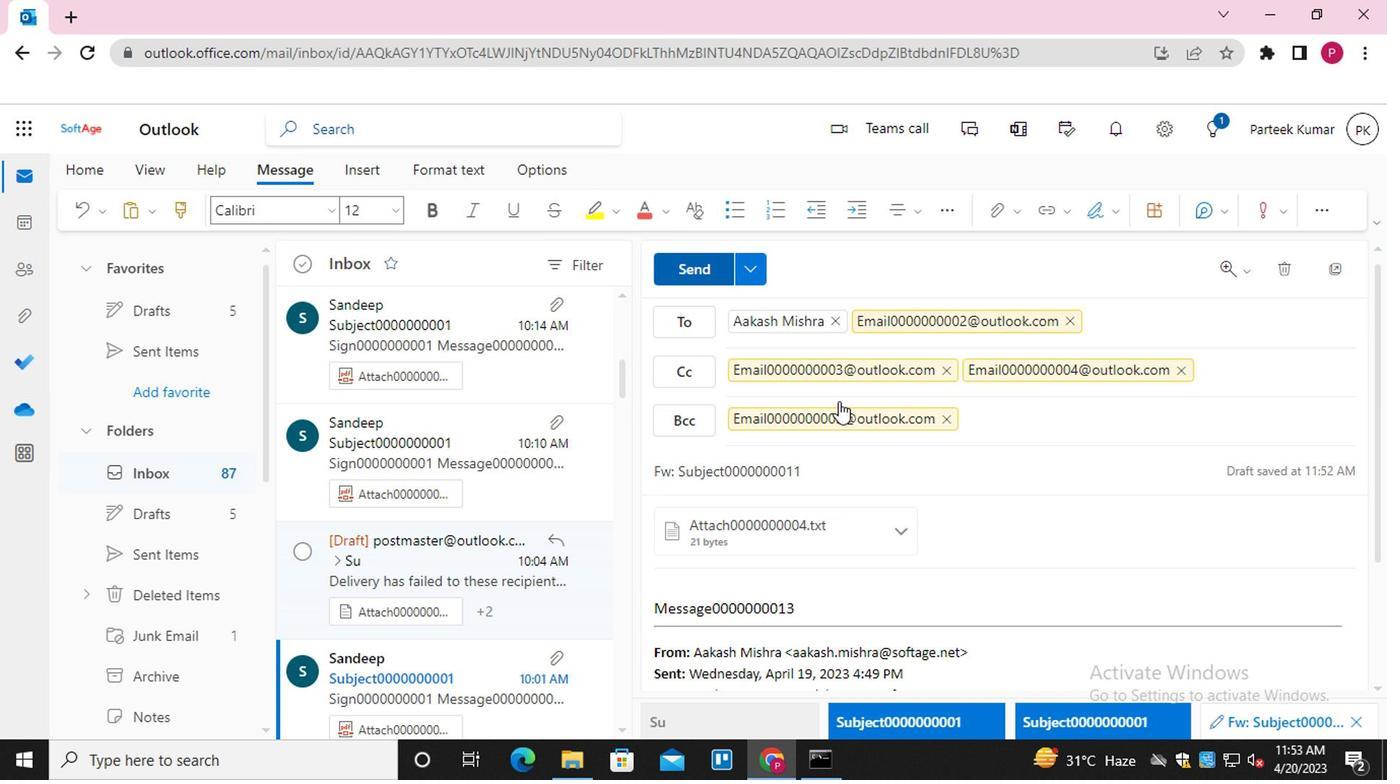 
Action: Mouse scrolled (867, 489) with delta (0, 0)
Screenshot: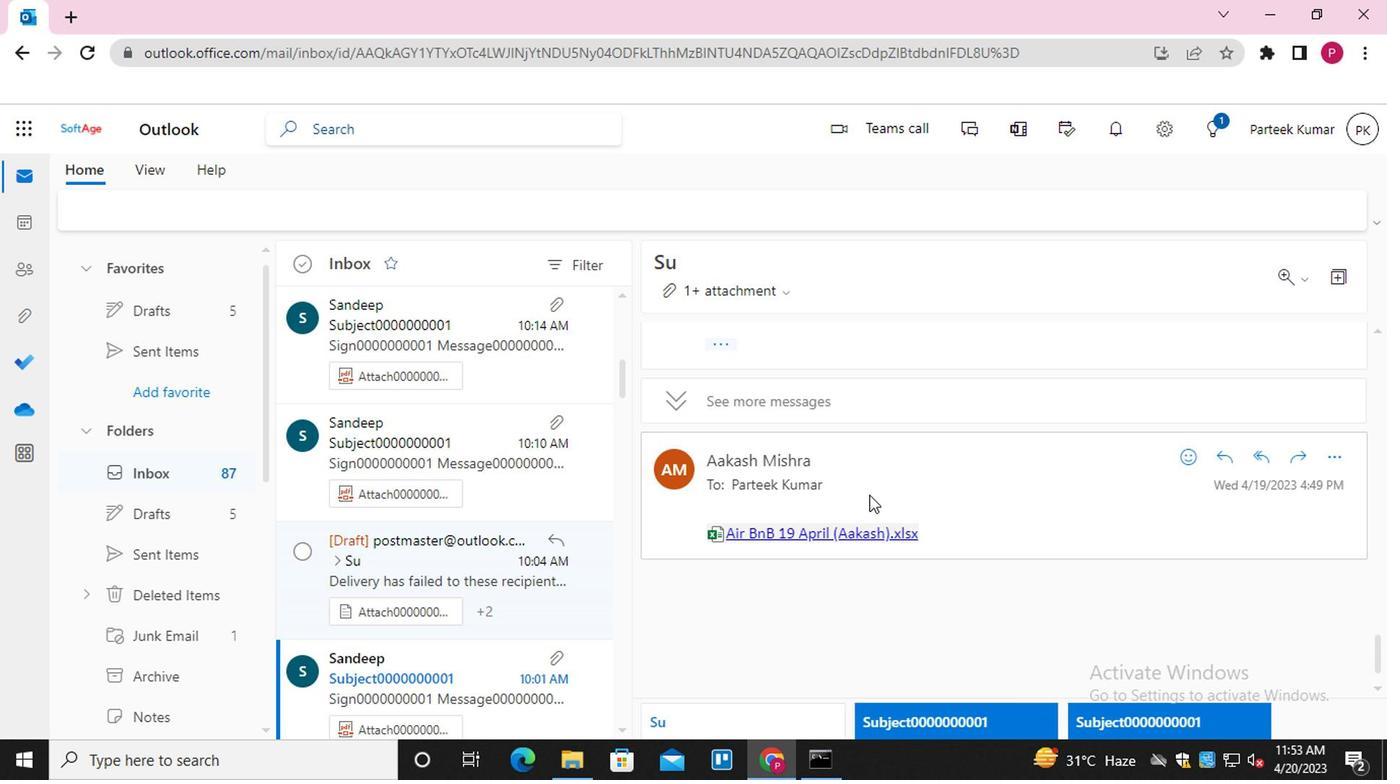 
Action: Mouse scrolled (867, 489) with delta (0, 0)
Screenshot: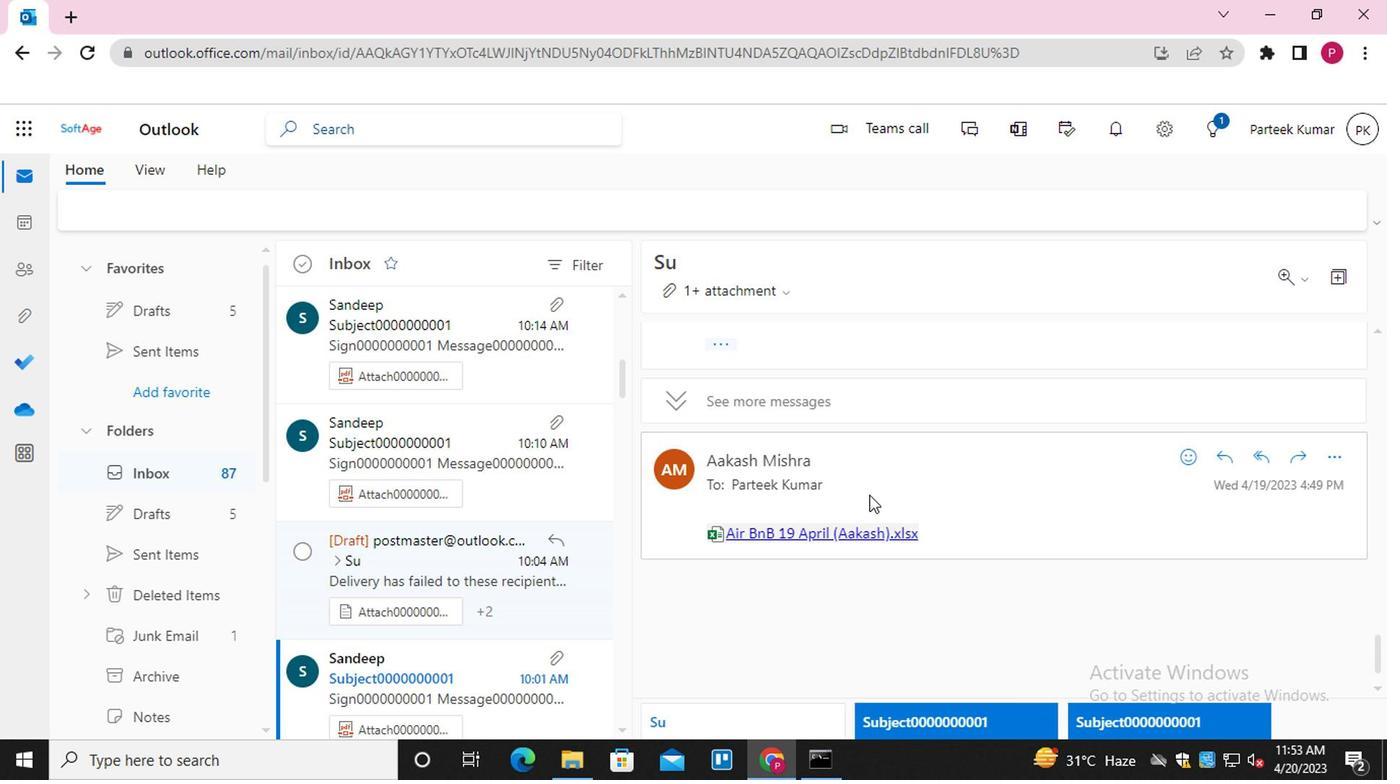 
Action: Mouse scrolled (867, 489) with delta (0, 0)
Screenshot: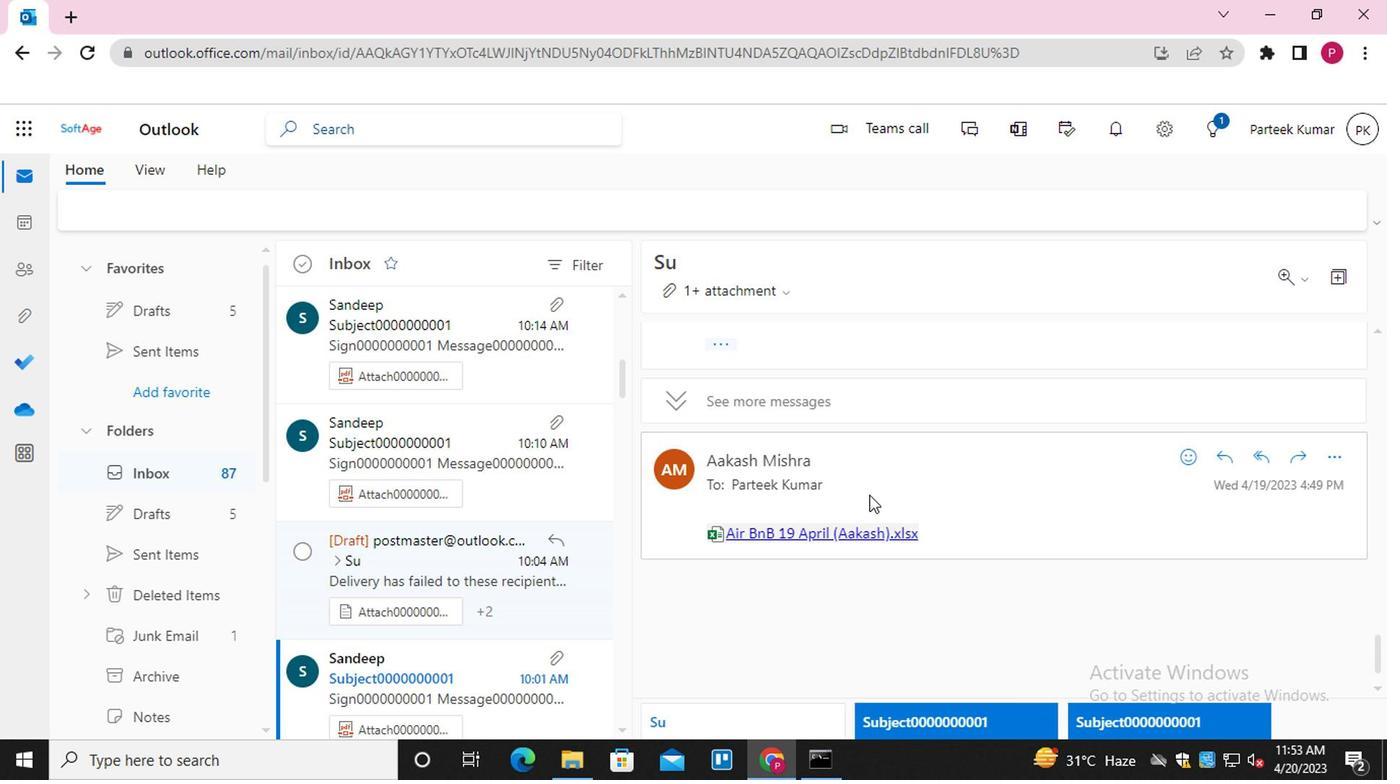 
Action: Mouse scrolled (867, 489) with delta (0, 0)
Screenshot: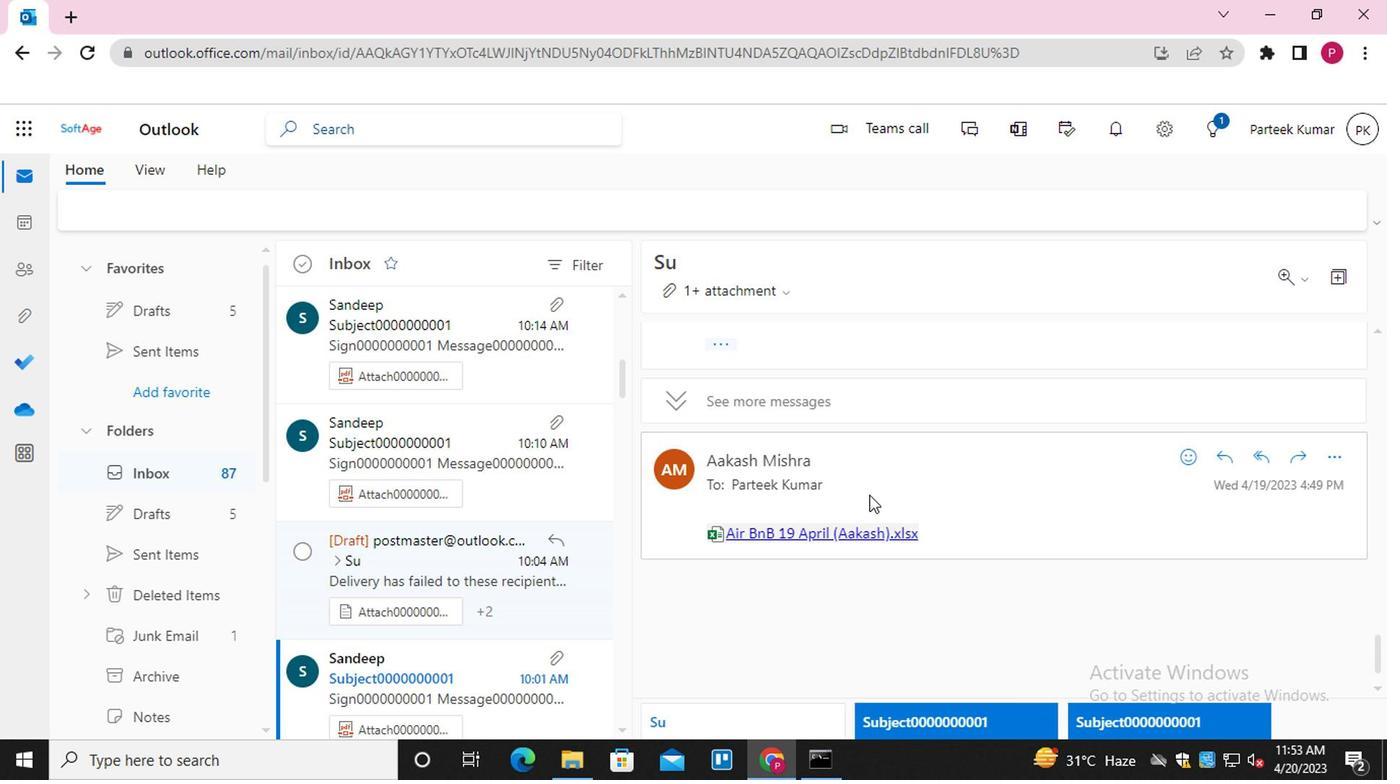 
Action: Mouse scrolled (867, 489) with delta (0, 0)
Screenshot: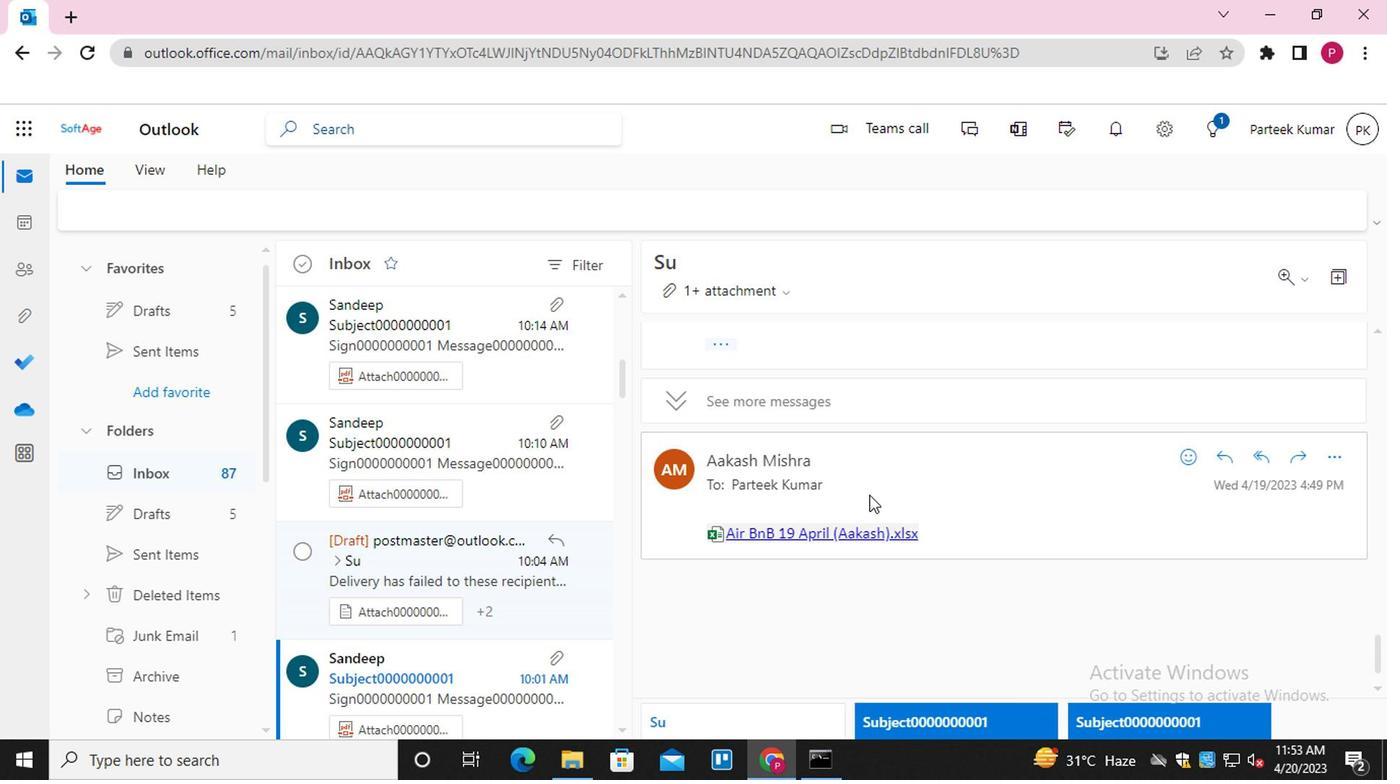 
Action: Mouse moved to (1295, 446)
Screenshot: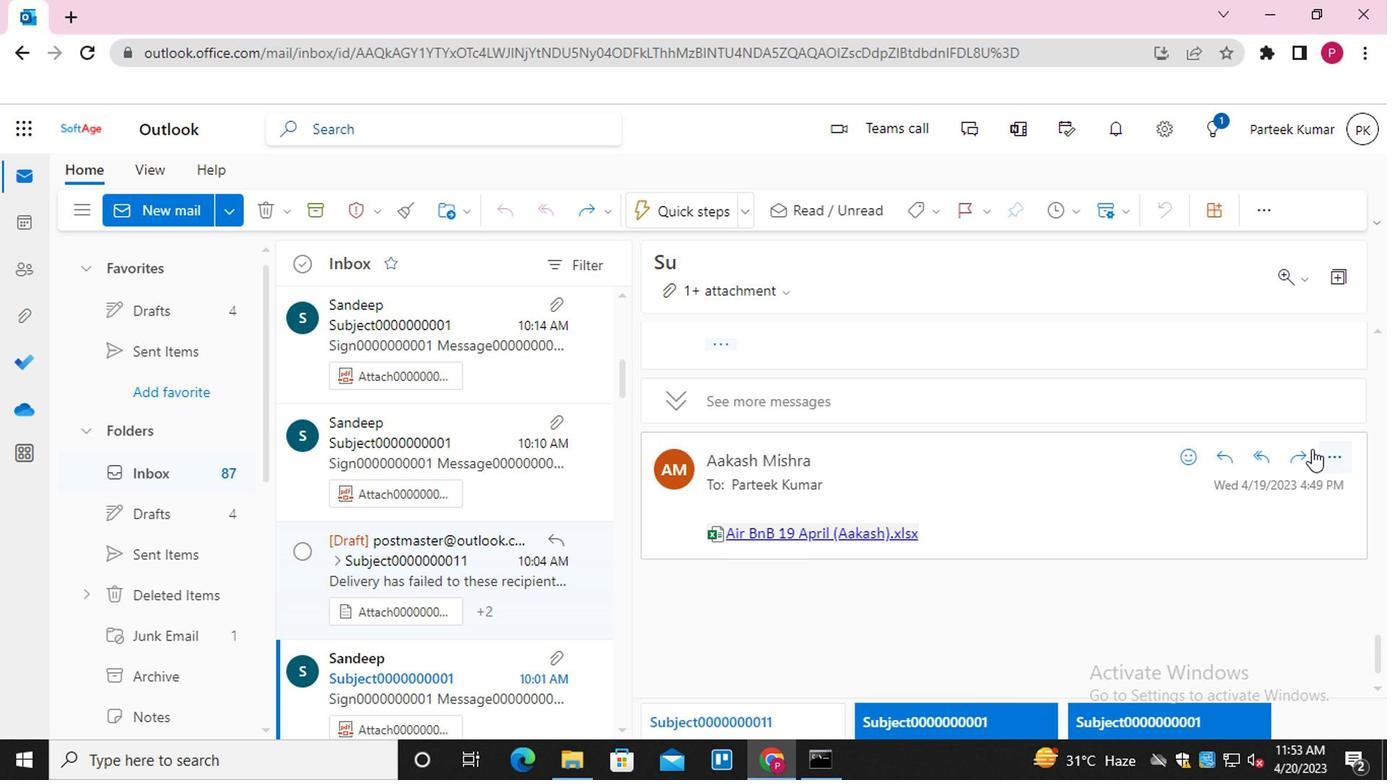 
Action: Mouse pressed left at (1295, 446)
Screenshot: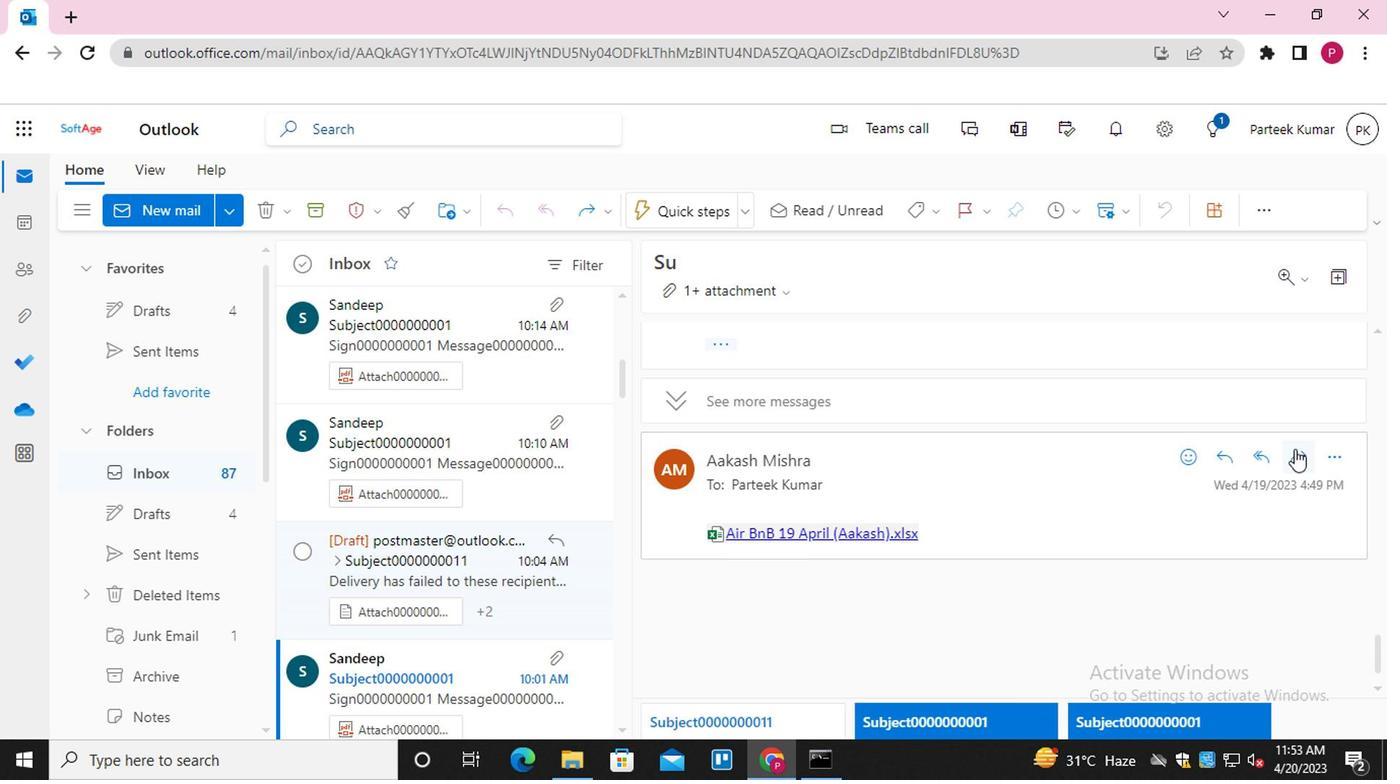 
Action: Mouse moved to (1347, 193)
Screenshot: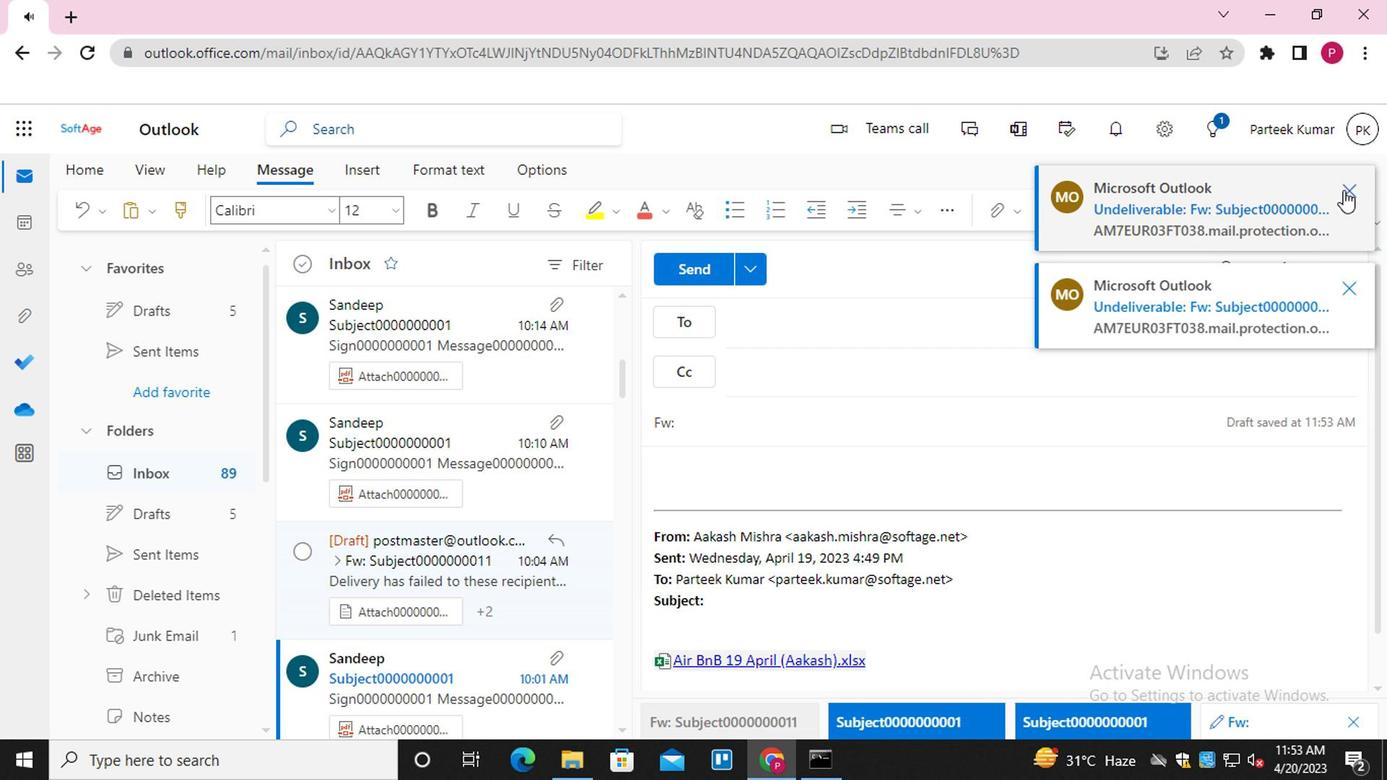 
Action: Mouse pressed left at (1347, 193)
Screenshot: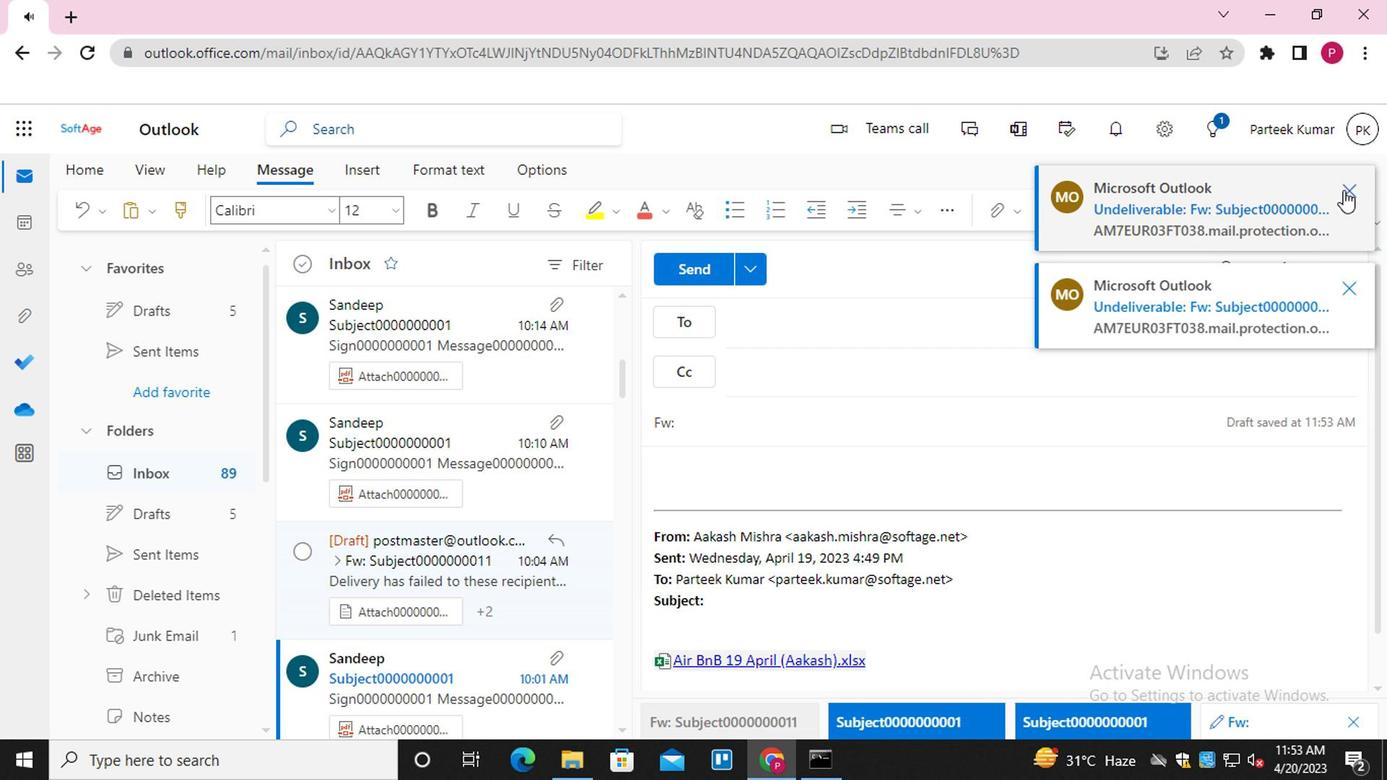 
Action: Mouse moved to (1351, 204)
Screenshot: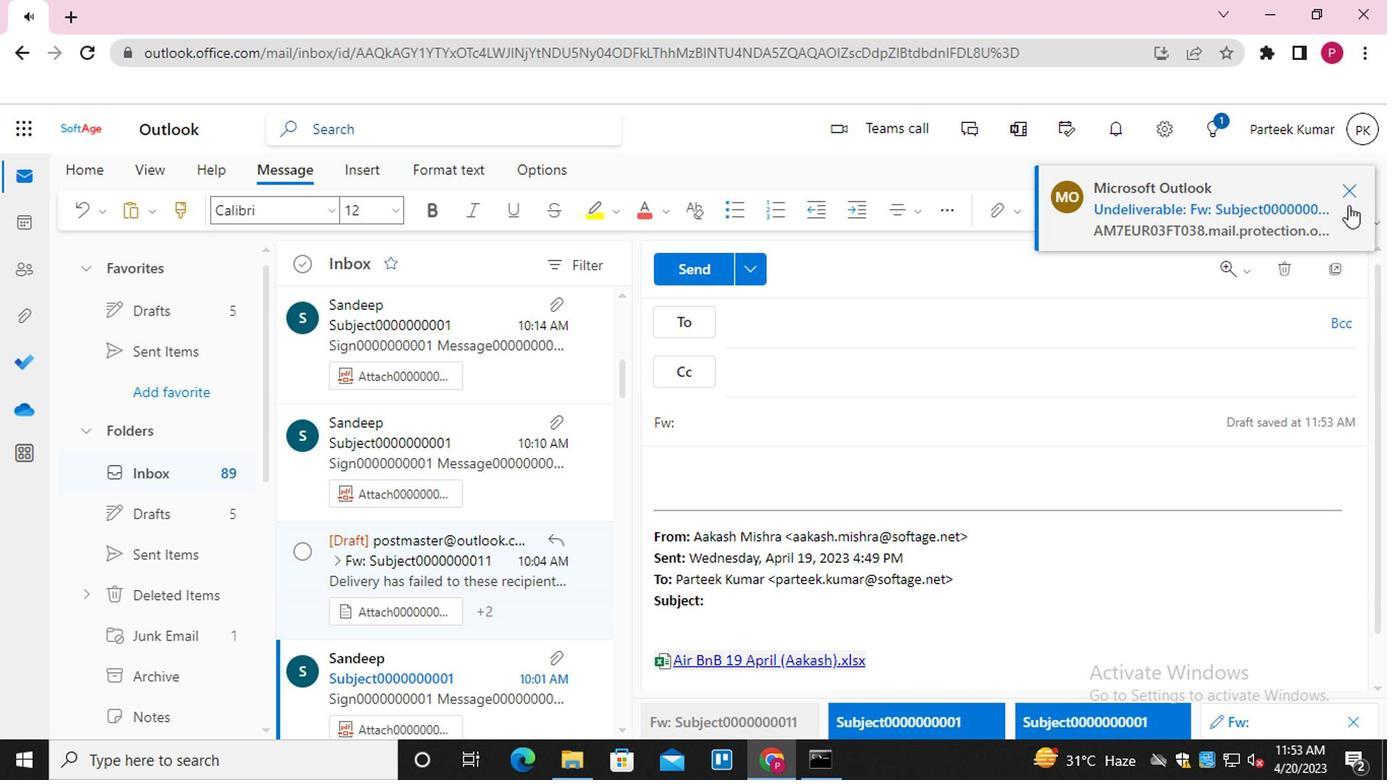 
Action: Mouse pressed left at (1351, 204)
Screenshot: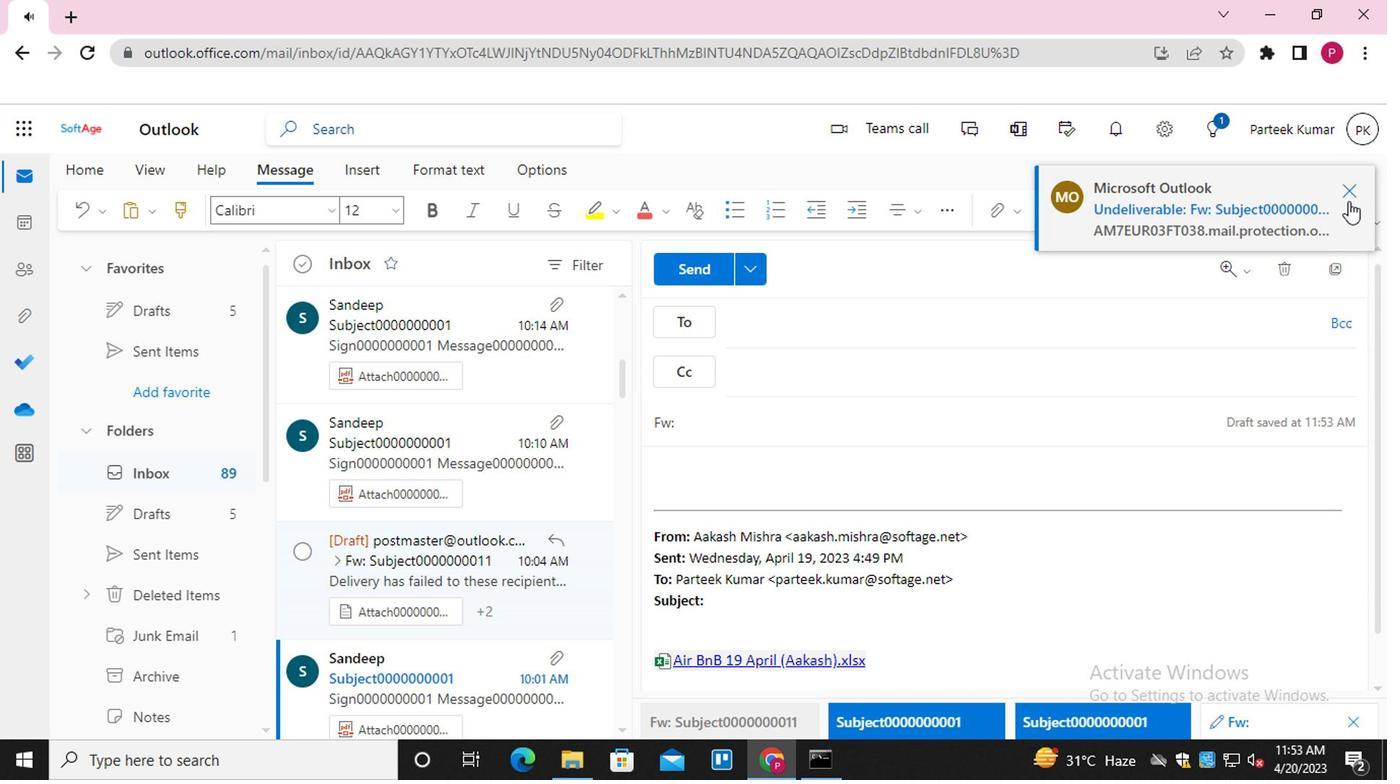 
Action: Mouse moved to (722, 496)
Screenshot: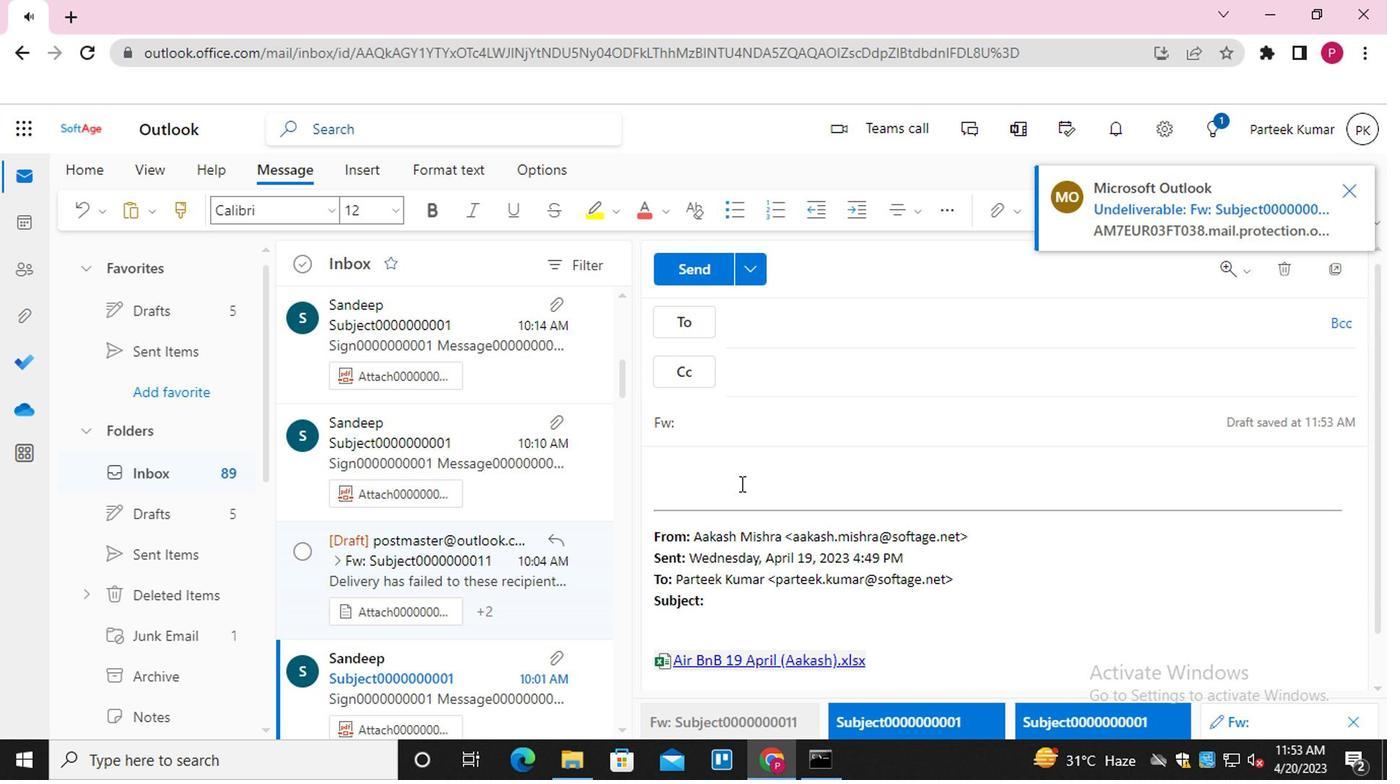 
Action: Mouse pressed left at (722, 496)
Screenshot: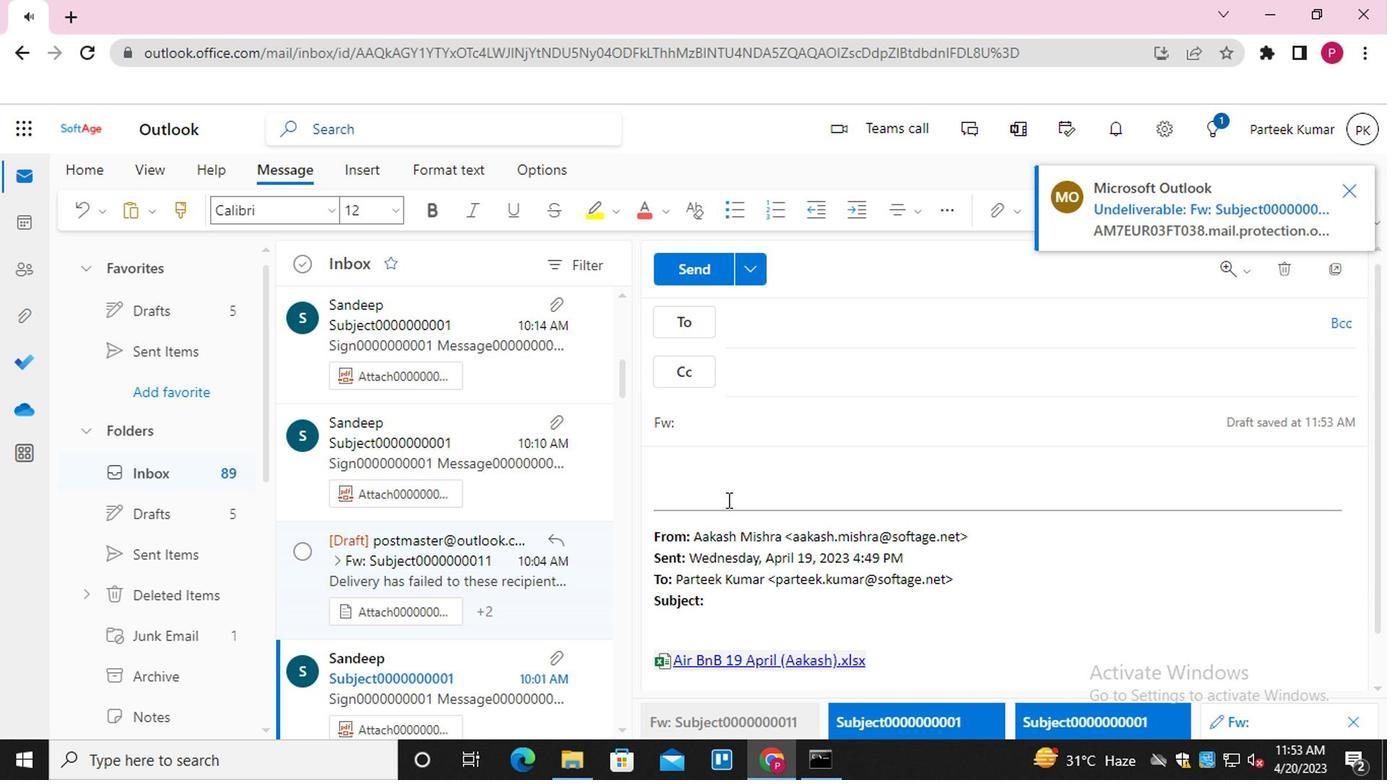 
Action: Mouse moved to (1351, 187)
Screenshot: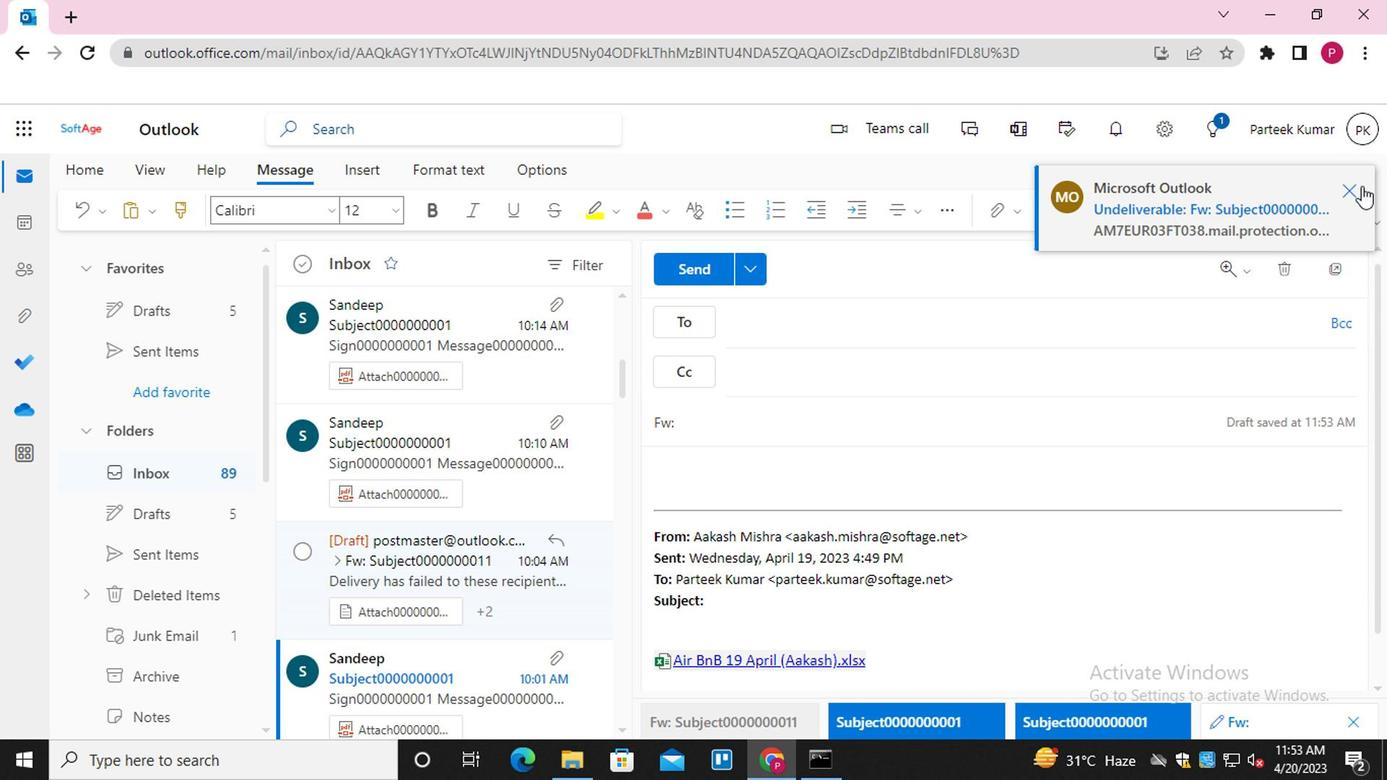 
Action: Mouse pressed left at (1351, 187)
Screenshot: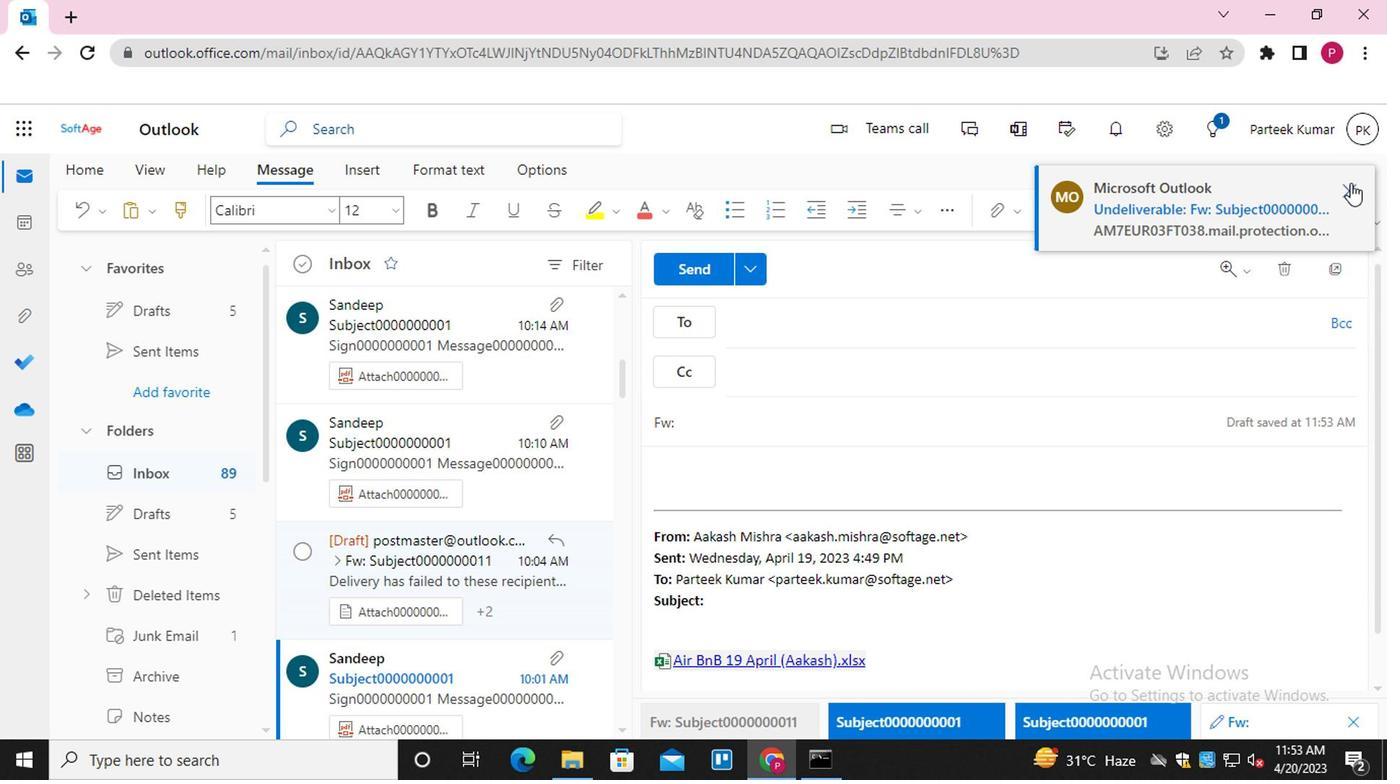 
Action: Mouse moved to (1355, 191)
Screenshot: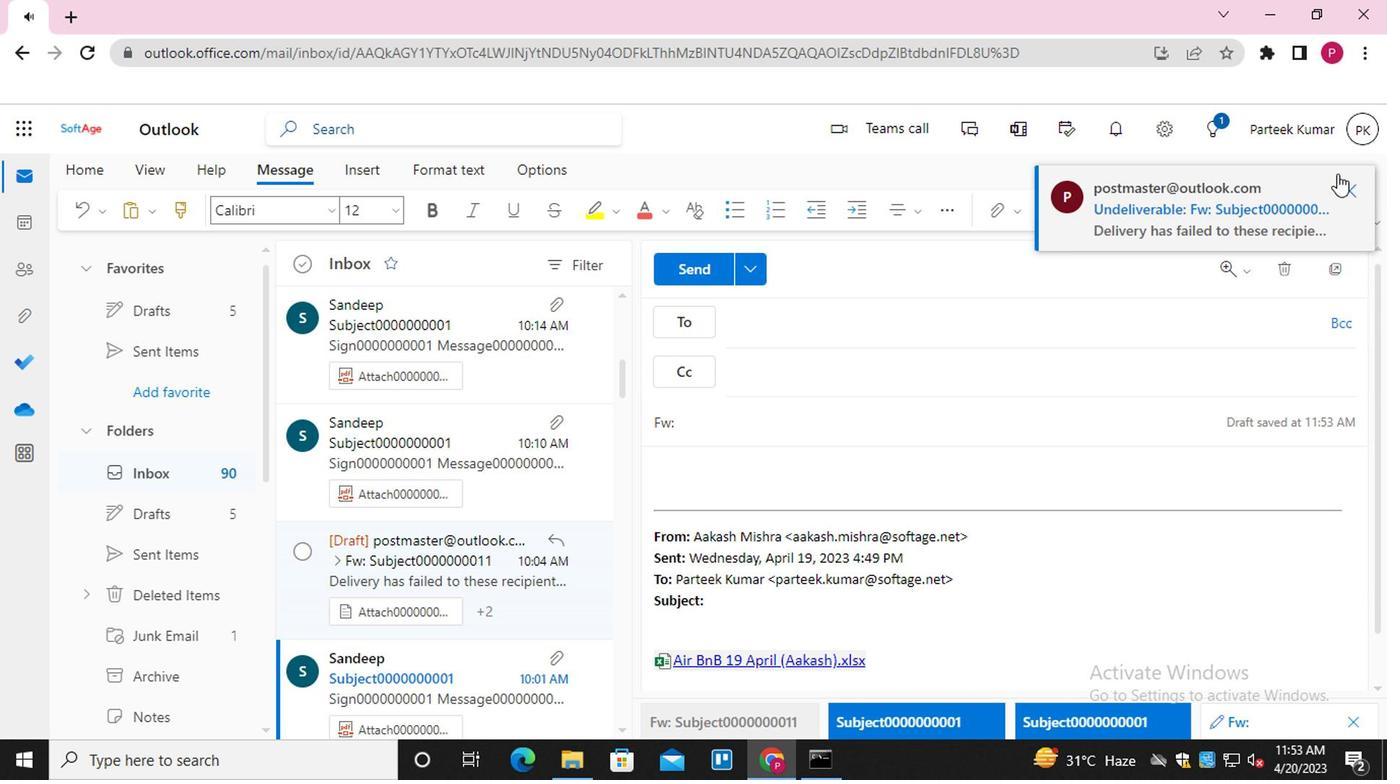 
Action: Mouse pressed left at (1355, 191)
Screenshot: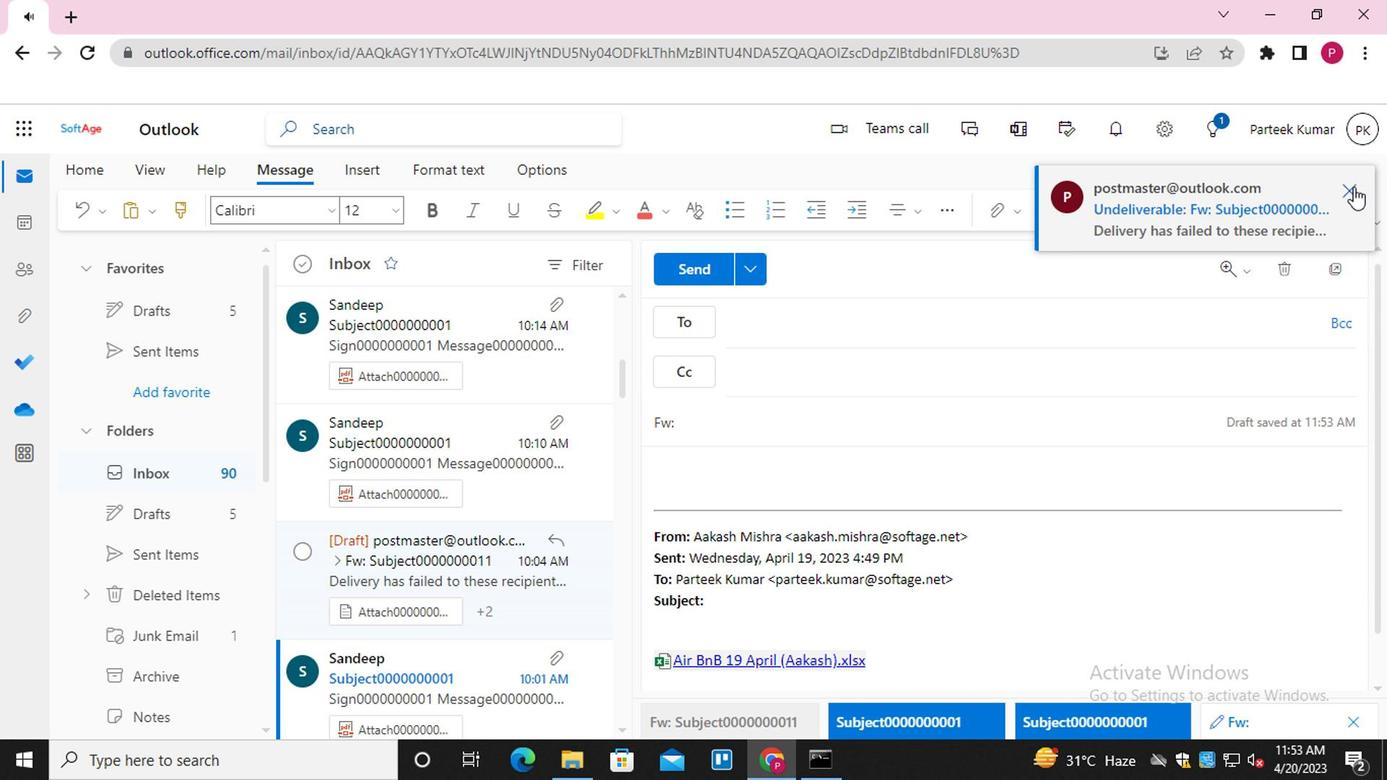 
Action: Mouse moved to (1094, 217)
Screenshot: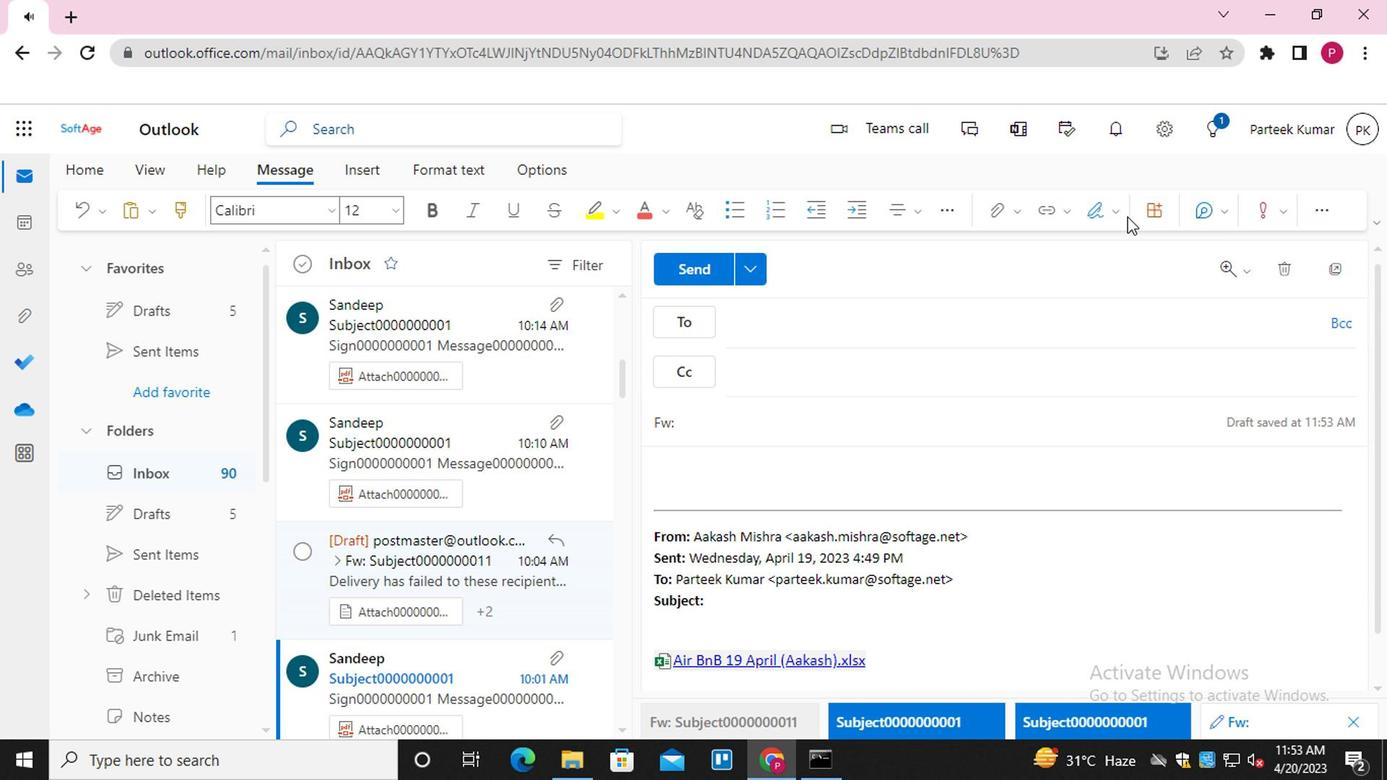 
Action: Mouse pressed left at (1094, 217)
Screenshot: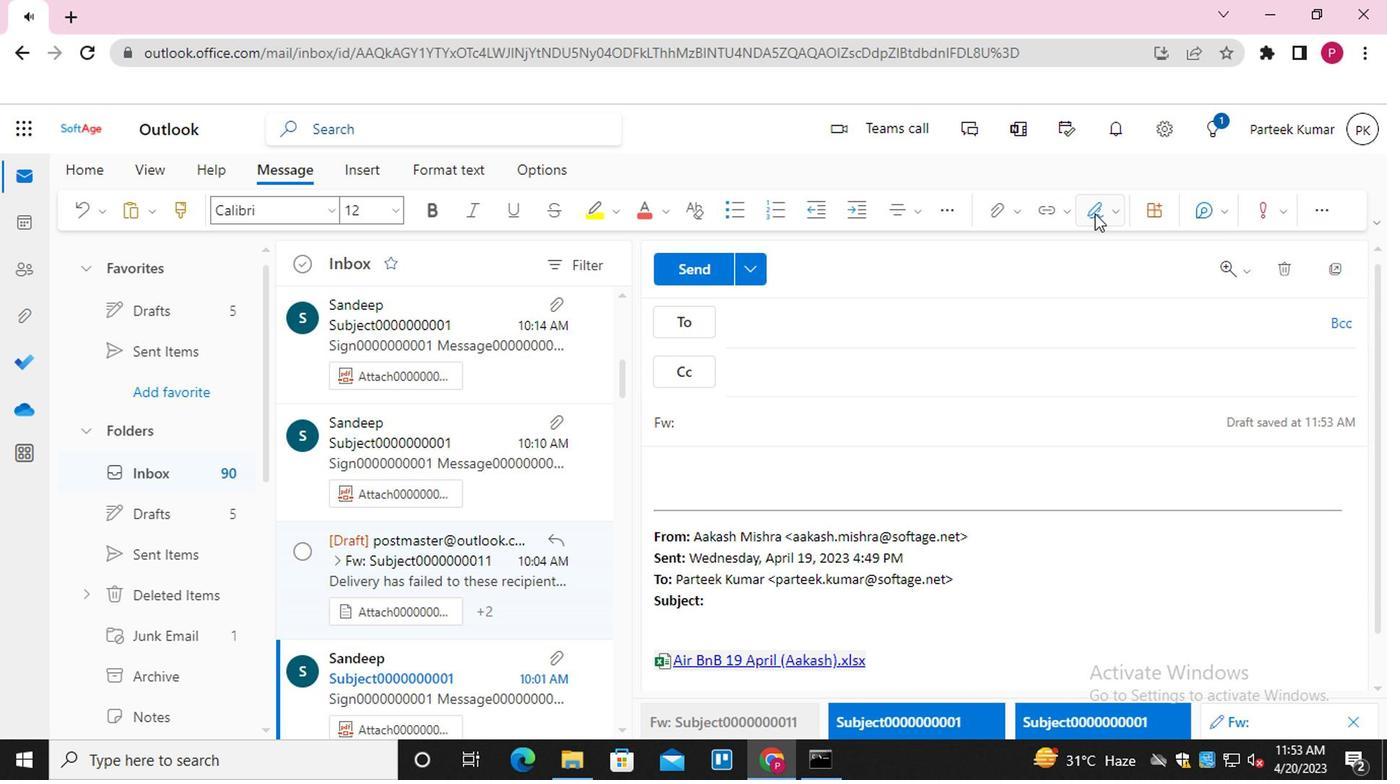 
Action: Mouse moved to (1077, 298)
Screenshot: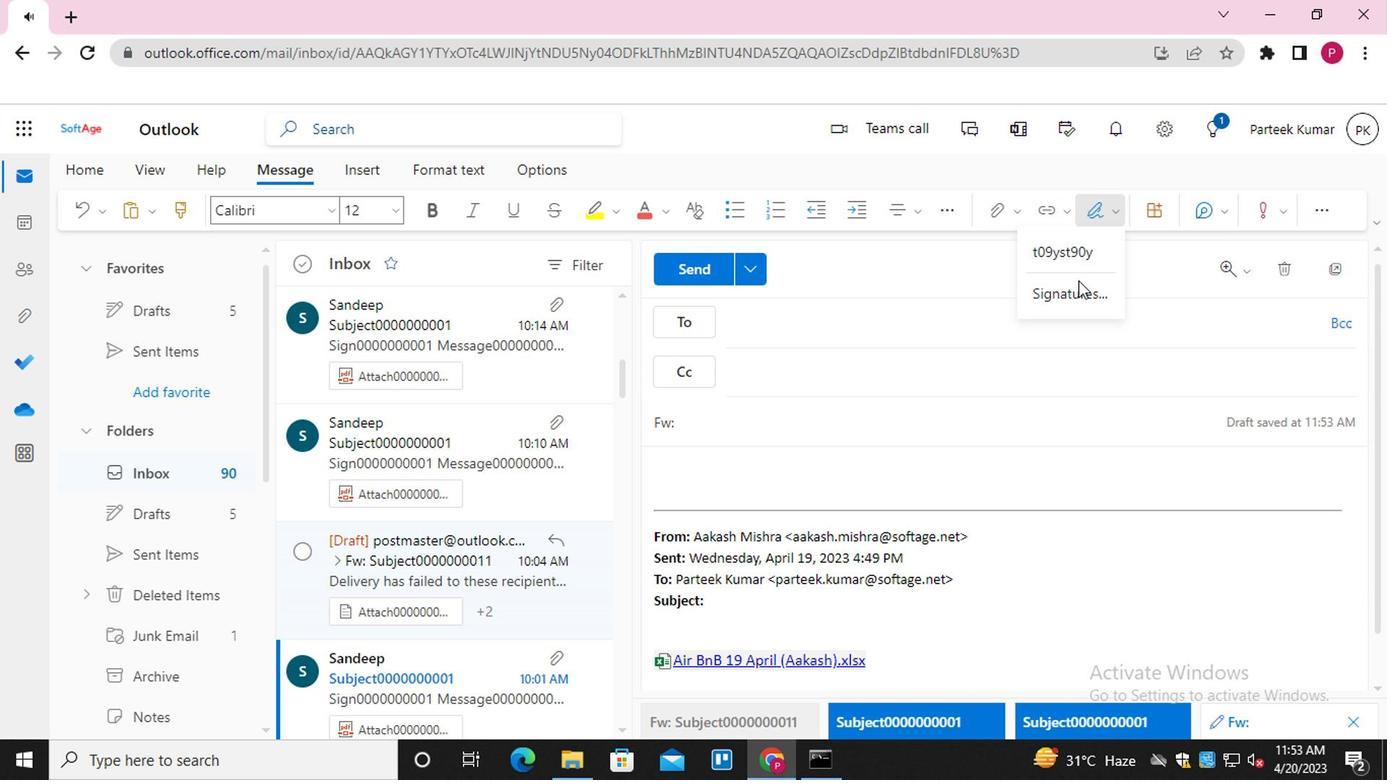
Action: Mouse pressed left at (1077, 298)
Screenshot: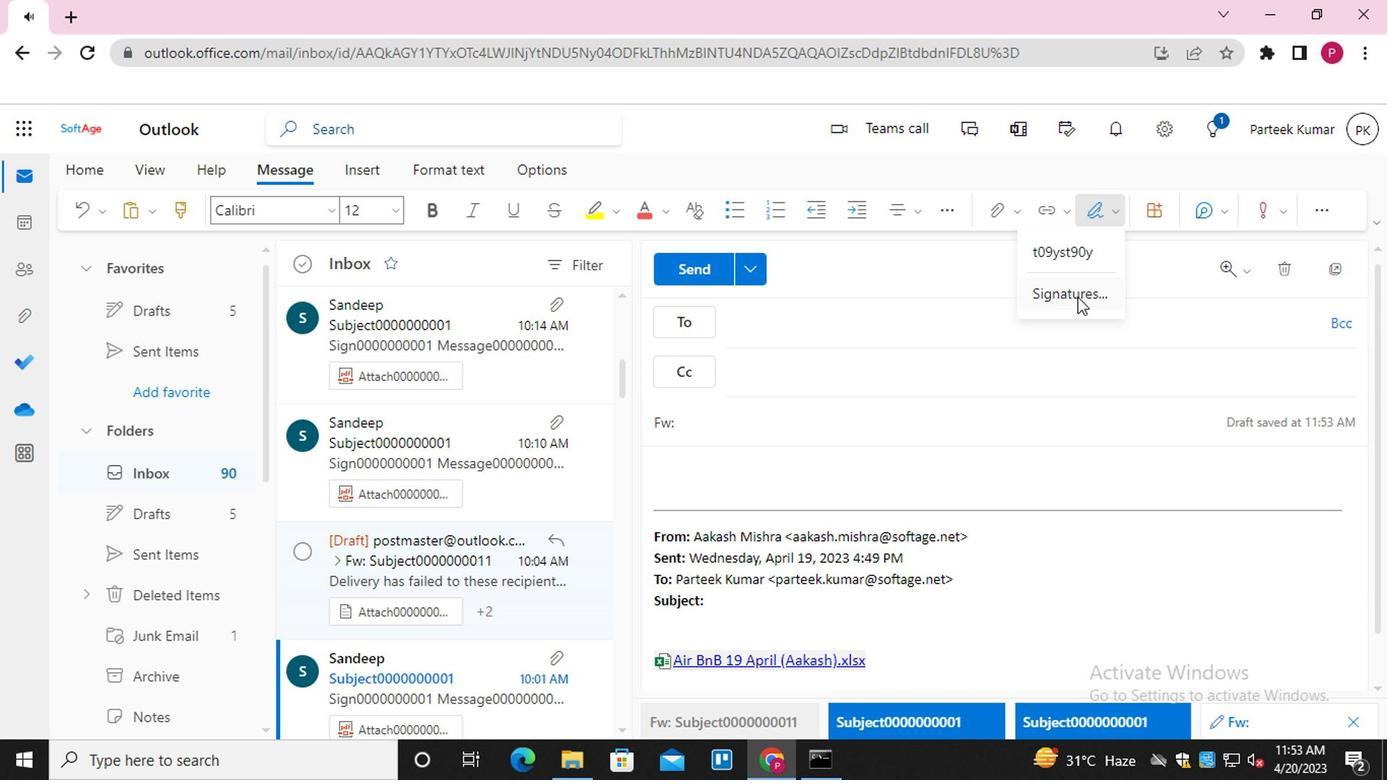 
Action: Mouse moved to (1099, 214)
Screenshot: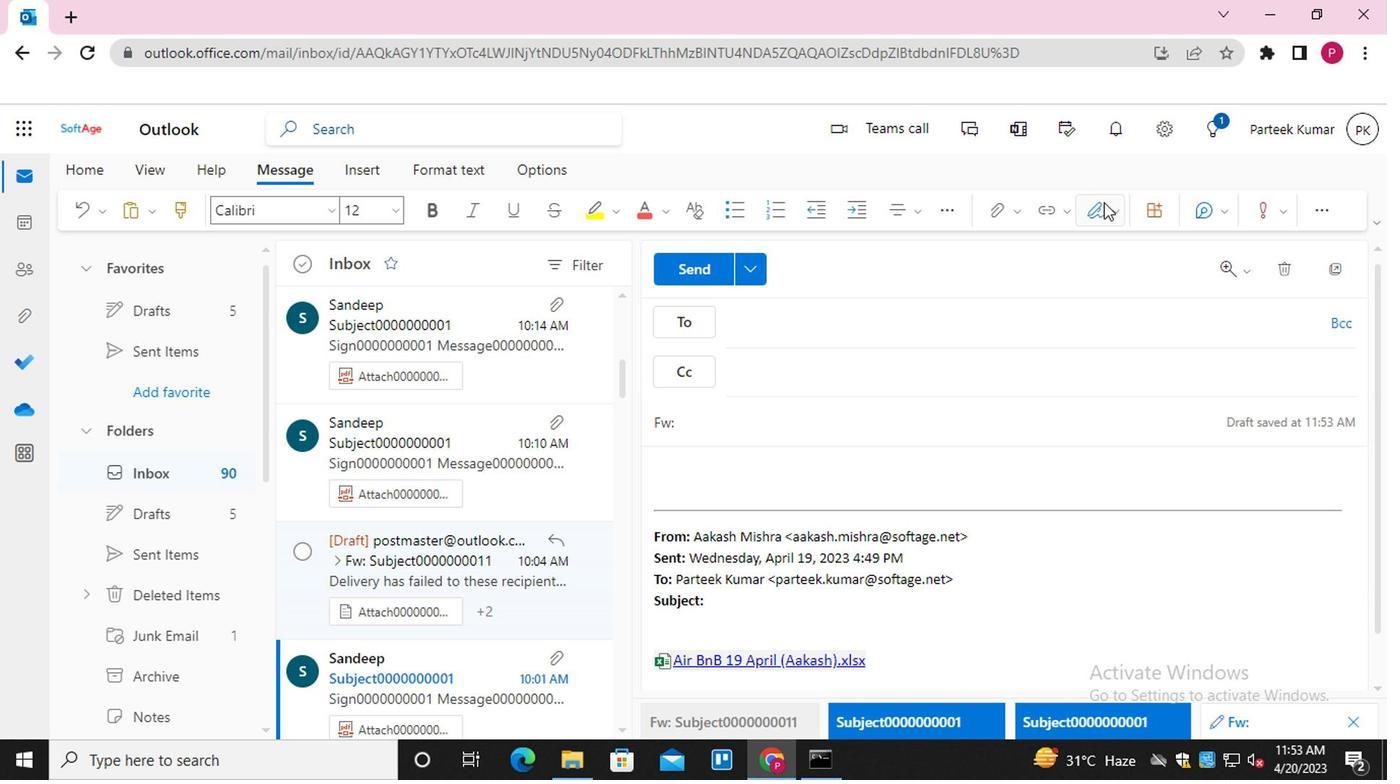 
Action: Mouse pressed left at (1099, 214)
Screenshot: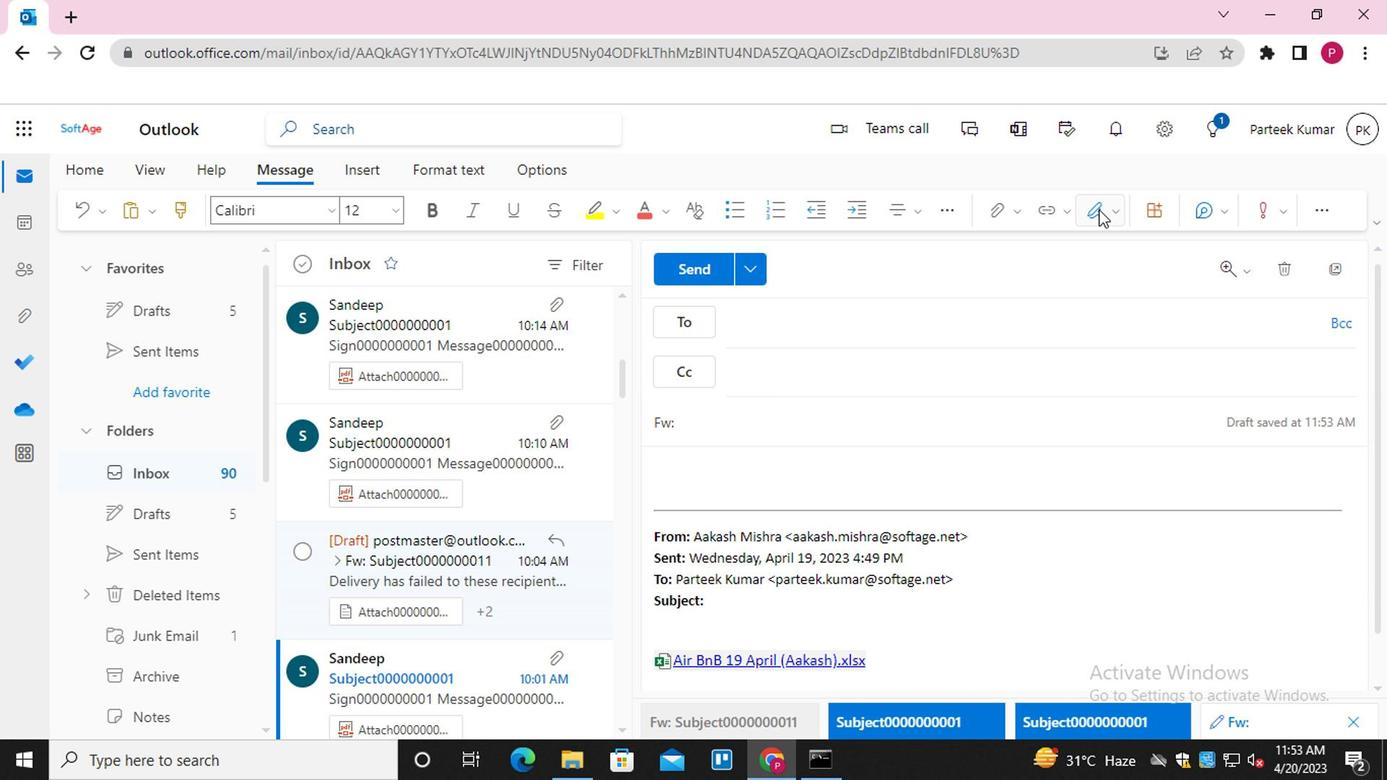 
Action: Mouse moved to (551, 333)
Screenshot: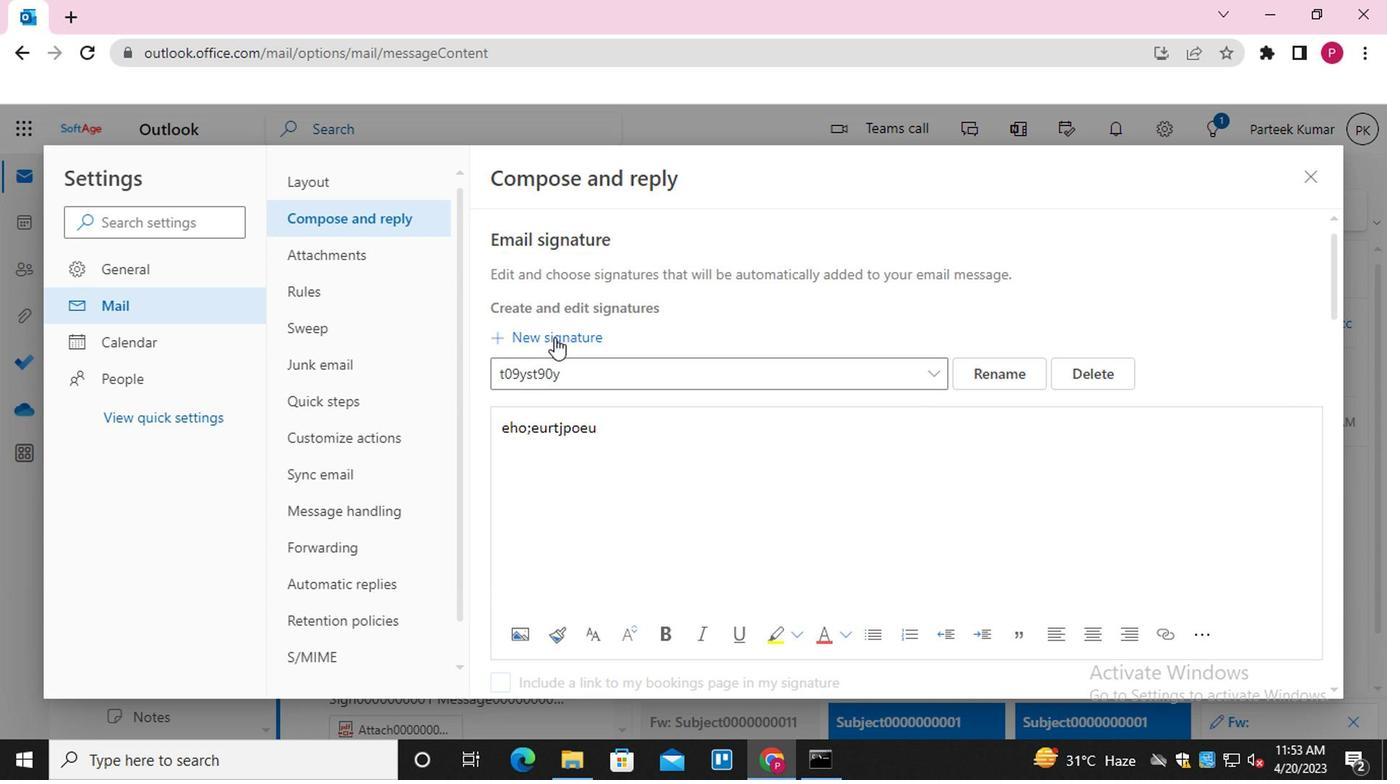 
Action: Mouse pressed left at (551, 333)
Screenshot: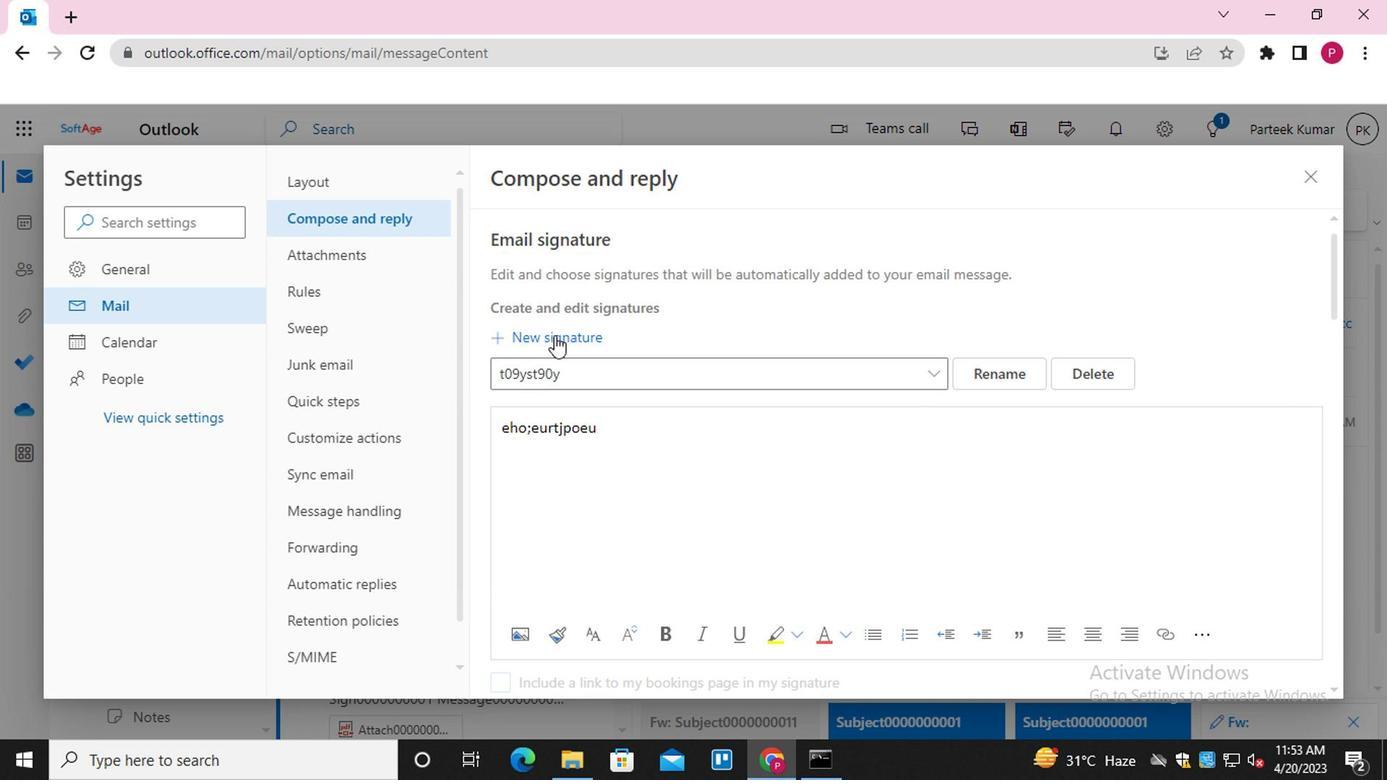 
Action: Mouse moved to (571, 380)
Screenshot: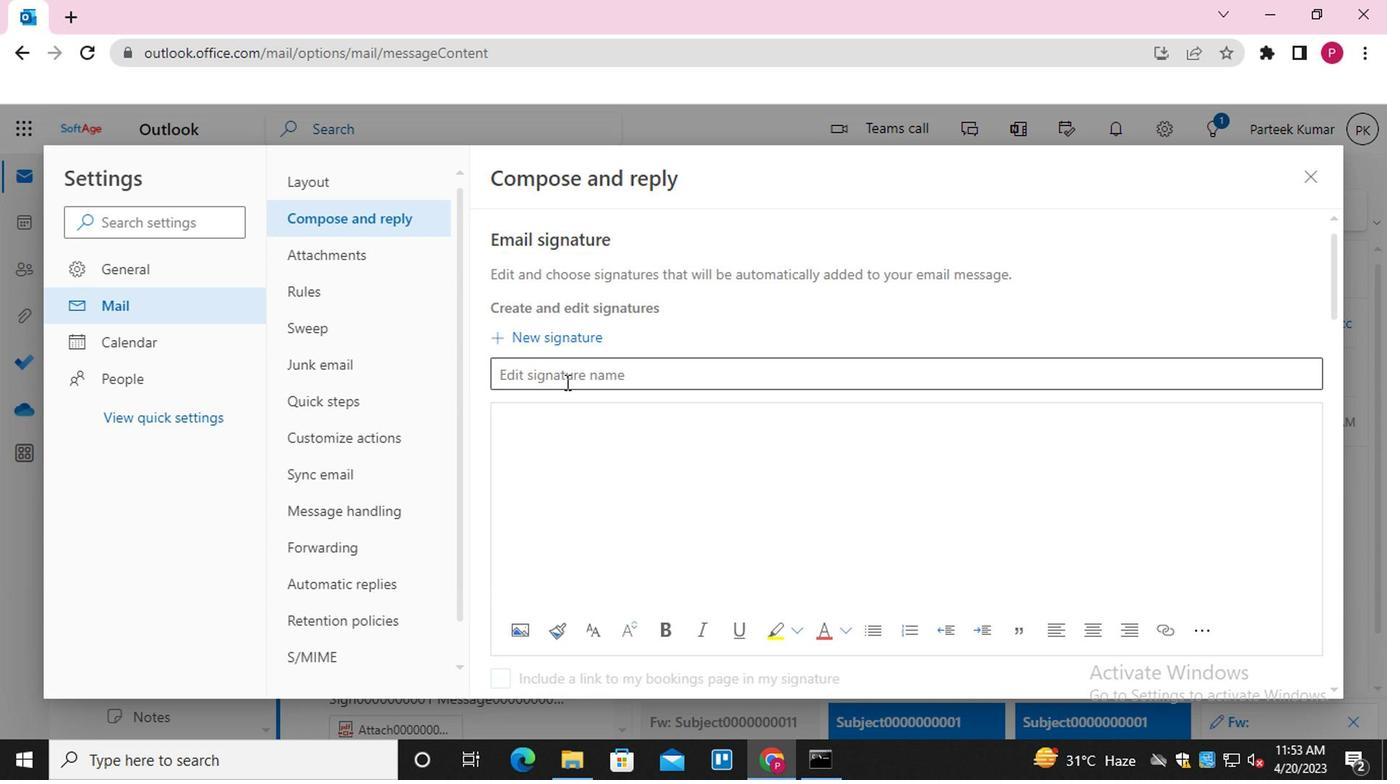 
Action: Mouse pressed left at (571, 380)
Screenshot: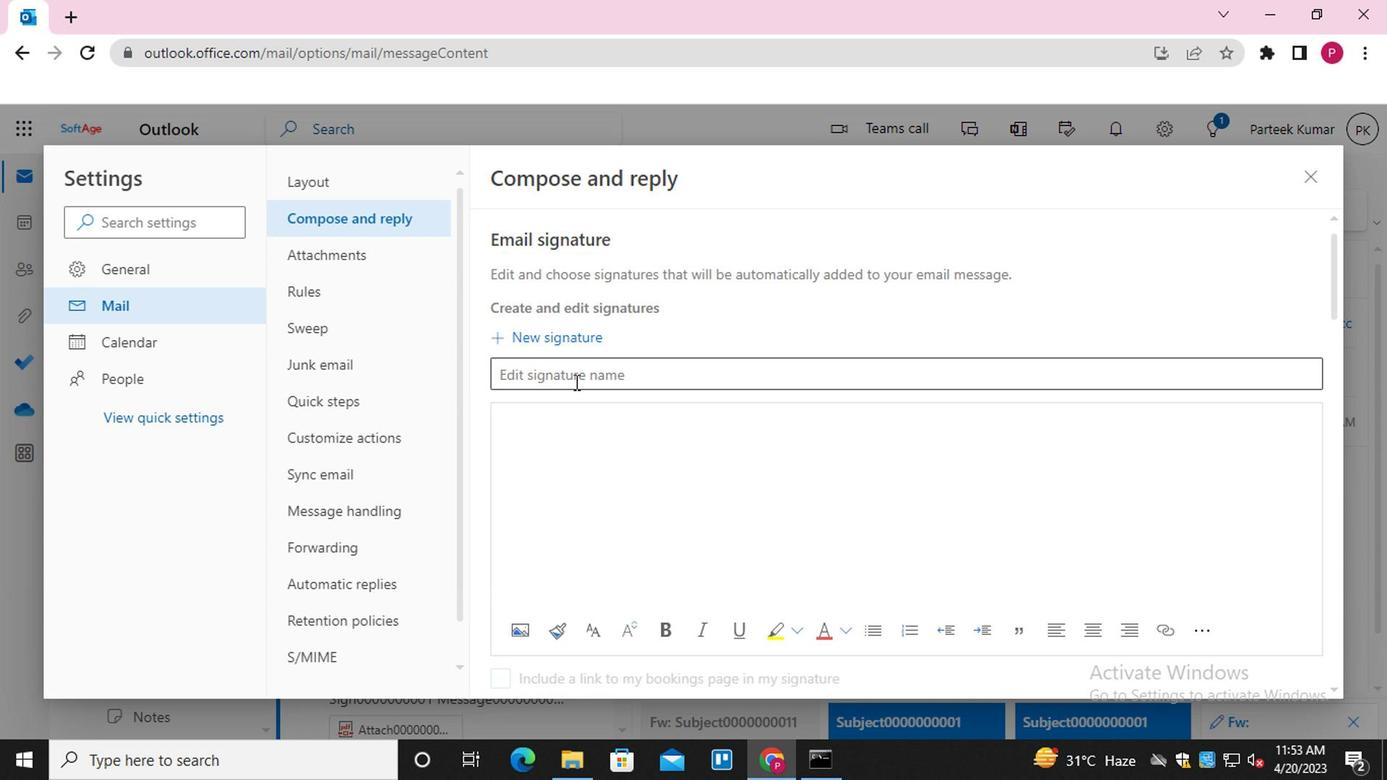 
Action: Key pressed <Key.shift>SIGN0000000001
Screenshot: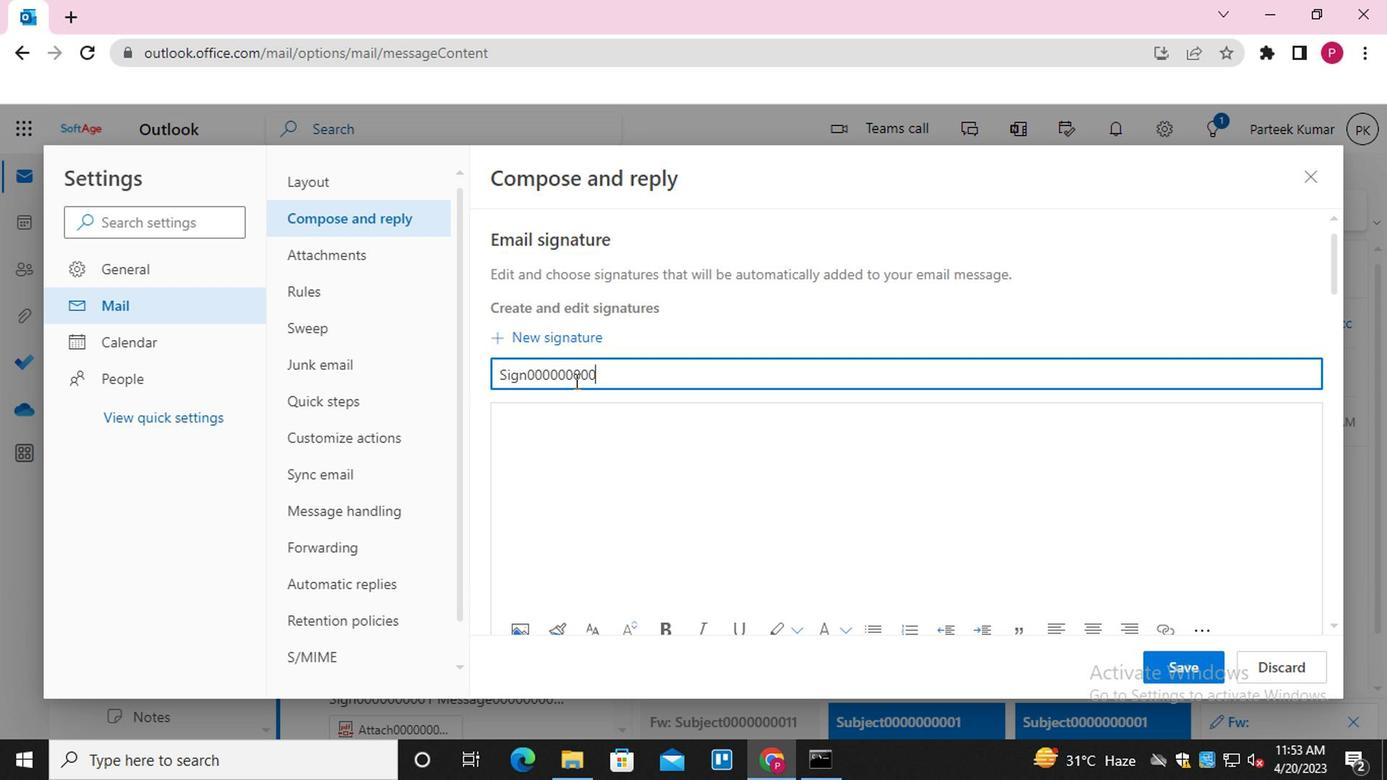 
Action: Mouse moved to (583, 410)
Screenshot: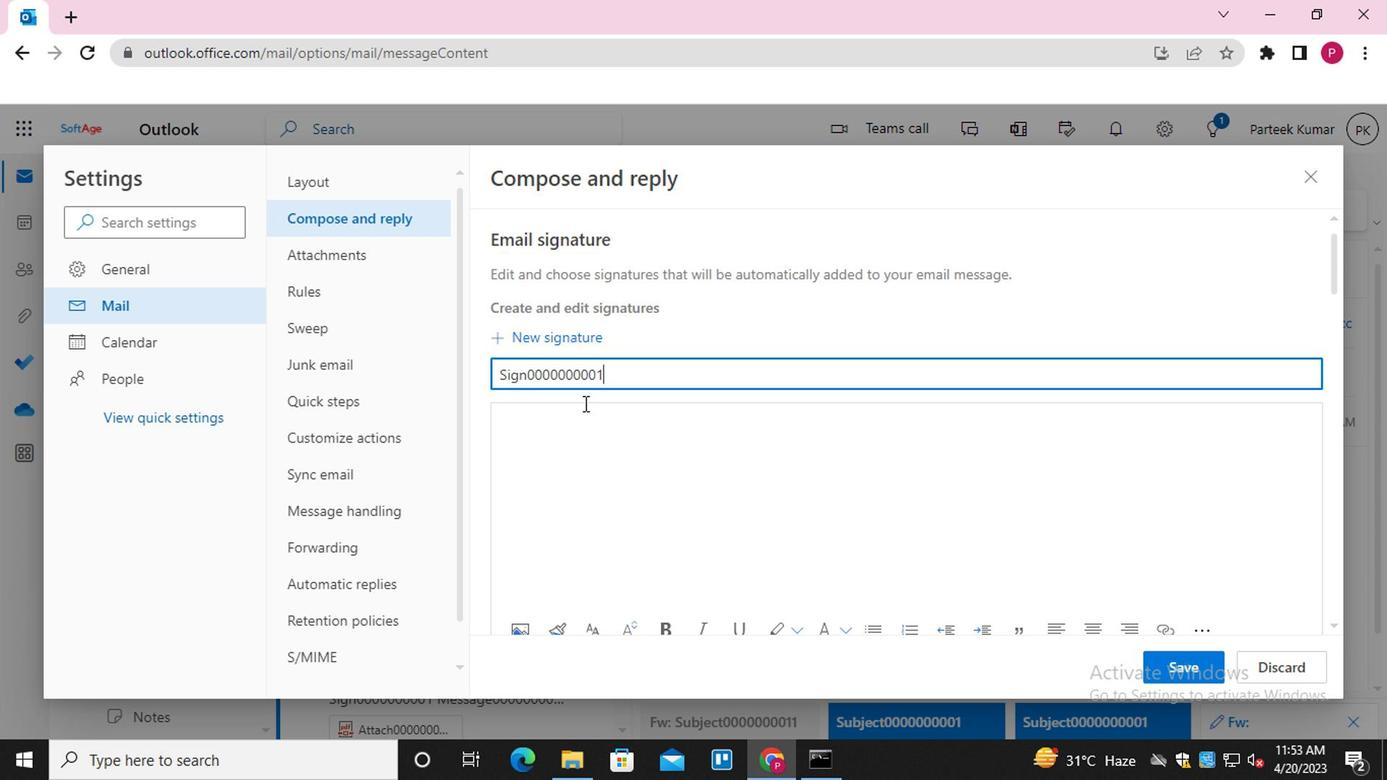 
Action: Mouse pressed left at (583, 410)
Screenshot: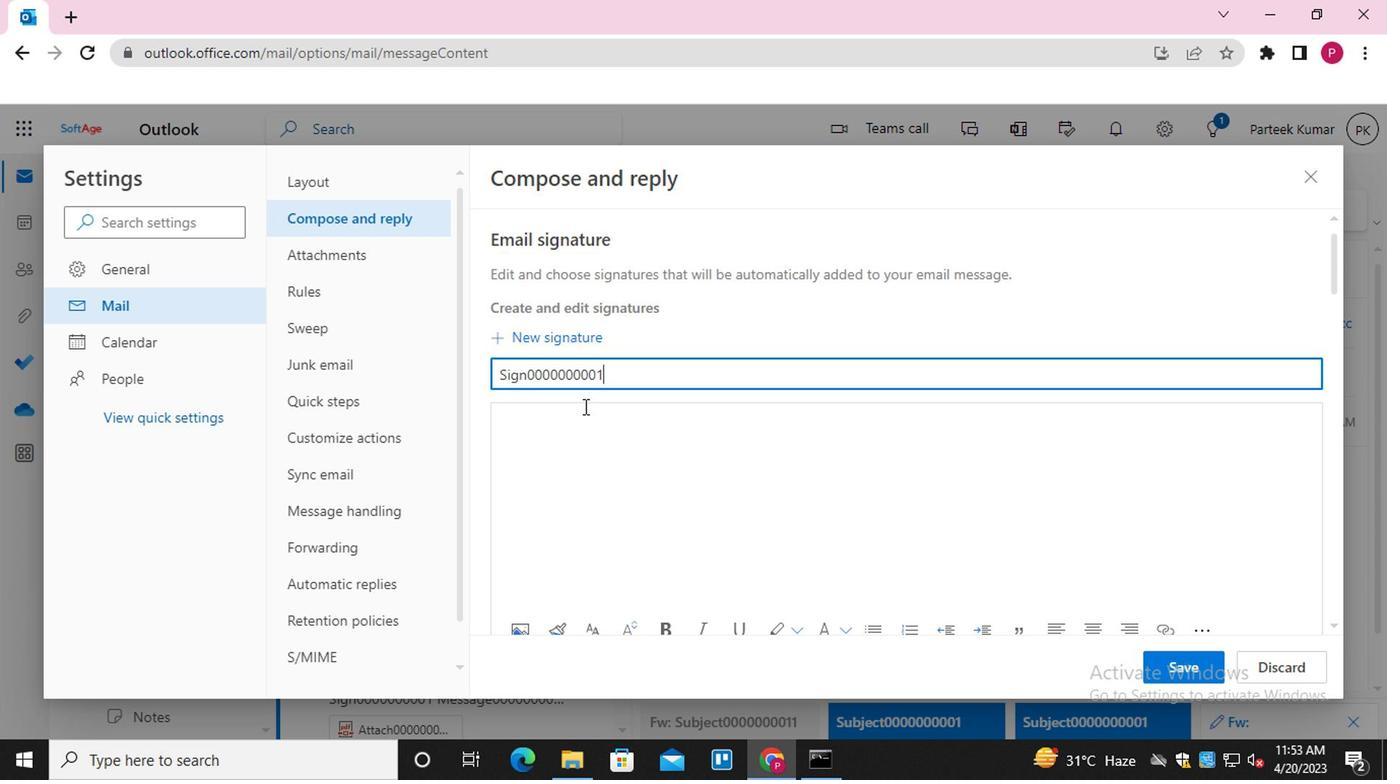 
Action: Key pressed <Key.shift>SIGNOO<Key.backspace><Key.backspace>0000000001
Screenshot: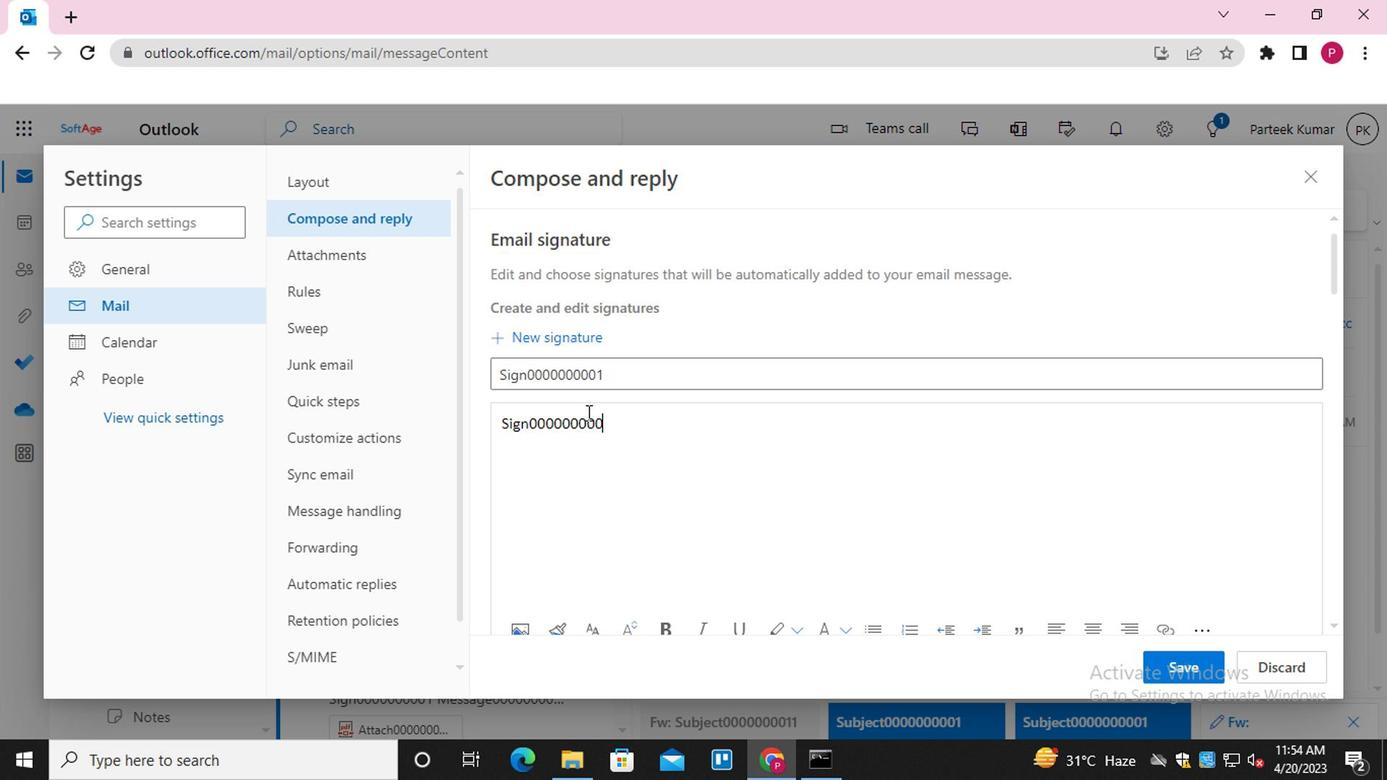 
Action: Mouse moved to (1163, 656)
Screenshot: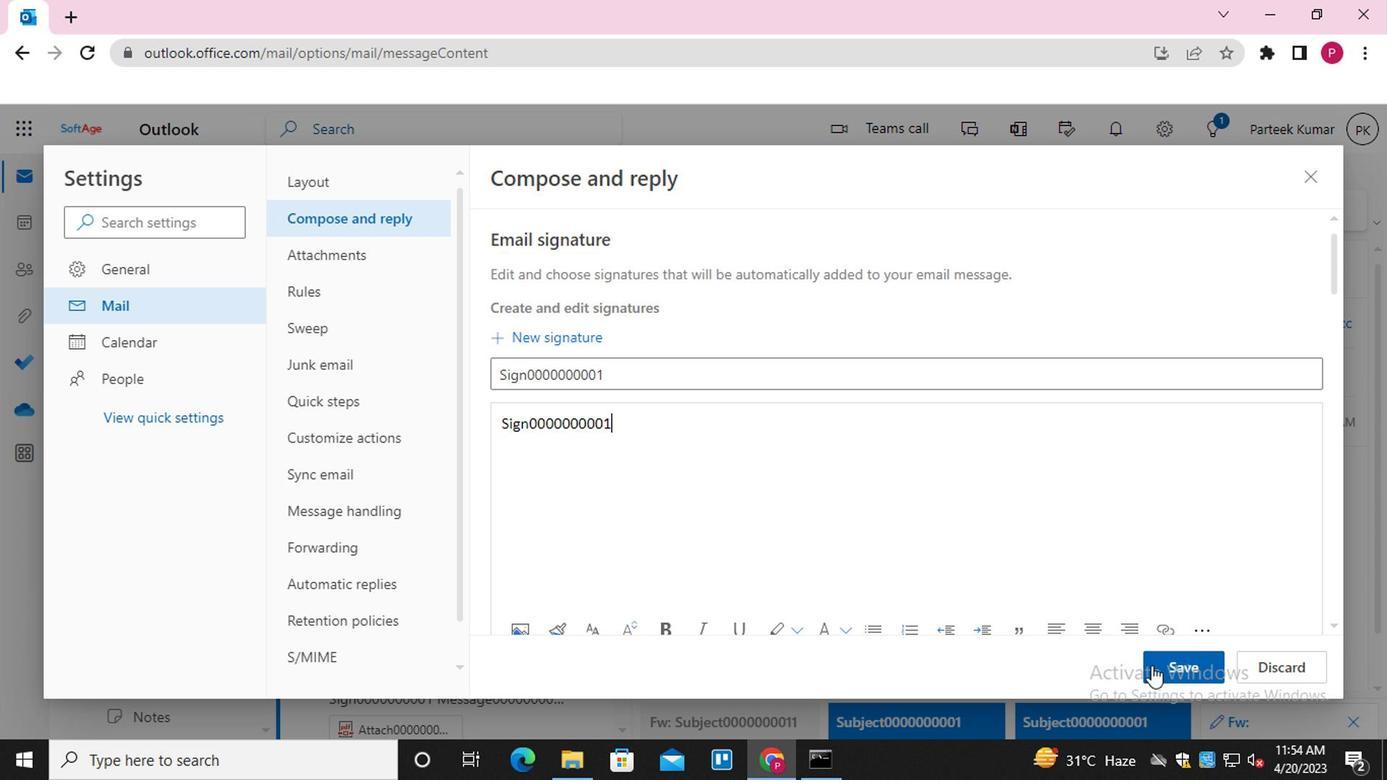 
Action: Mouse pressed left at (1163, 656)
Screenshot: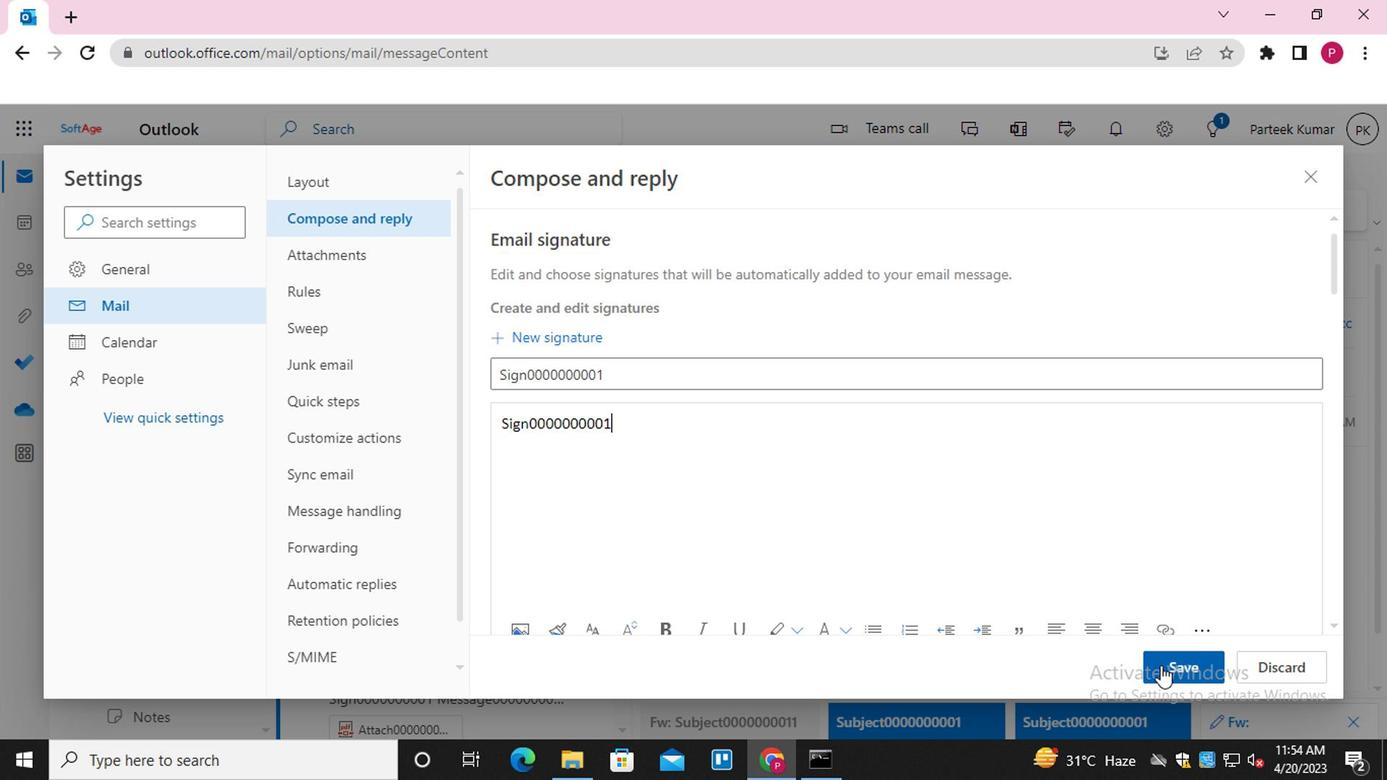 
Action: Mouse moved to (1088, 377)
Screenshot: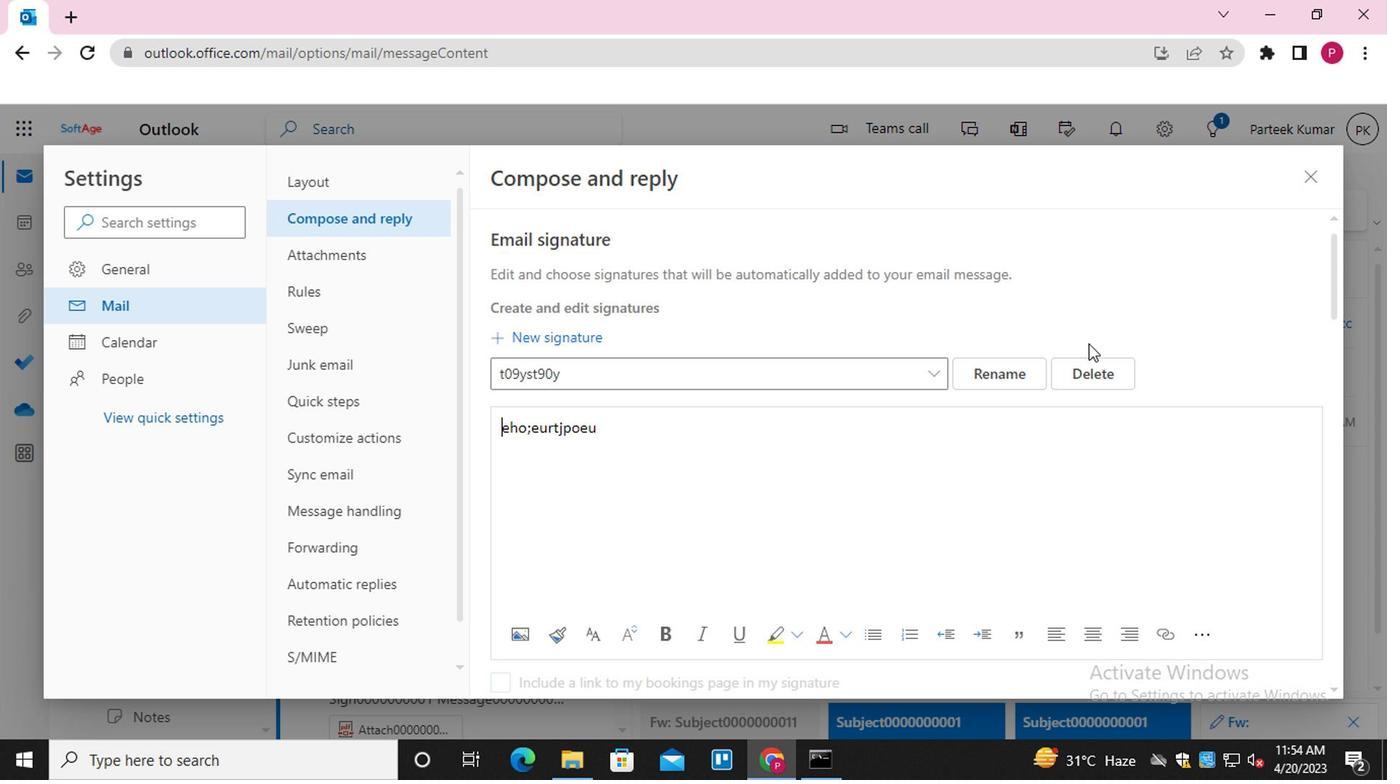 
Action: Mouse pressed left at (1088, 377)
Screenshot: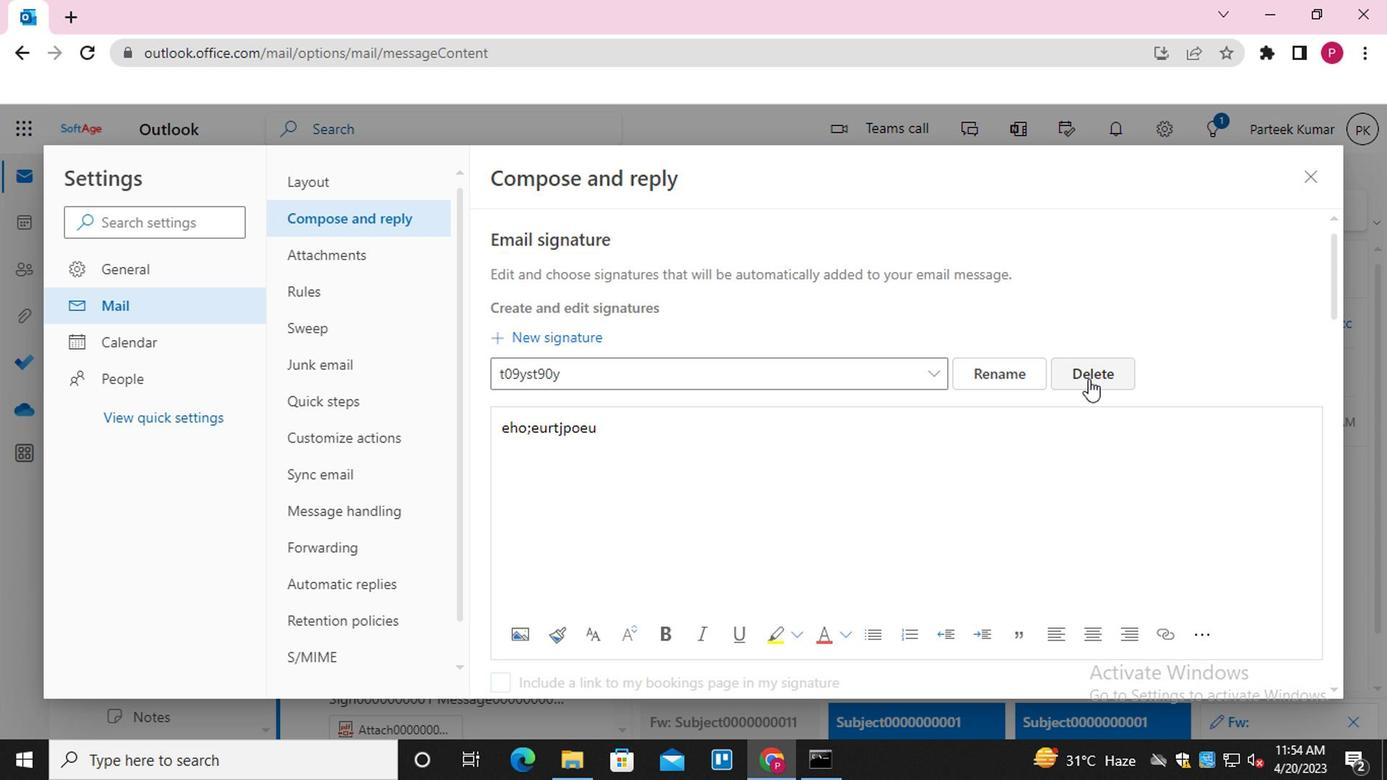 
Action: Mouse moved to (1315, 176)
Screenshot: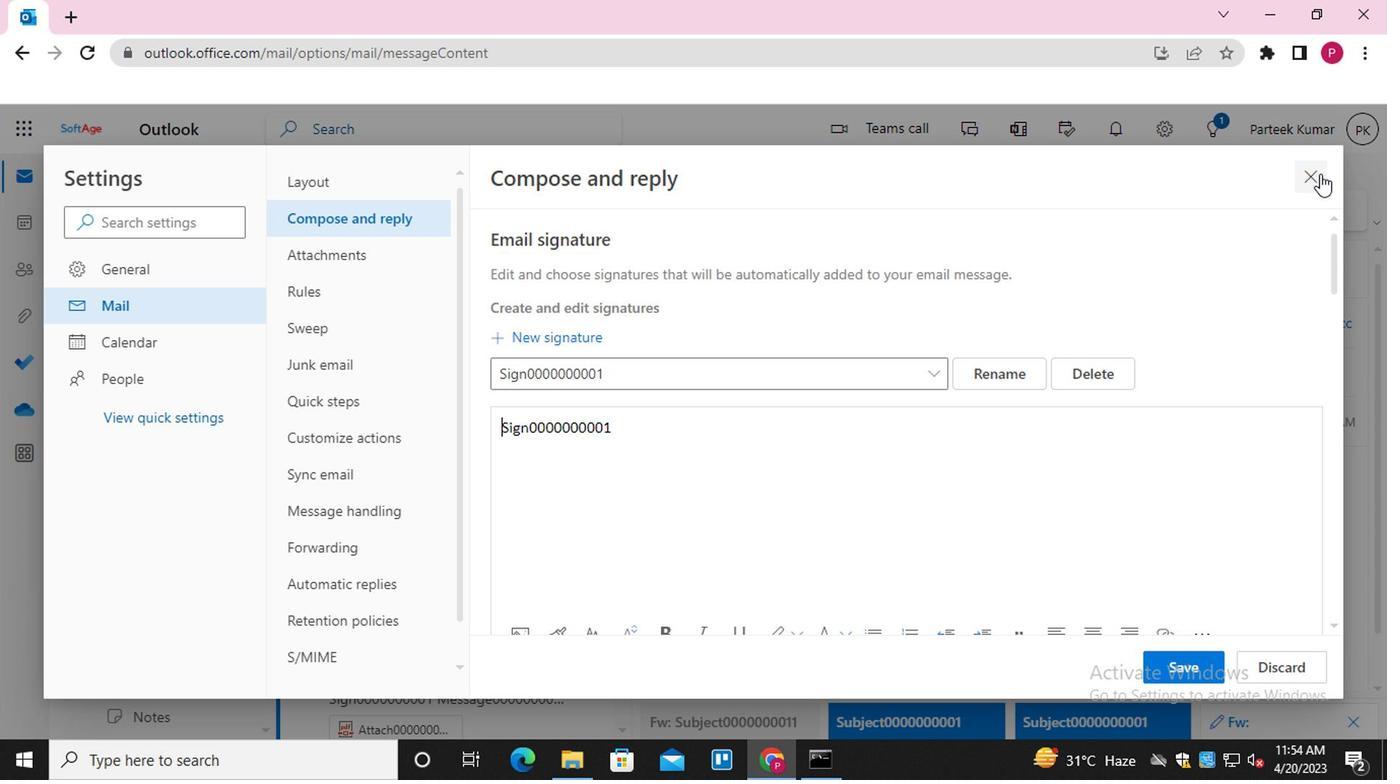 
Action: Mouse pressed left at (1315, 176)
Screenshot: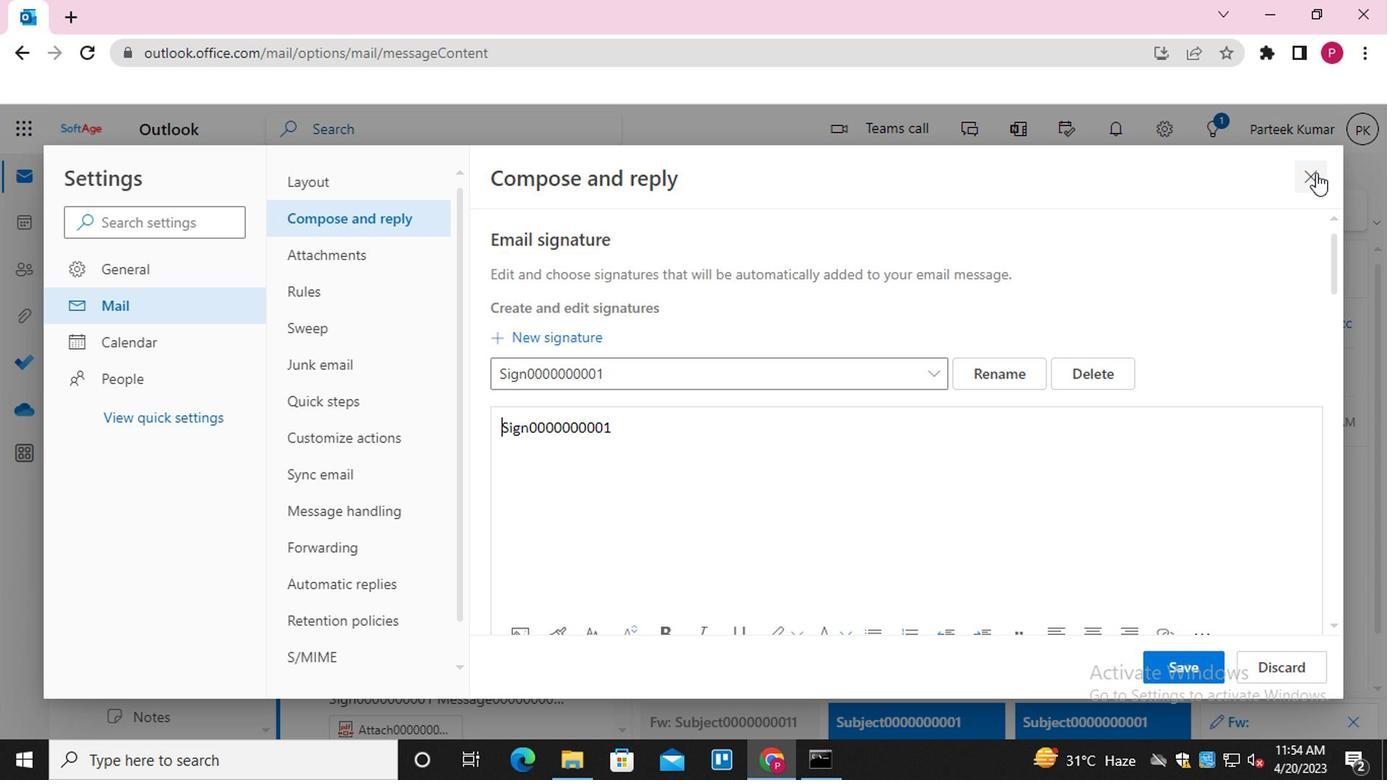 
Action: Mouse moved to (644, 488)
Screenshot: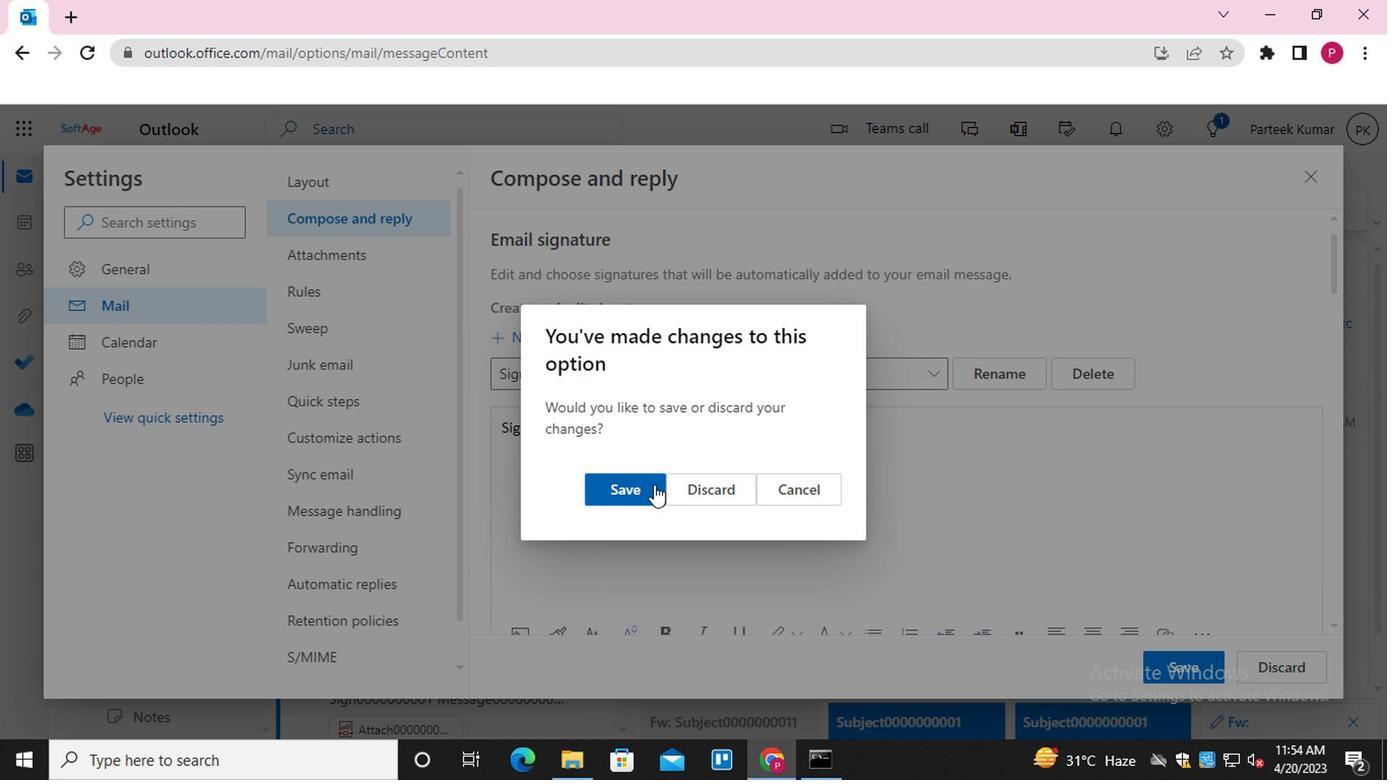 
Action: Mouse pressed left at (644, 488)
Screenshot: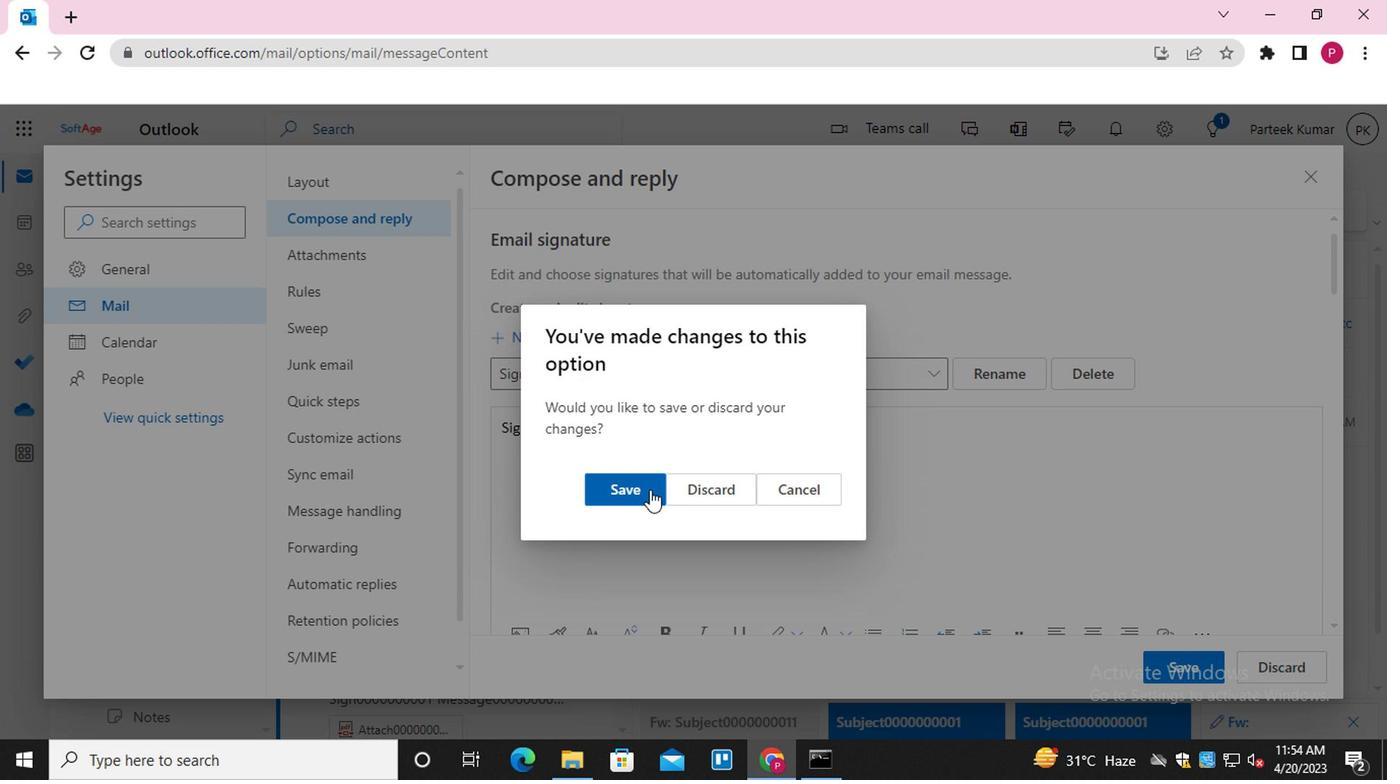 
Action: Mouse moved to (1092, 212)
Screenshot: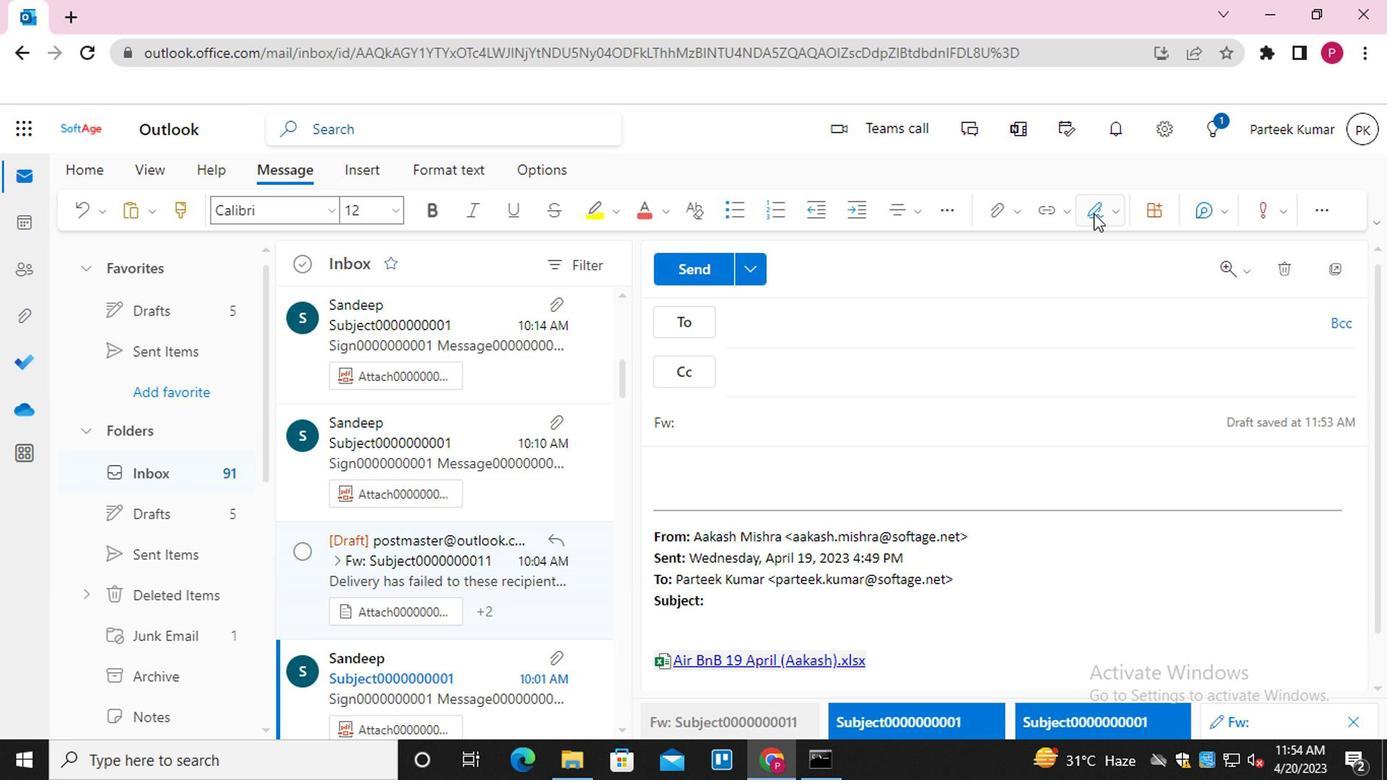 
Action: Mouse pressed left at (1092, 212)
Screenshot: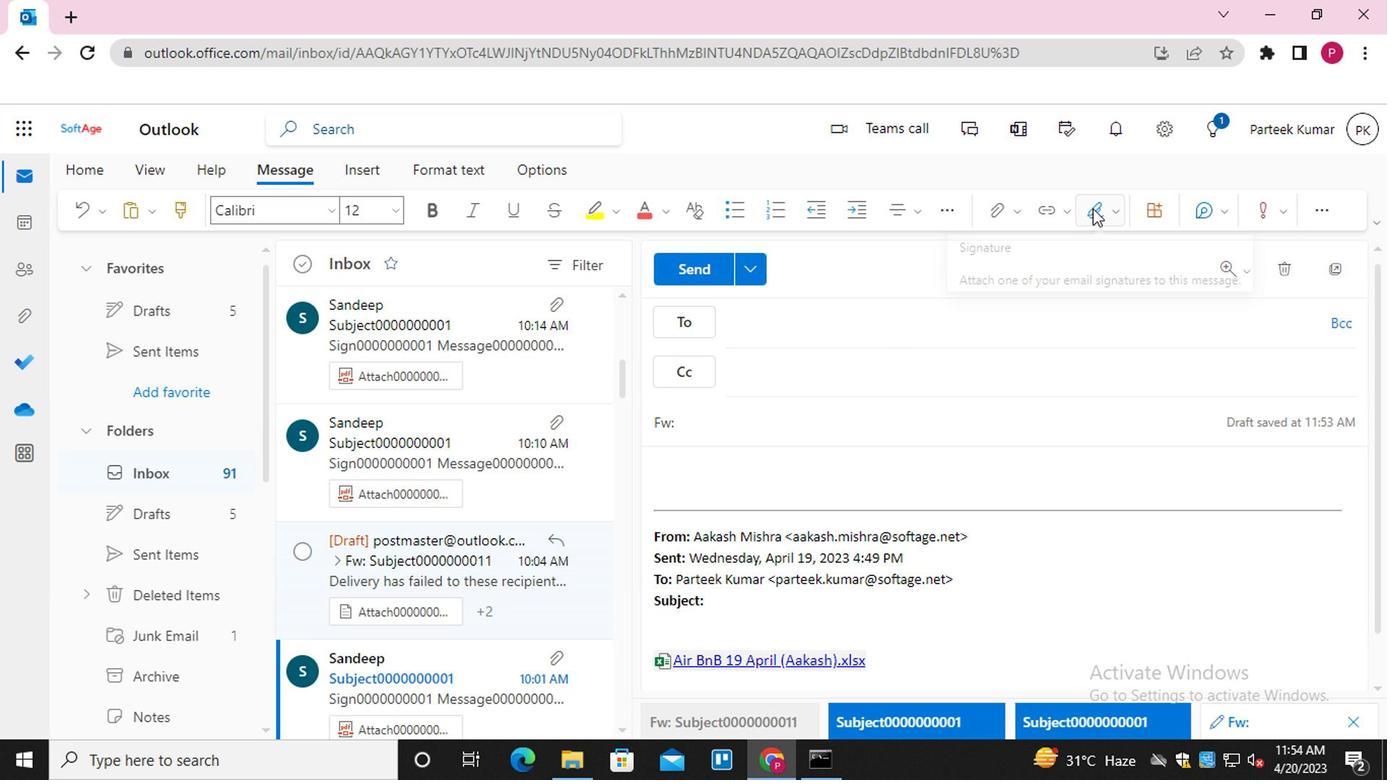 
Action: Mouse moved to (1037, 253)
Screenshot: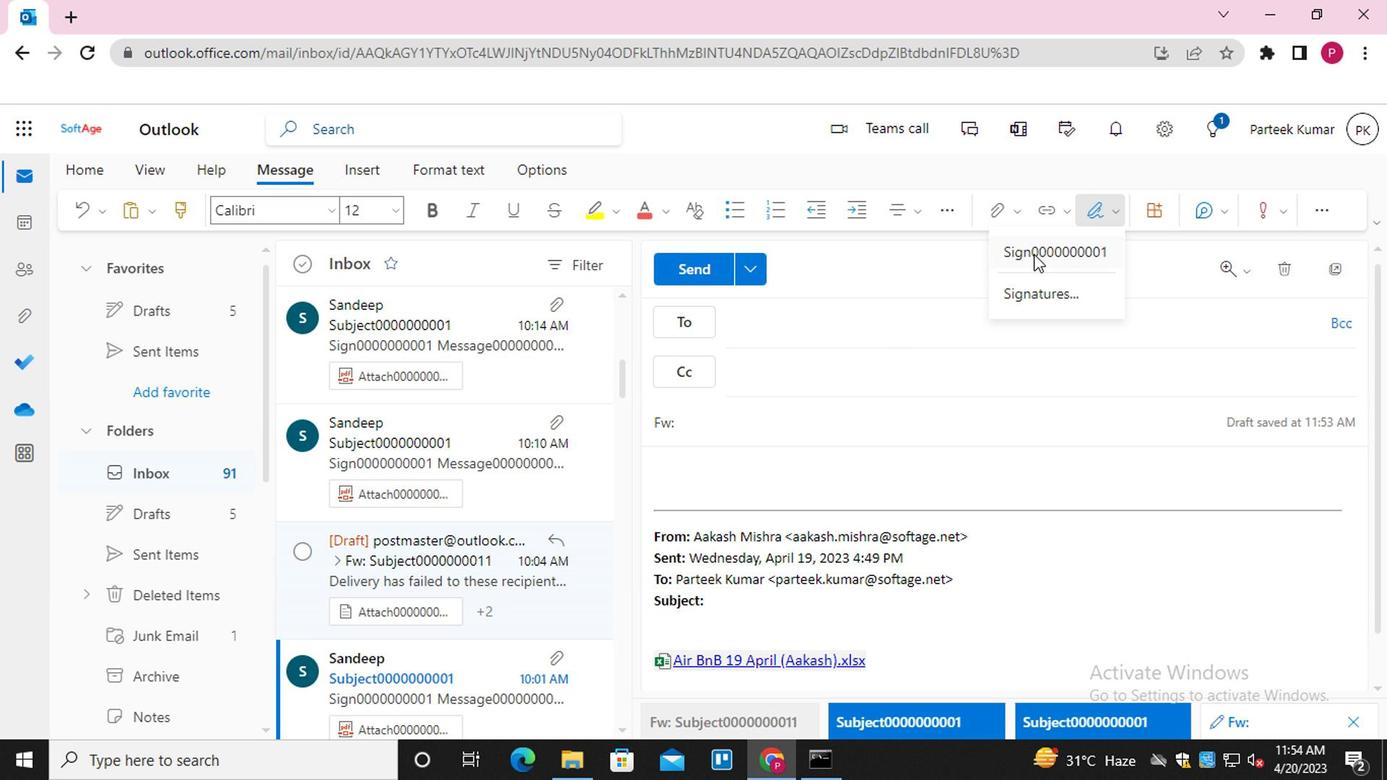 
Action: Mouse pressed left at (1037, 253)
Screenshot: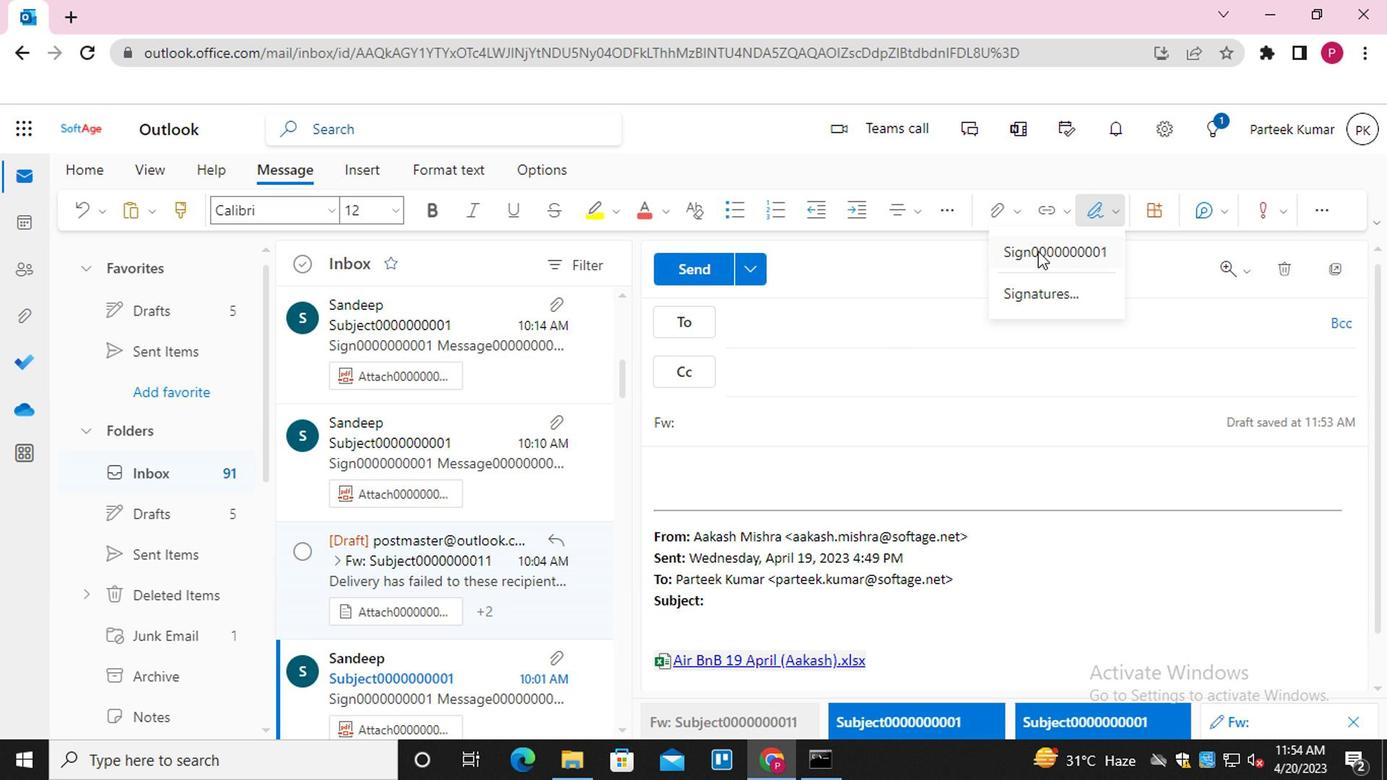 
Action: Mouse moved to (796, 317)
Screenshot: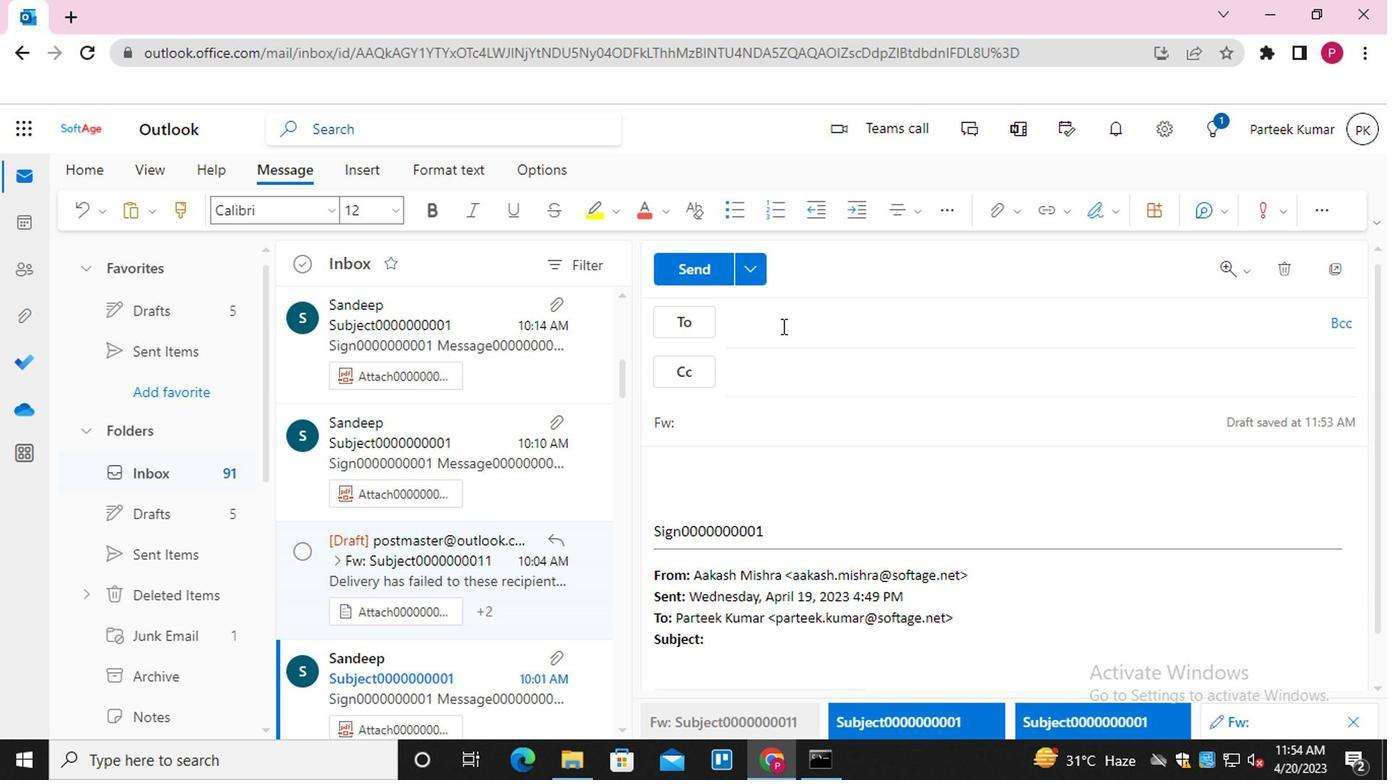 
Action: Mouse pressed left at (796, 317)
Screenshot: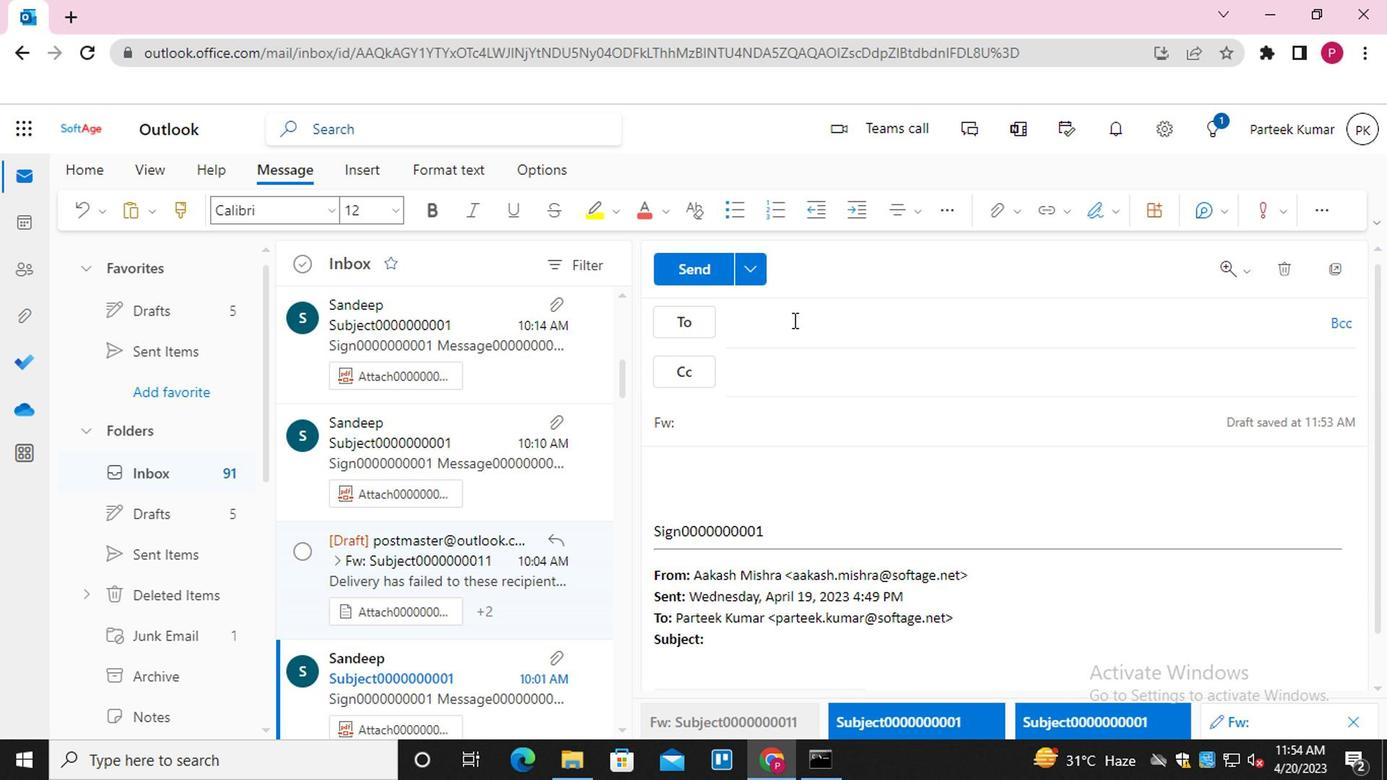 
Action: Mouse moved to (818, 466)
Screenshot: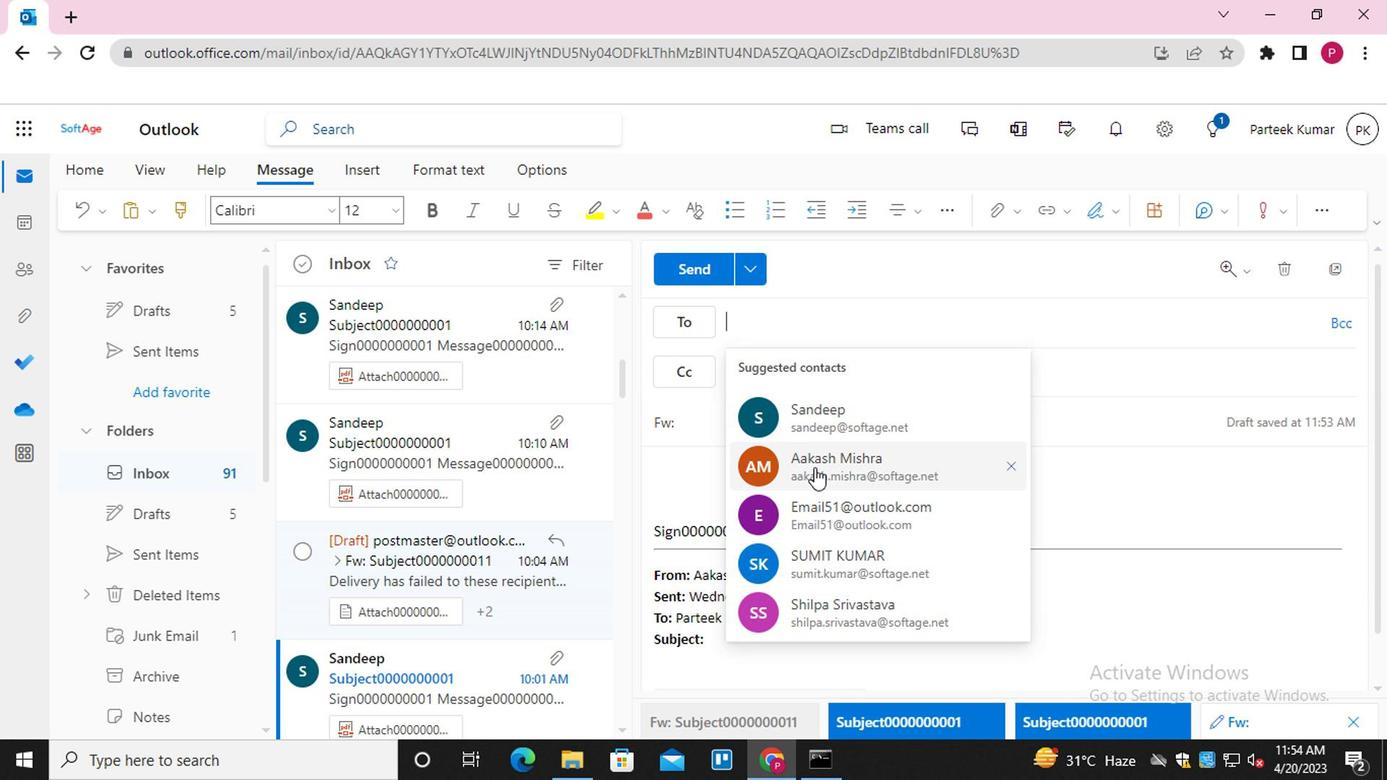 
Action: Mouse pressed left at (818, 466)
Screenshot: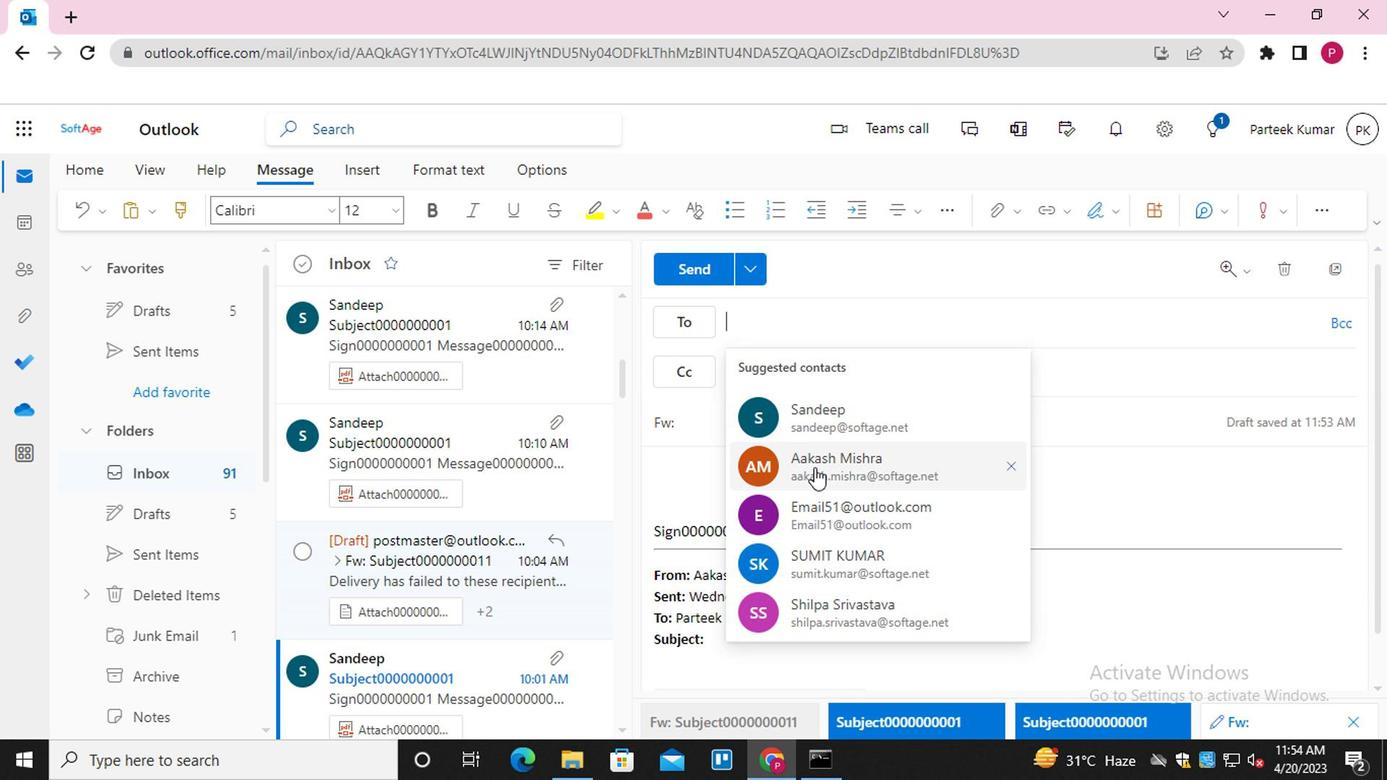 
Action: Mouse moved to (797, 416)
Screenshot: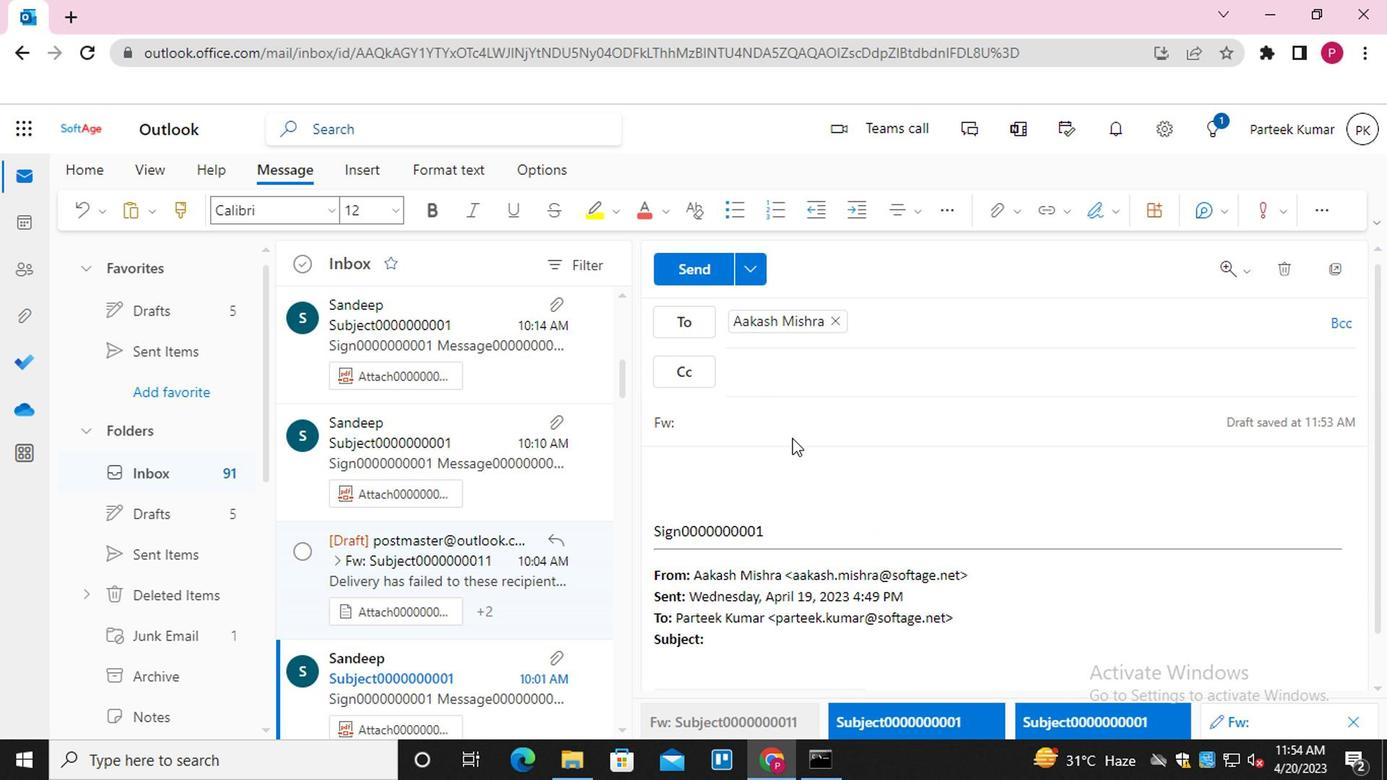 
Action: Mouse pressed left at (797, 416)
Screenshot: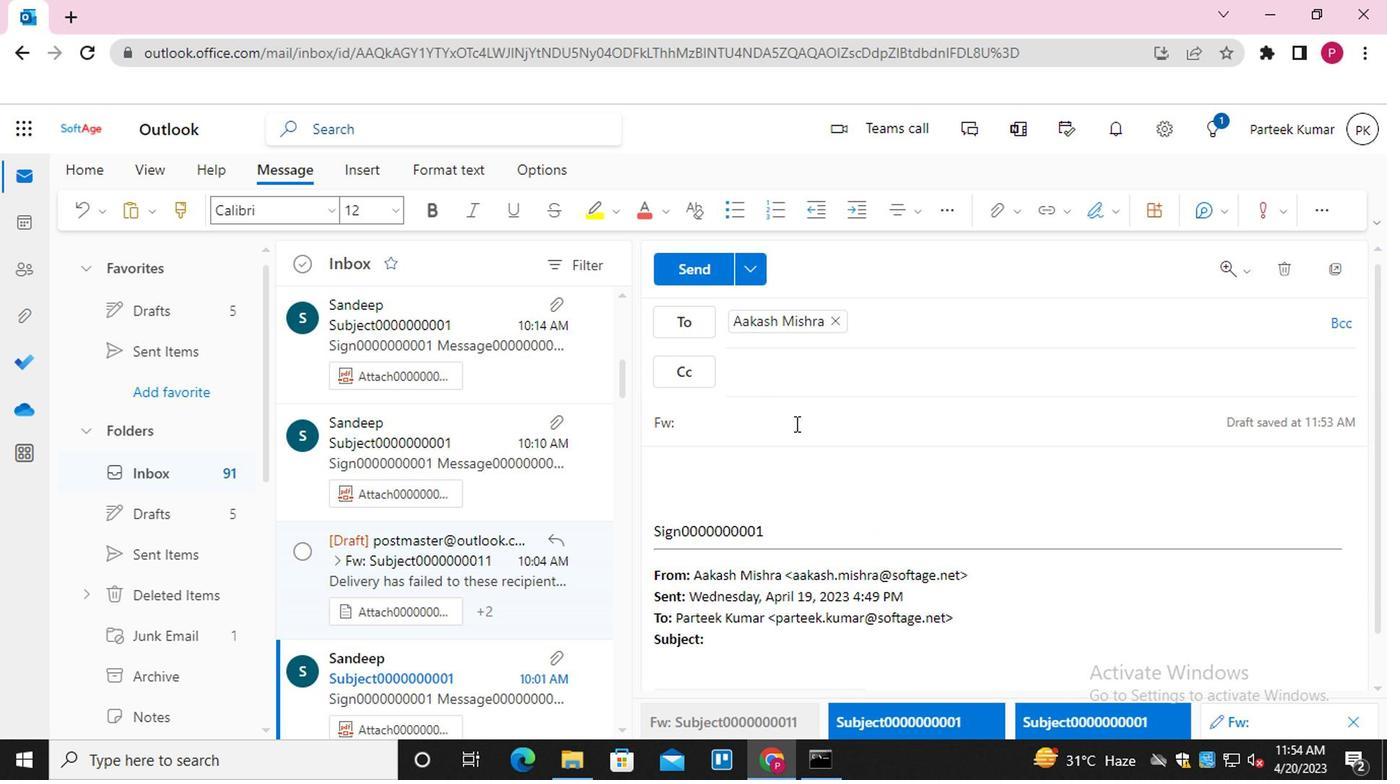 
Action: Key pressed <Key.shift>SUBJECT0000000011
Screenshot: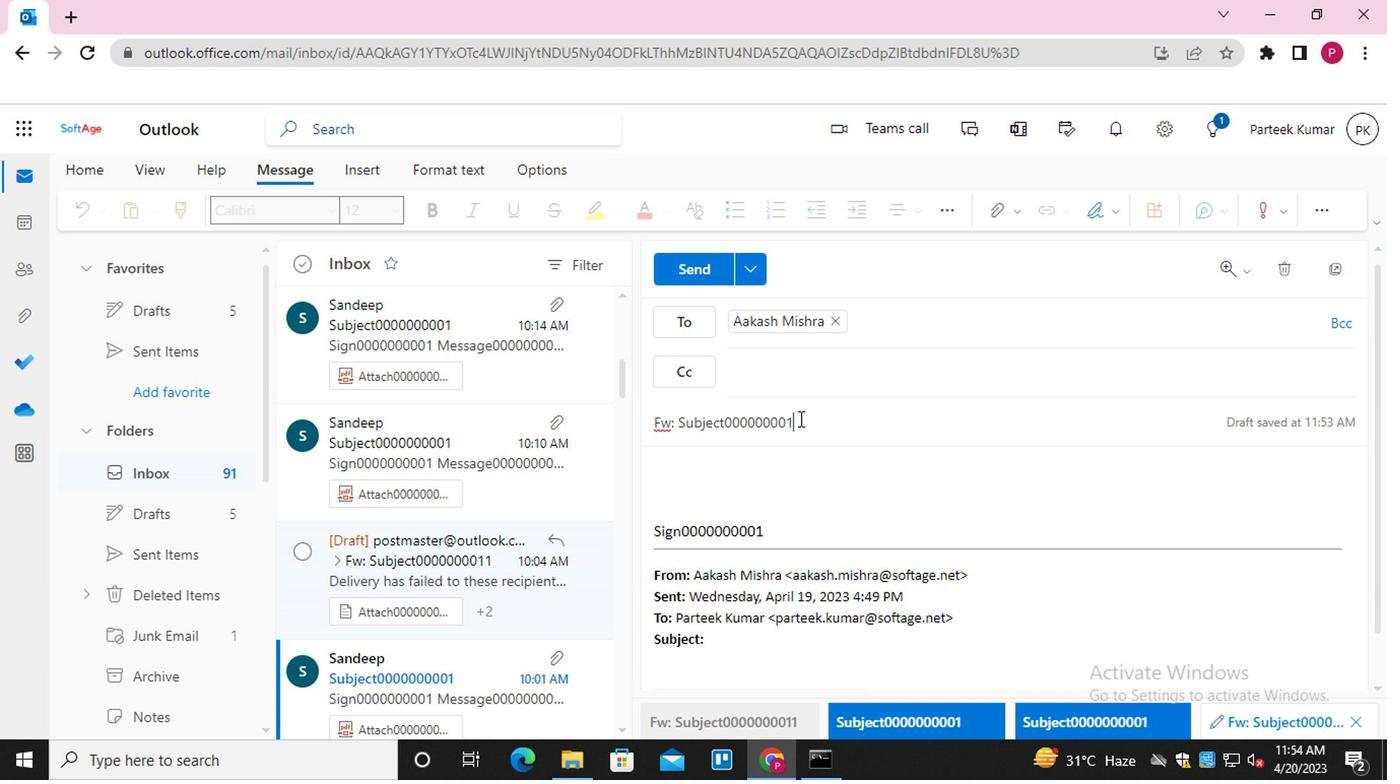 
Action: Mouse moved to (752, 503)
Screenshot: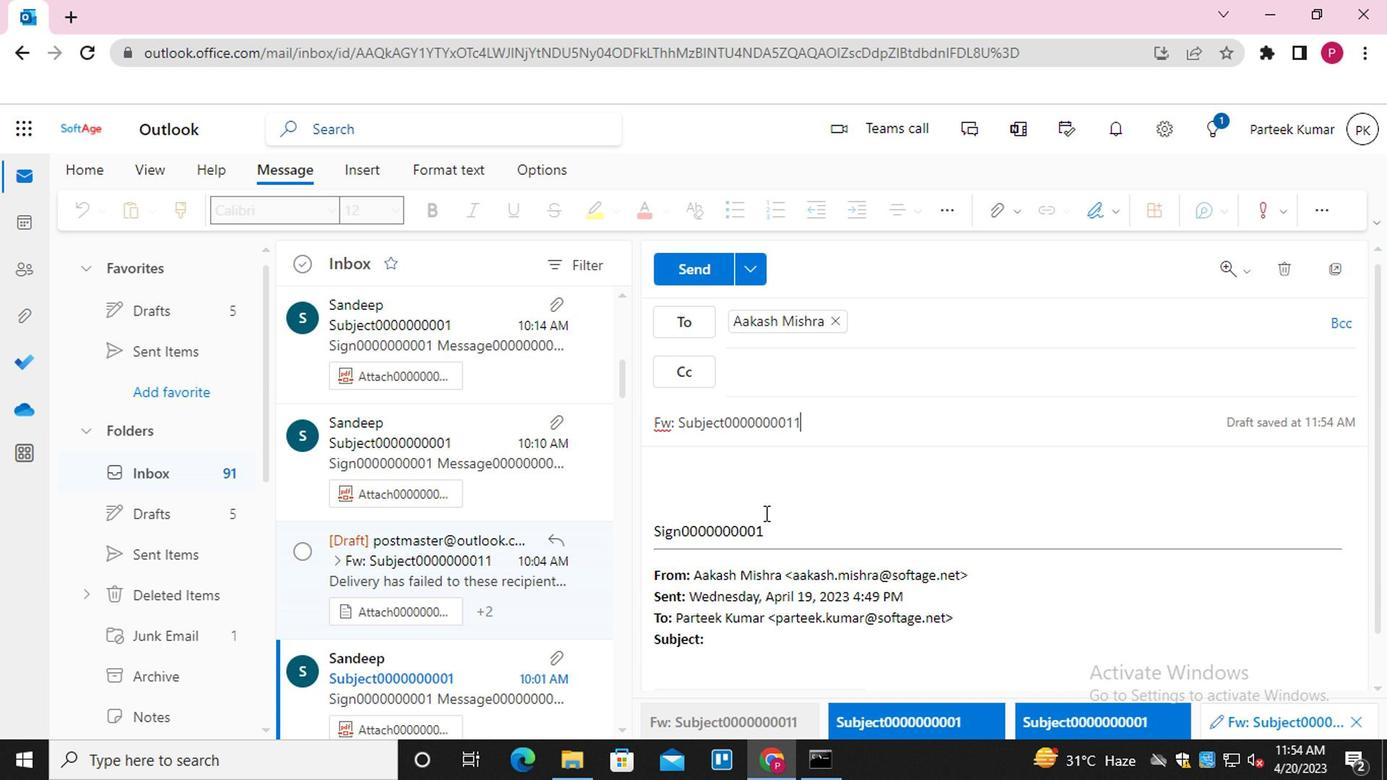
Action: Mouse pressed left at (752, 503)
Screenshot: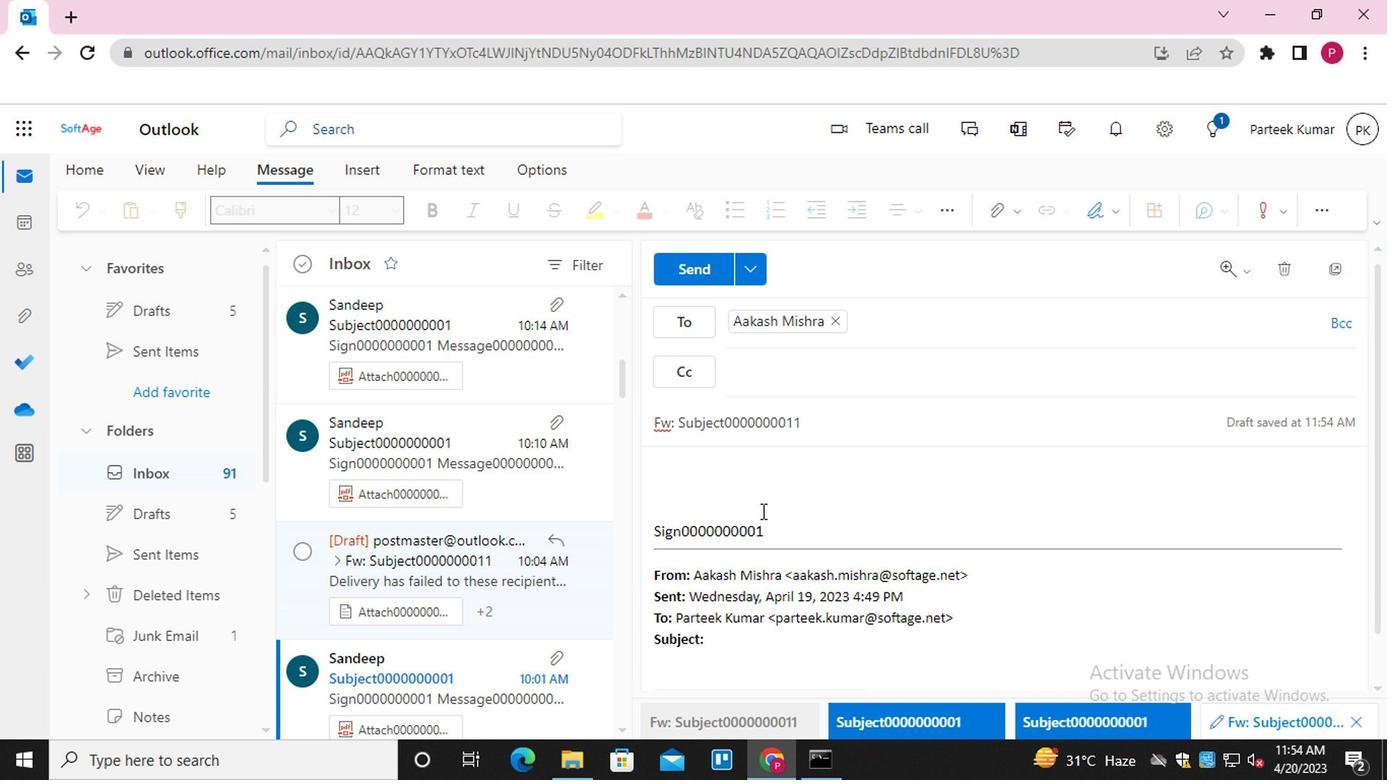
Action: Mouse moved to (752, 503)
Screenshot: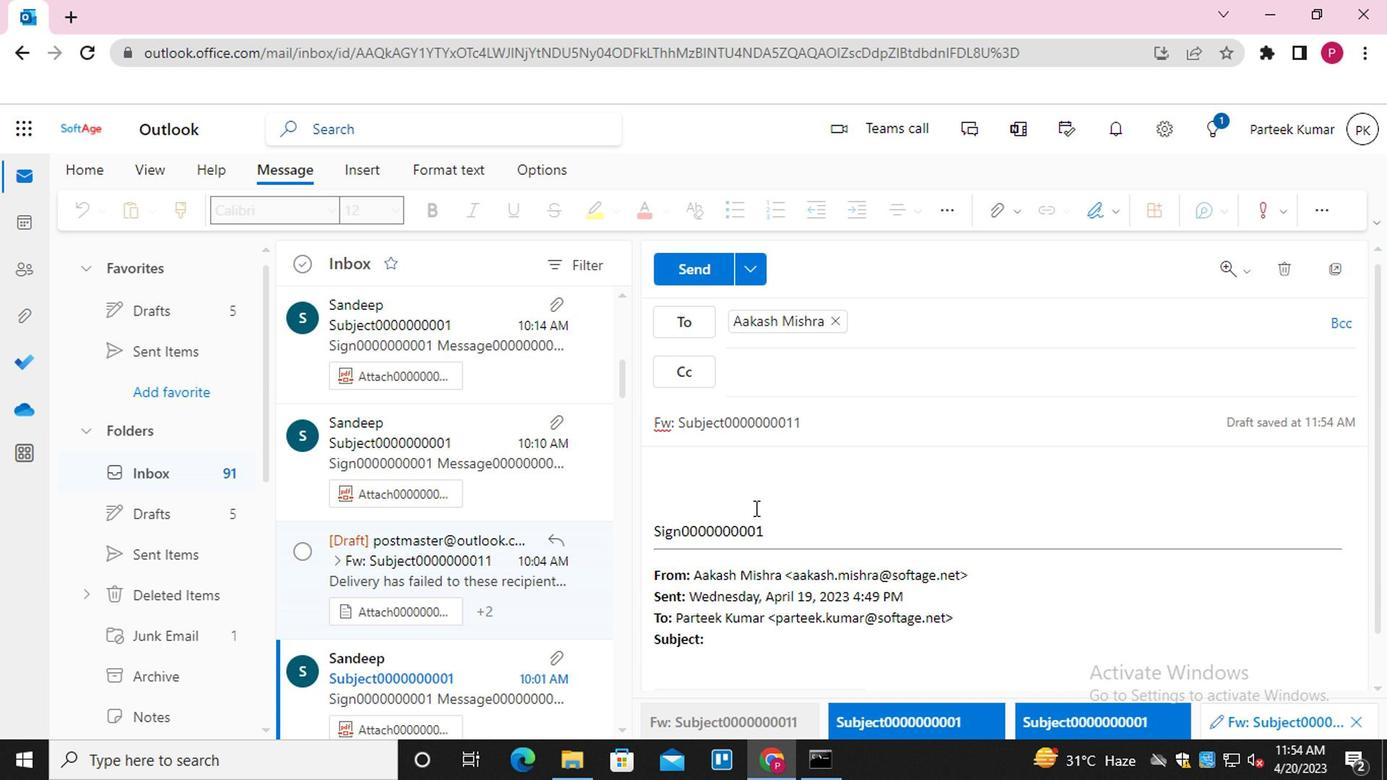 
Action: Key pressed <Key.shift_r>MESSAGE0000000011
Screenshot: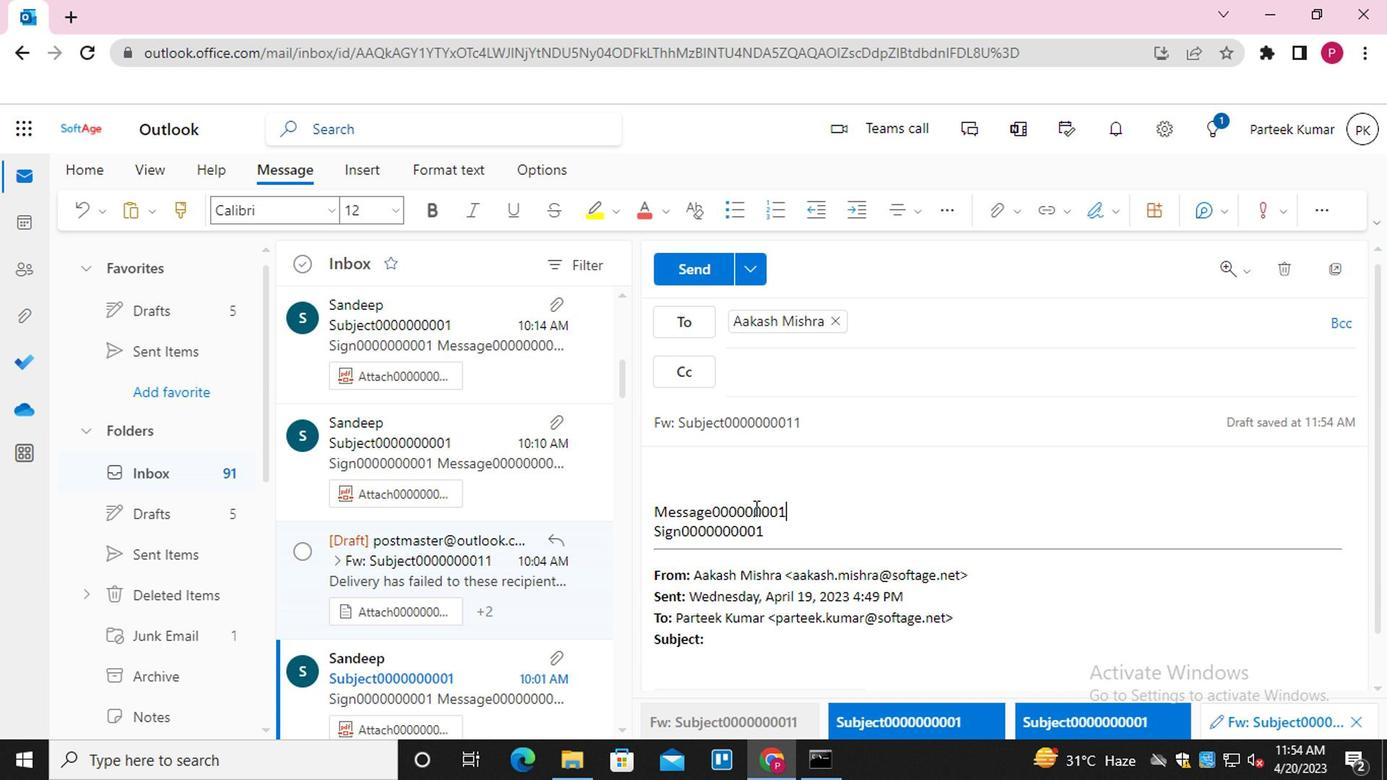 
Action: Mouse moved to (703, 274)
Screenshot: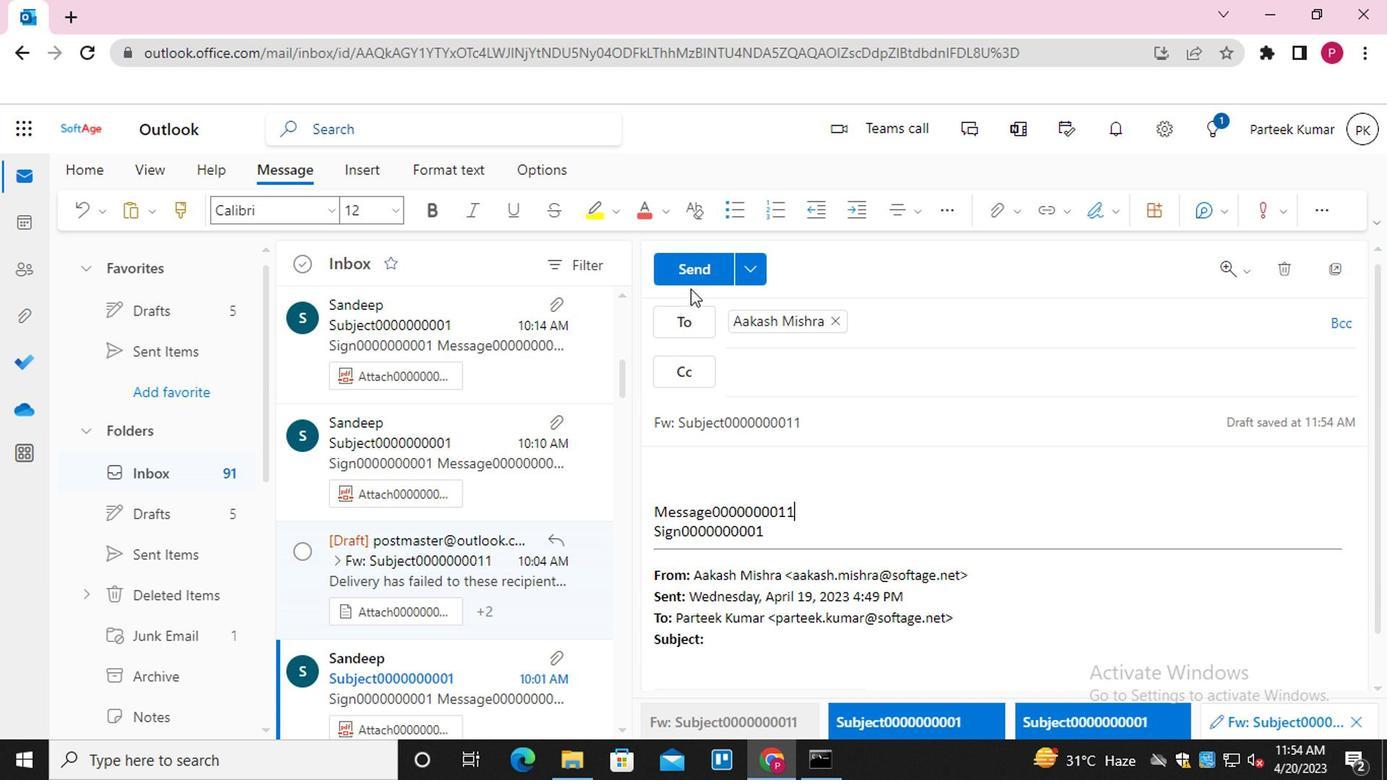 
Action: Mouse pressed left at (703, 274)
Screenshot: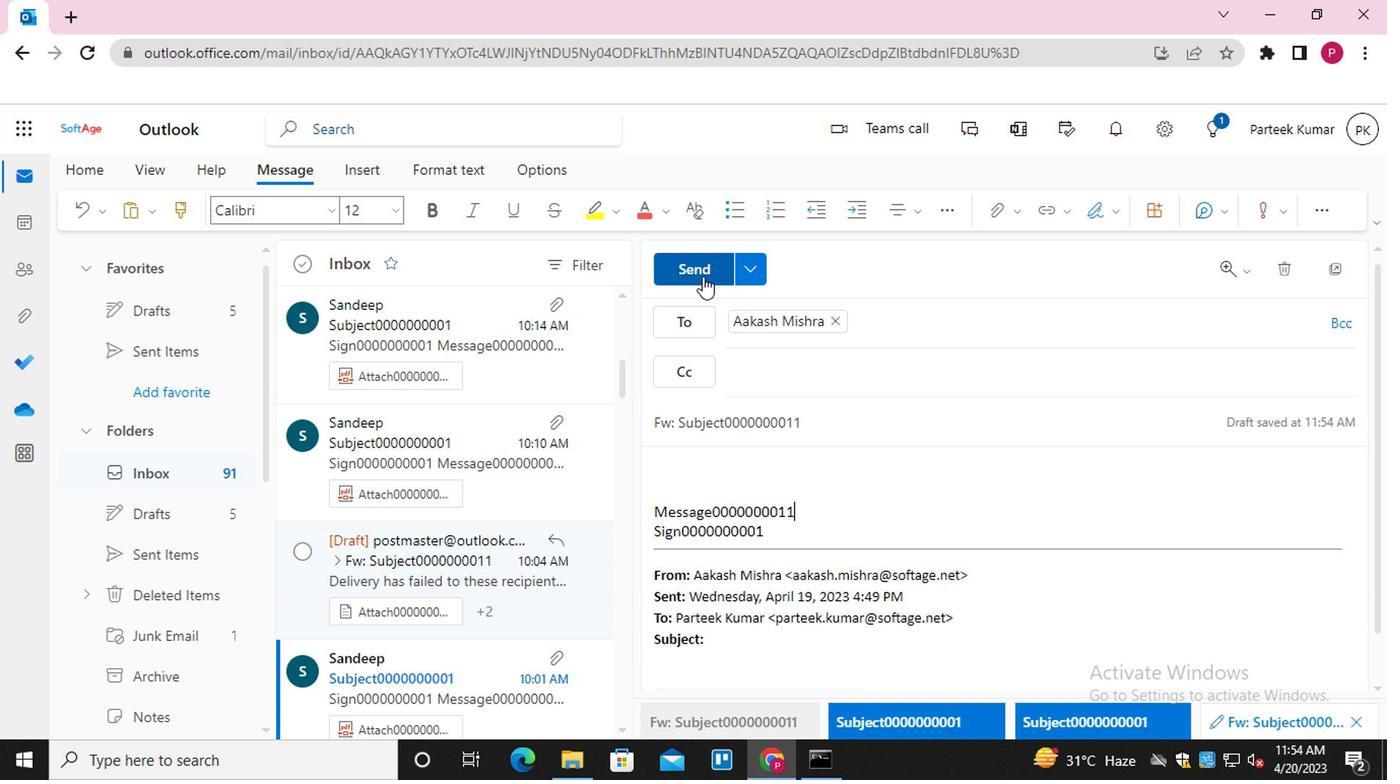 
Action: Mouse moved to (1001, 508)
Screenshot: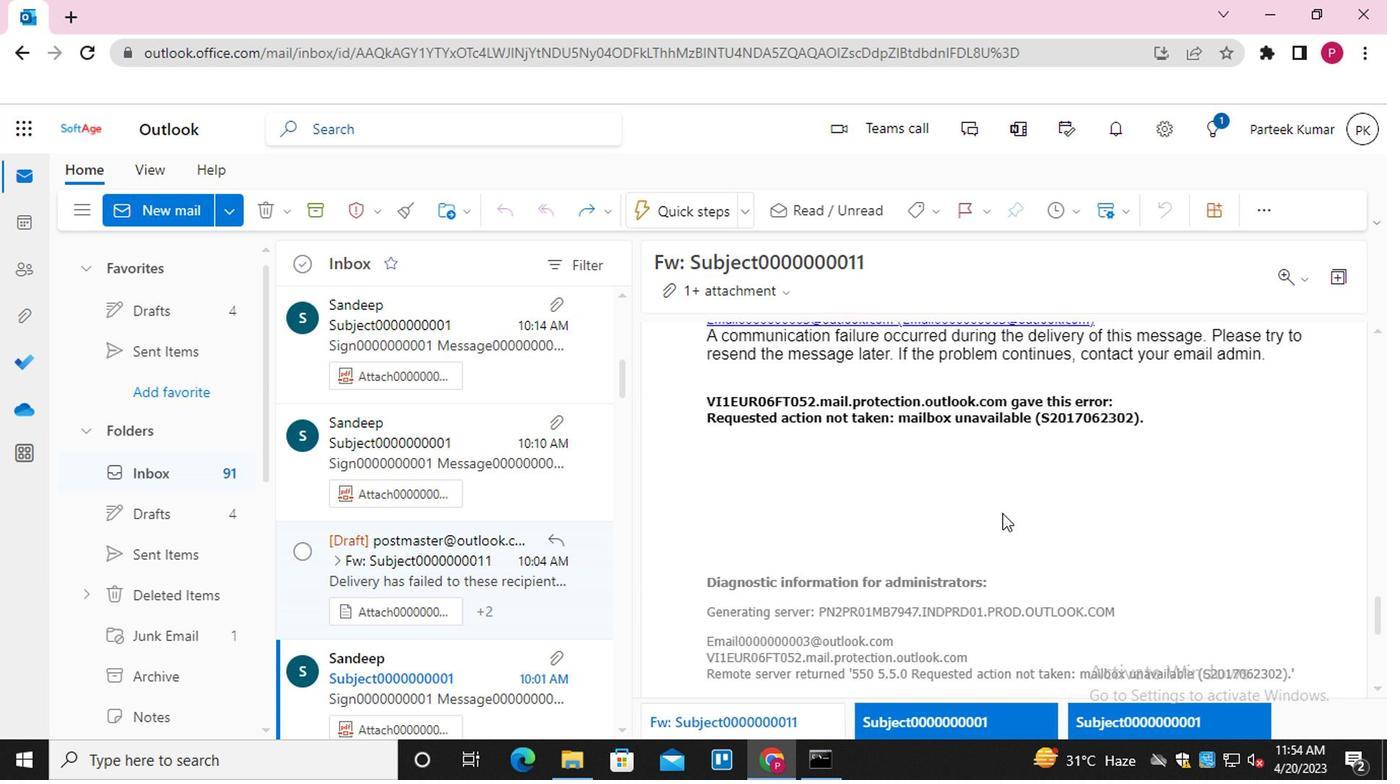 
Action: Mouse scrolled (1001, 507) with delta (0, -1)
Screenshot: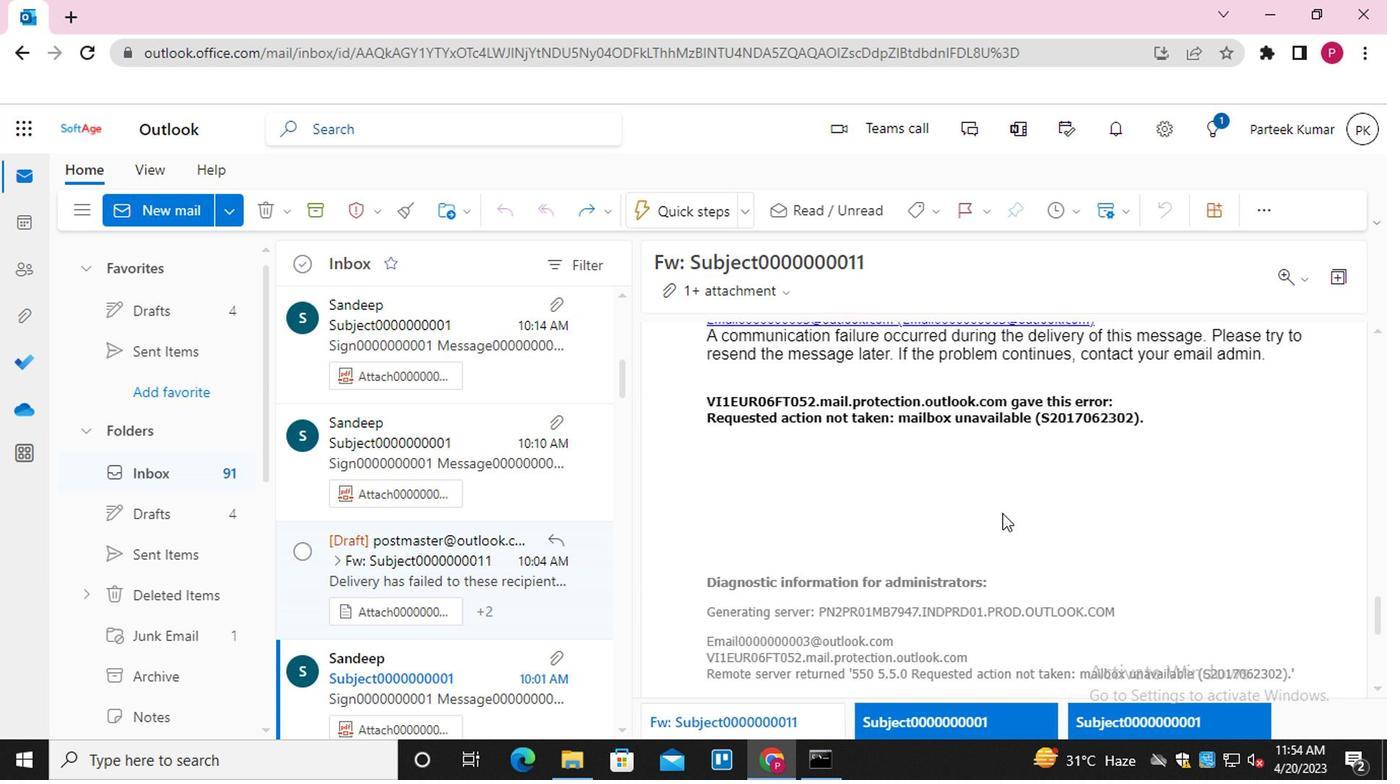 
Action: Mouse scrolled (1001, 507) with delta (0, -1)
Screenshot: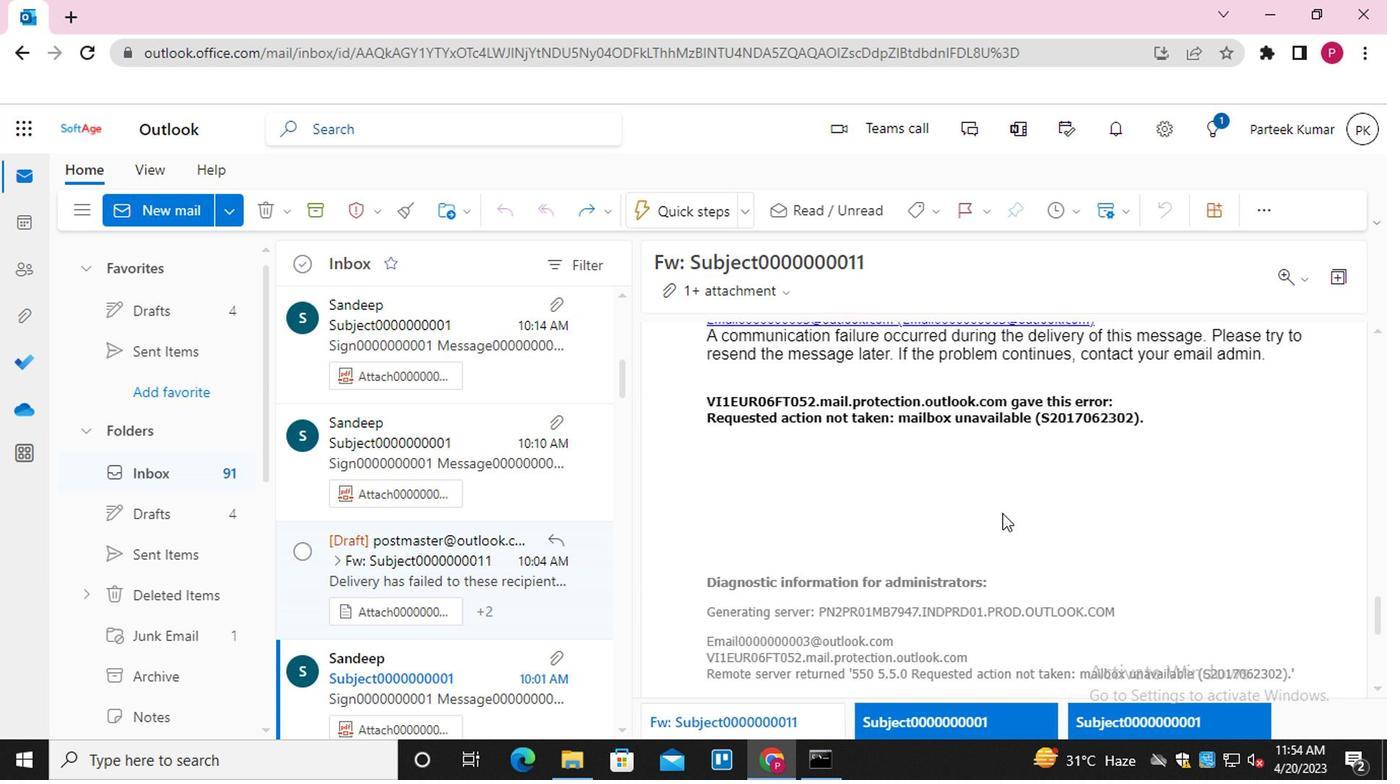 
Action: Mouse scrolled (1001, 507) with delta (0, -1)
Screenshot: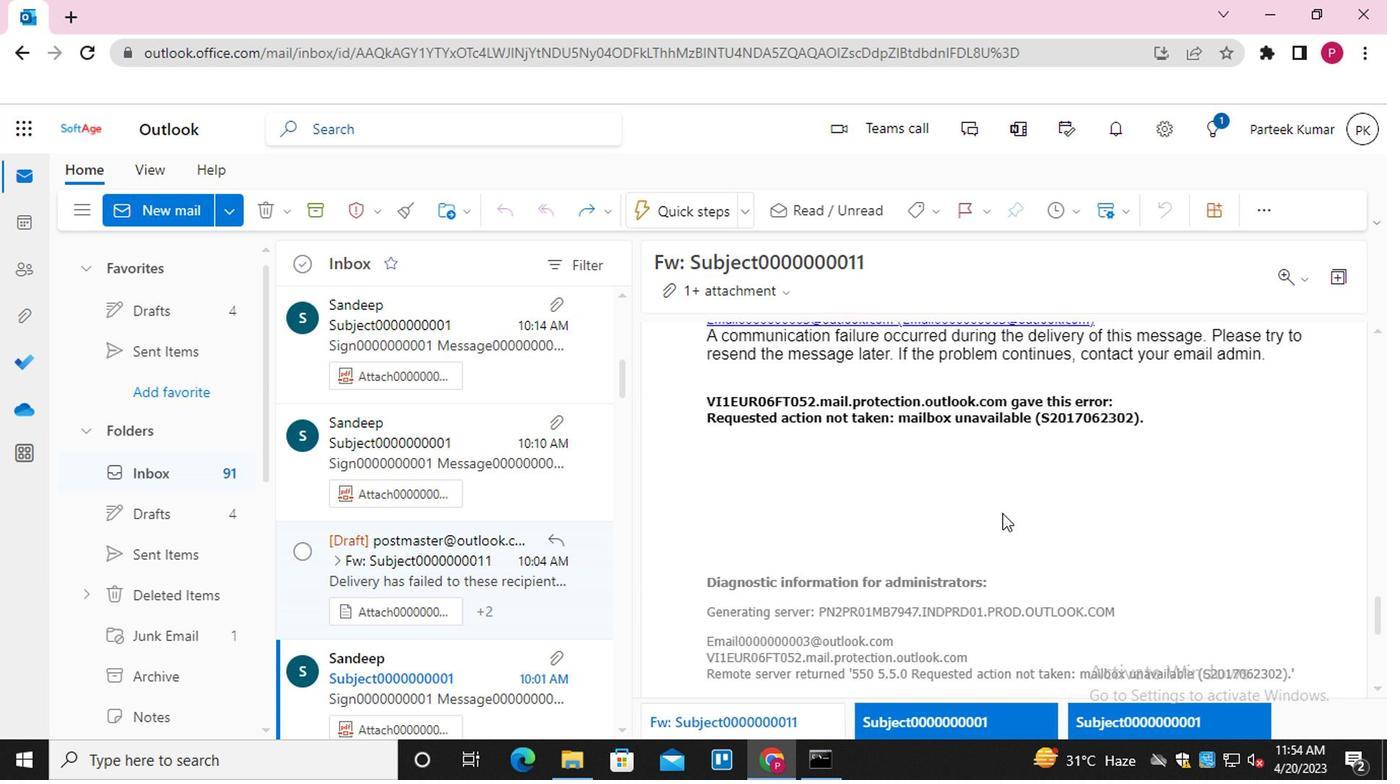 
Action: Mouse moved to (1029, 513)
Screenshot: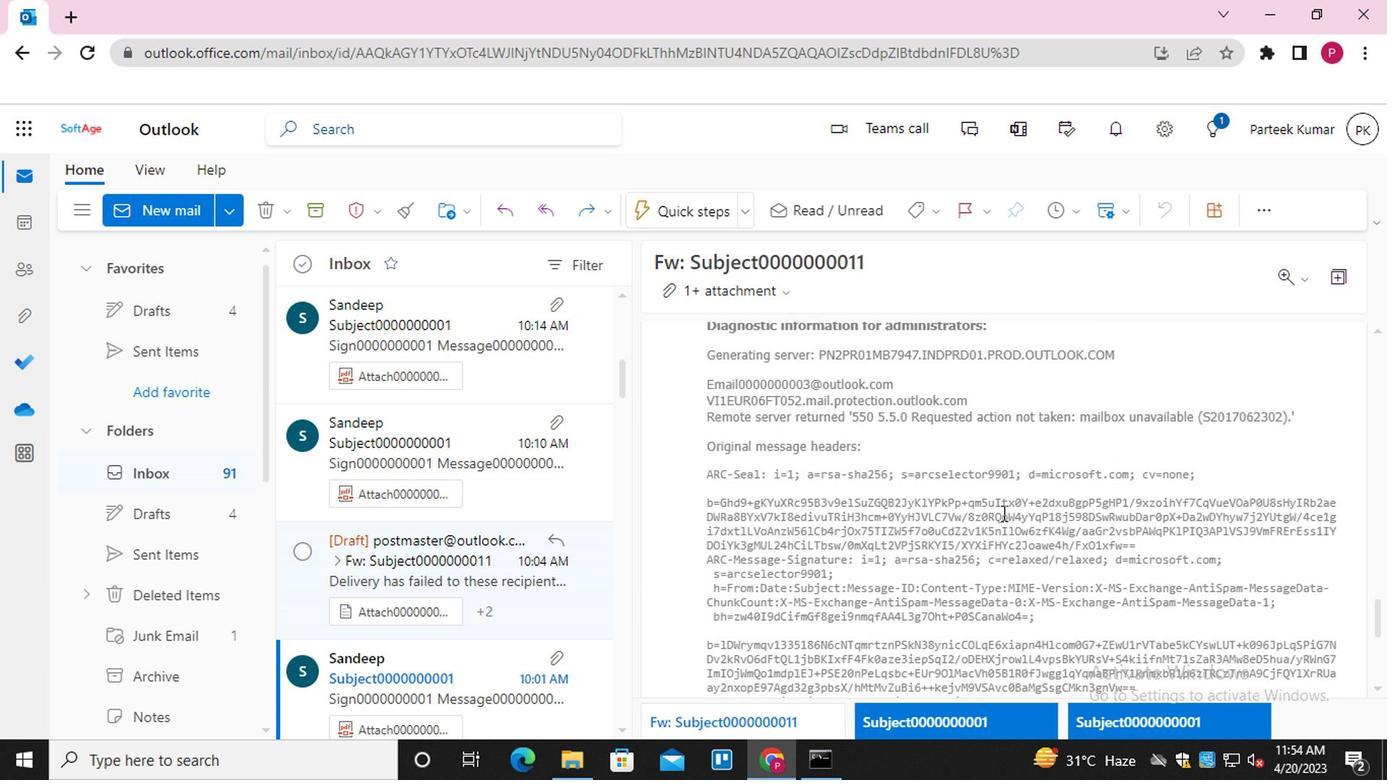 
Action: Mouse scrolled (1029, 512) with delta (0, 0)
Screenshot: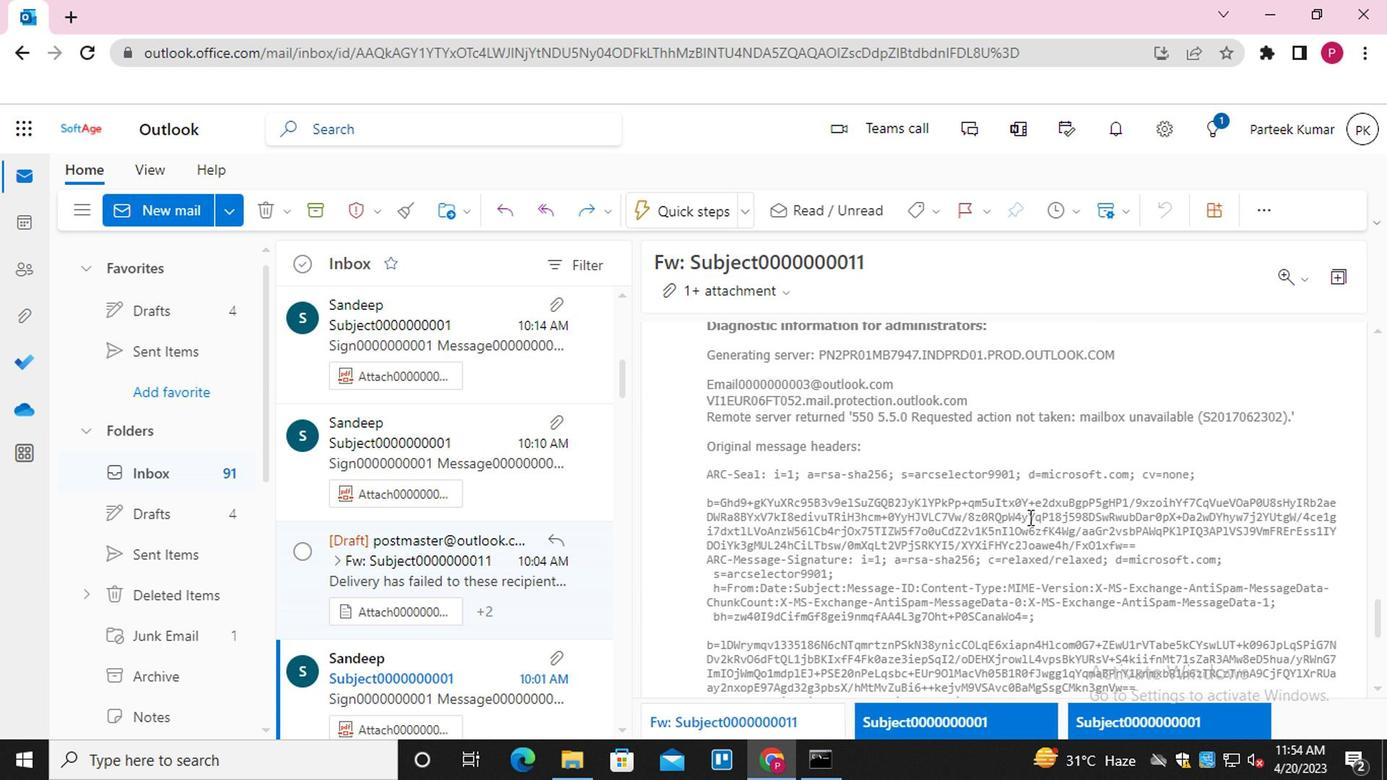 
Action: Mouse scrolled (1029, 512) with delta (0, 0)
Screenshot: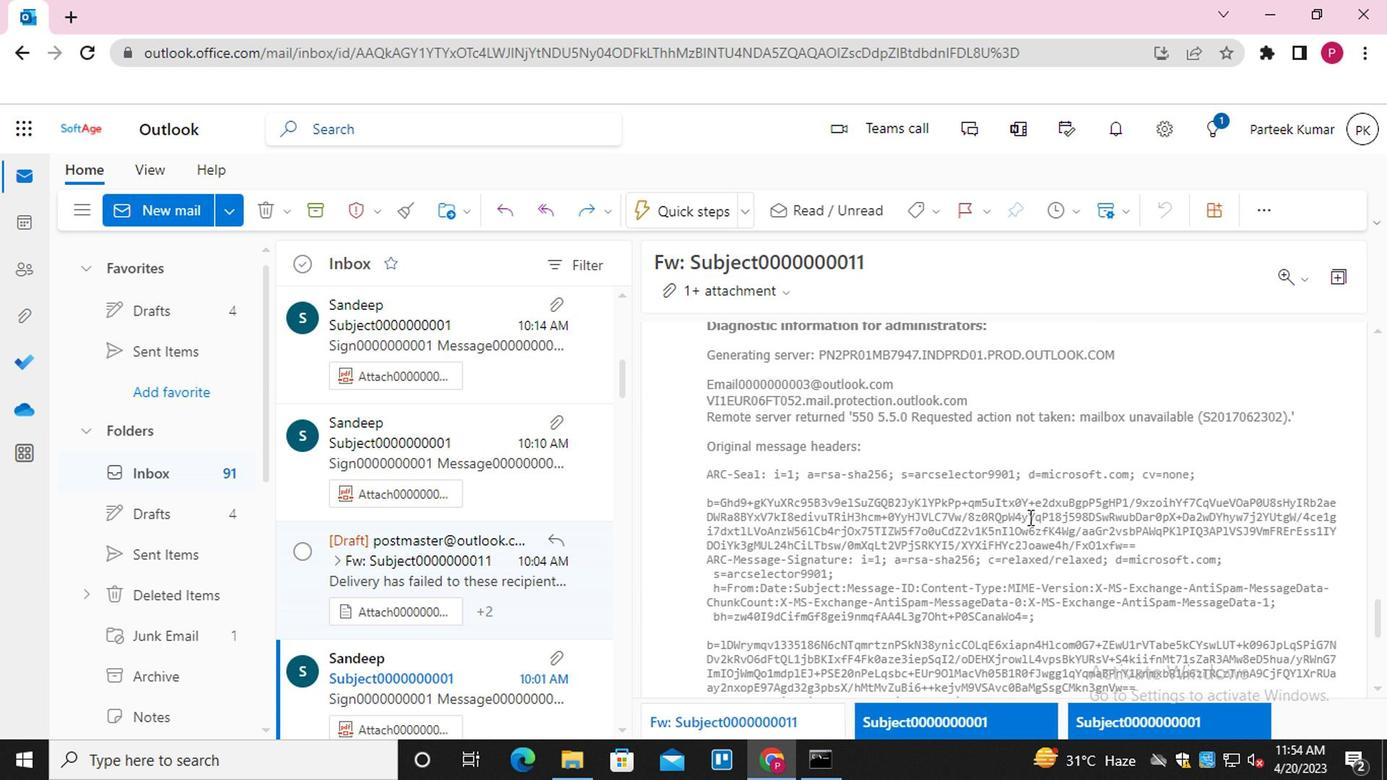 
Action: Mouse scrolled (1029, 512) with delta (0, 0)
Screenshot: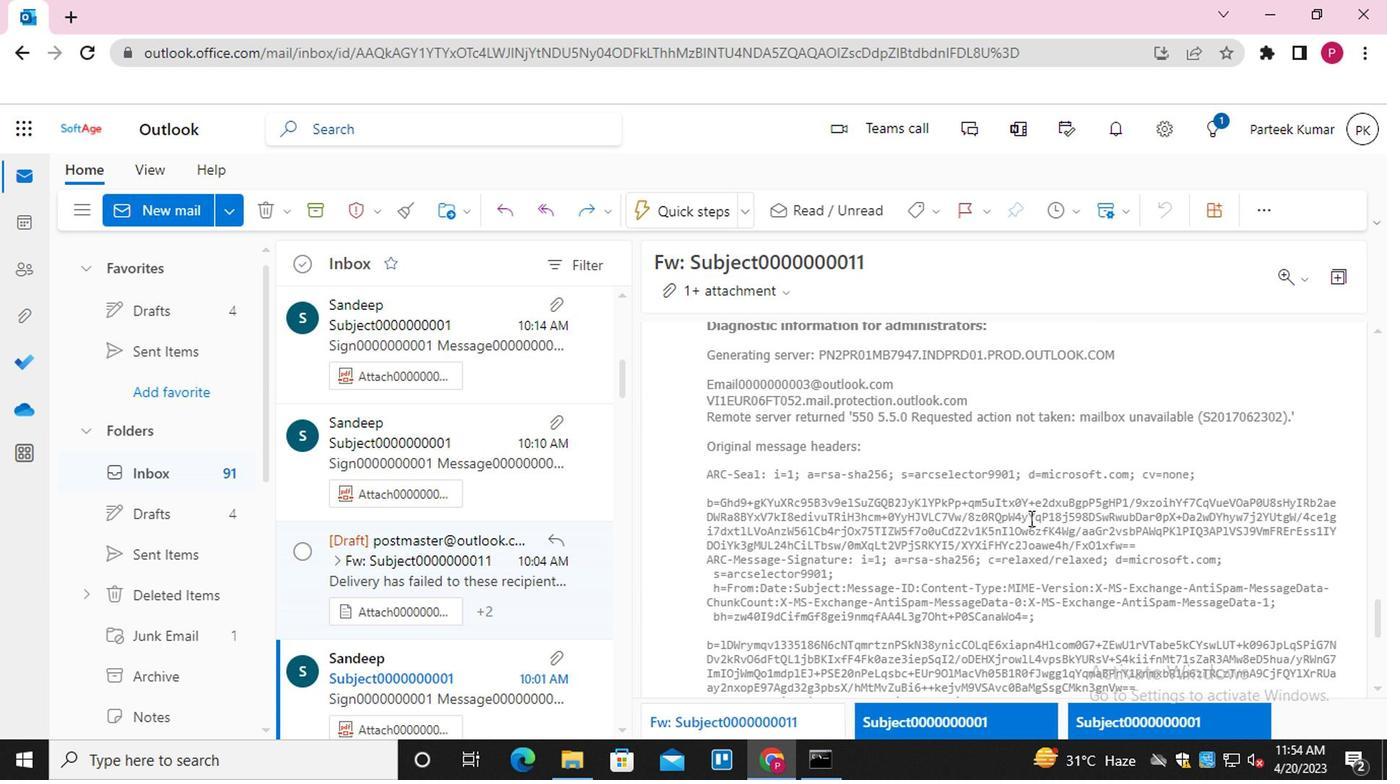 
Action: Mouse scrolled (1029, 512) with delta (0, 0)
Screenshot: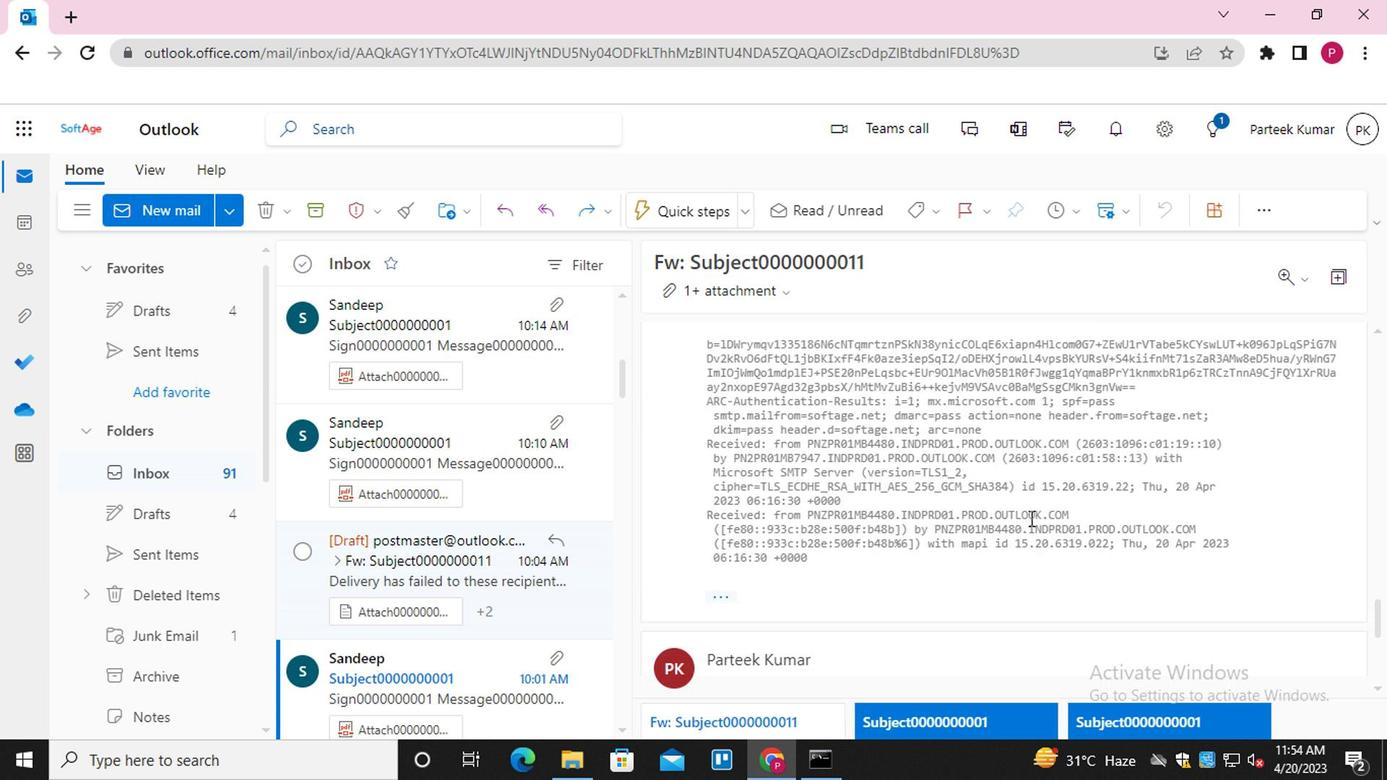 
Action: Mouse scrolled (1029, 512) with delta (0, 0)
Screenshot: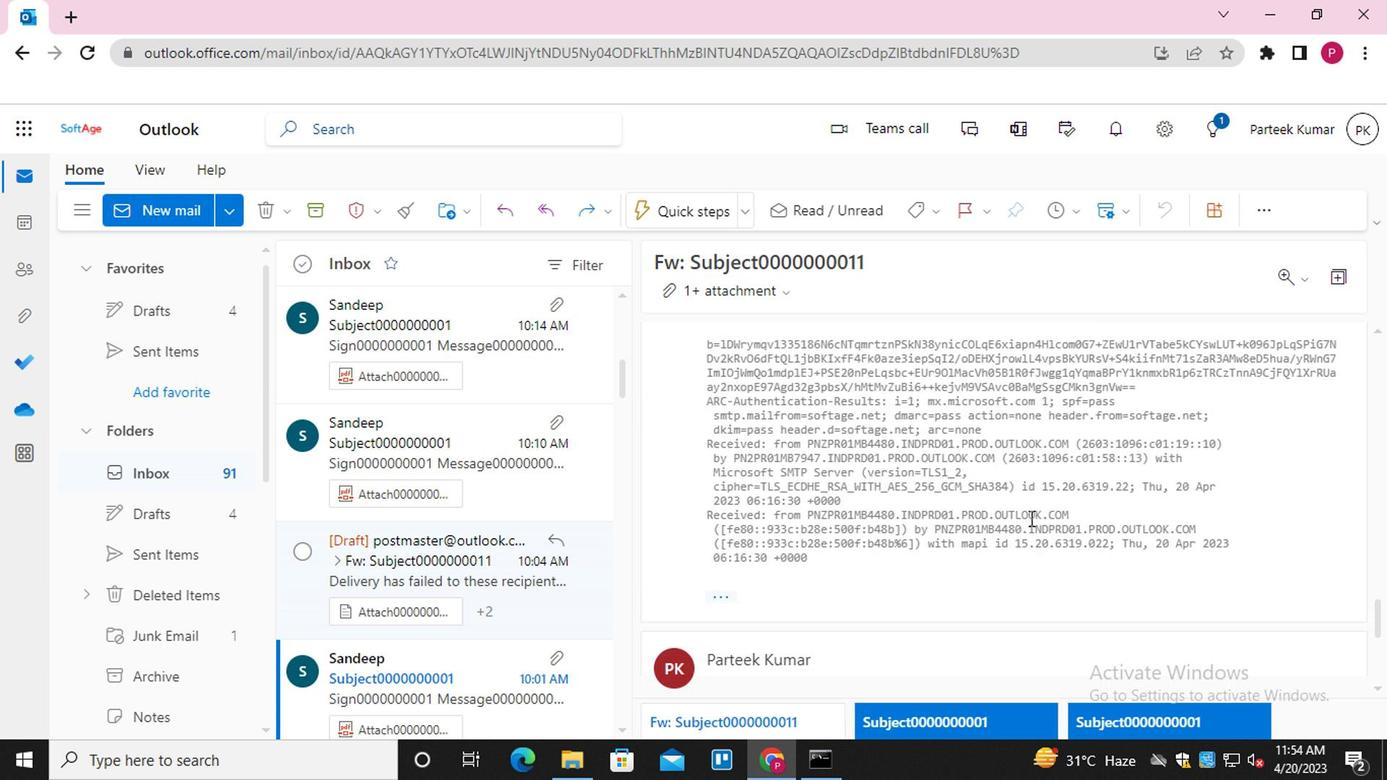 
Action: Mouse scrolled (1029, 512) with delta (0, 0)
Screenshot: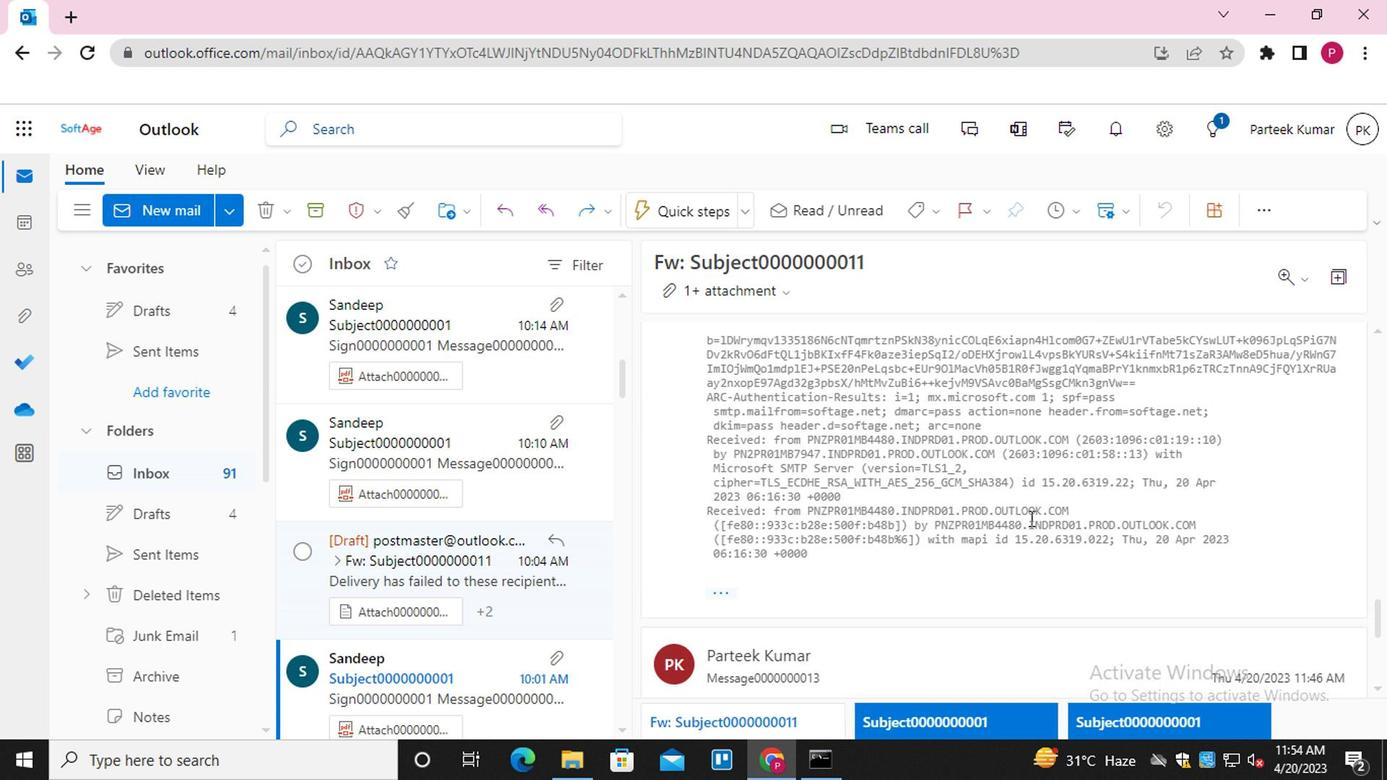 
Action: Mouse scrolled (1029, 512) with delta (0, 0)
Screenshot: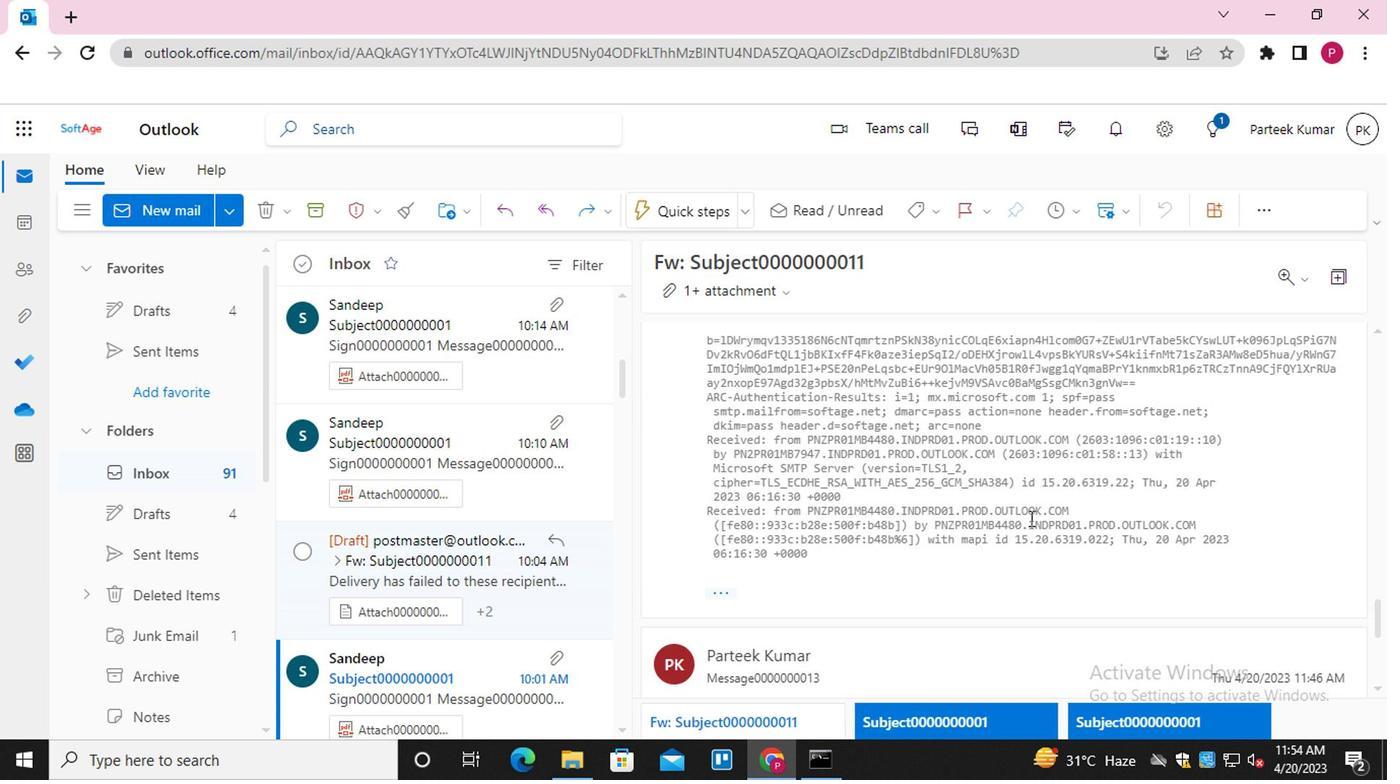 
Action: Mouse moved to (1029, 515)
Screenshot: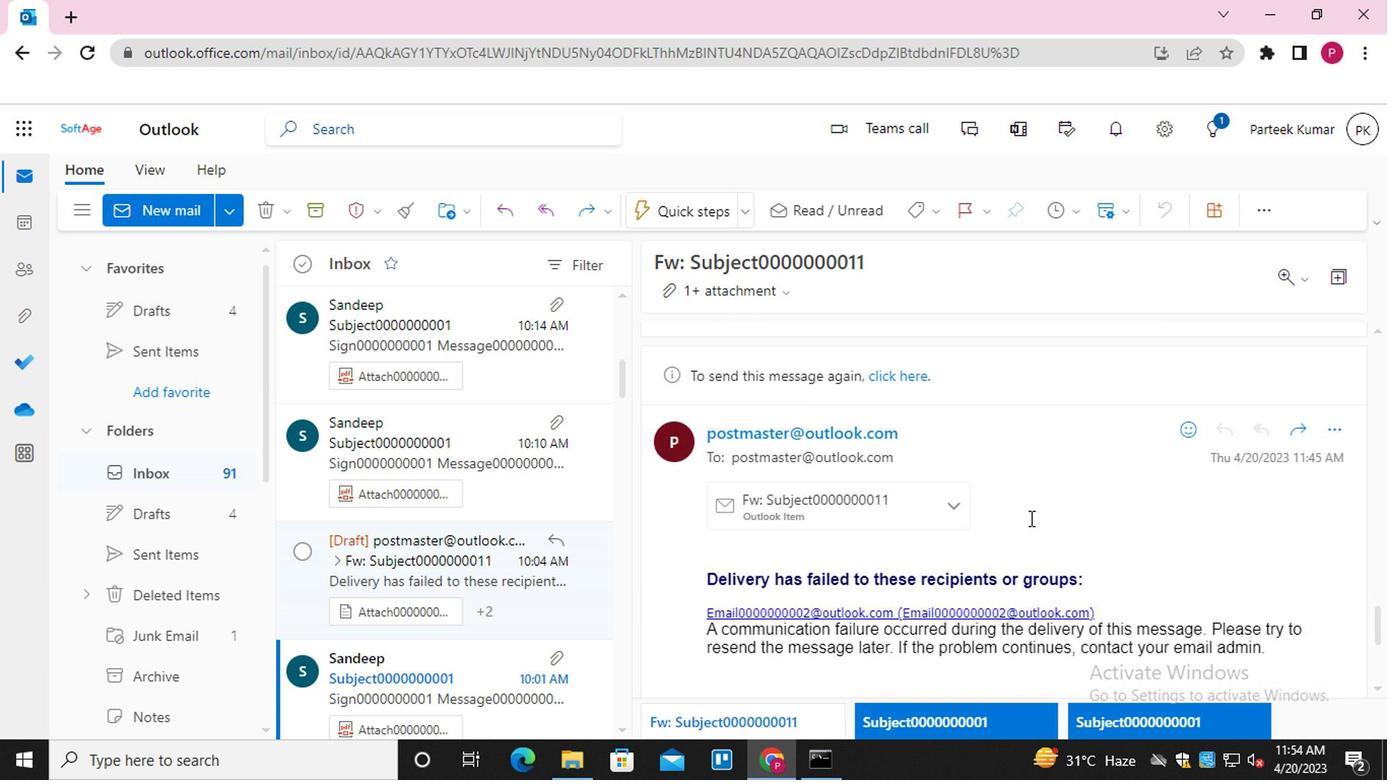 
Action: Mouse scrolled (1029, 514) with delta (0, 0)
Screenshot: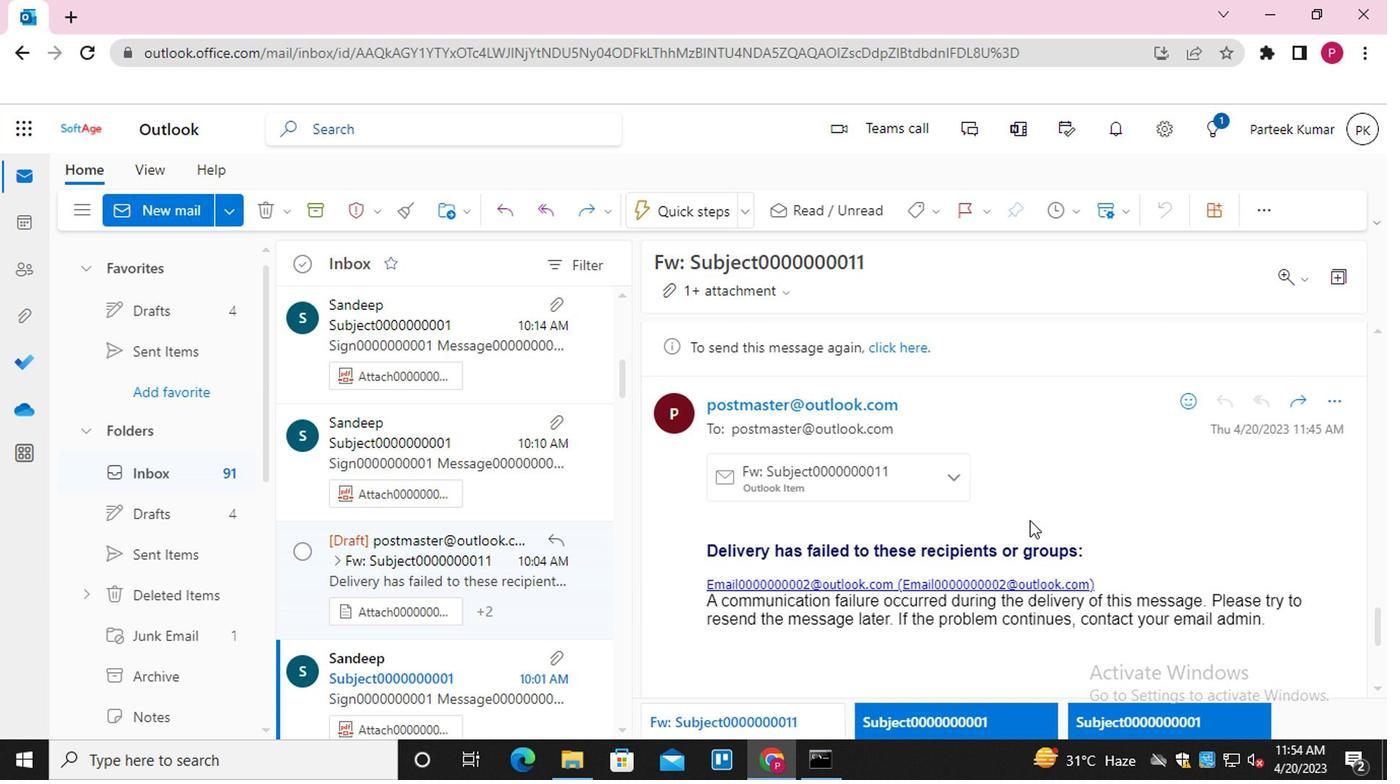 
Action: Mouse scrolled (1029, 514) with delta (0, 0)
Screenshot: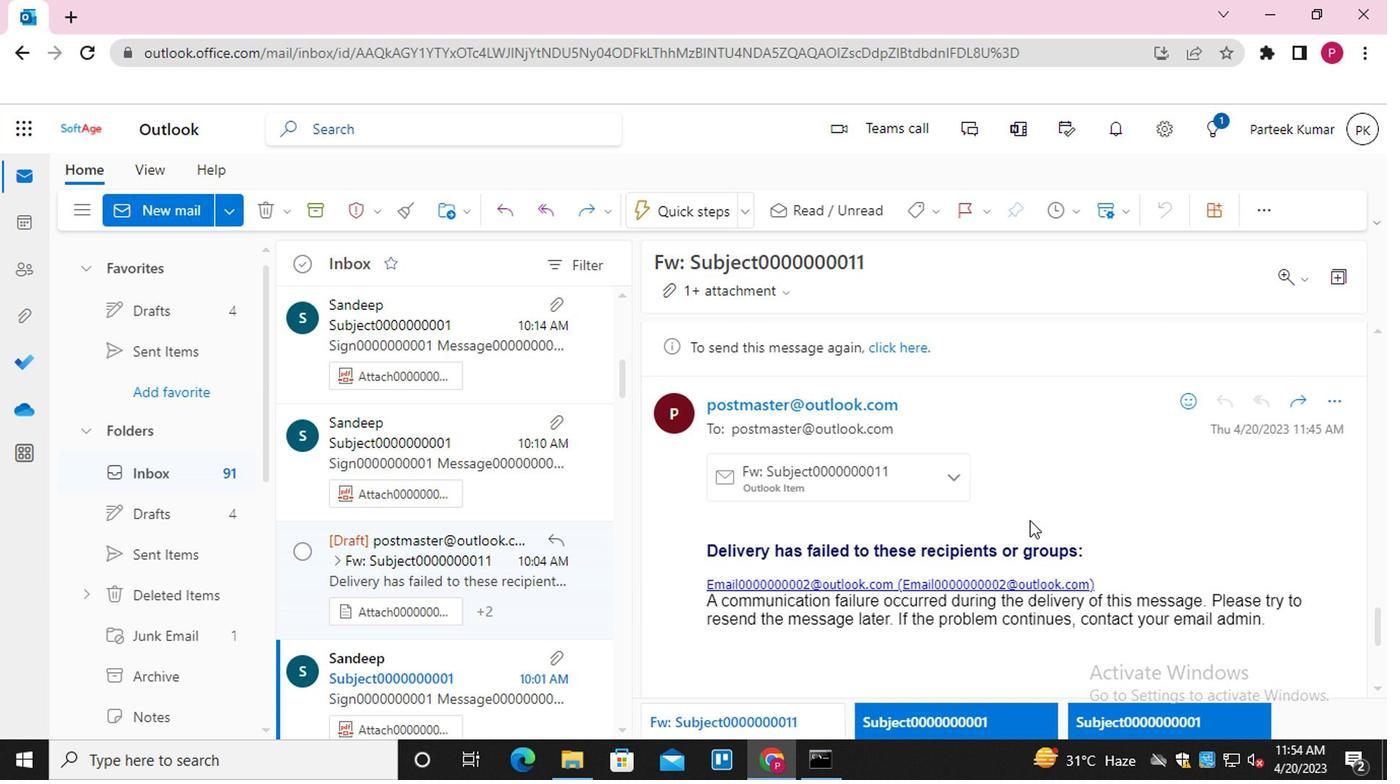 
Action: Mouse scrolled (1029, 514) with delta (0, 0)
Screenshot: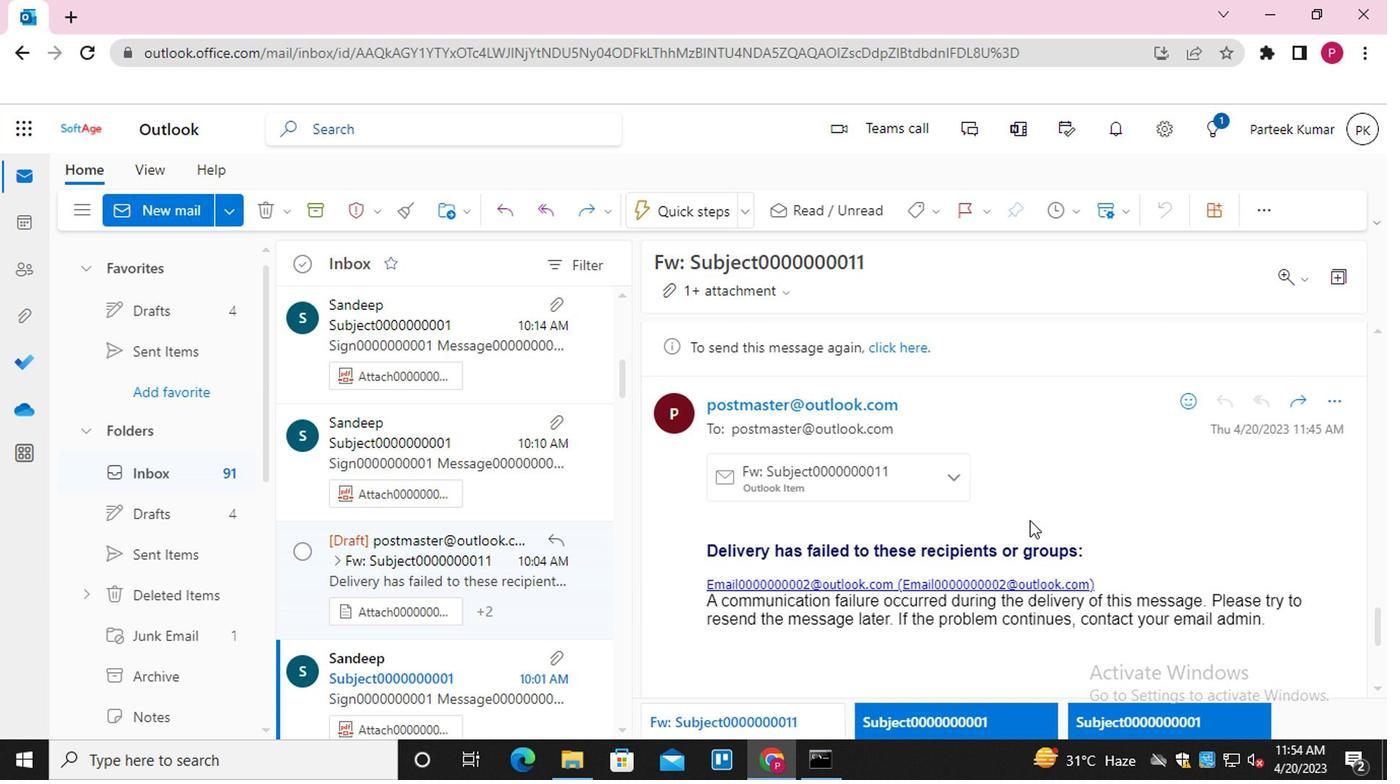 
Action: Mouse scrolled (1029, 514) with delta (0, 0)
Screenshot: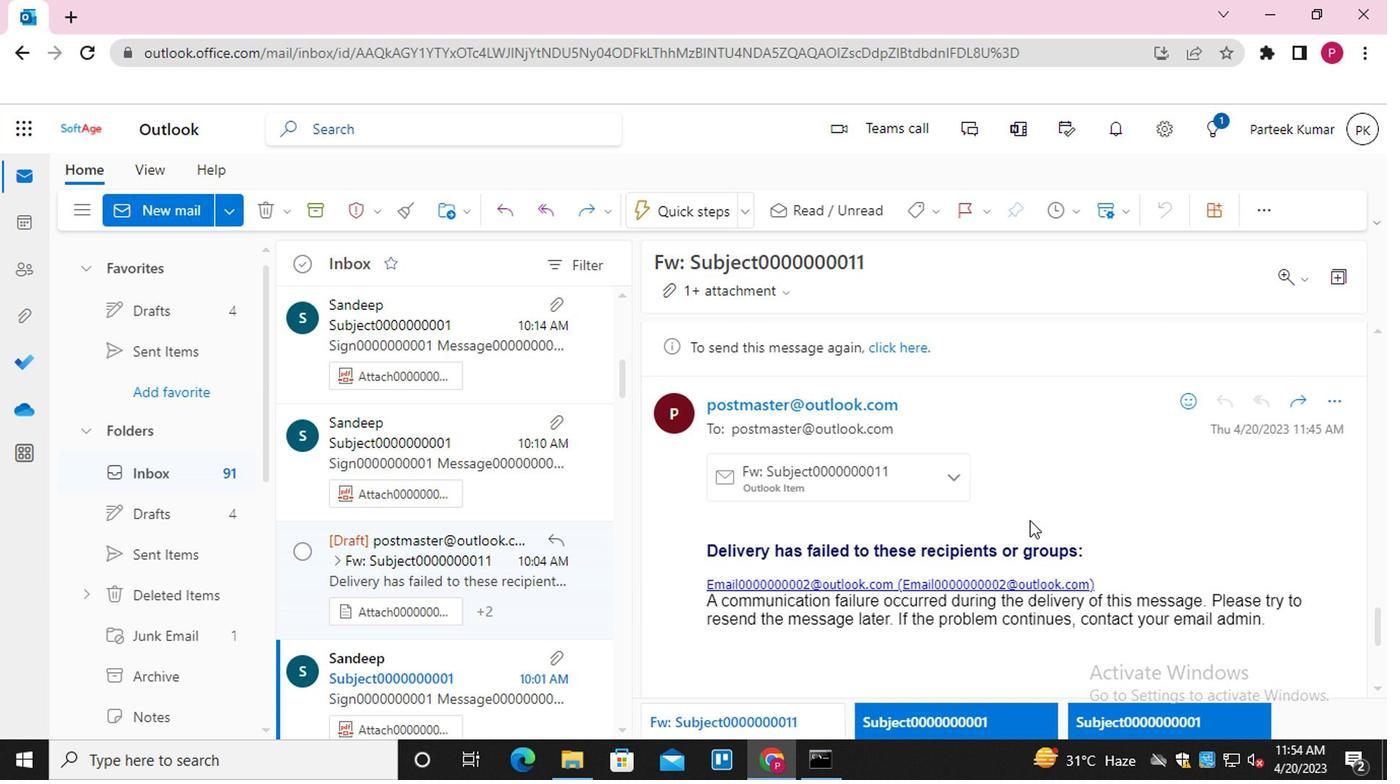 
Action: Mouse scrolled (1029, 514) with delta (0, 0)
Screenshot: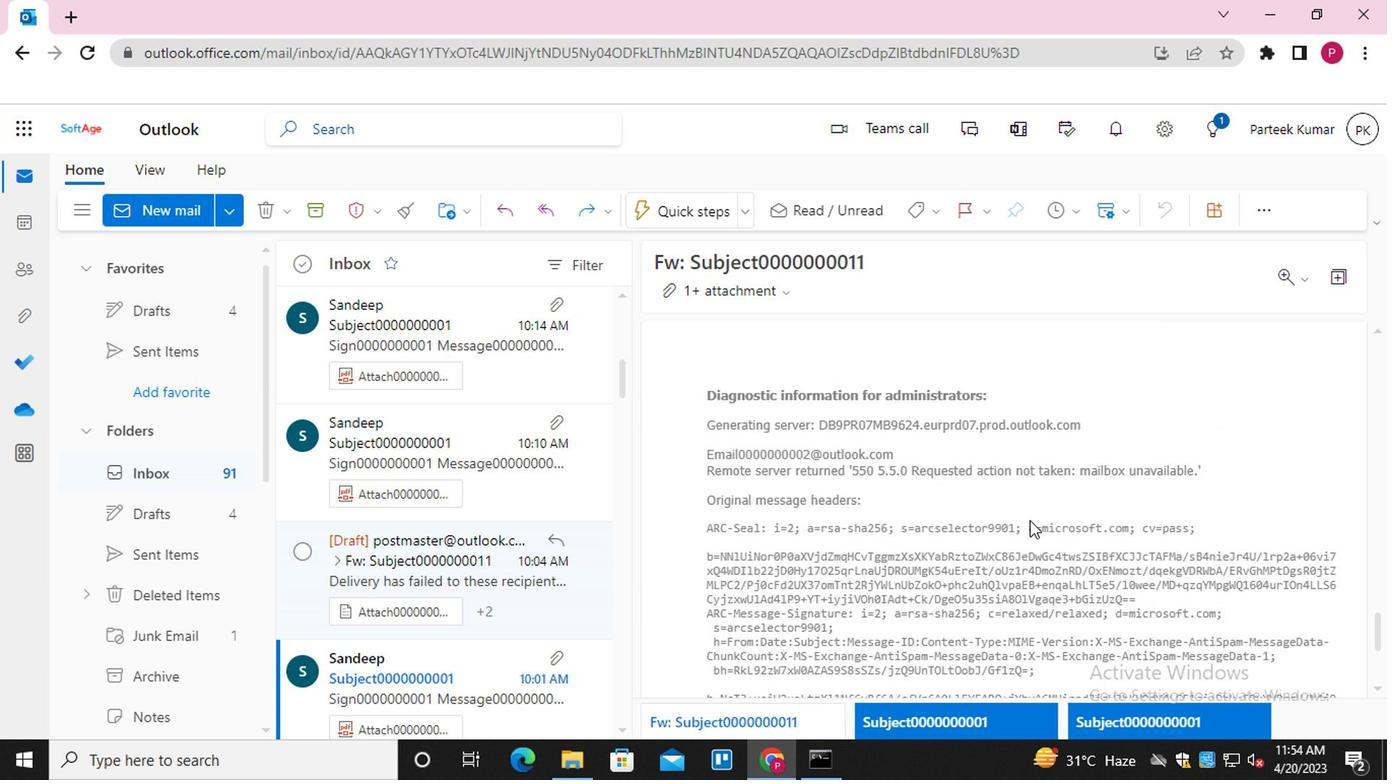 
Action: Mouse scrolled (1029, 514) with delta (0, 0)
Screenshot: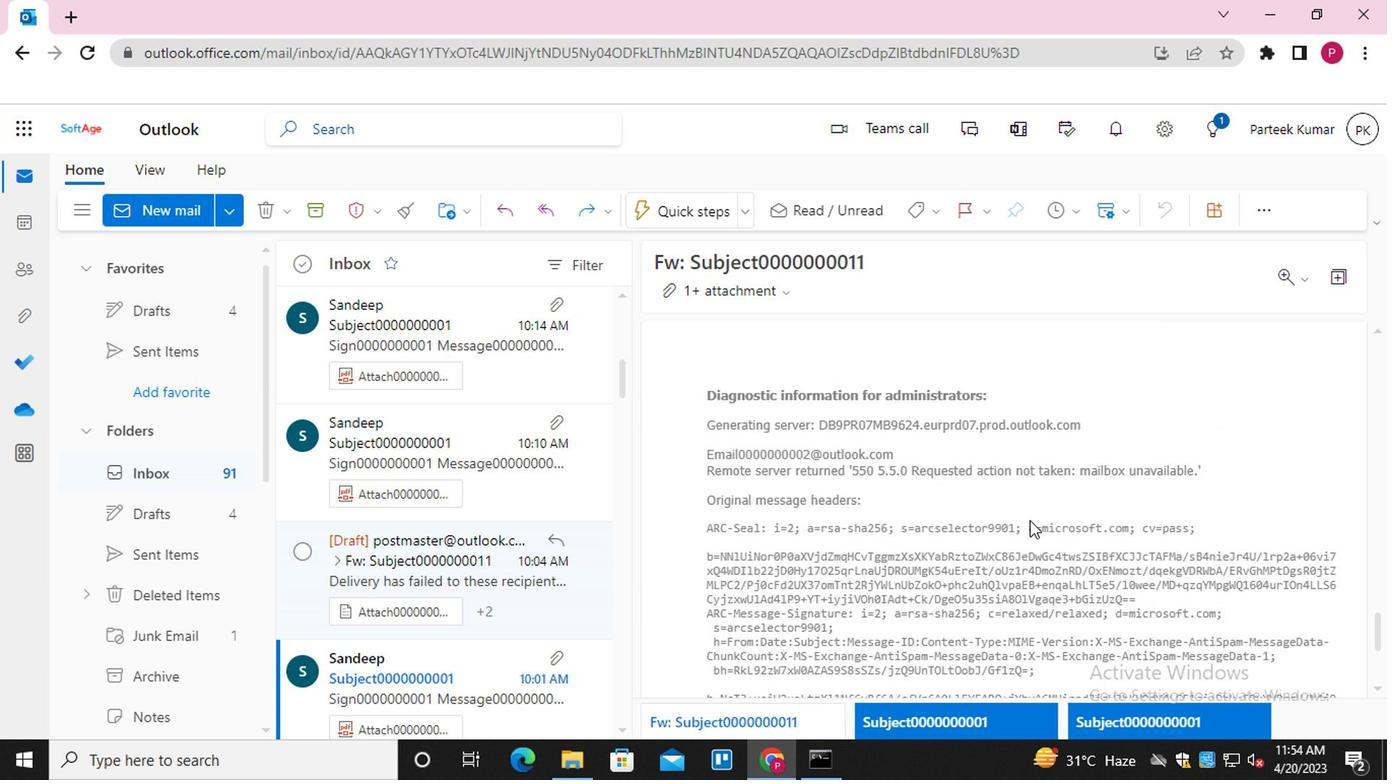 
Action: Mouse scrolled (1029, 514) with delta (0, 0)
Screenshot: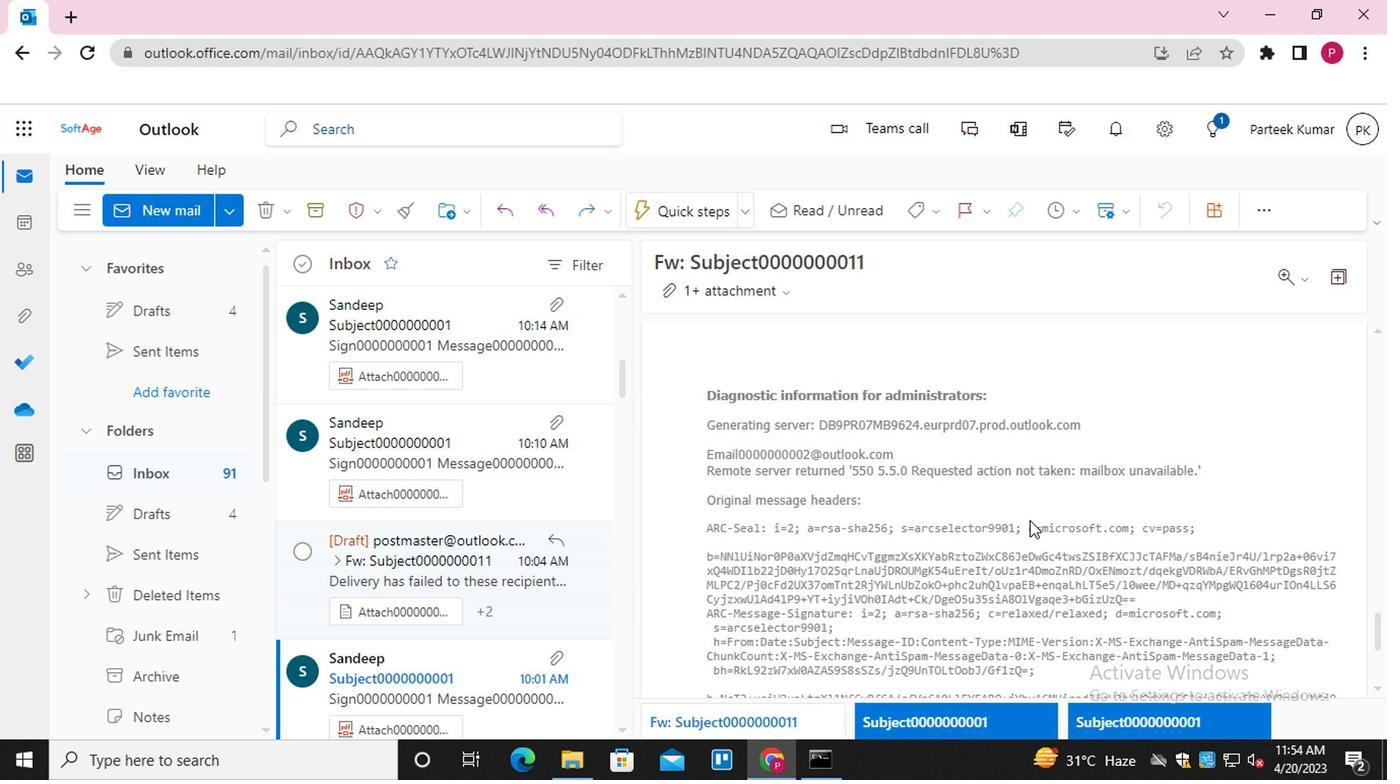 
Action: Mouse scrolled (1029, 514) with delta (0, 0)
Screenshot: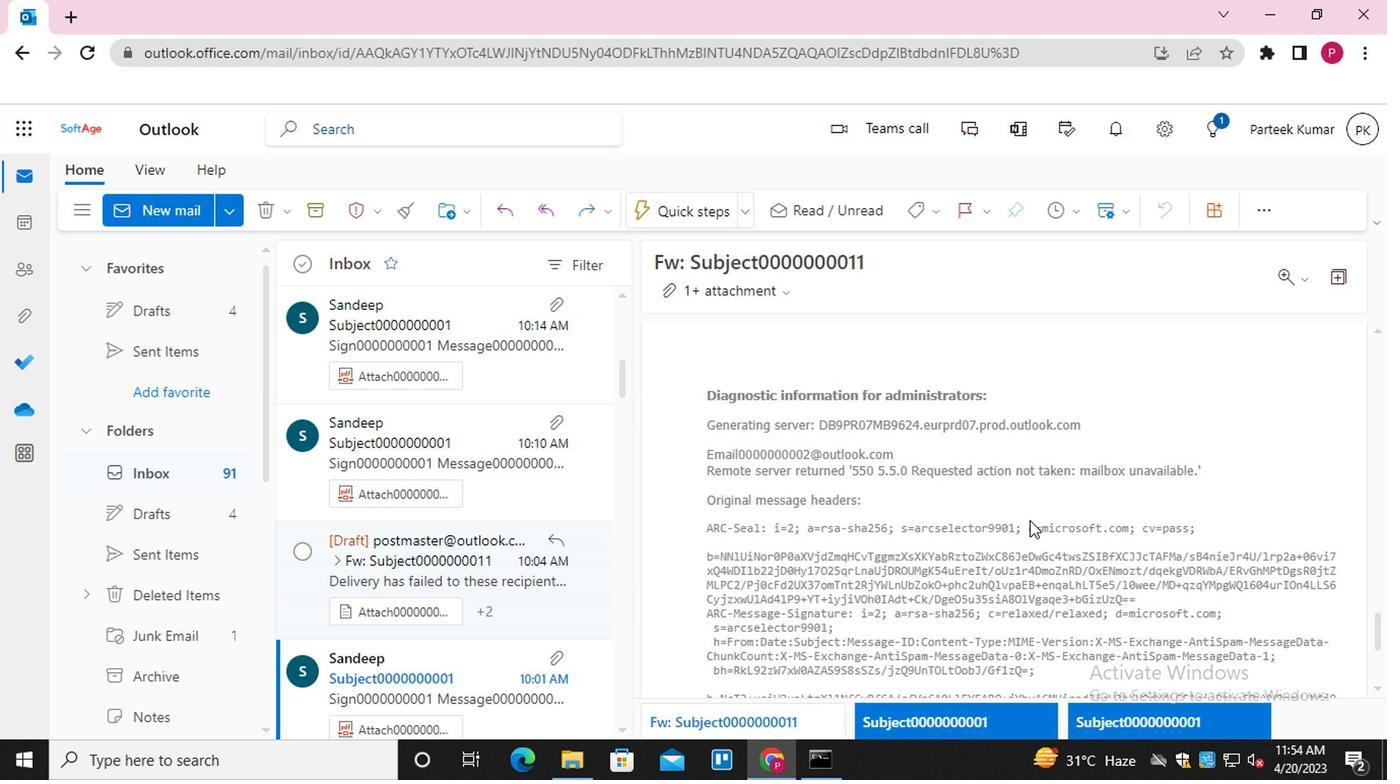 
Action: Mouse scrolled (1029, 514) with delta (0, 0)
Screenshot: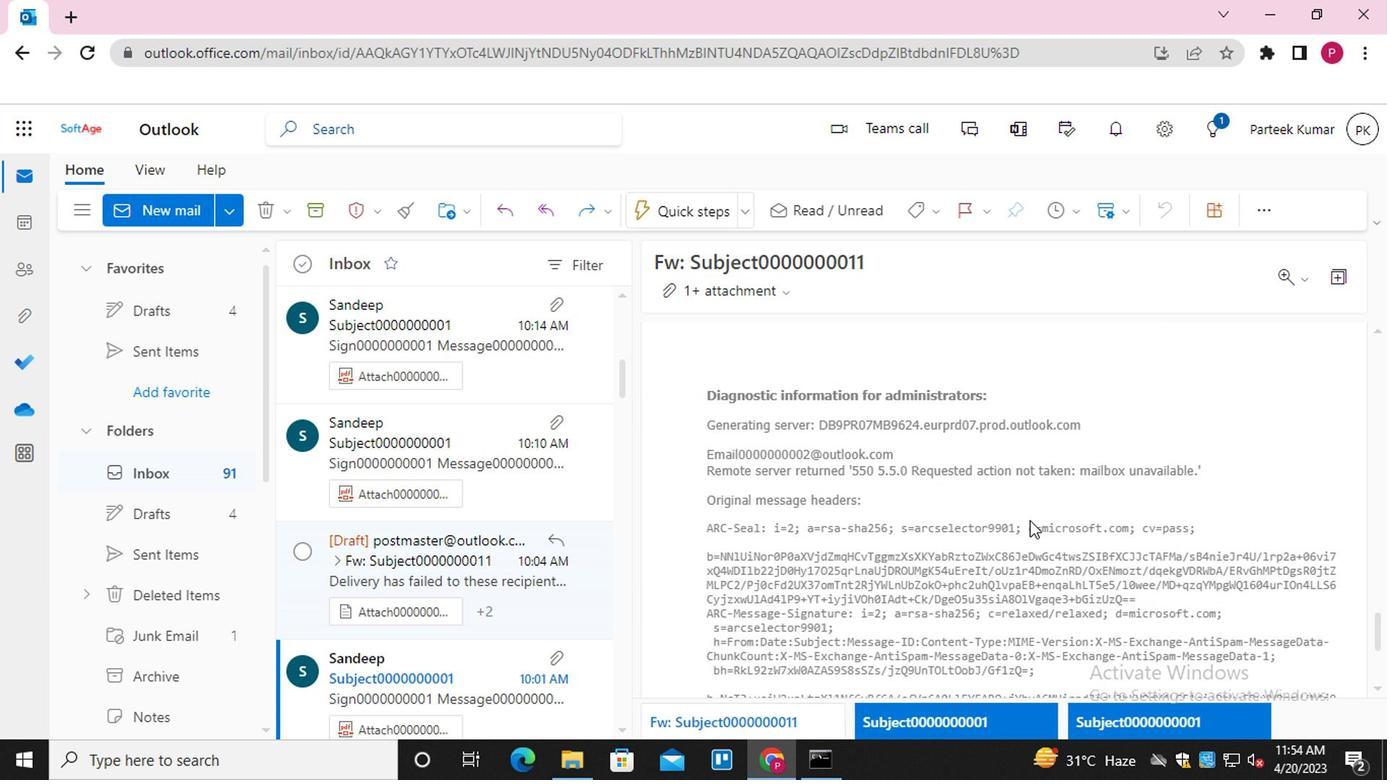 
Action: Mouse scrolled (1029, 514) with delta (0, 0)
Screenshot: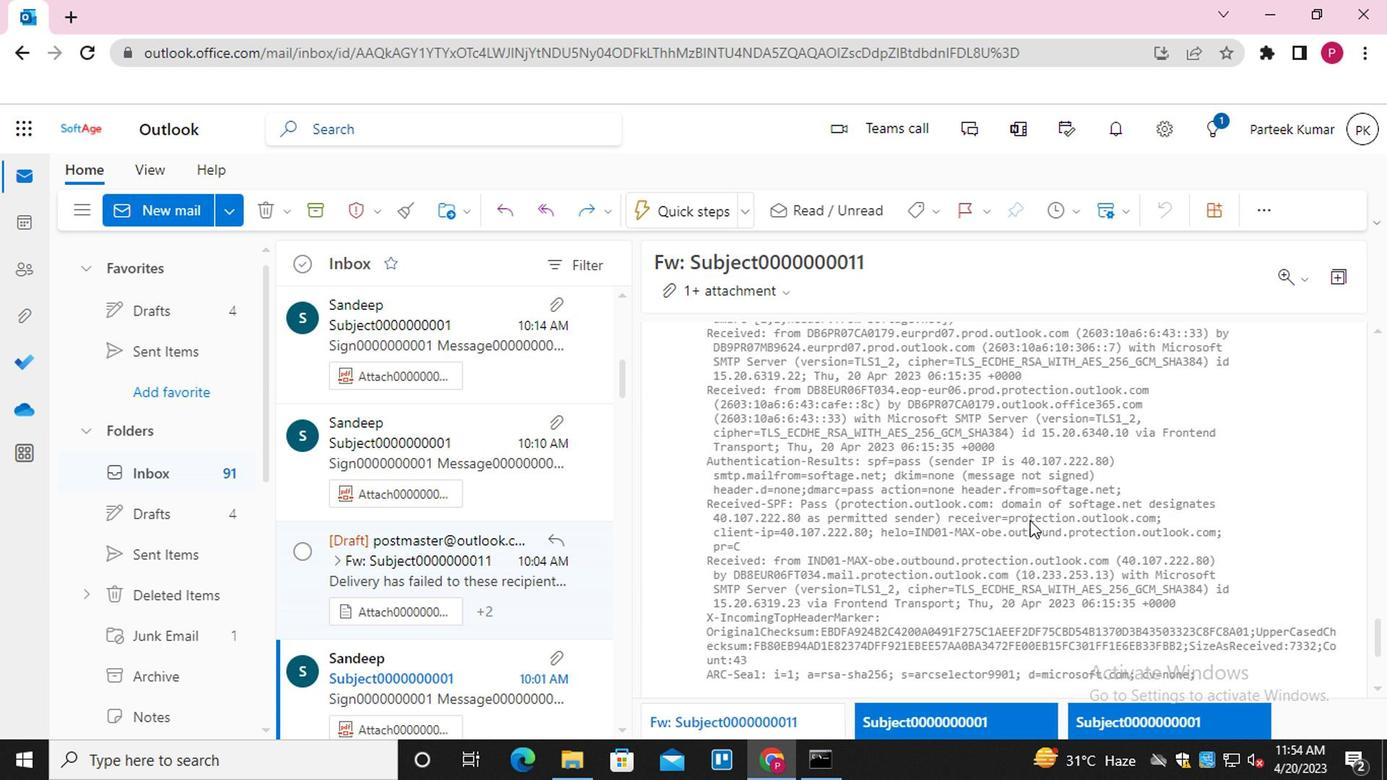
Action: Mouse scrolled (1029, 514) with delta (0, 0)
Screenshot: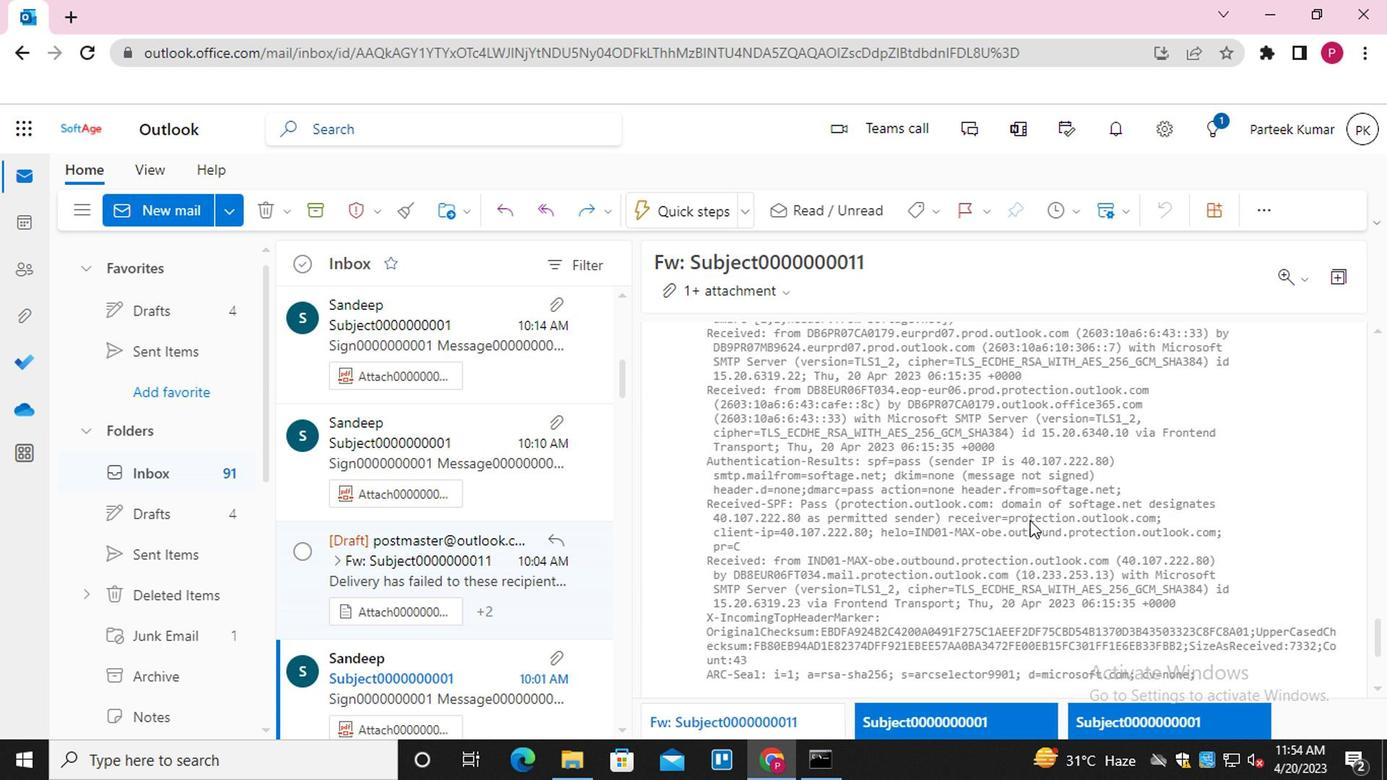 
Action: Mouse scrolled (1029, 514) with delta (0, 0)
Screenshot: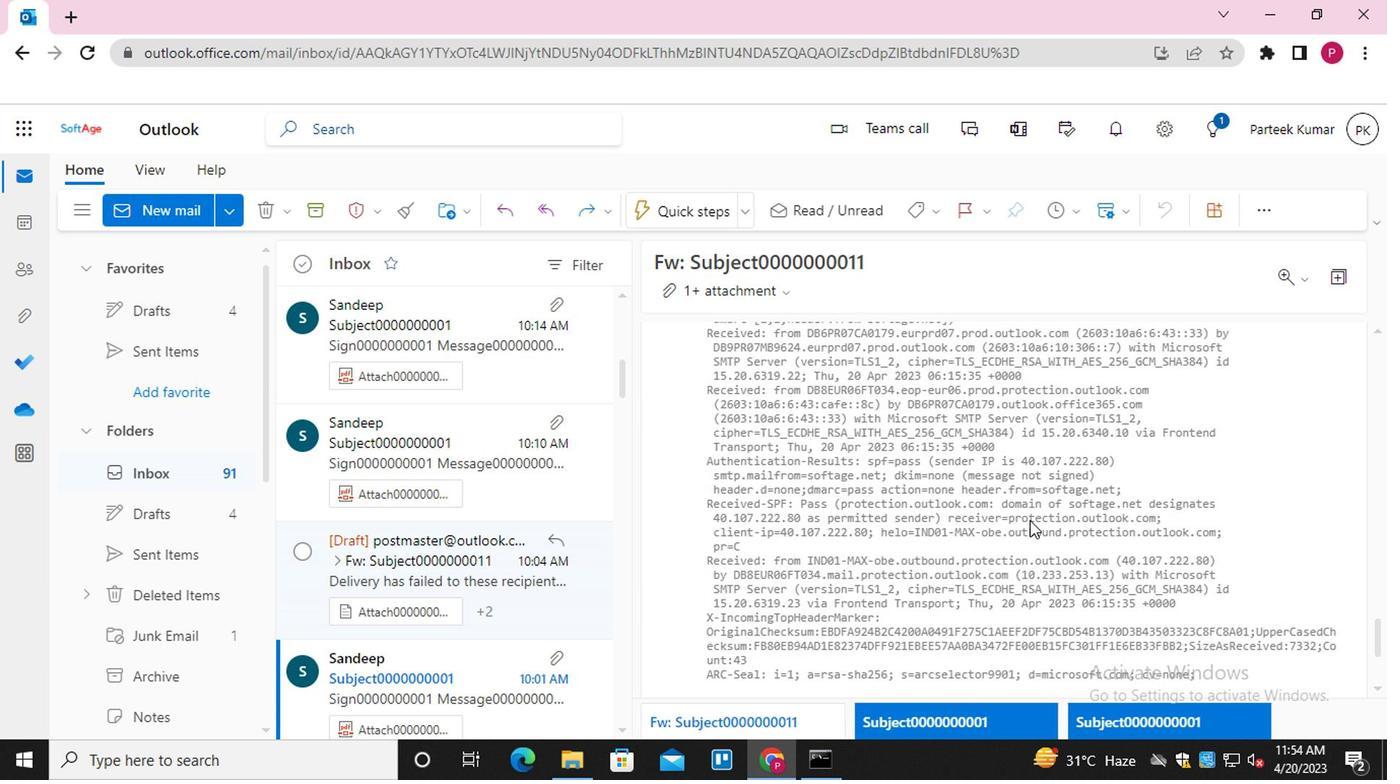 
Action: Mouse scrolled (1029, 514) with delta (0, 0)
Screenshot: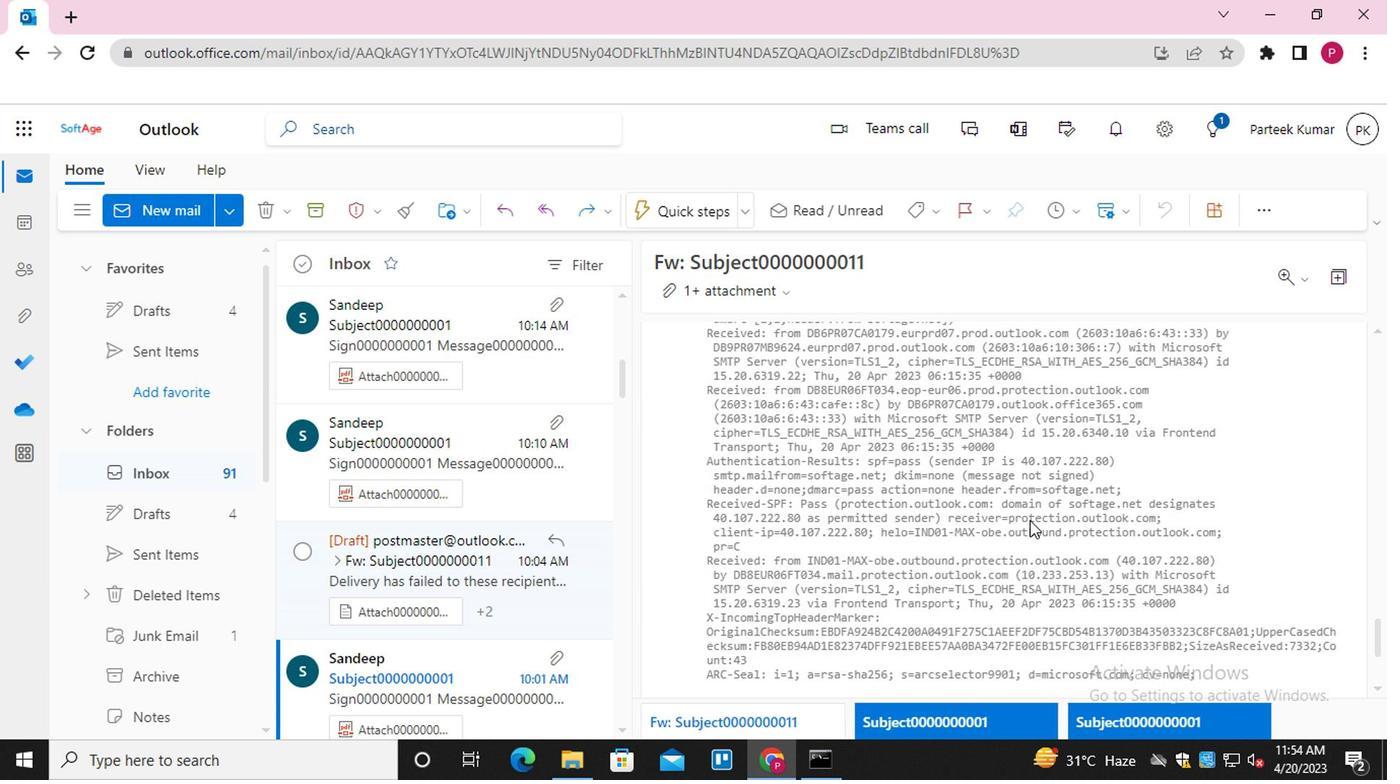
Action: Mouse scrolled (1029, 514) with delta (0, 0)
Screenshot: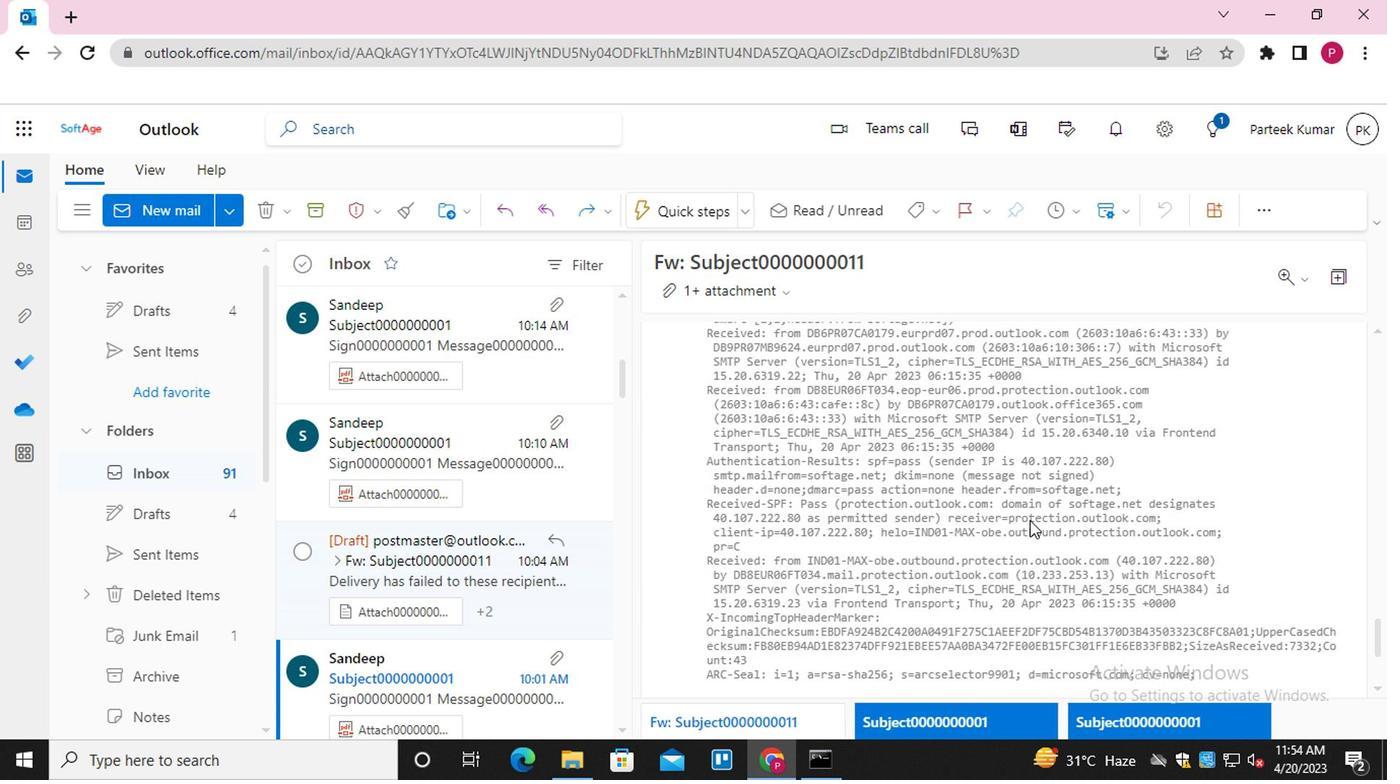 
Action: Mouse scrolled (1029, 514) with delta (0, 0)
Screenshot: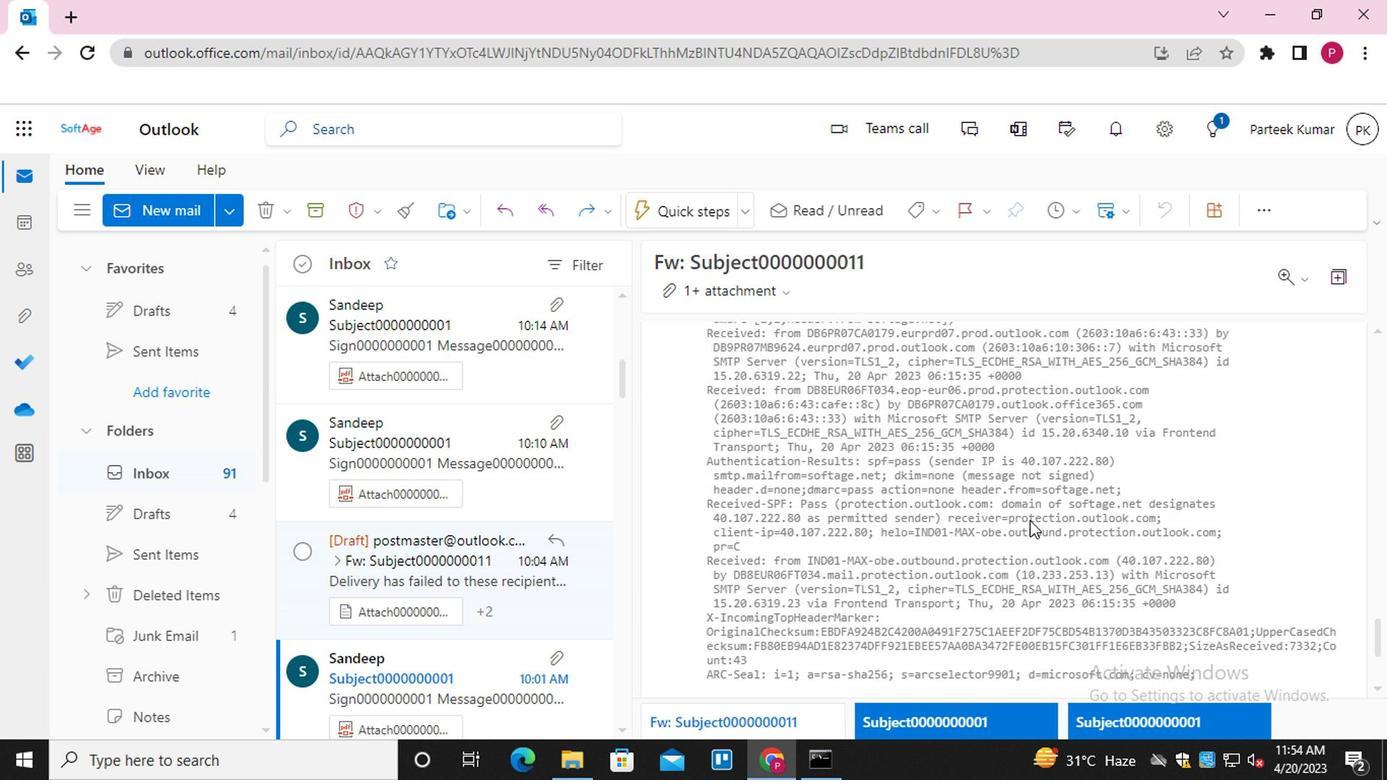
Action: Mouse scrolled (1029, 514) with delta (0, 0)
Screenshot: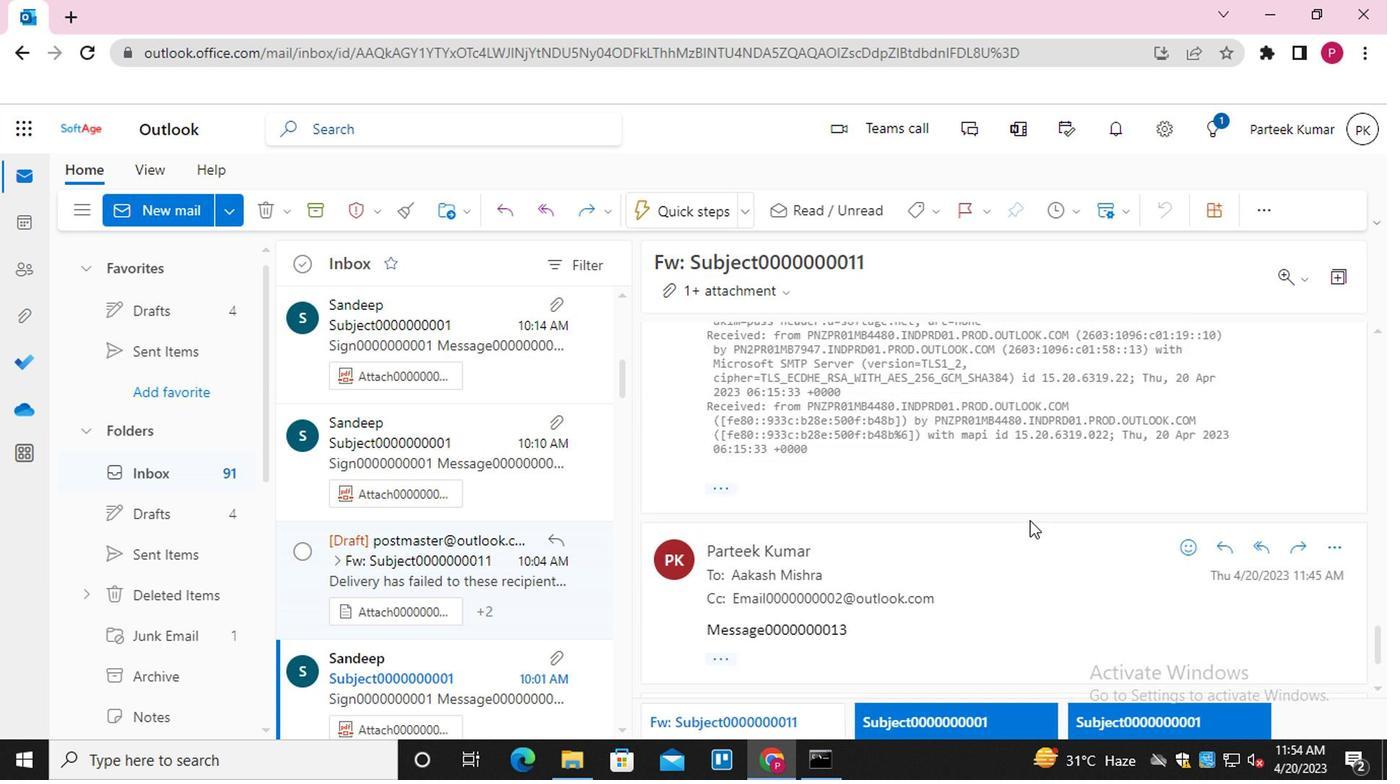 
Action: Mouse scrolled (1029, 514) with delta (0, 0)
Screenshot: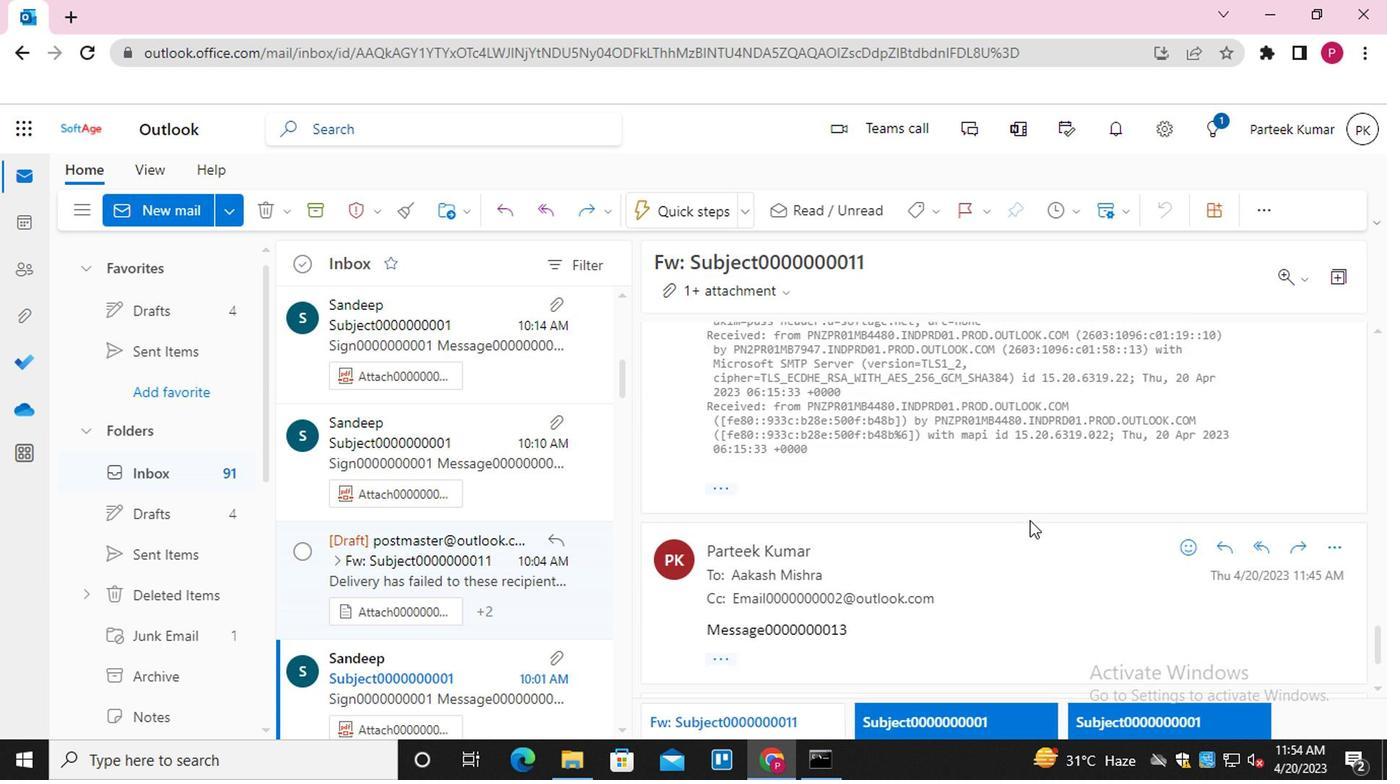
Action: Mouse scrolled (1029, 514) with delta (0, 0)
Screenshot: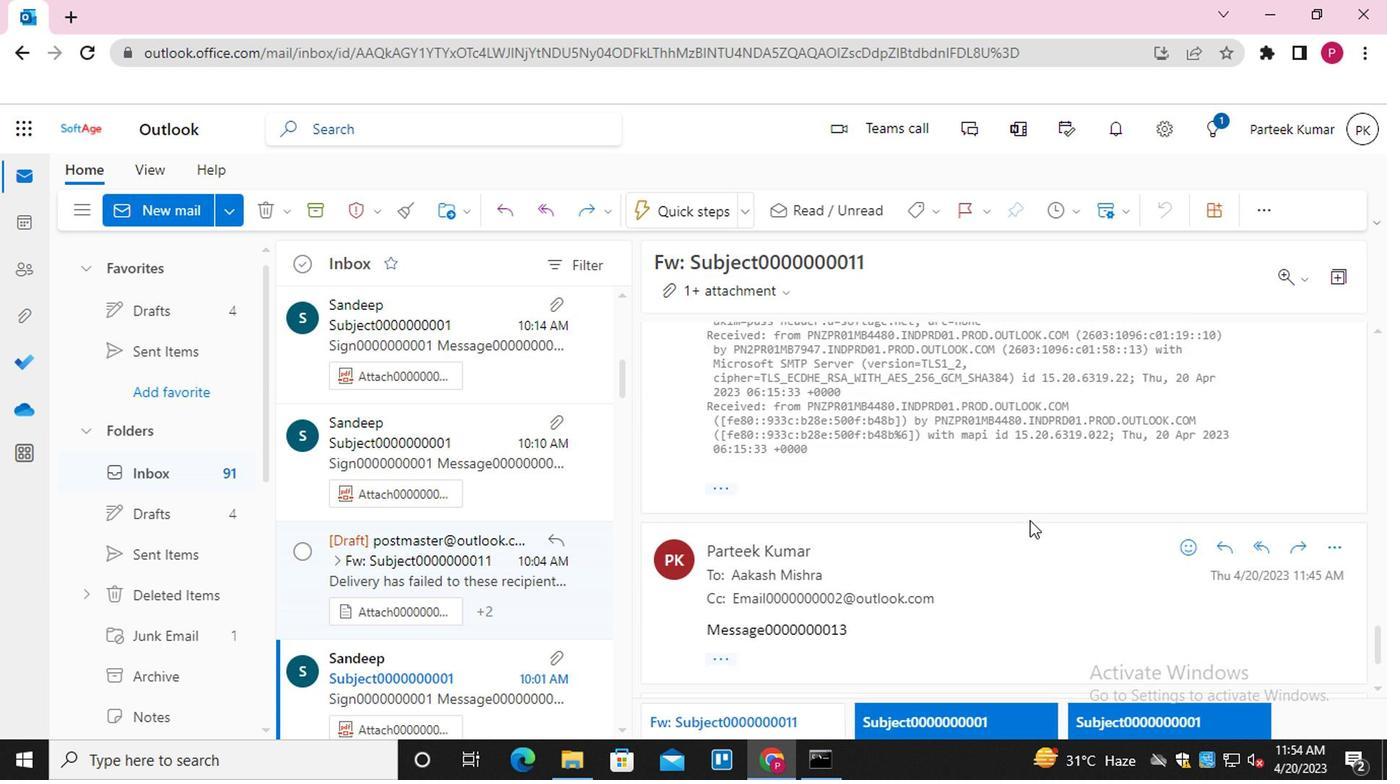 
Action: Mouse scrolled (1029, 514) with delta (0, 0)
Screenshot: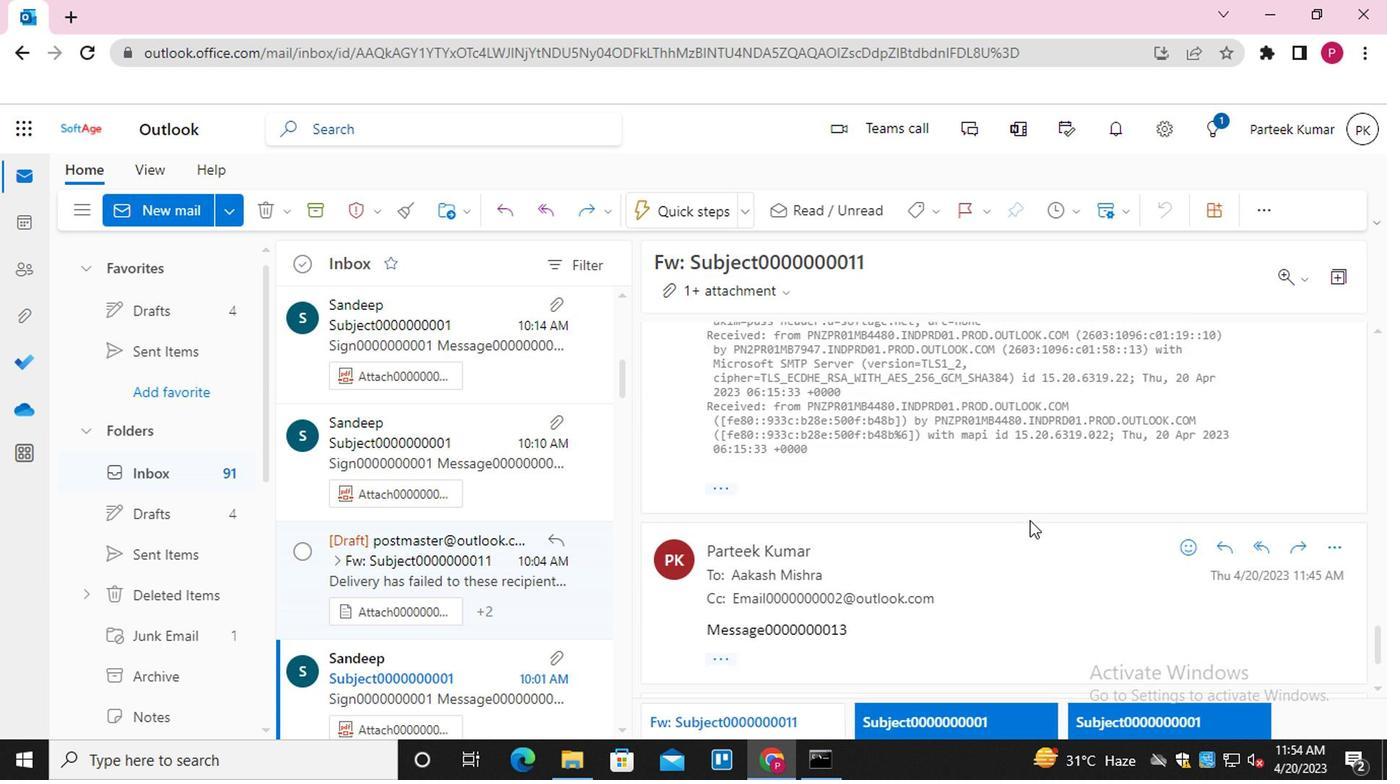 
Action: Mouse scrolled (1029, 514) with delta (0, 0)
Screenshot: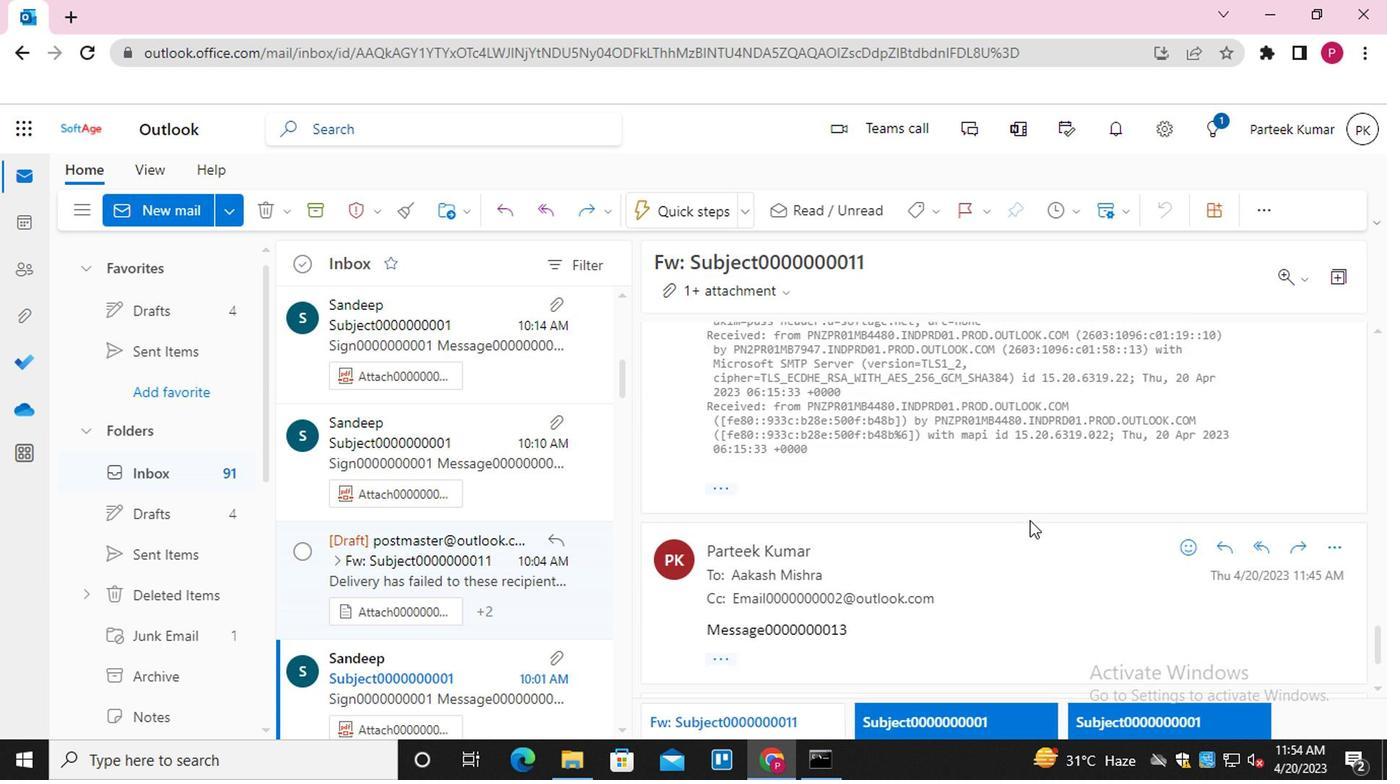 
Action: Mouse scrolled (1029, 514) with delta (0, 0)
Screenshot: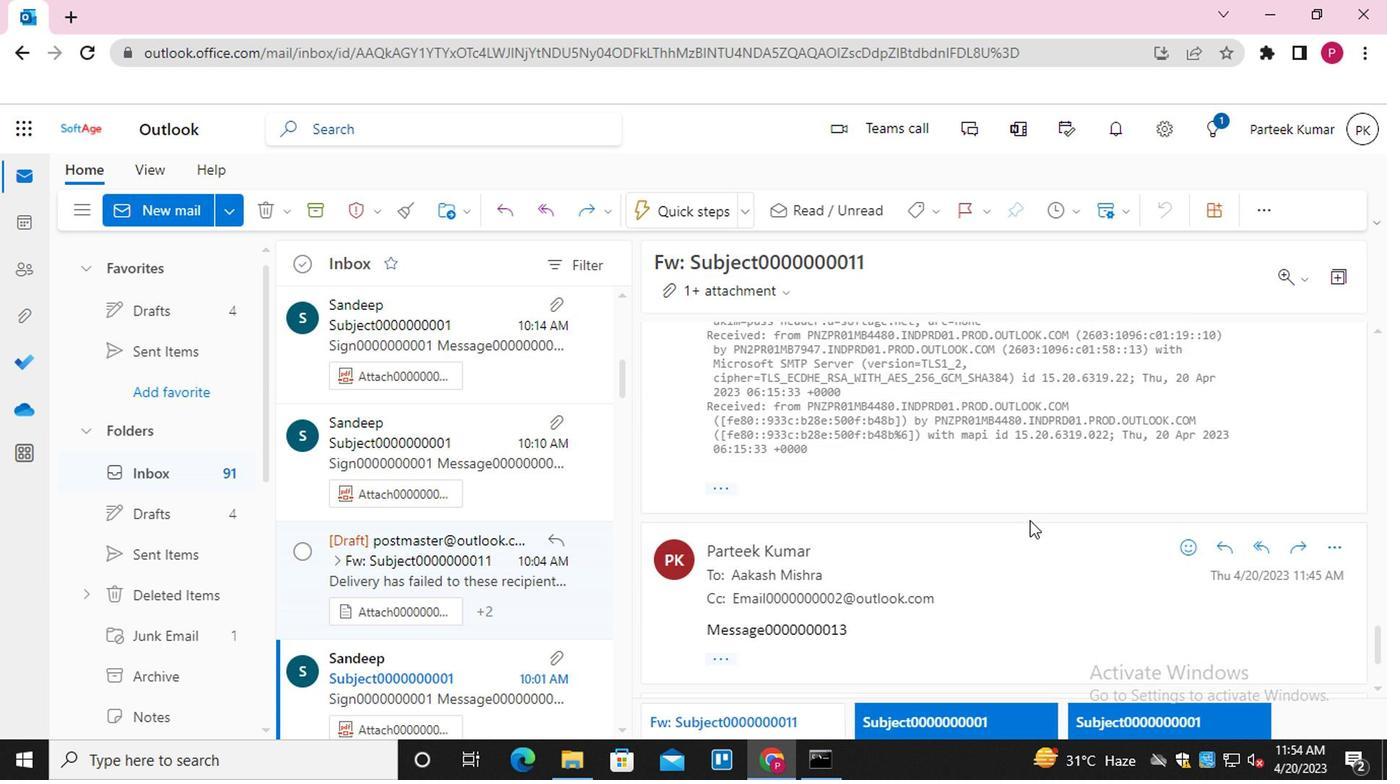 
Action: Mouse scrolled (1029, 515) with delta (0, 0)
Screenshot: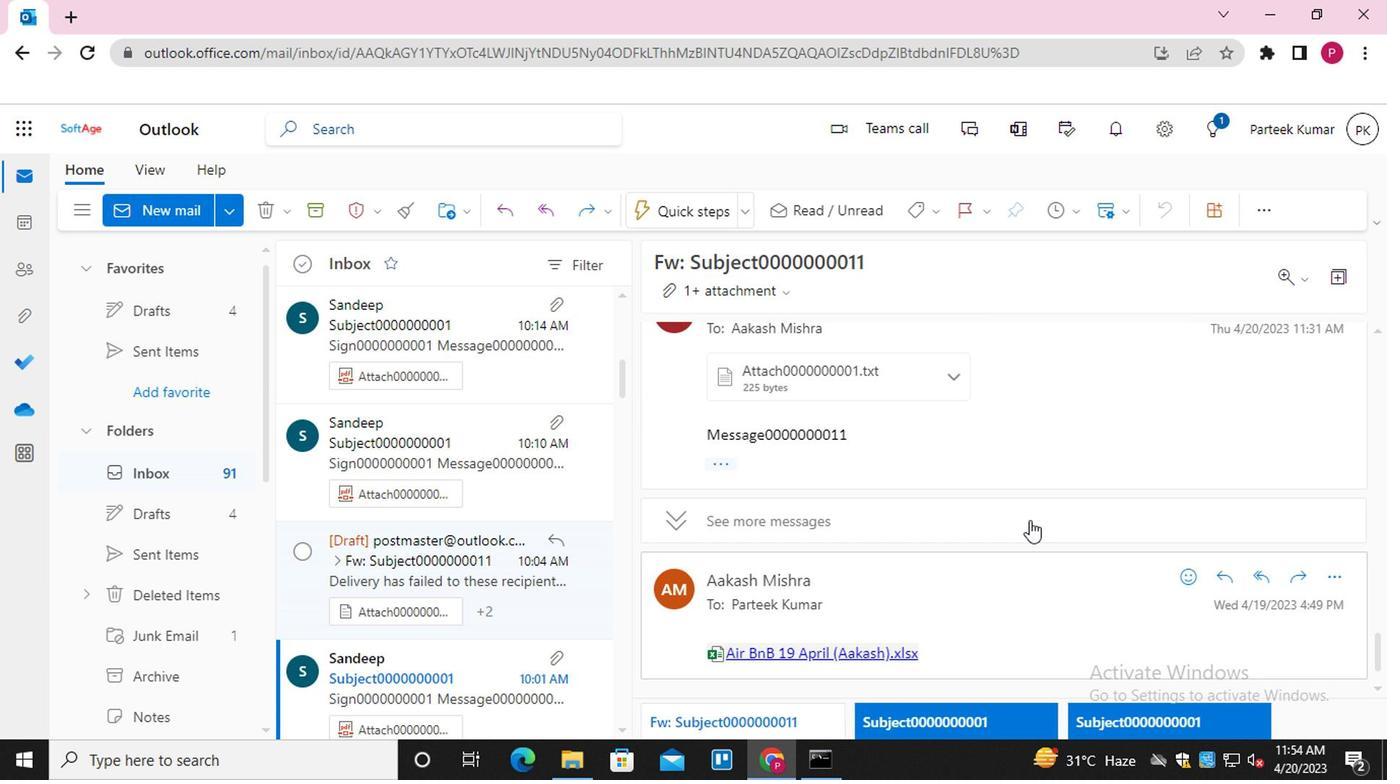 
Action: Mouse scrolled (1029, 514) with delta (0, 0)
Screenshot: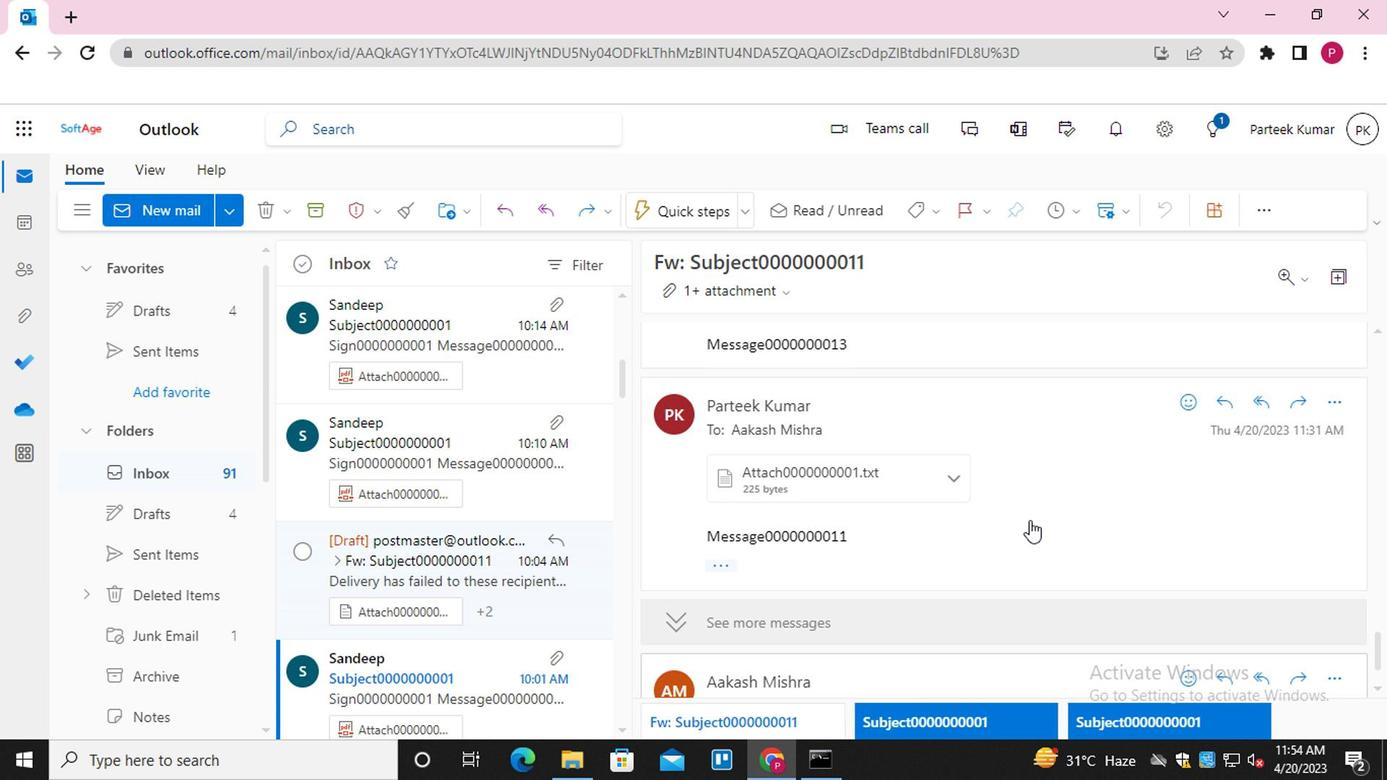 
Action: Mouse scrolled (1029, 514) with delta (0, 0)
Screenshot: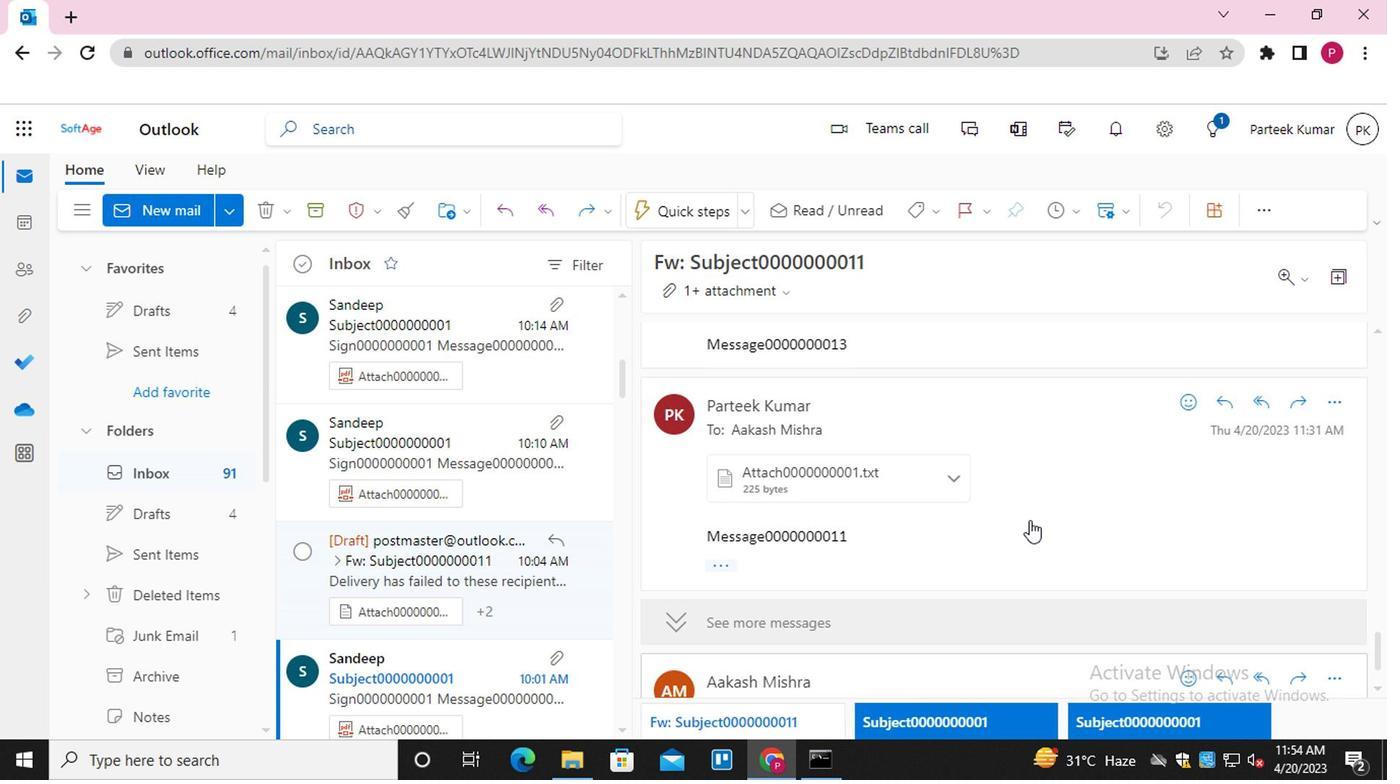 
Action: Mouse scrolled (1029, 514) with delta (0, 0)
Screenshot: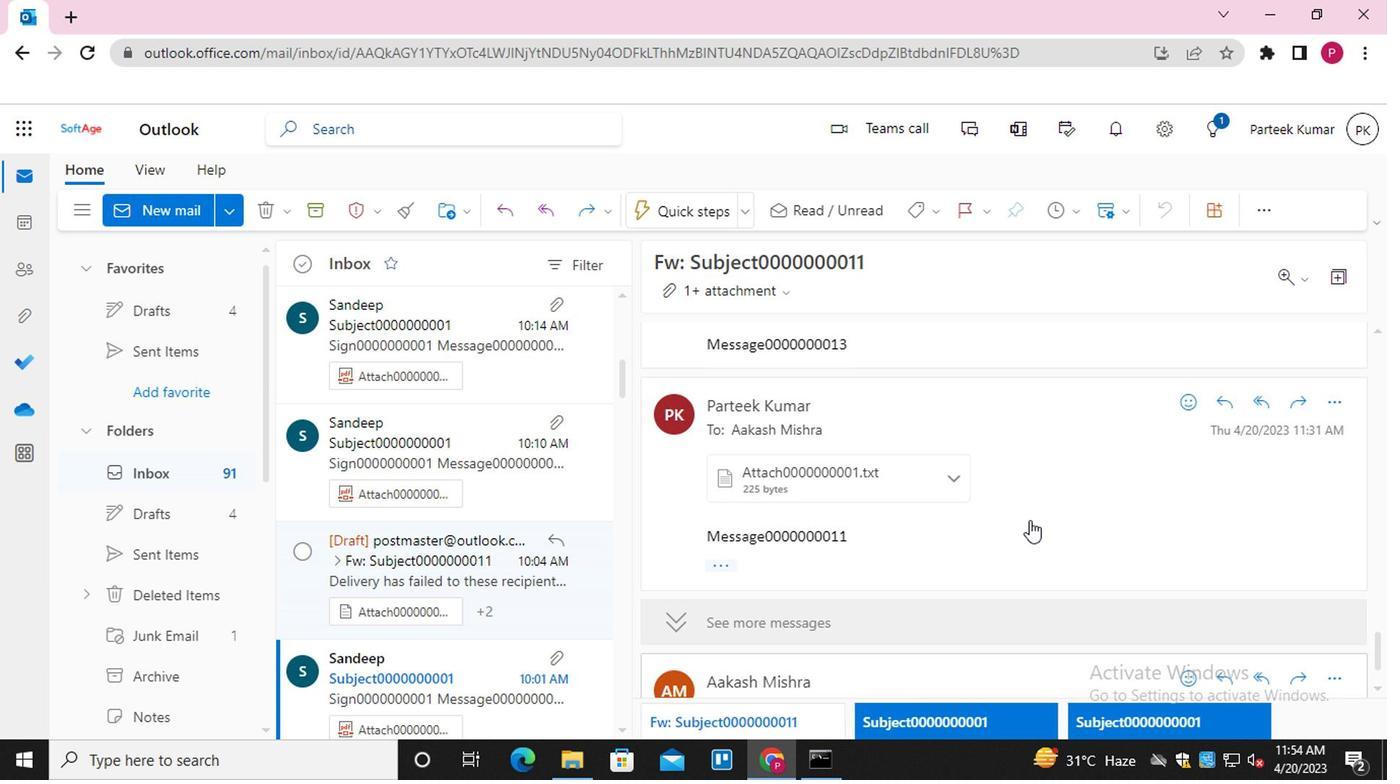 
Action: Mouse moved to (1295, 456)
Screenshot: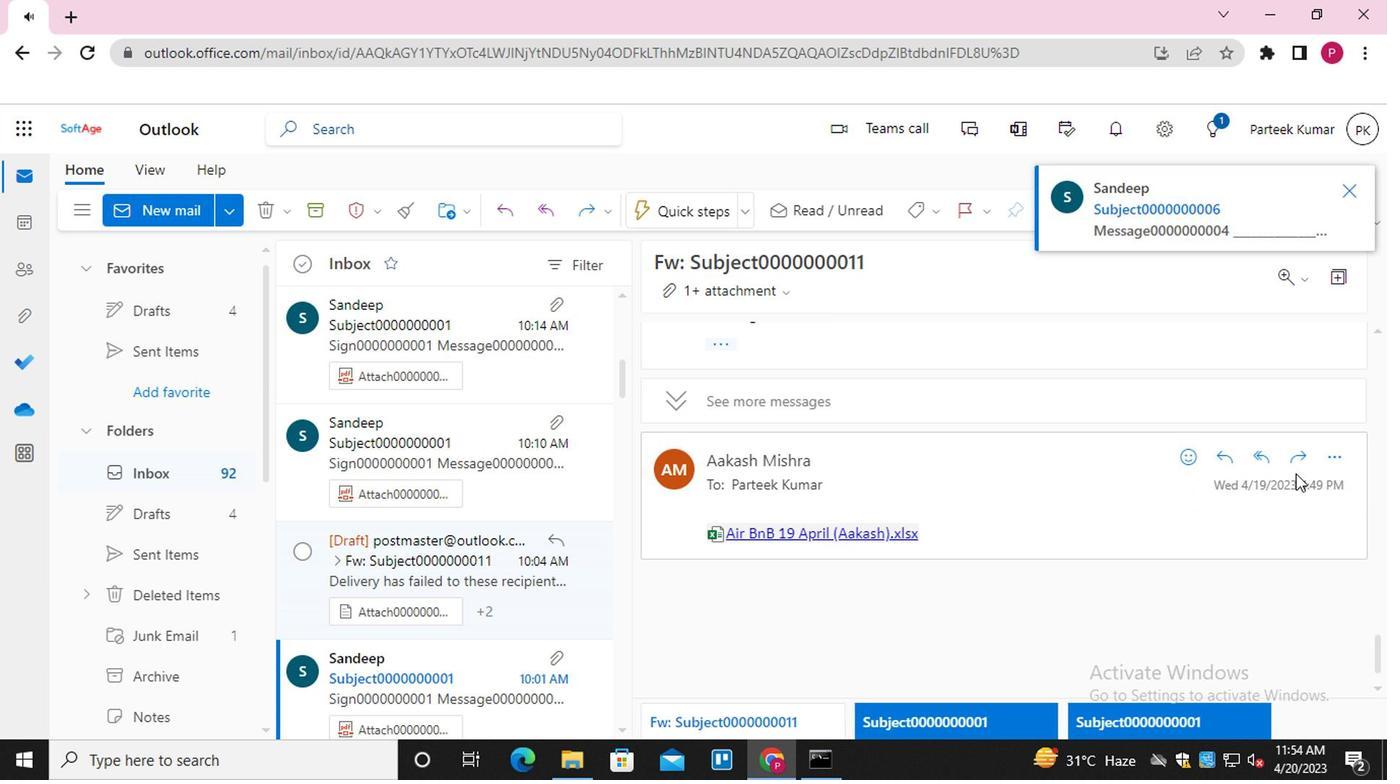 
Action: Mouse pressed left at (1295, 456)
Screenshot: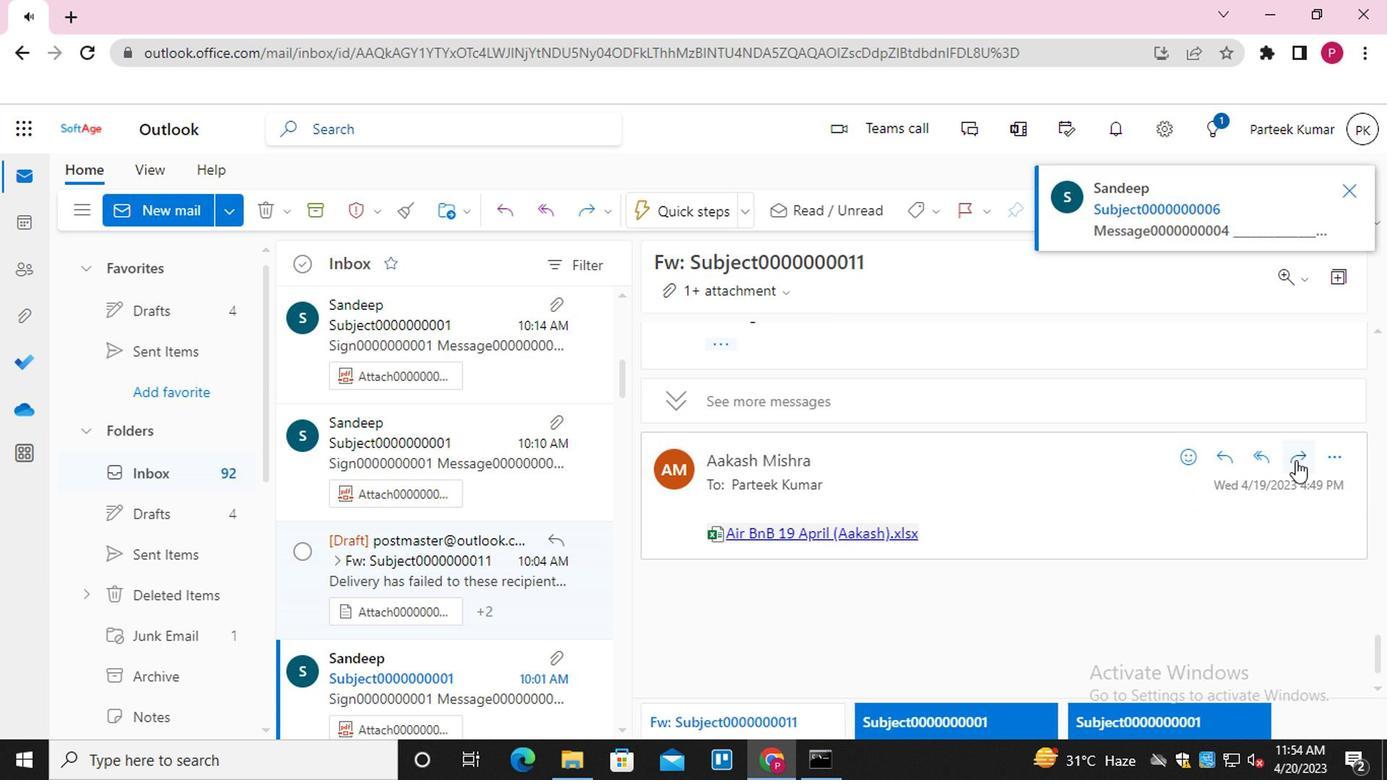 
Action: Mouse moved to (1351, 193)
Screenshot: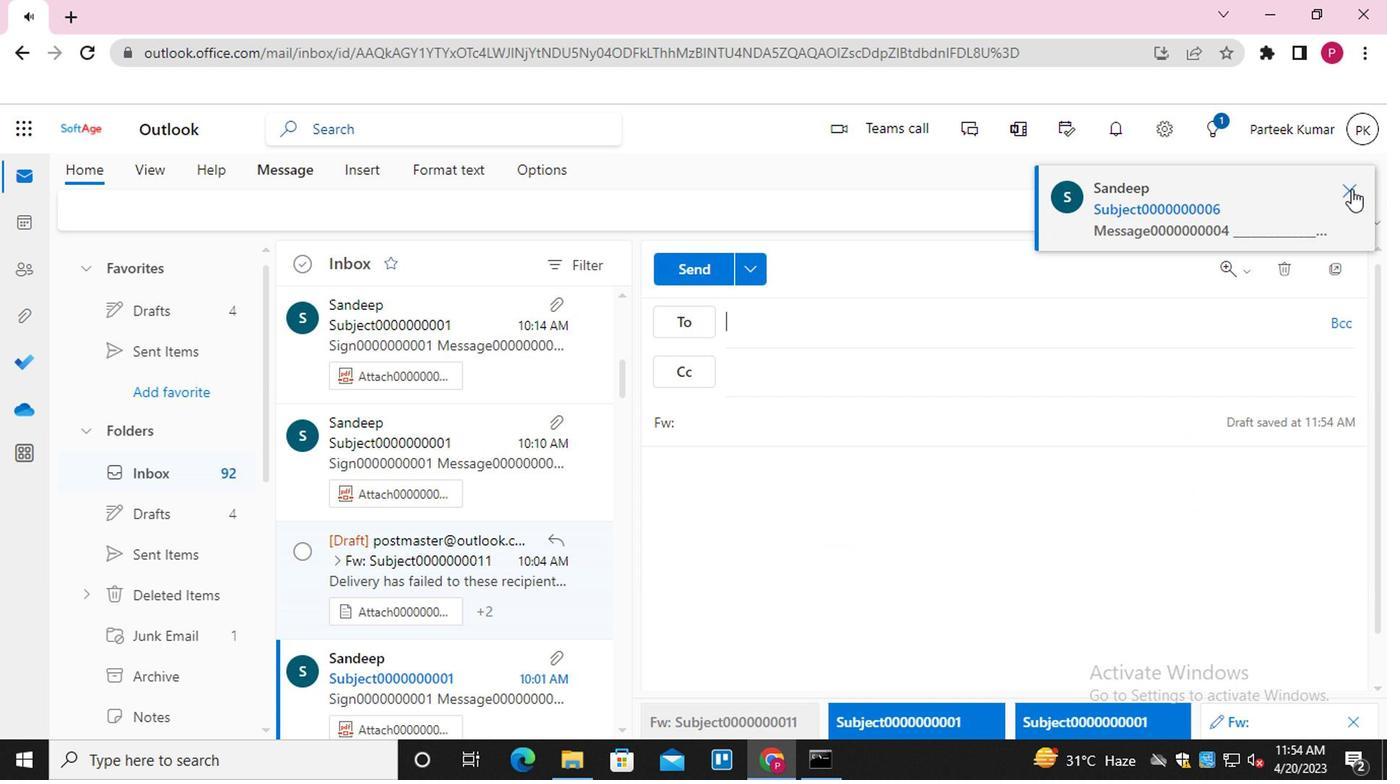 
Action: Mouse pressed left at (1351, 193)
Screenshot: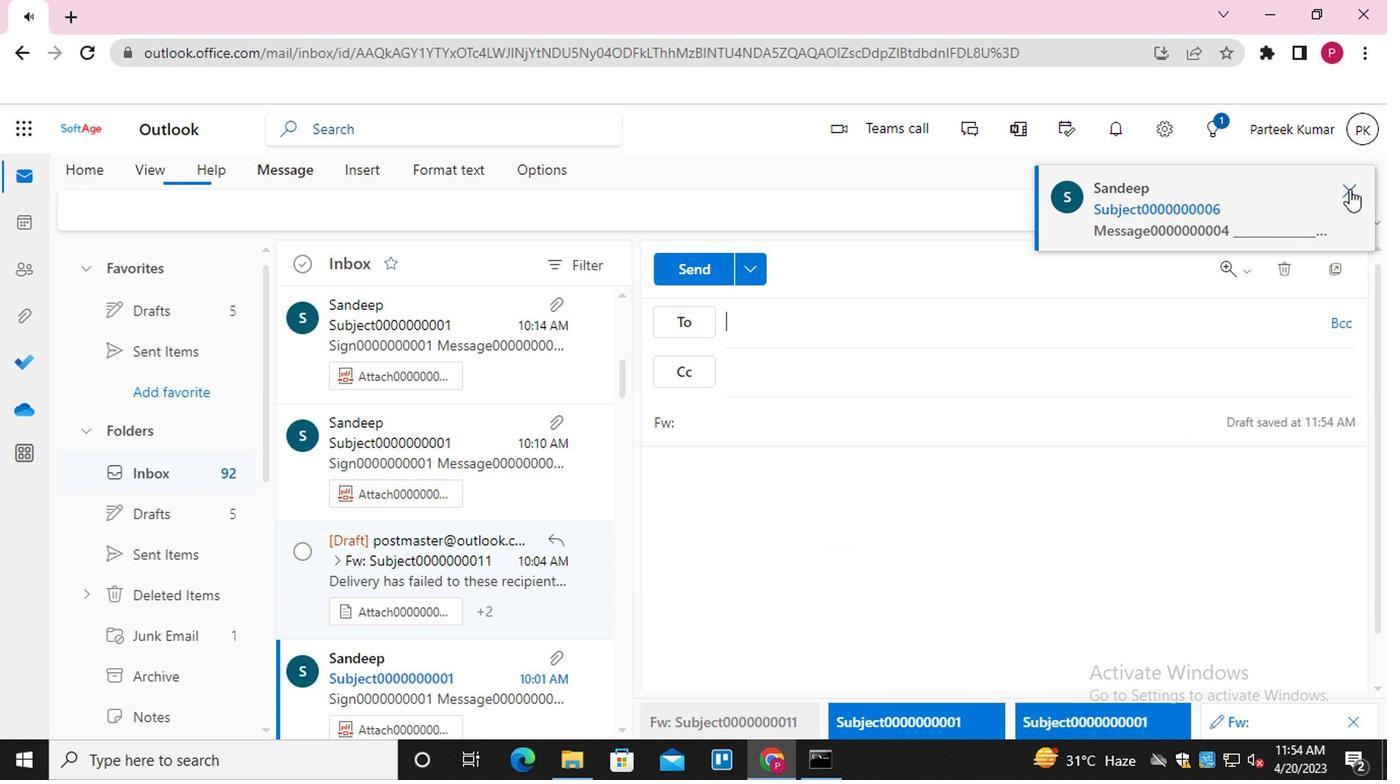 
Action: Mouse moved to (691, 476)
Screenshot: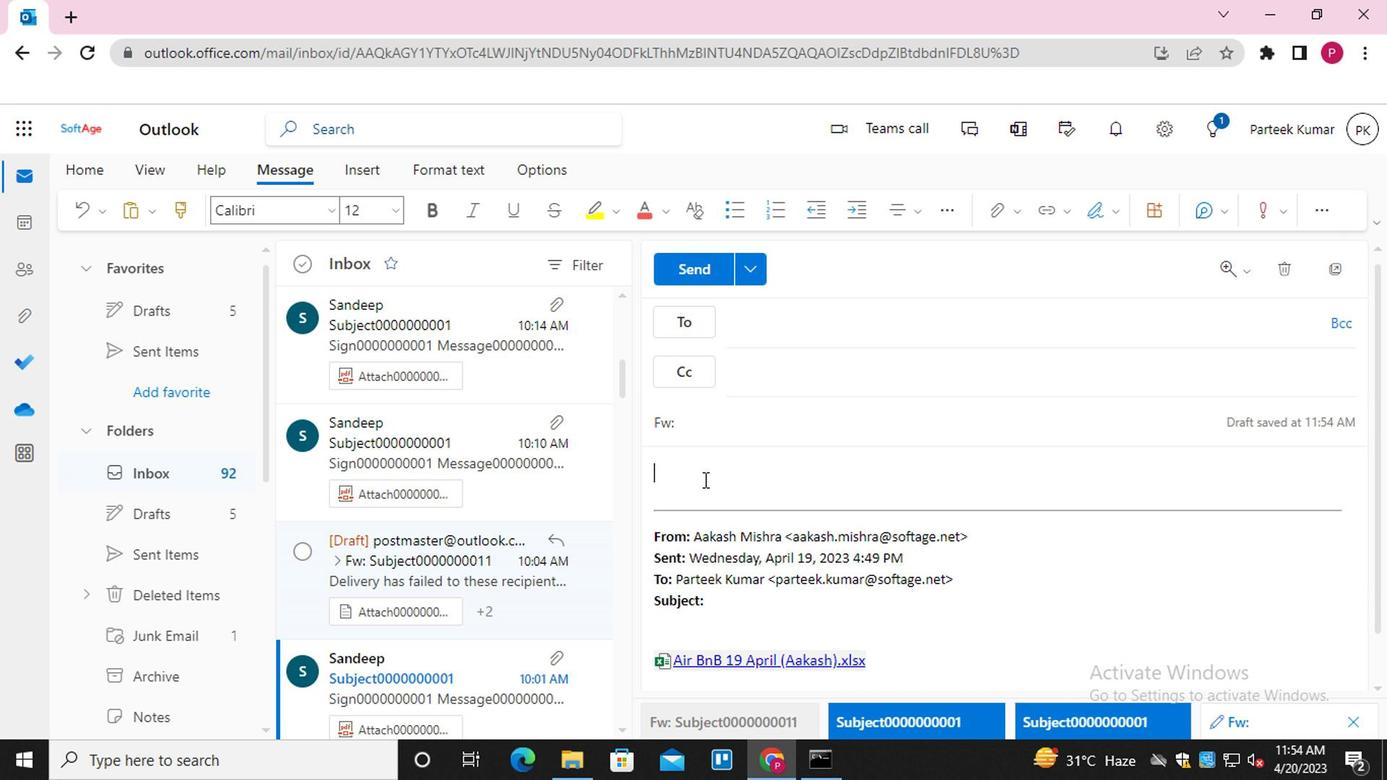 
Action: Mouse pressed left at (691, 476)
Screenshot: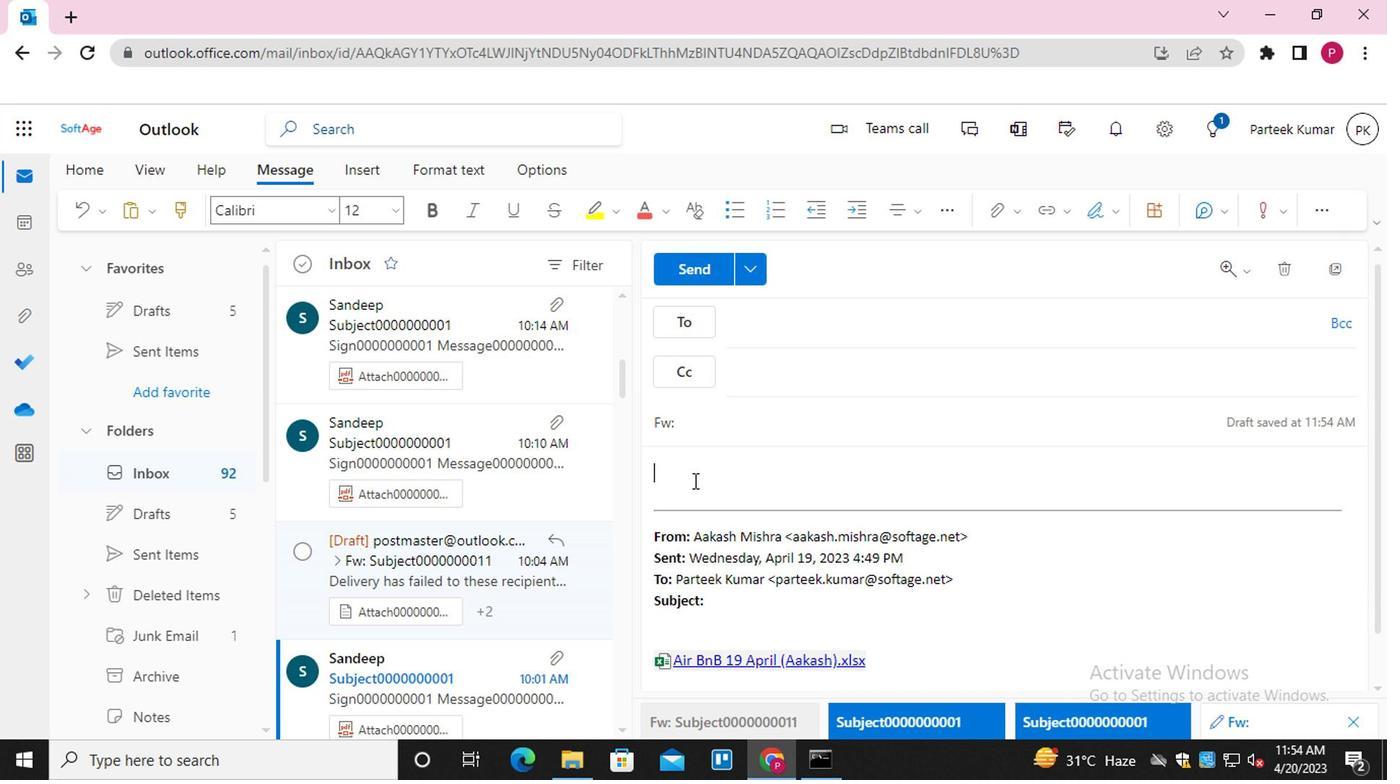 
Action: Mouse moved to (687, 482)
Screenshot: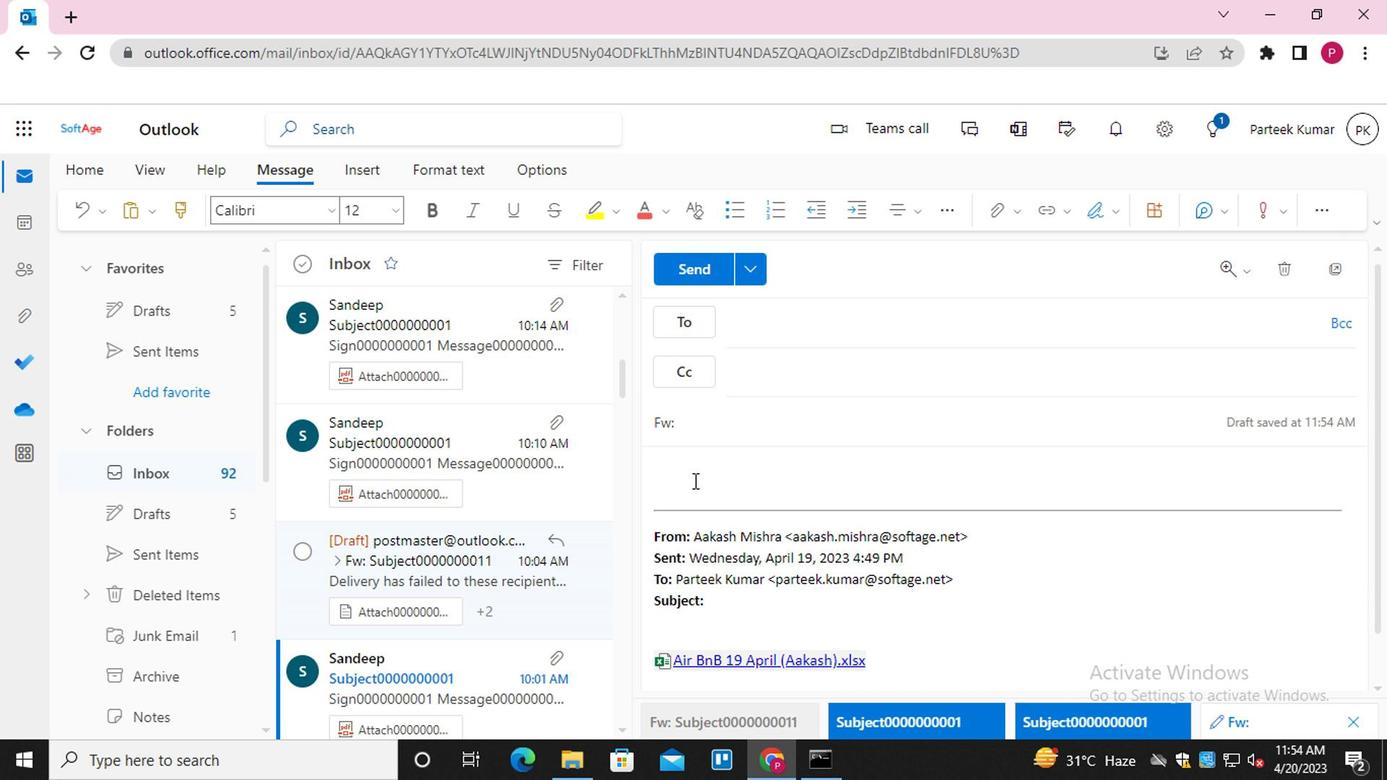 
Action: Mouse pressed left at (687, 482)
Screenshot: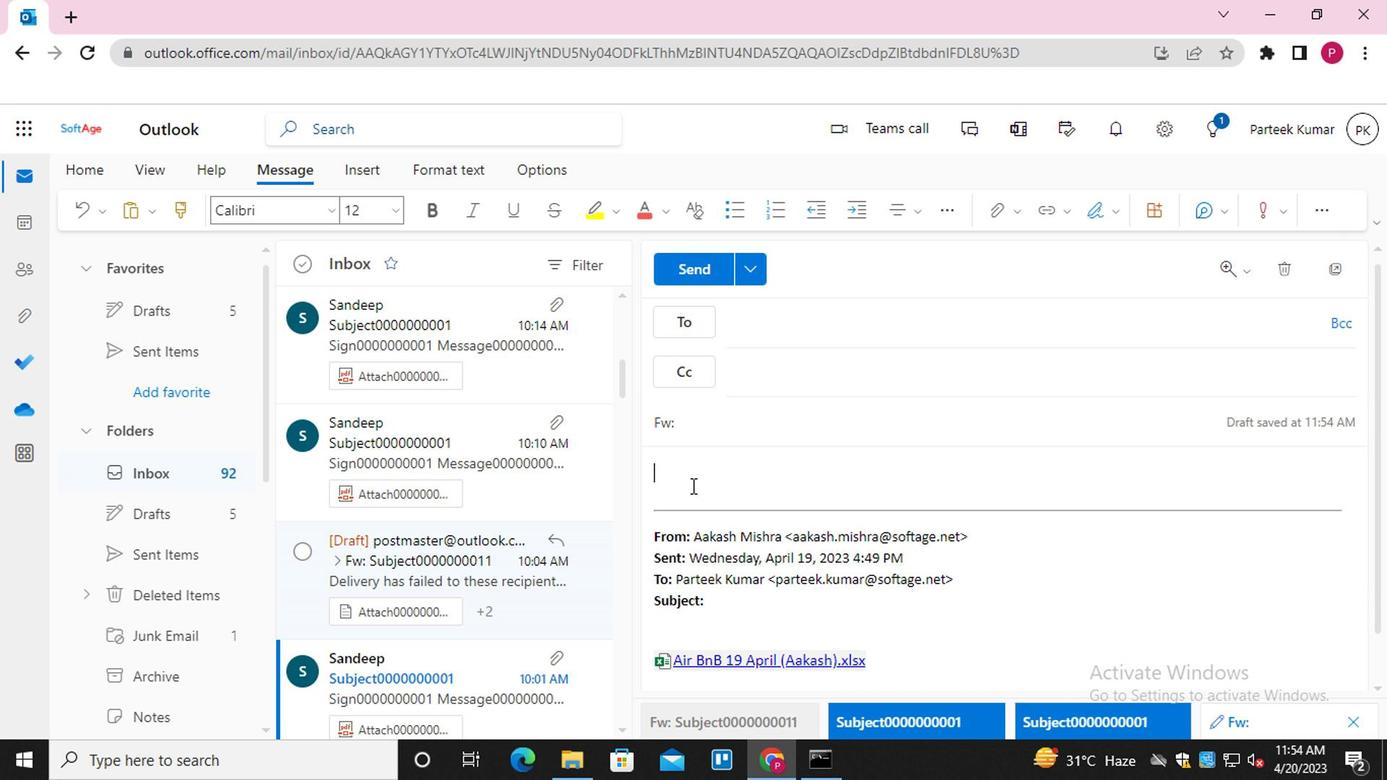 
Action: Mouse moved to (1085, 214)
Screenshot: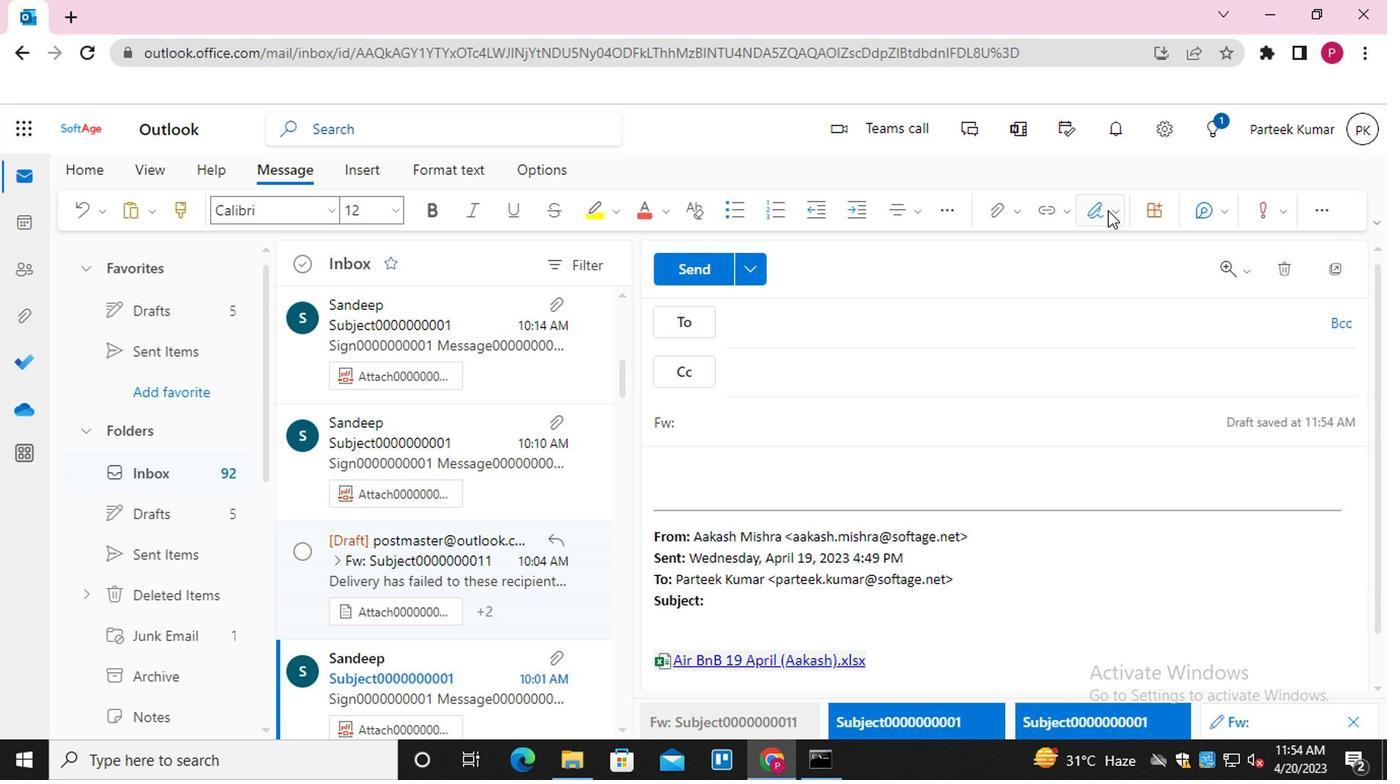 
Action: Mouse pressed left at (1085, 214)
Screenshot: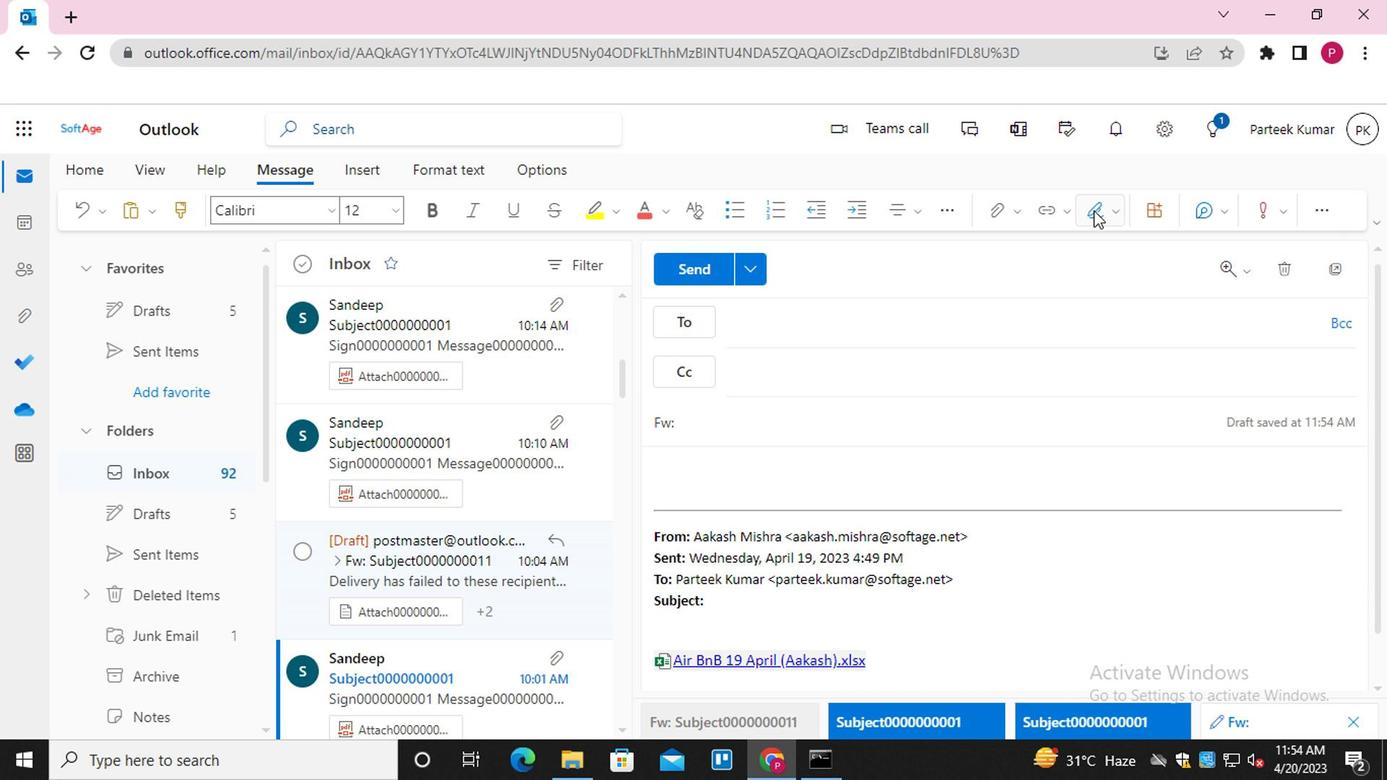 
Action: Mouse moved to (1060, 264)
Screenshot: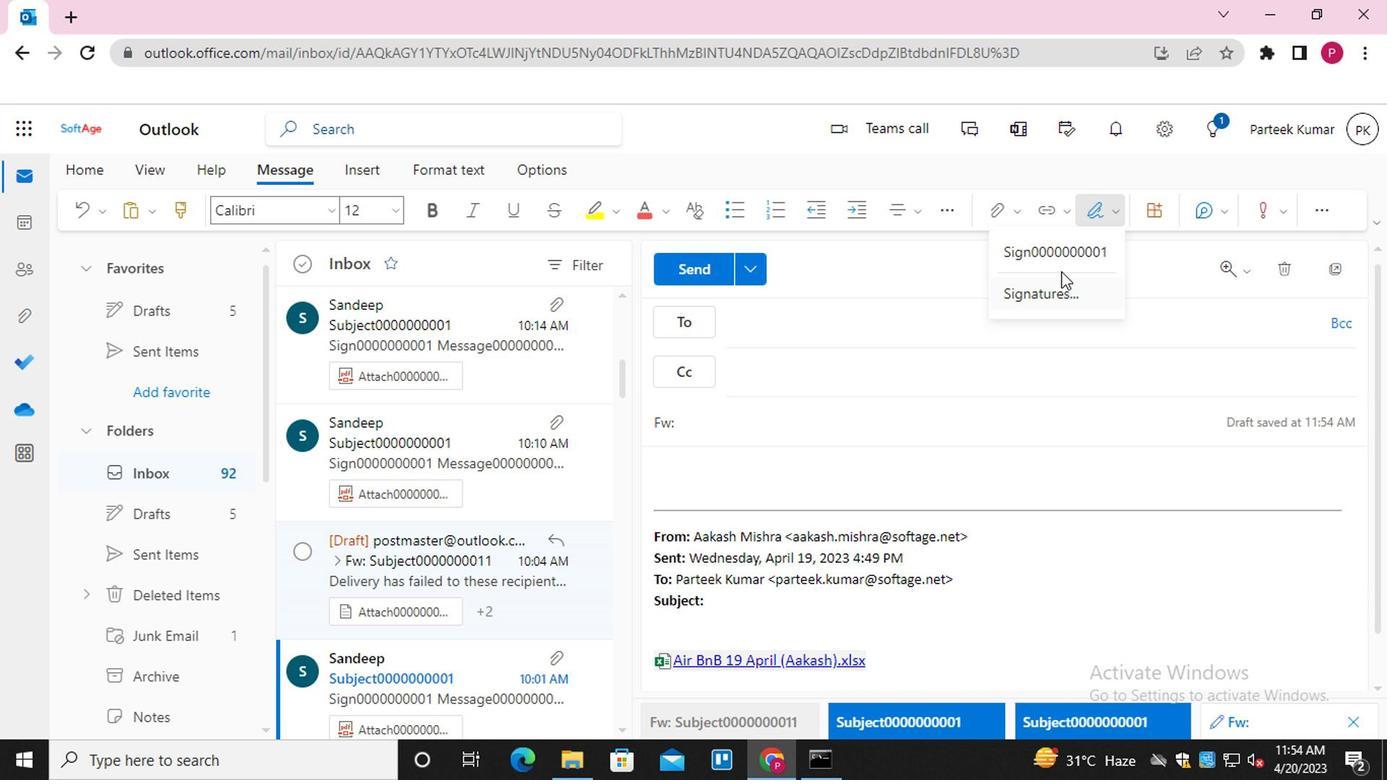 
Action: Mouse pressed left at (1060, 264)
Screenshot: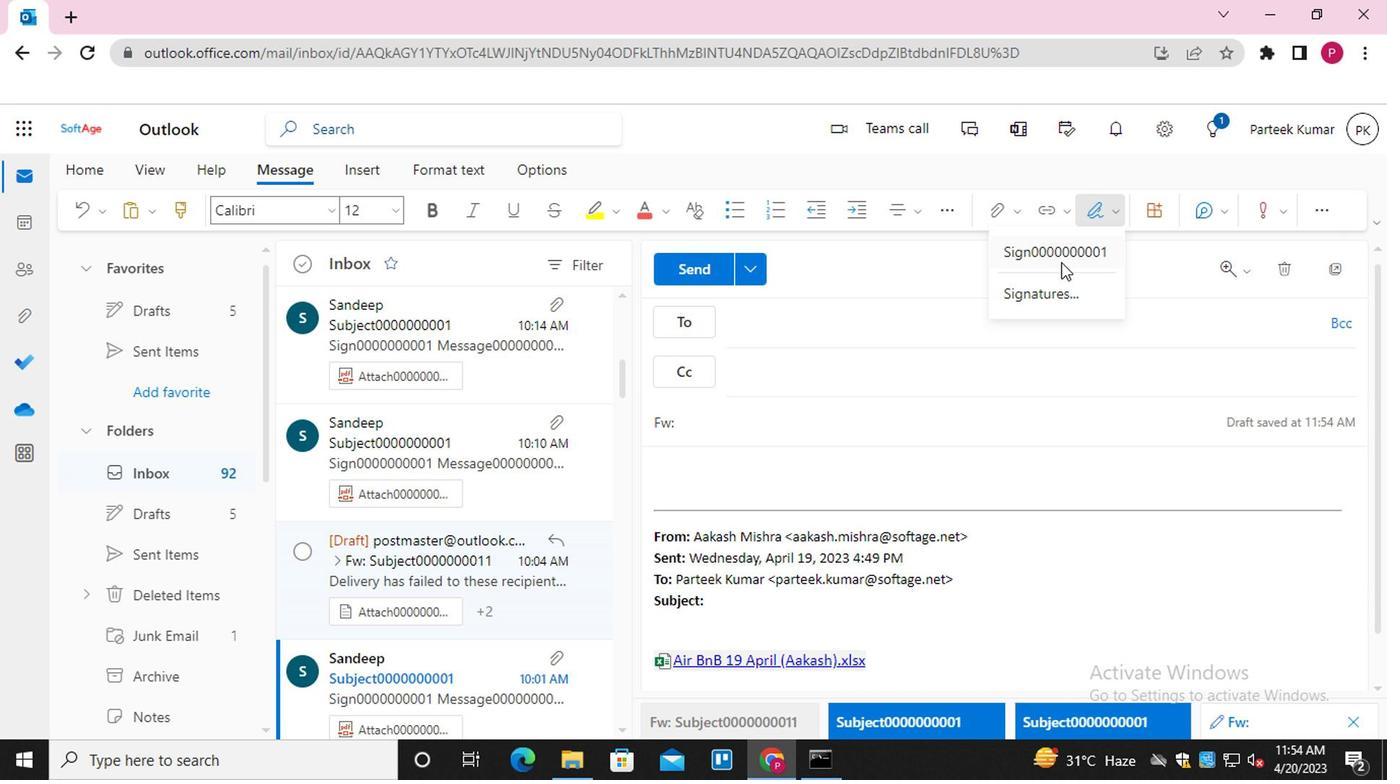 
Action: Mouse moved to (773, 328)
Screenshot: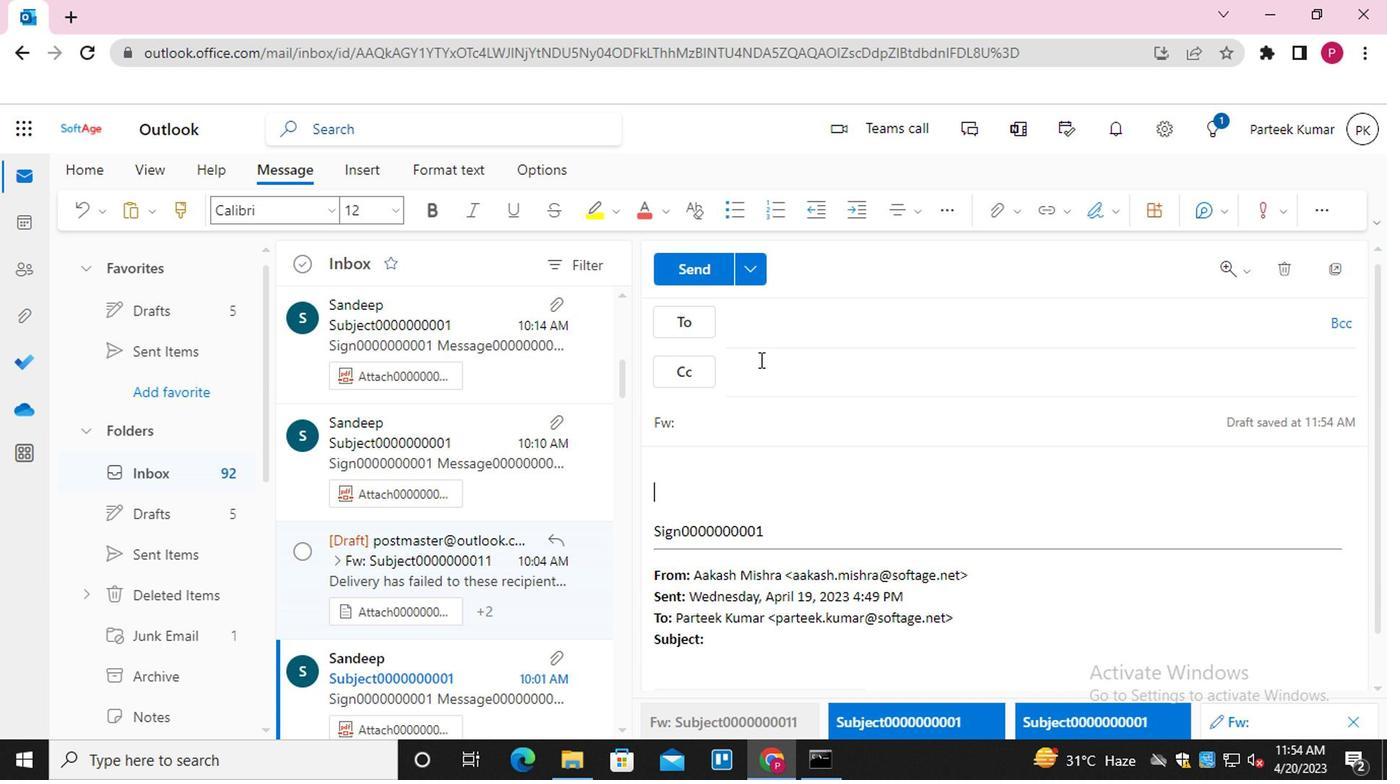 
Action: Mouse pressed left at (773, 328)
